 Task: Look for space in Gragnano, Italy from 8th August, 2023 to 15th August, 2023 for 9 adults in price range Rs.10000 to Rs.14000. Place can be shared room with 5 bedrooms having 9 beds and 5 bathrooms. Property type can be house, flat, guest house. Amenities needed are: wifi, TV, free parkinig on premises, gym, breakfast. Booking option can be shelf check-in. Required host language is English.
Action: Mouse moved to (515, 103)
Screenshot: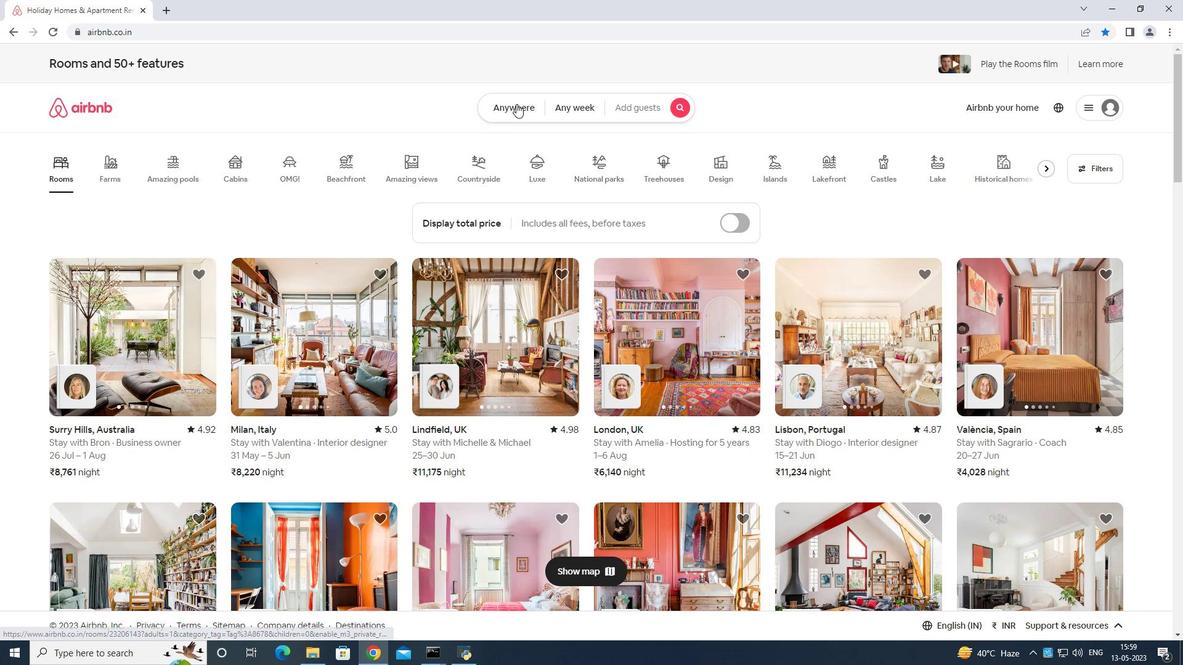 
Action: Mouse pressed left at (515, 103)
Screenshot: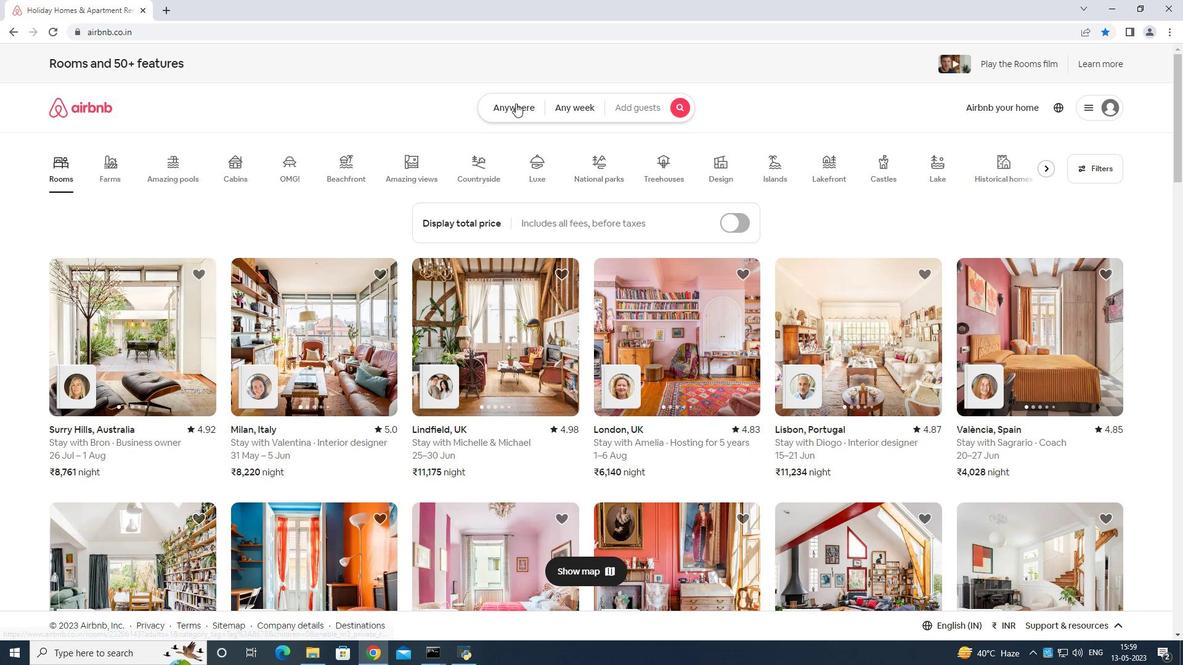 
Action: Mouse moved to (484, 139)
Screenshot: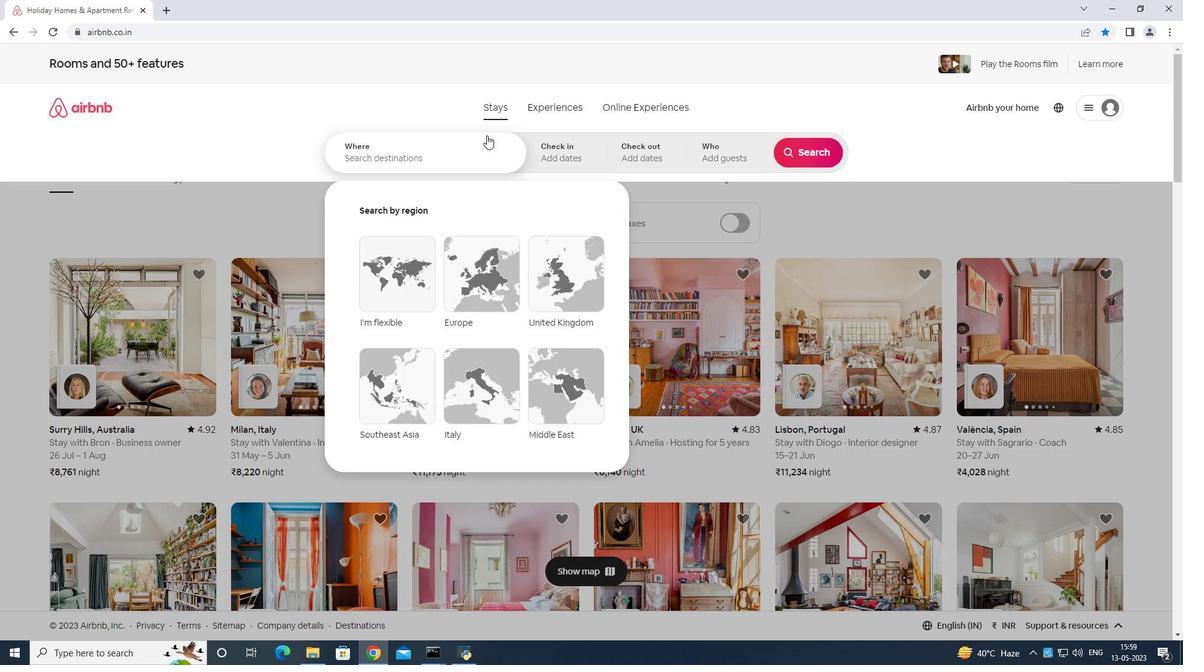 
Action: Mouse pressed left at (484, 139)
Screenshot: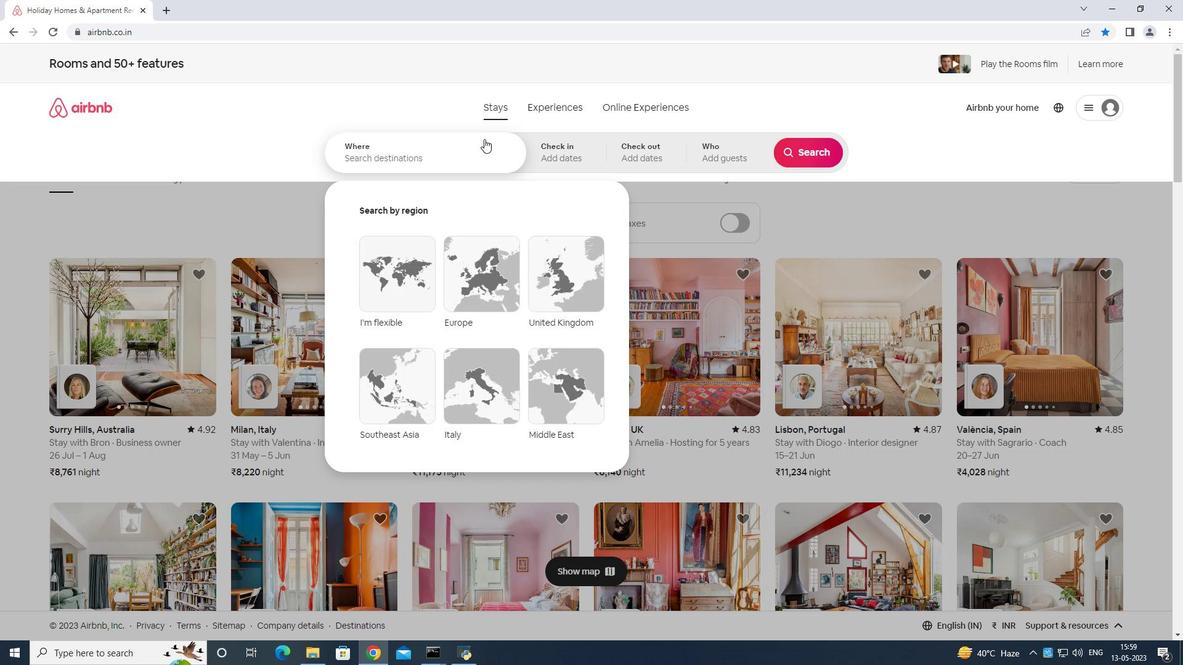 
Action: Mouse moved to (479, 136)
Screenshot: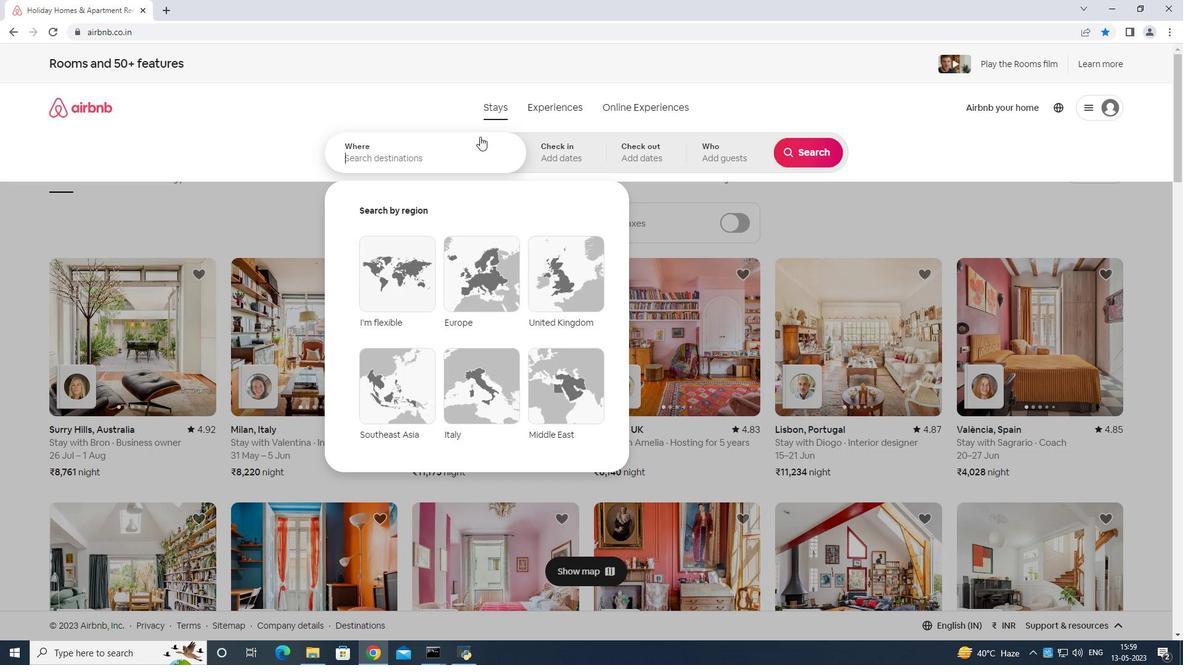 
Action: Key pressed <Key.shift>Gragnano<Key.space>italy<Key.enter>
Screenshot: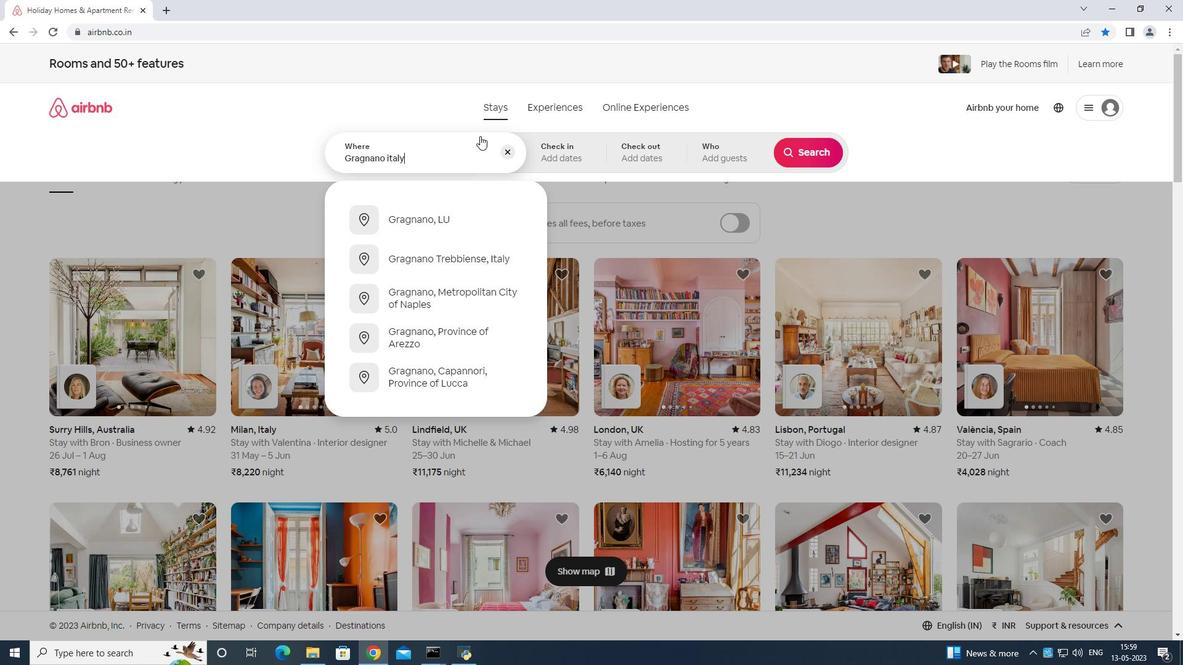
Action: Mouse moved to (802, 240)
Screenshot: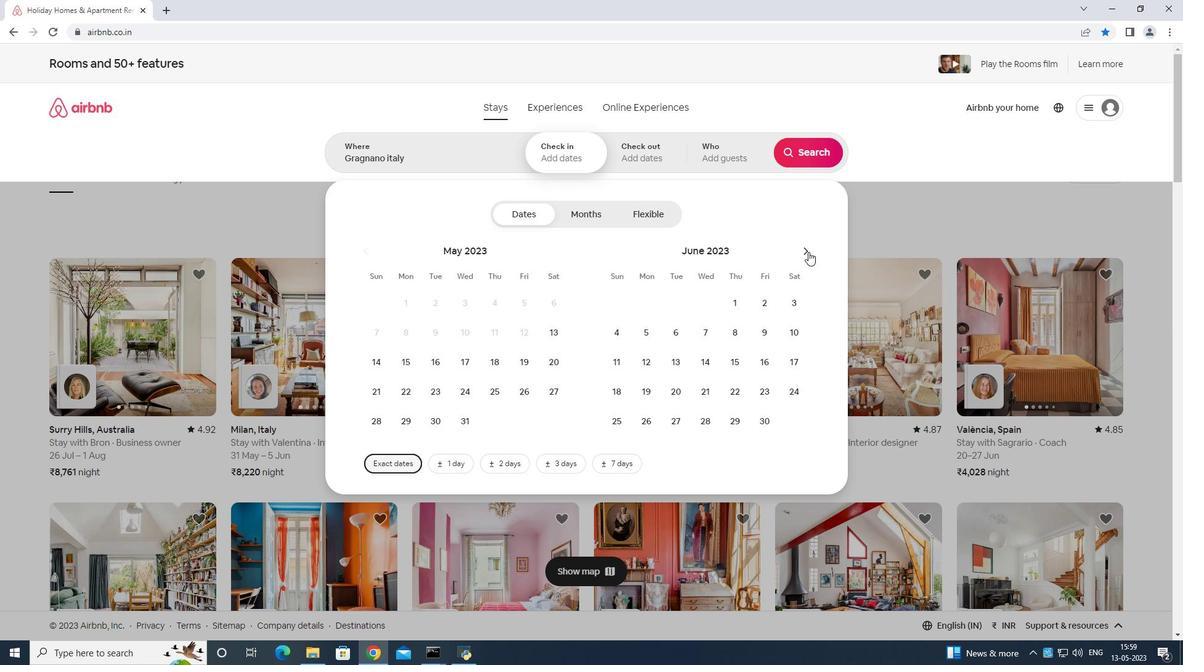 
Action: Mouse pressed left at (802, 240)
Screenshot: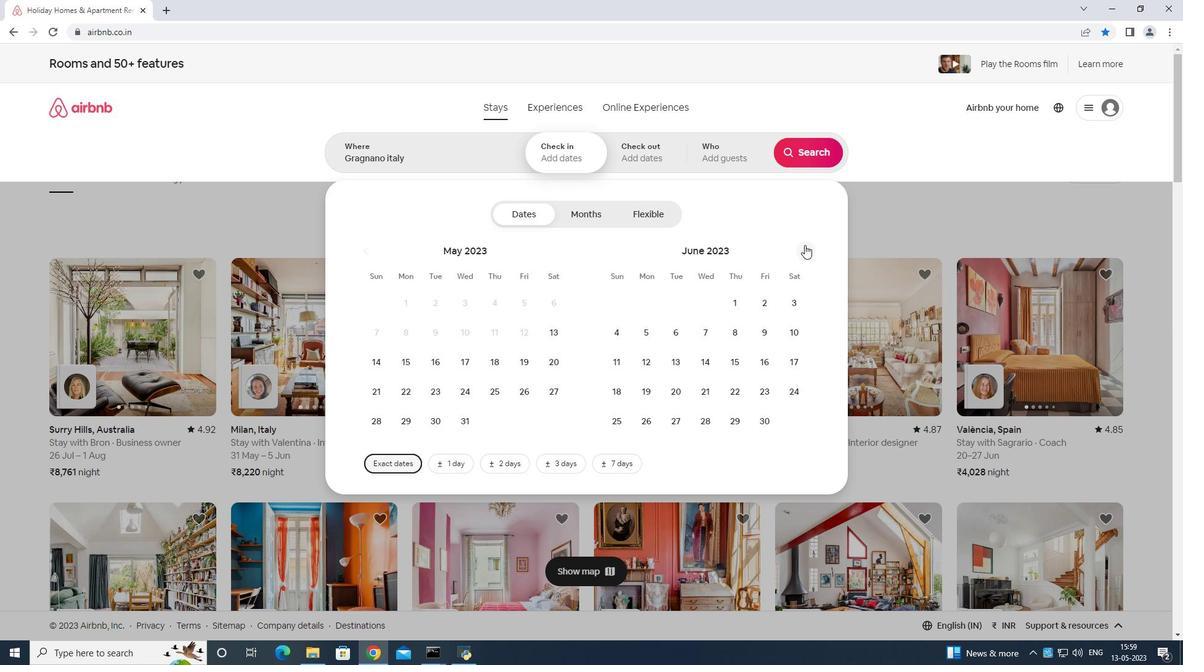 
Action: Mouse moved to (805, 247)
Screenshot: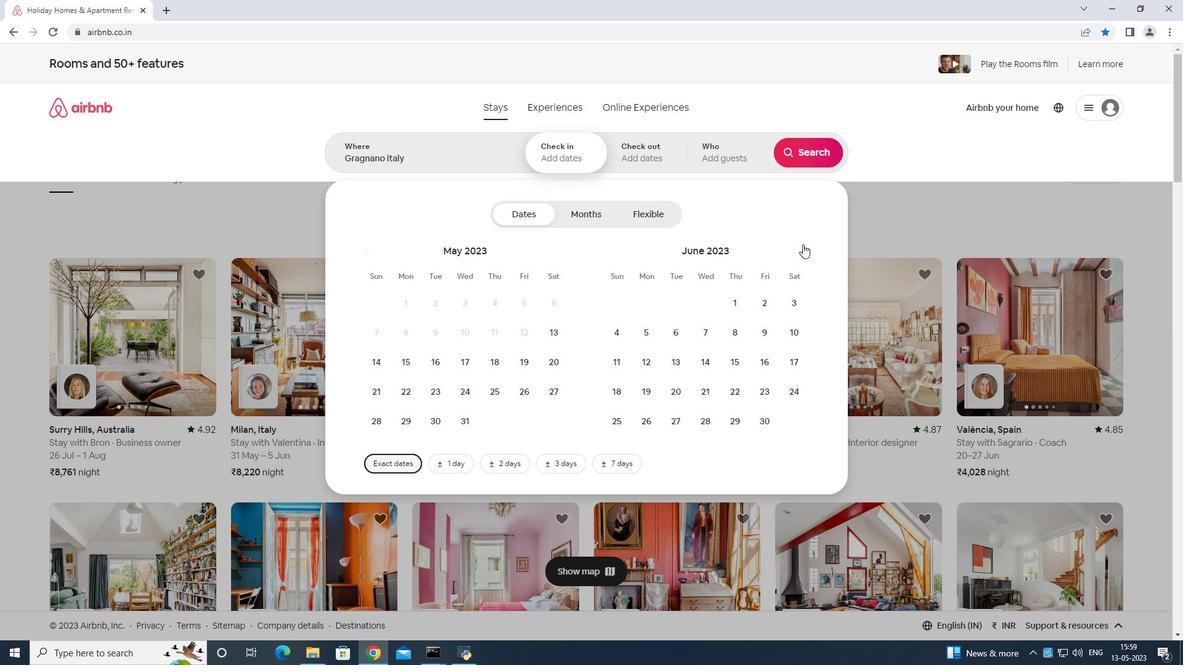 
Action: Mouse pressed left at (805, 247)
Screenshot: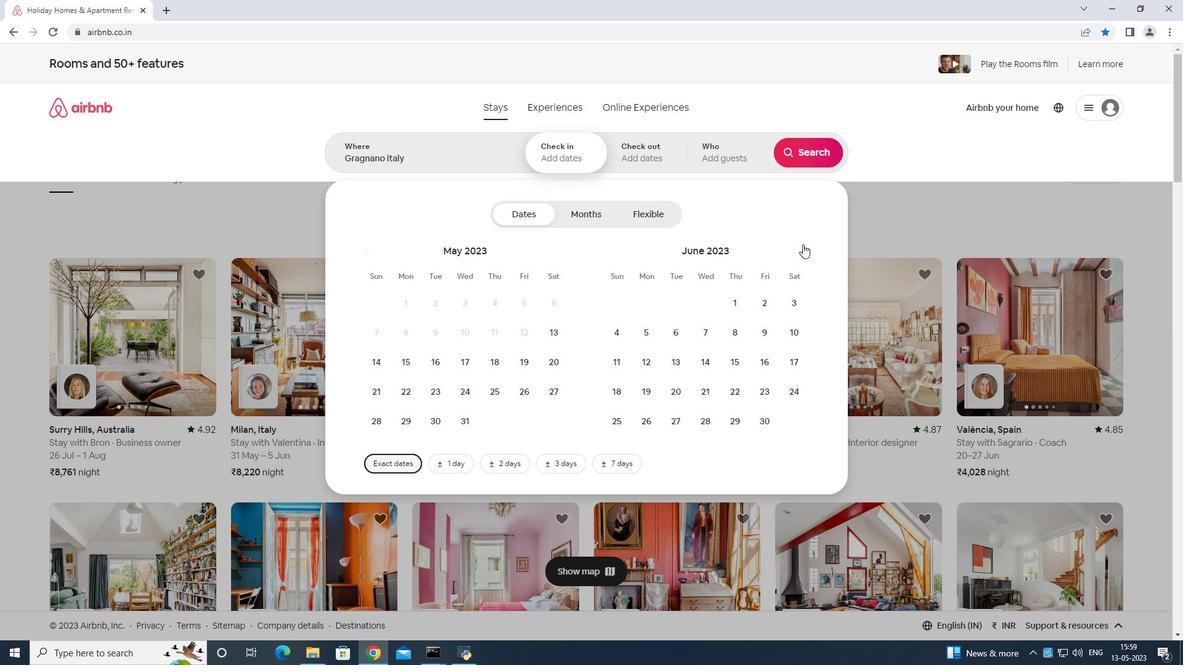 
Action: Mouse moved to (805, 247)
Screenshot: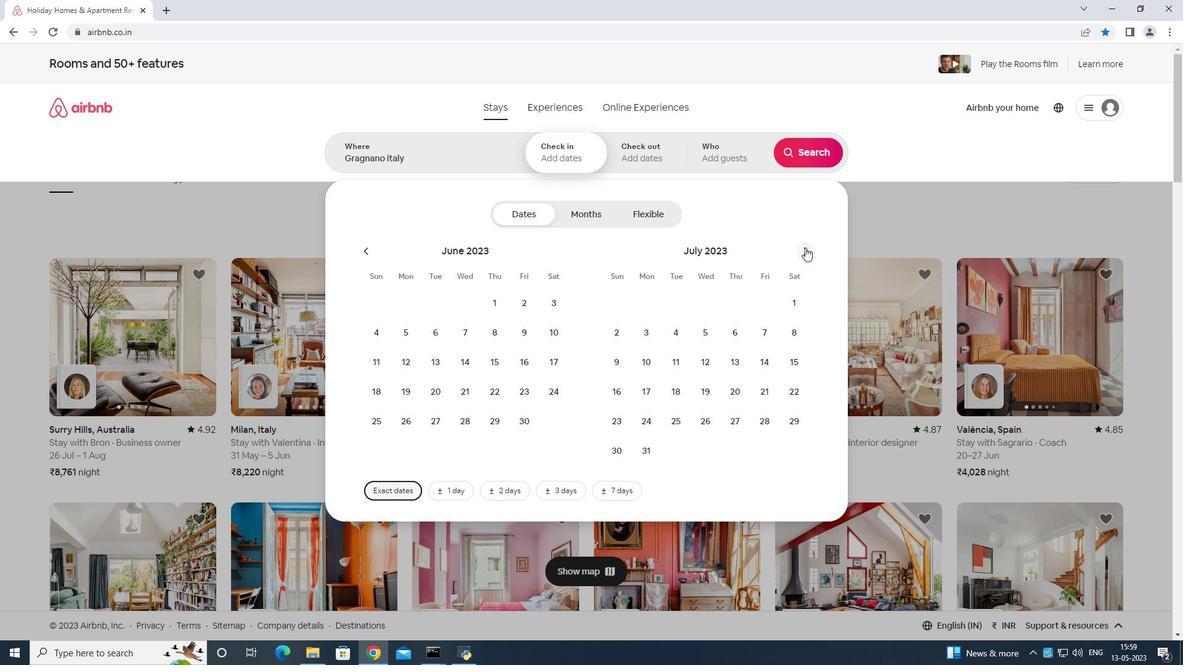 
Action: Mouse pressed left at (805, 247)
Screenshot: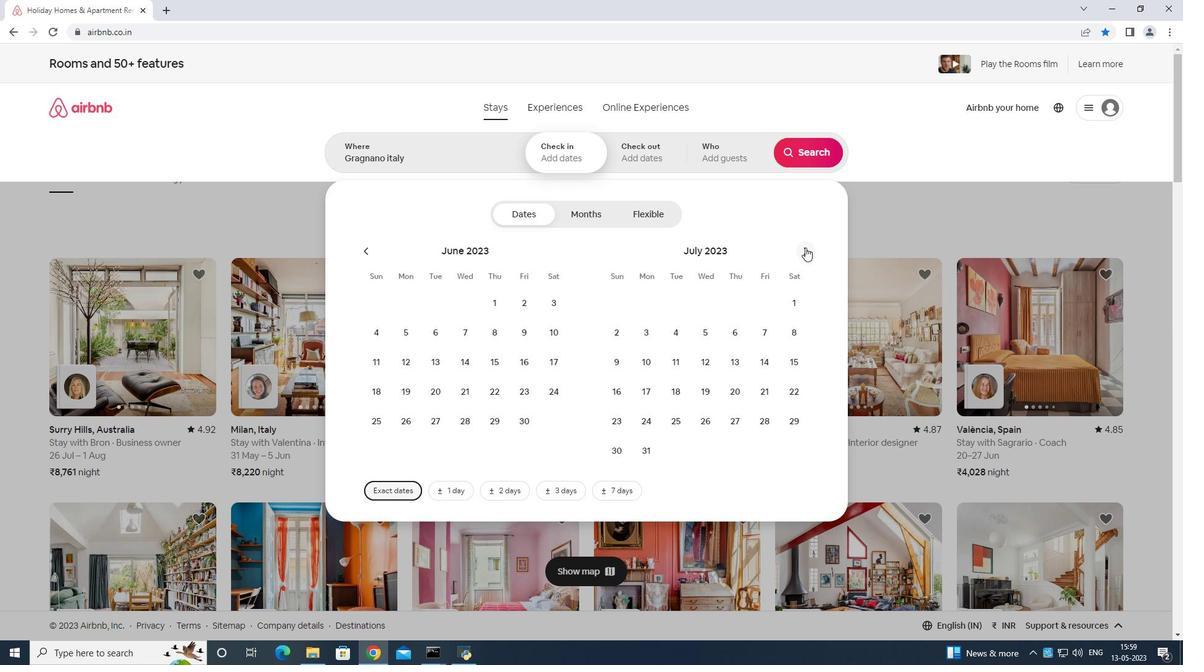 
Action: Mouse moved to (674, 327)
Screenshot: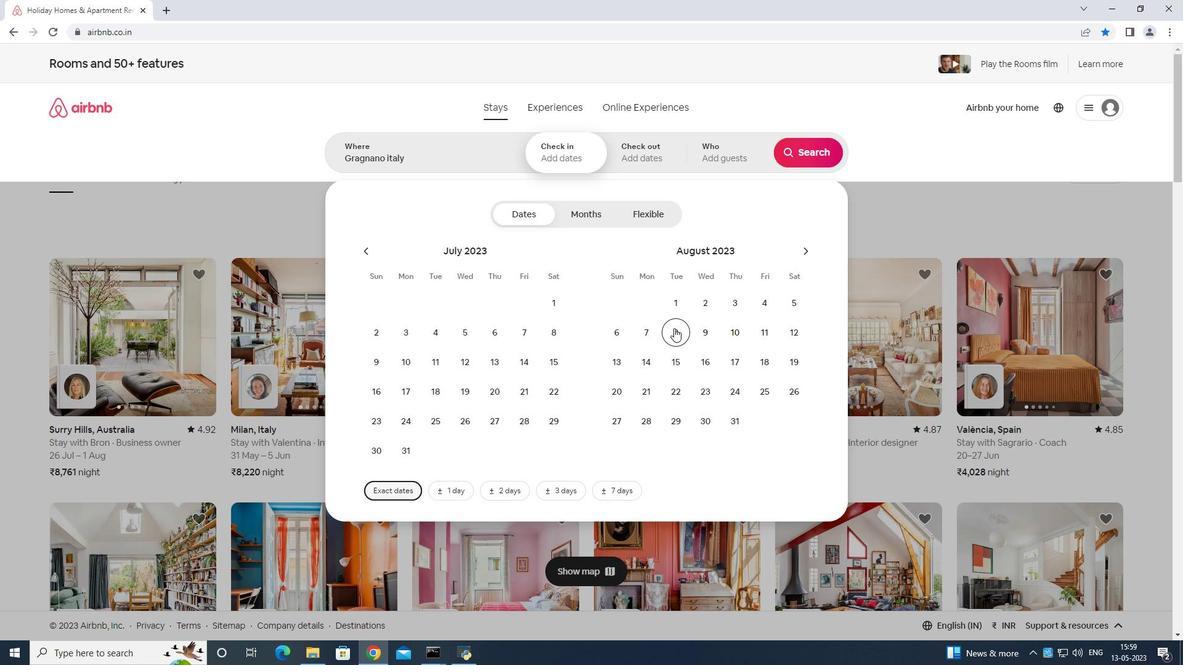 
Action: Mouse pressed left at (674, 327)
Screenshot: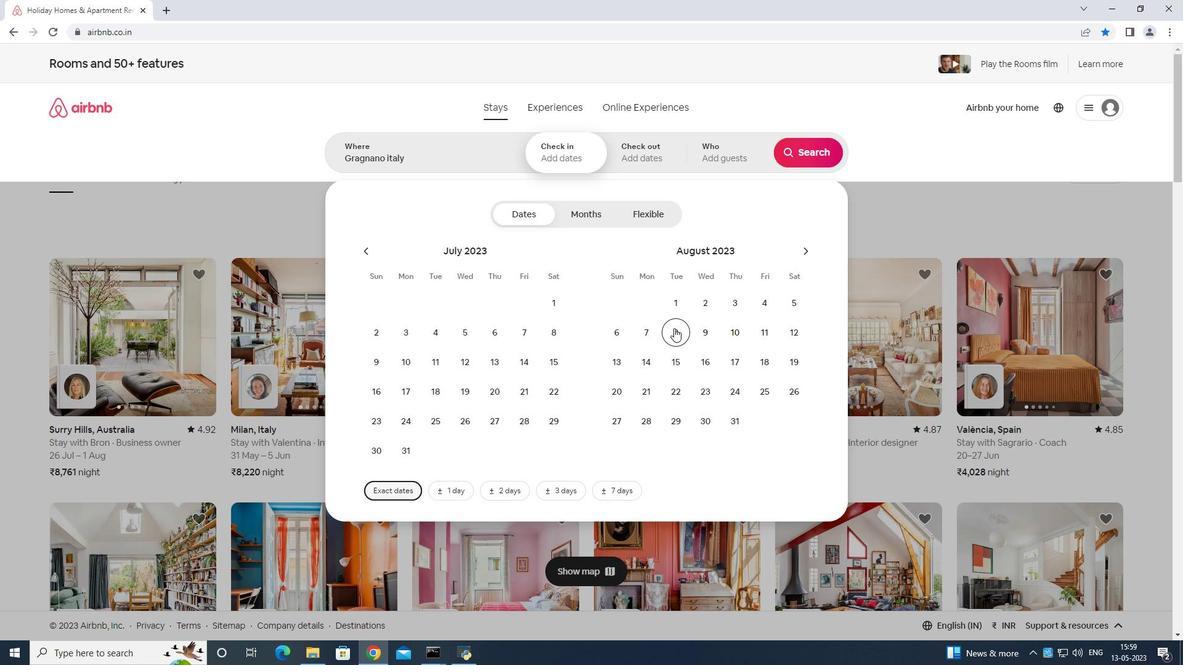 
Action: Mouse moved to (675, 352)
Screenshot: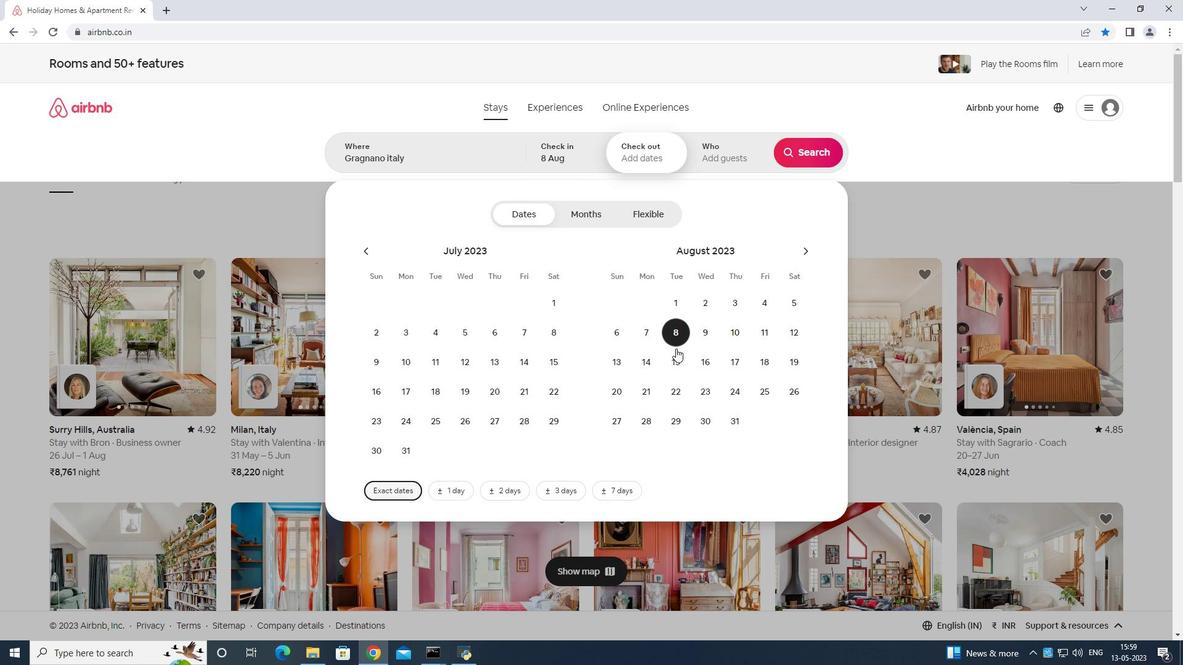 
Action: Mouse pressed left at (675, 352)
Screenshot: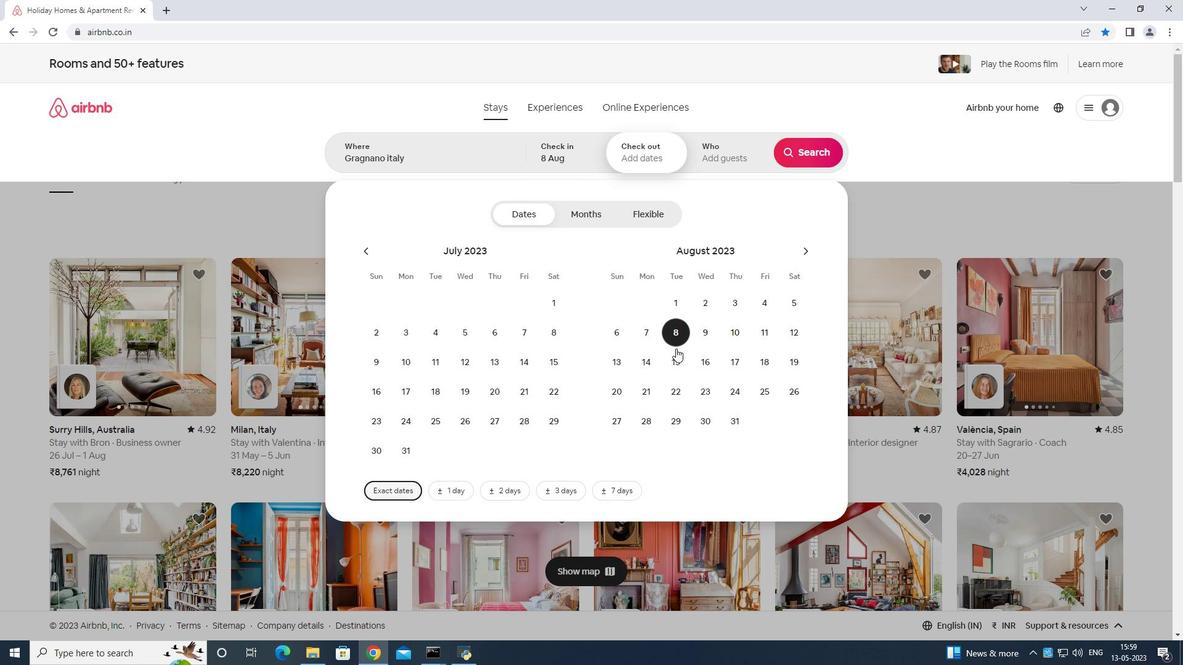 
Action: Mouse moved to (724, 154)
Screenshot: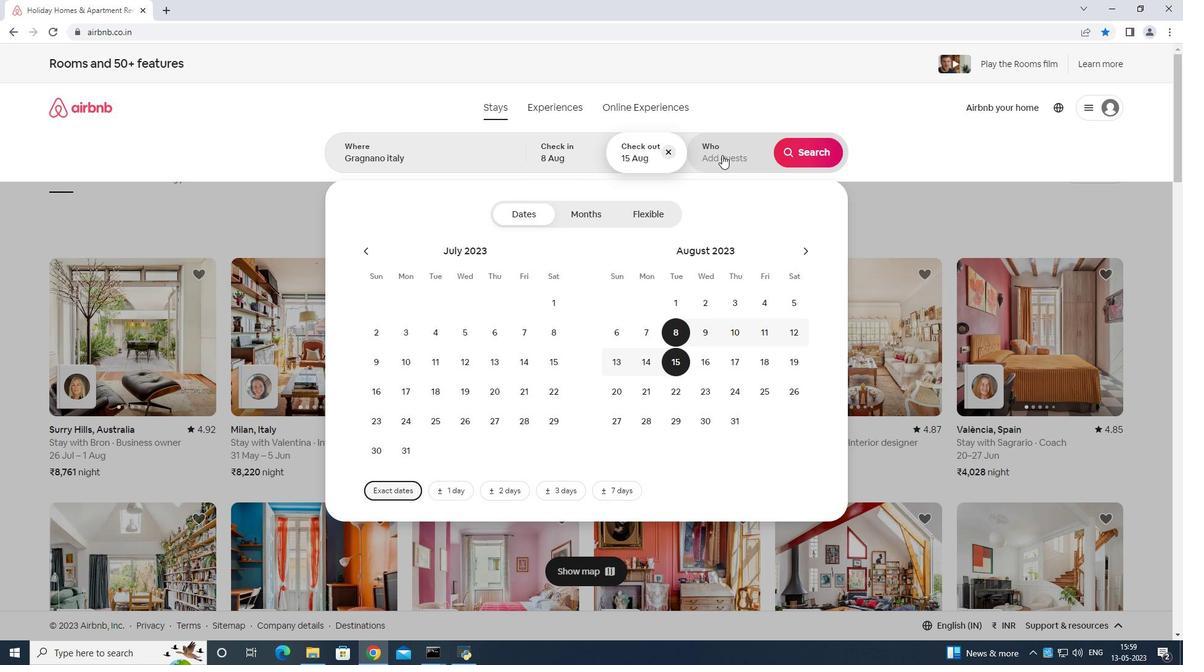 
Action: Mouse pressed left at (724, 154)
Screenshot: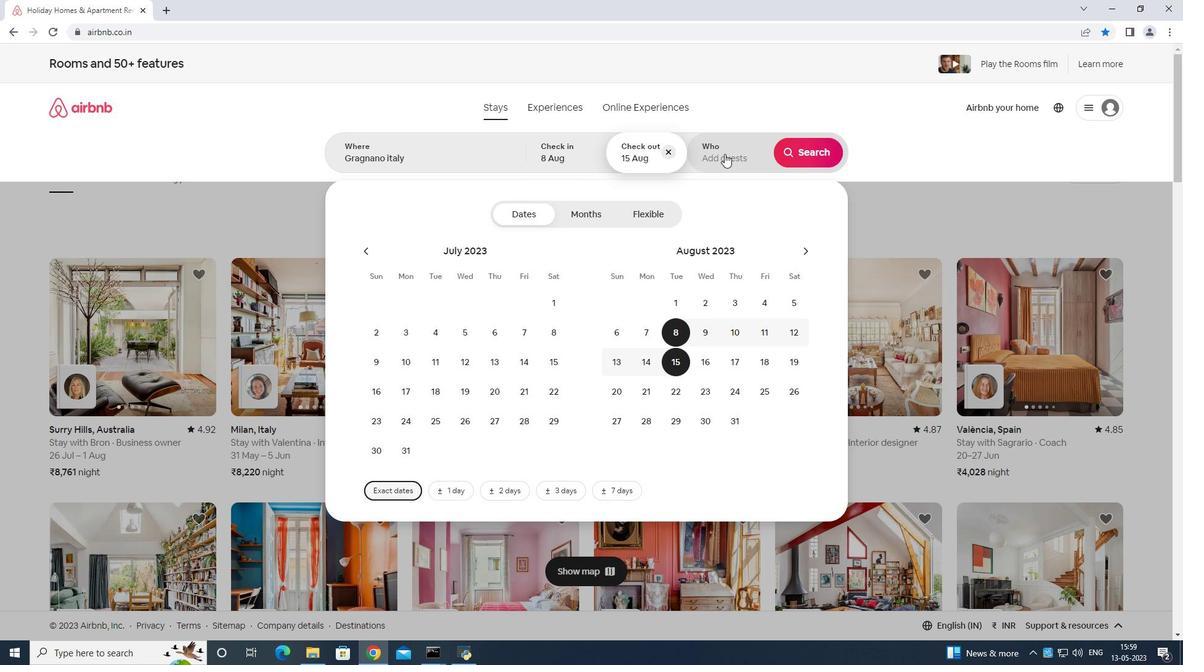 
Action: Mouse moved to (813, 217)
Screenshot: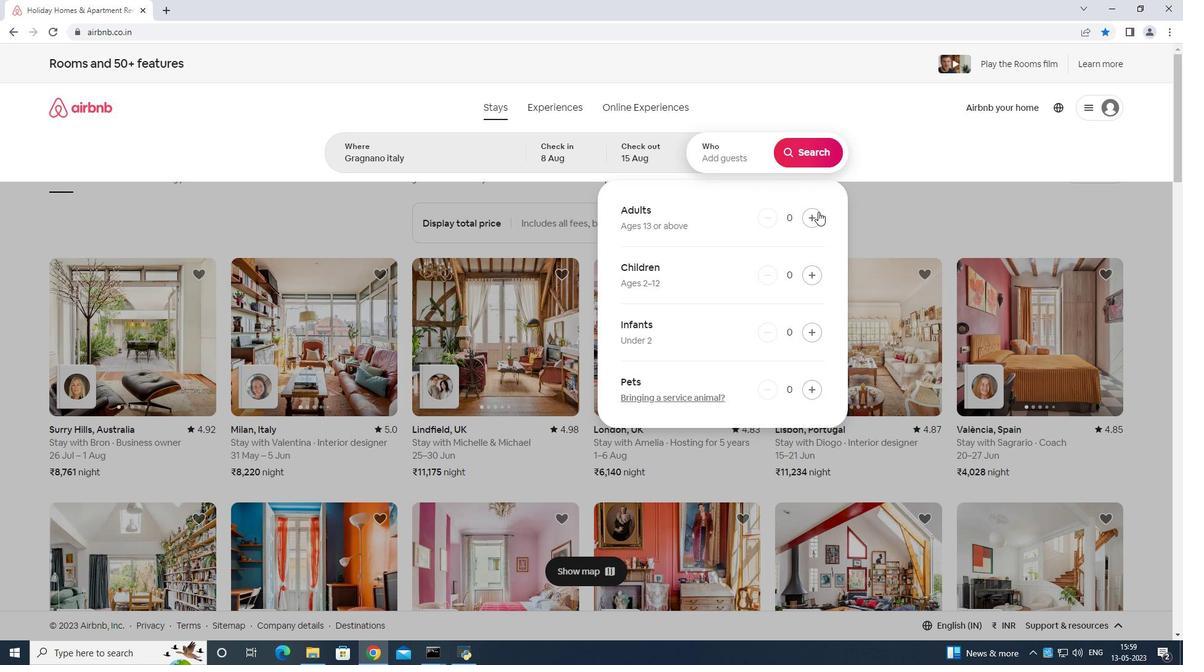 
Action: Mouse pressed left at (813, 217)
Screenshot: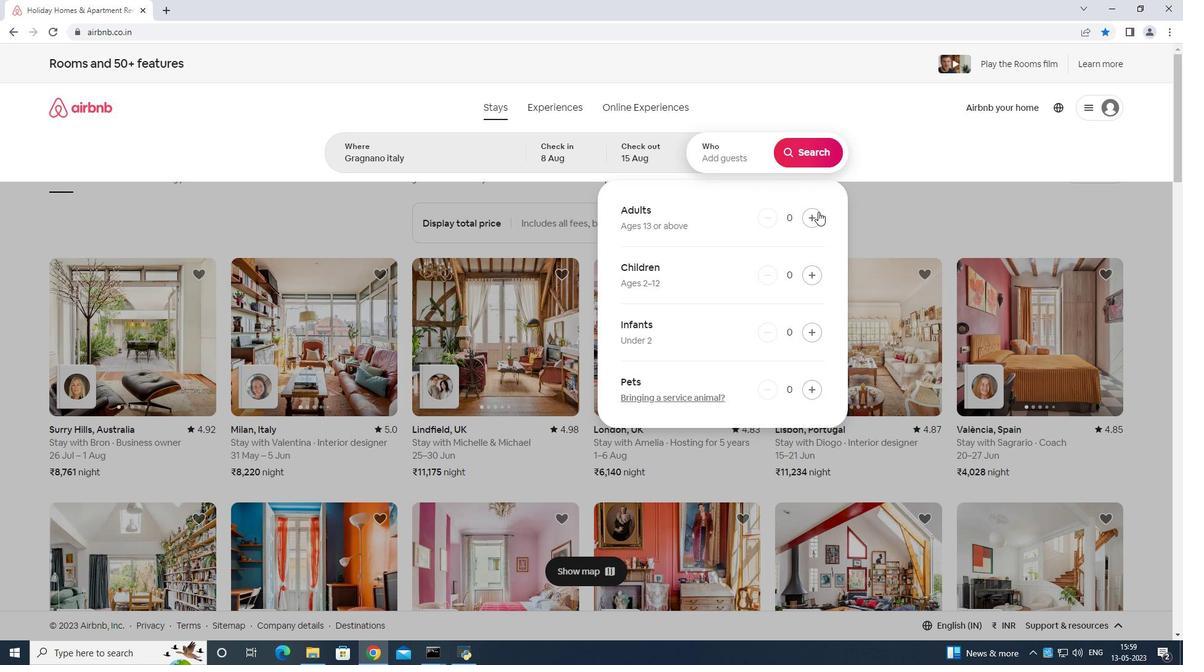 
Action: Mouse moved to (811, 218)
Screenshot: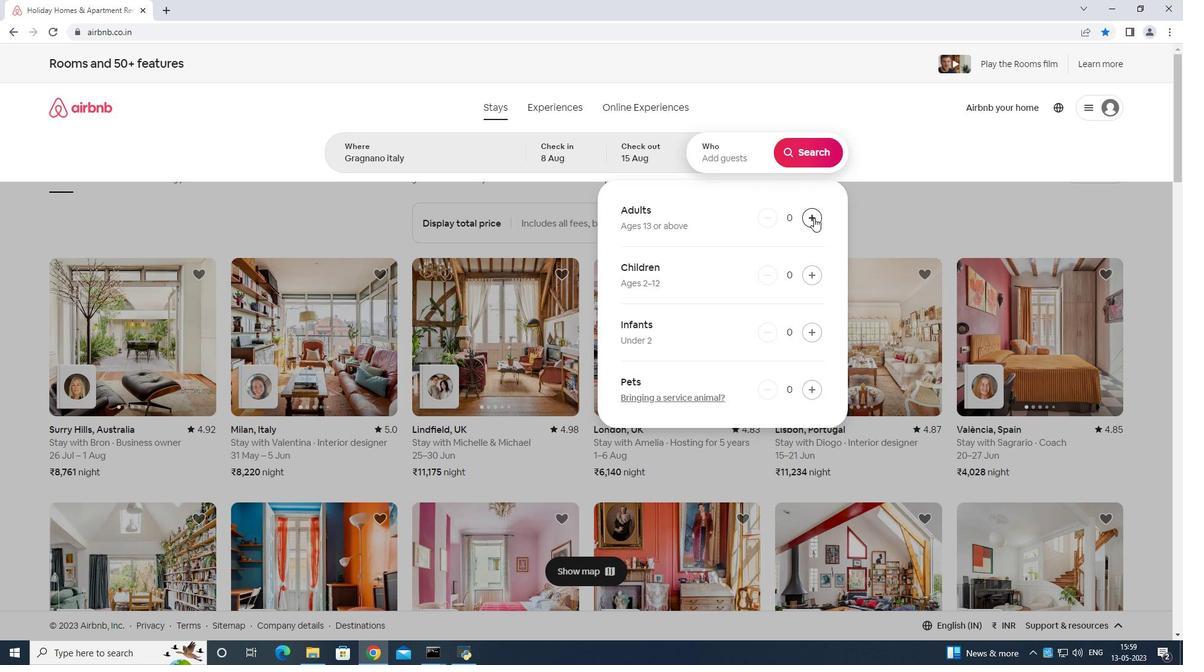 
Action: Mouse pressed left at (811, 218)
Screenshot: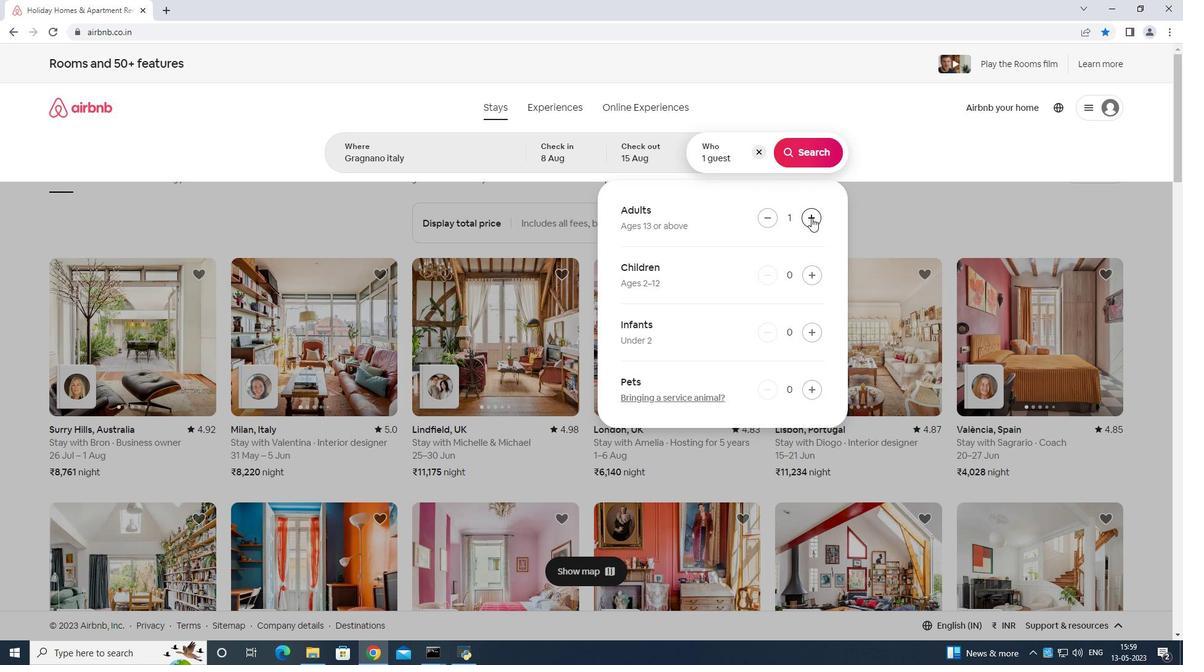 
Action: Mouse pressed left at (811, 218)
Screenshot: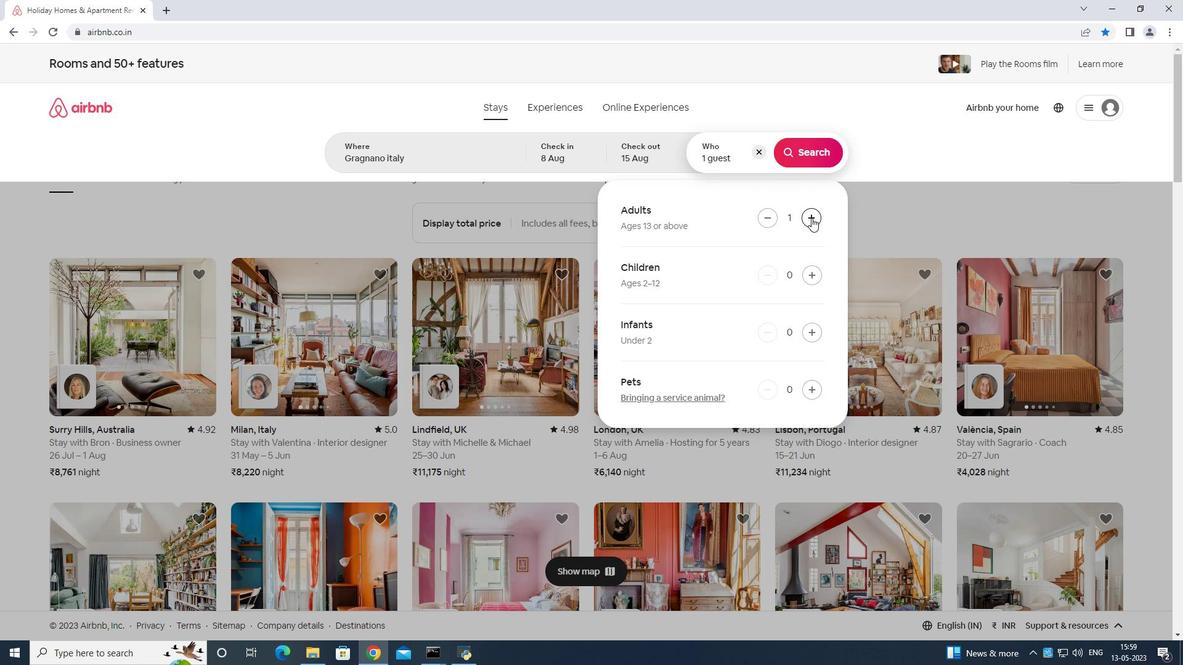 
Action: Mouse moved to (811, 218)
Screenshot: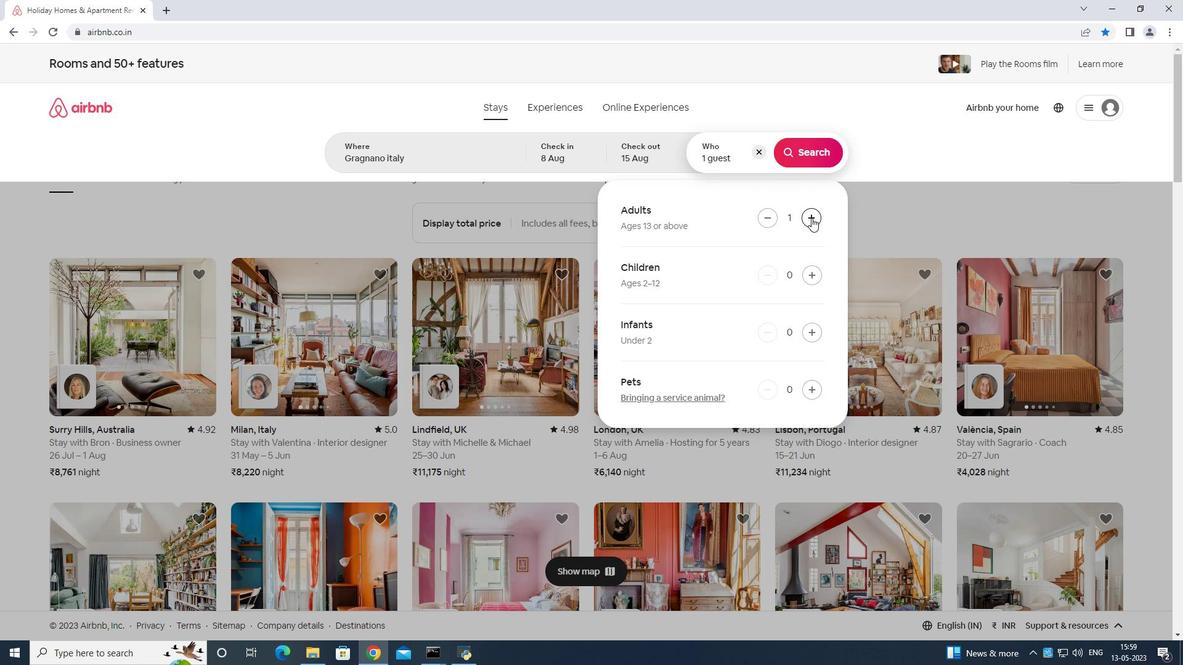 
Action: Mouse pressed left at (811, 218)
Screenshot: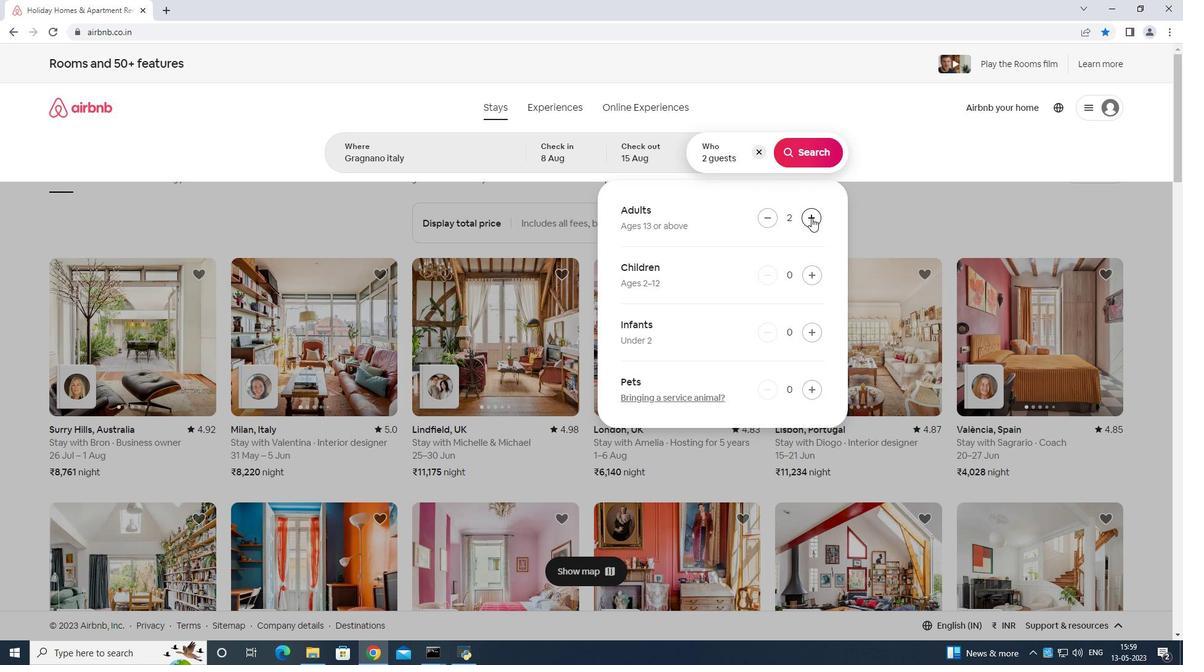 
Action: Mouse moved to (811, 216)
Screenshot: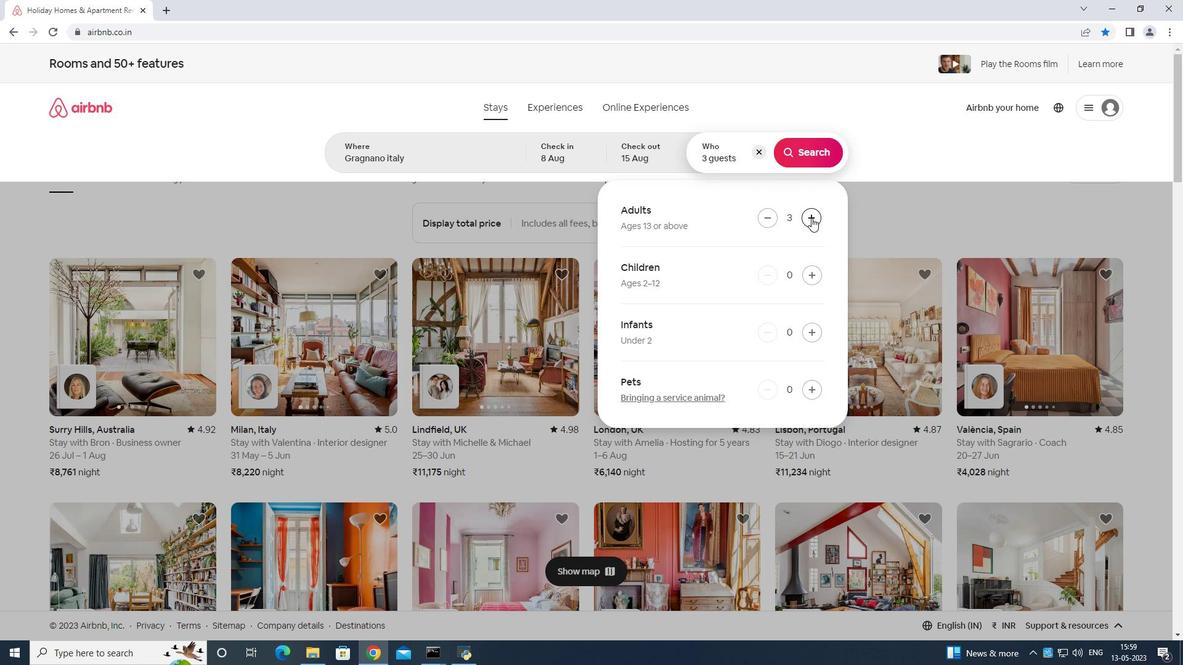 
Action: Mouse pressed left at (811, 216)
Screenshot: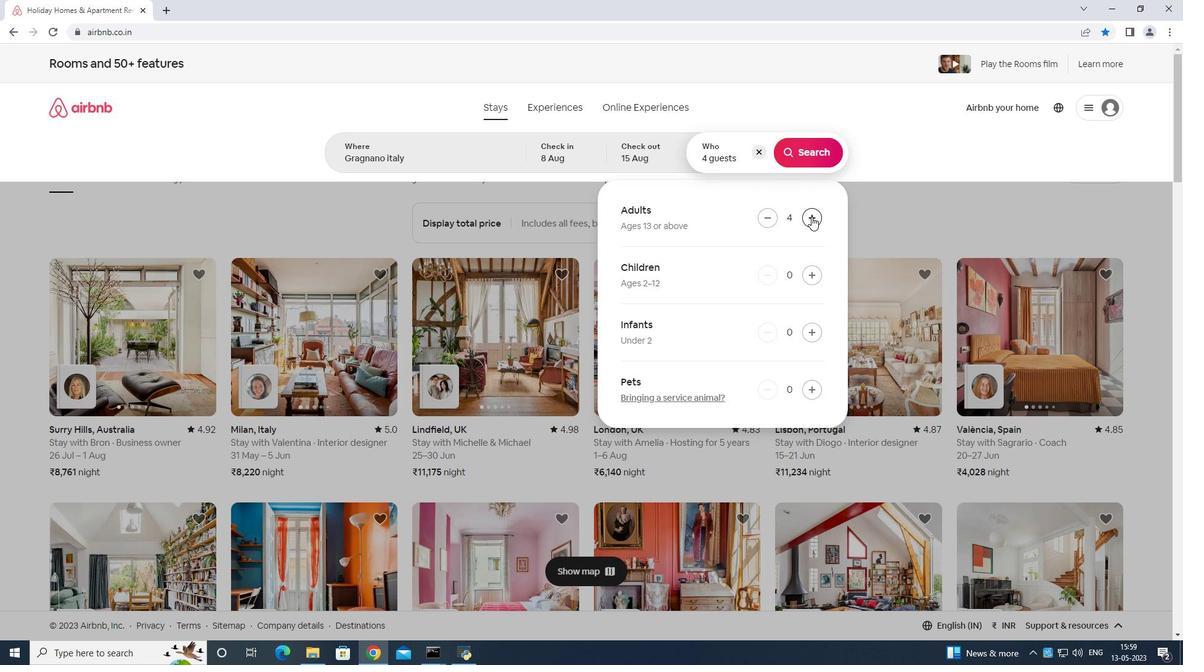 
Action: Mouse moved to (812, 216)
Screenshot: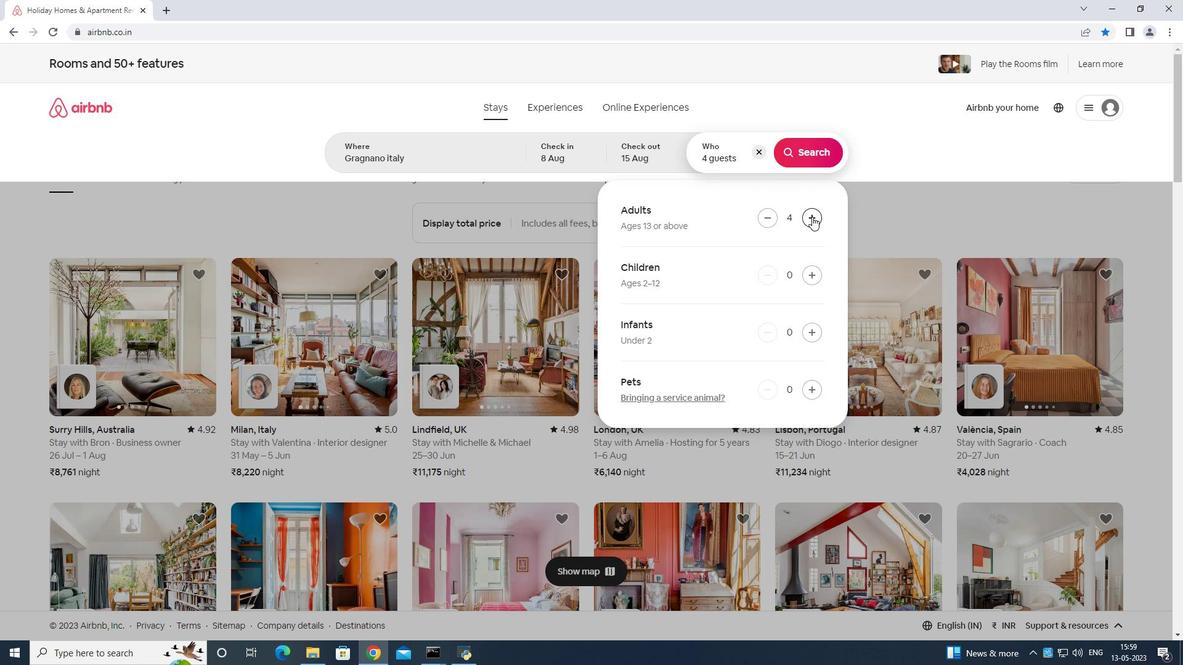 
Action: Mouse pressed left at (812, 216)
Screenshot: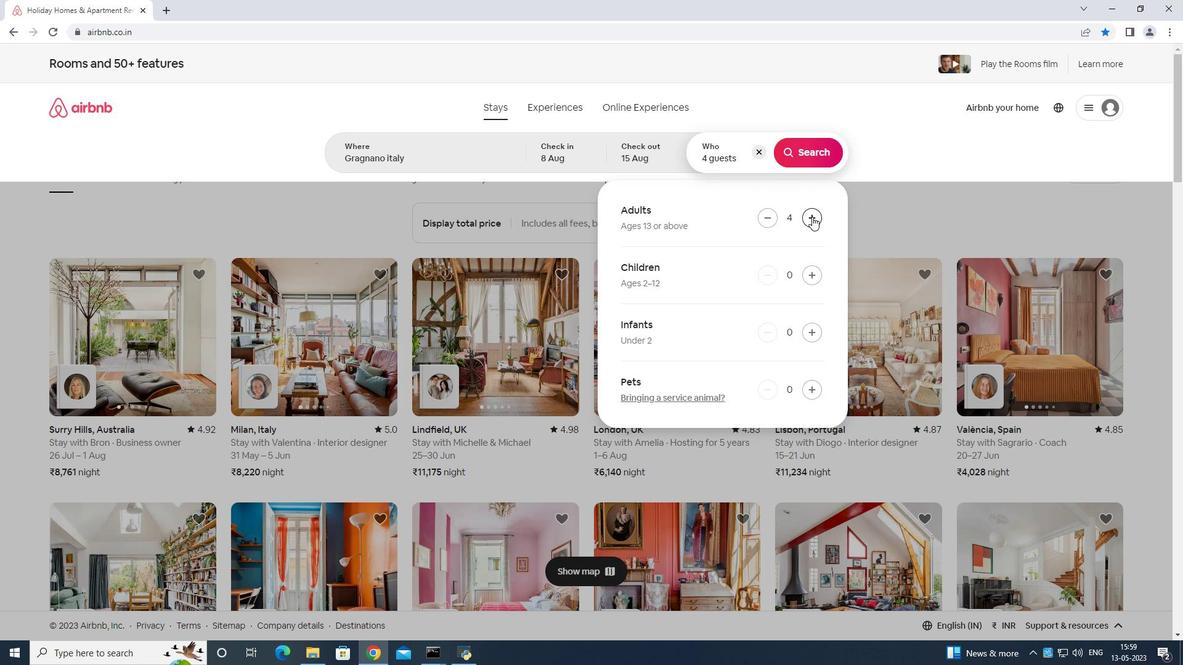 
Action: Mouse moved to (812, 215)
Screenshot: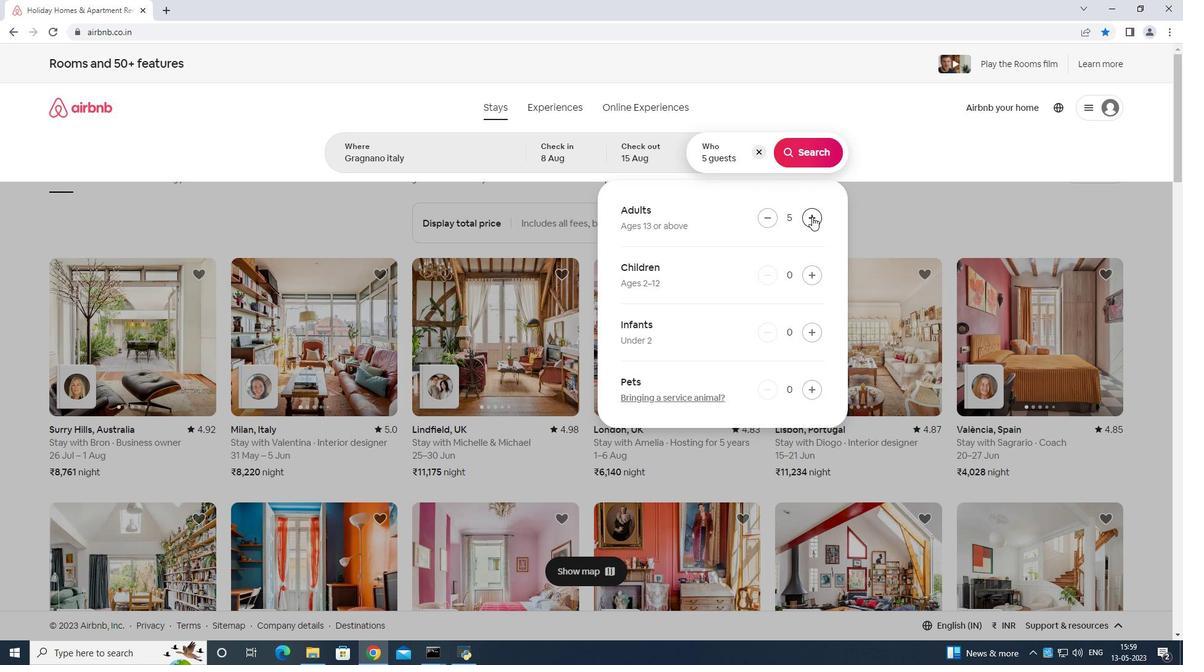 
Action: Mouse pressed left at (812, 215)
Screenshot: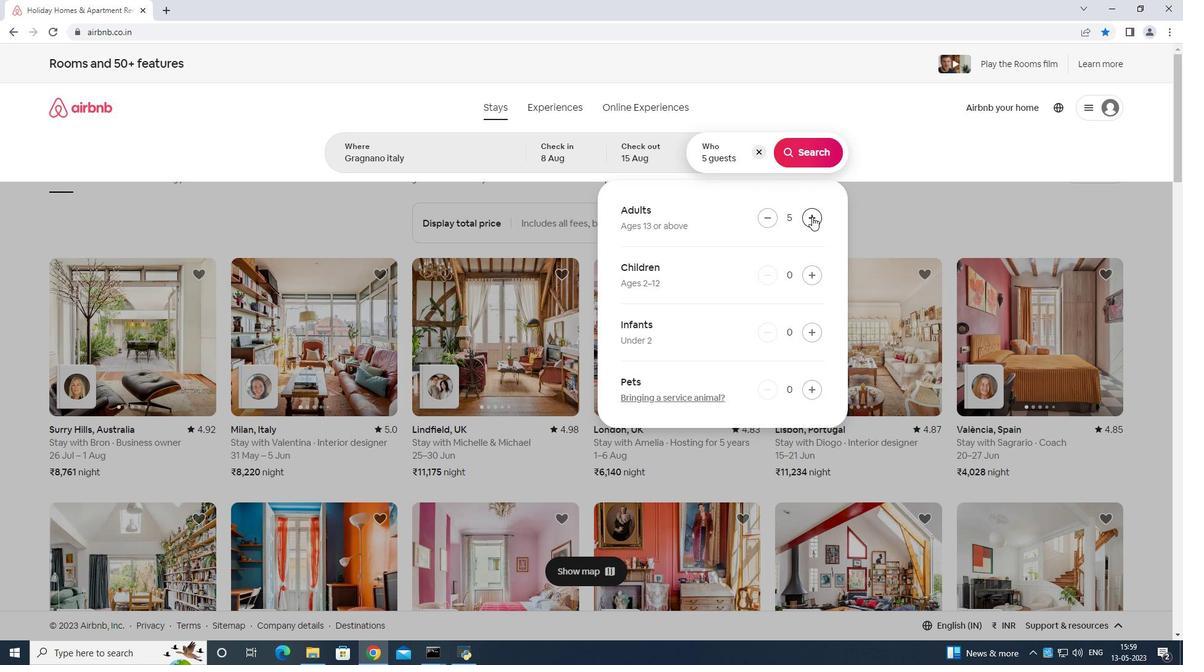 
Action: Mouse moved to (813, 211)
Screenshot: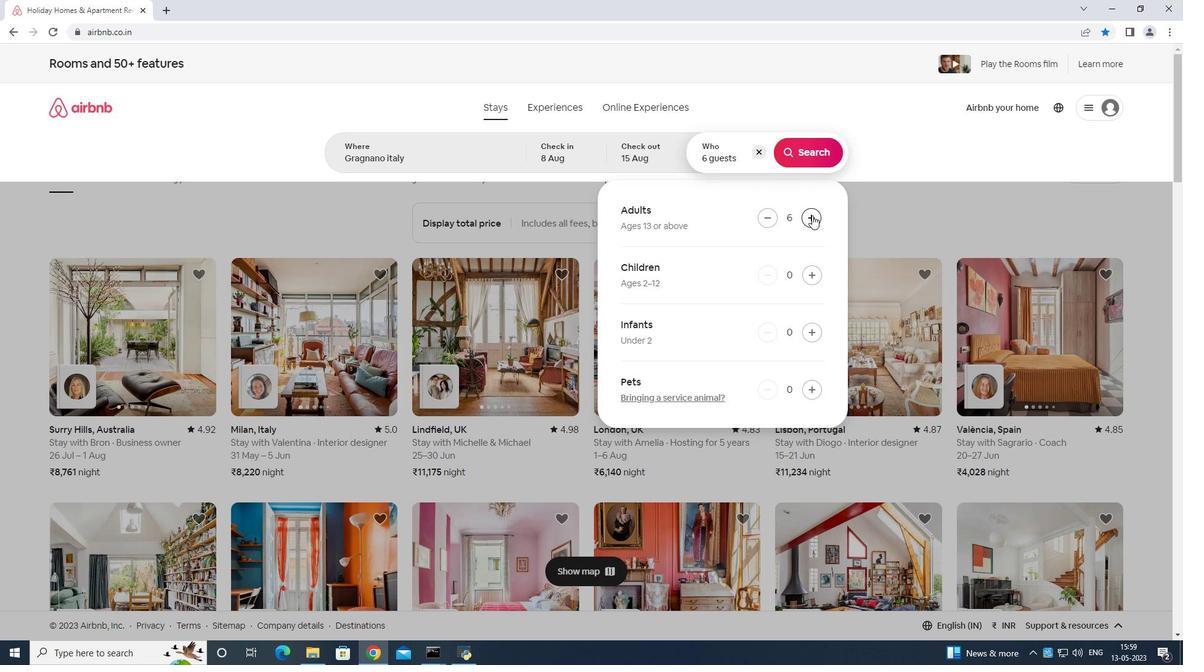 
Action: Mouse pressed left at (813, 211)
Screenshot: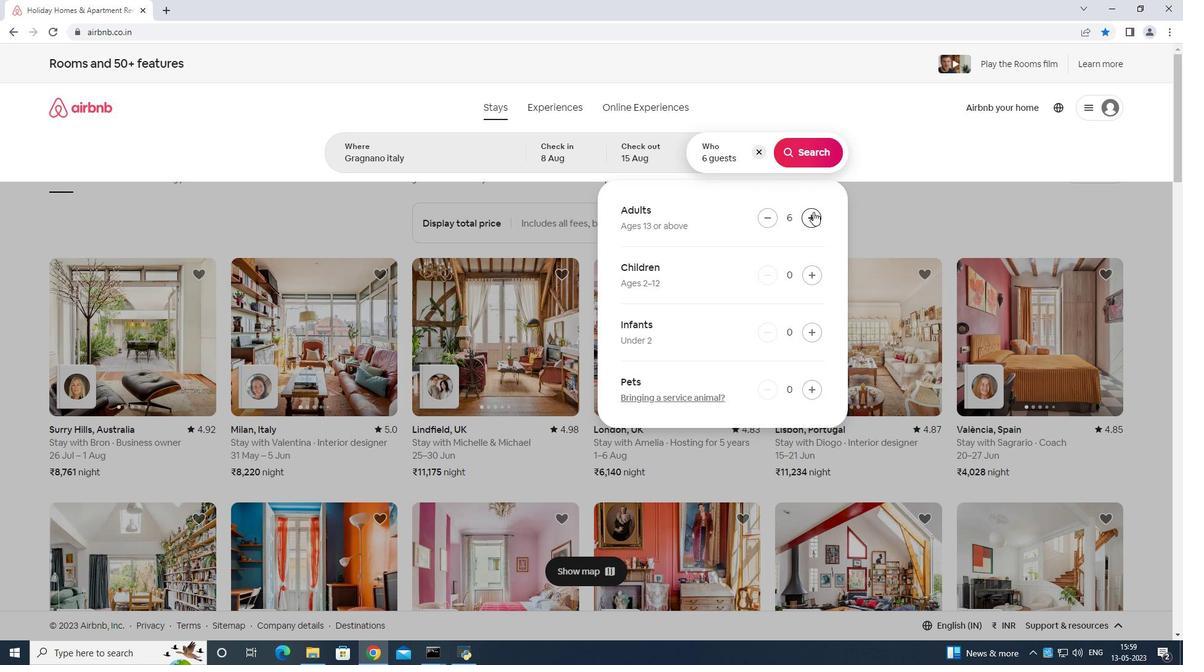 
Action: Mouse moved to (814, 211)
Screenshot: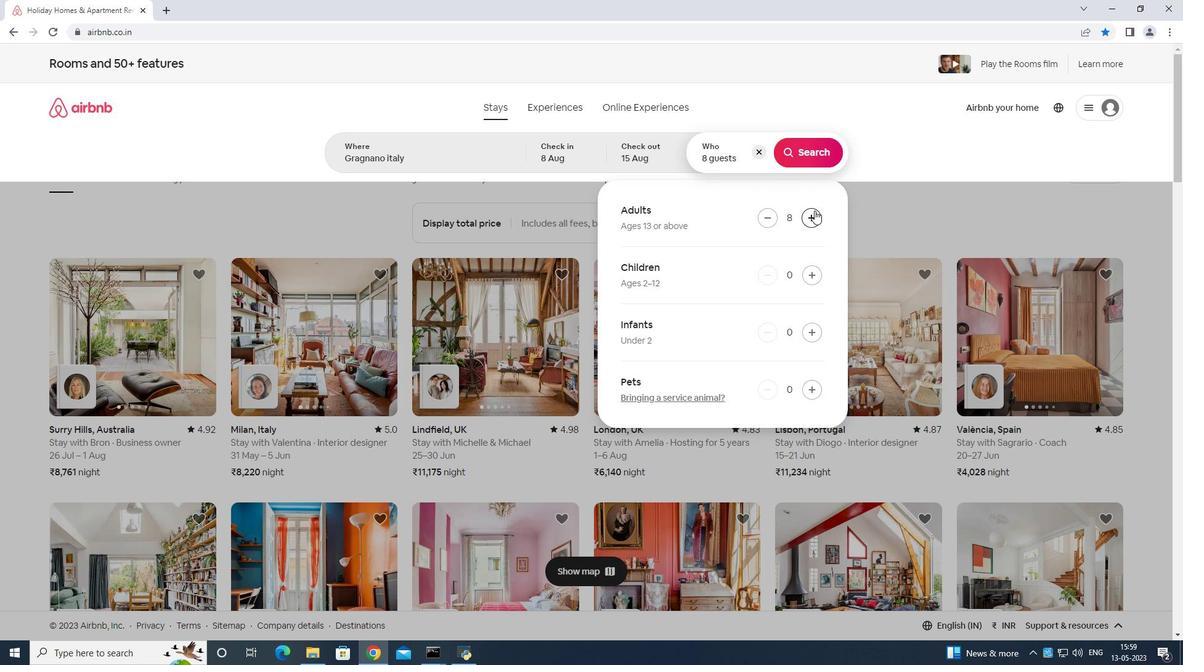 
Action: Mouse pressed left at (814, 211)
Screenshot: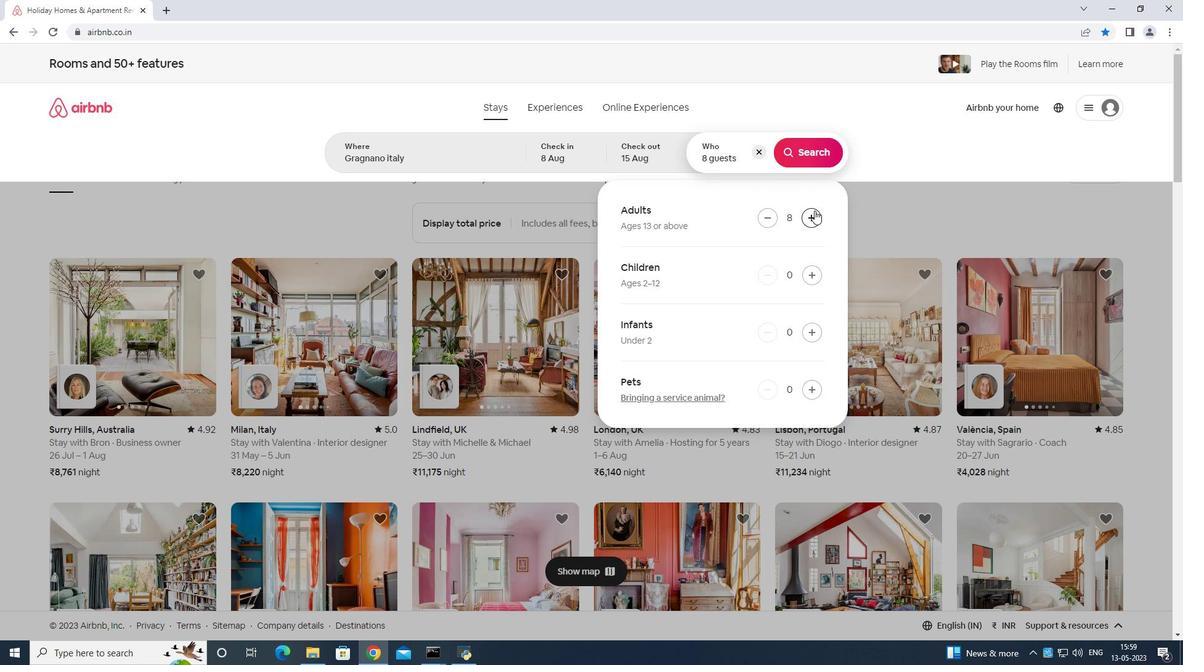 
Action: Mouse moved to (824, 146)
Screenshot: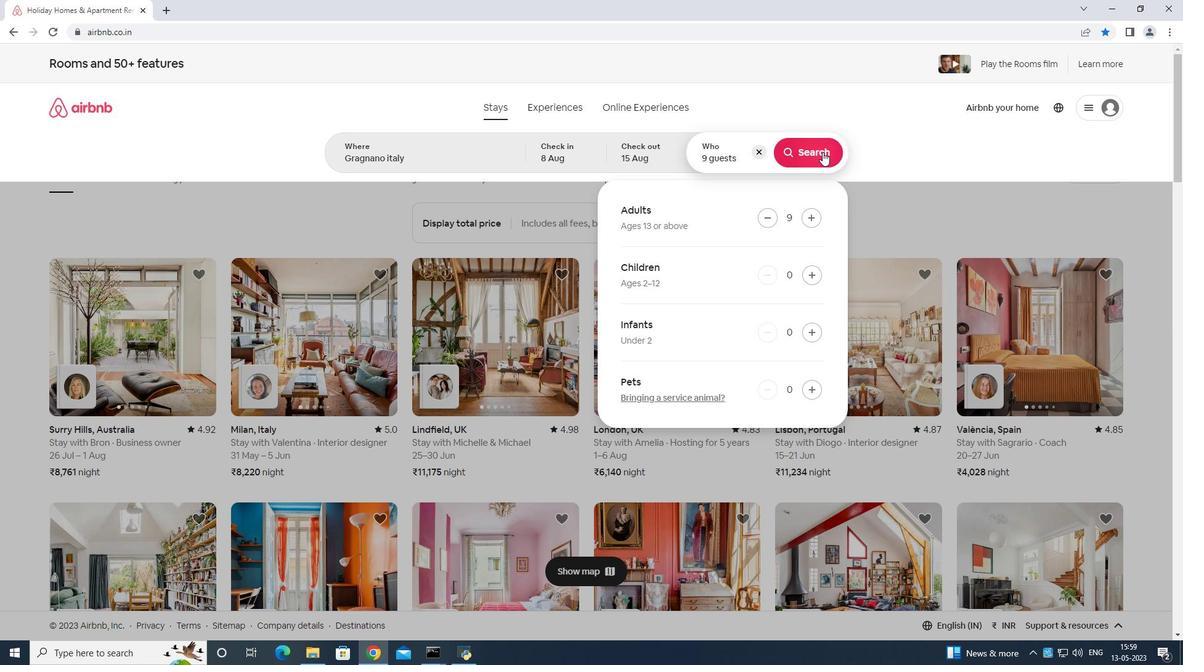 
Action: Mouse pressed left at (824, 146)
Screenshot: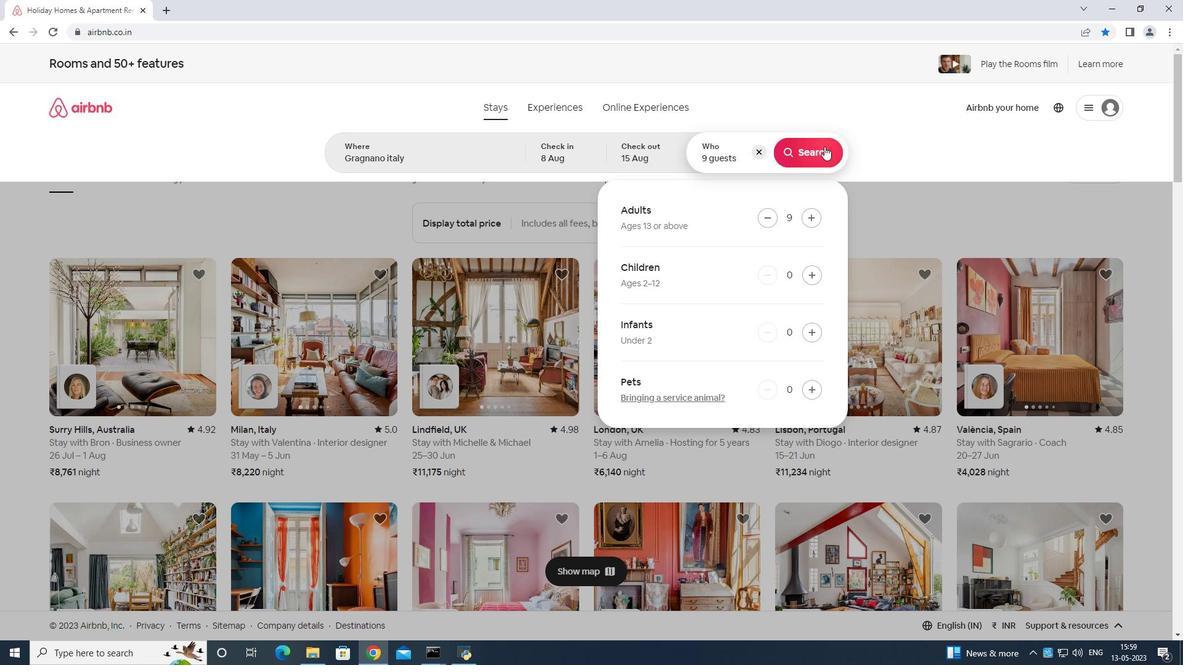 
Action: Mouse moved to (1118, 112)
Screenshot: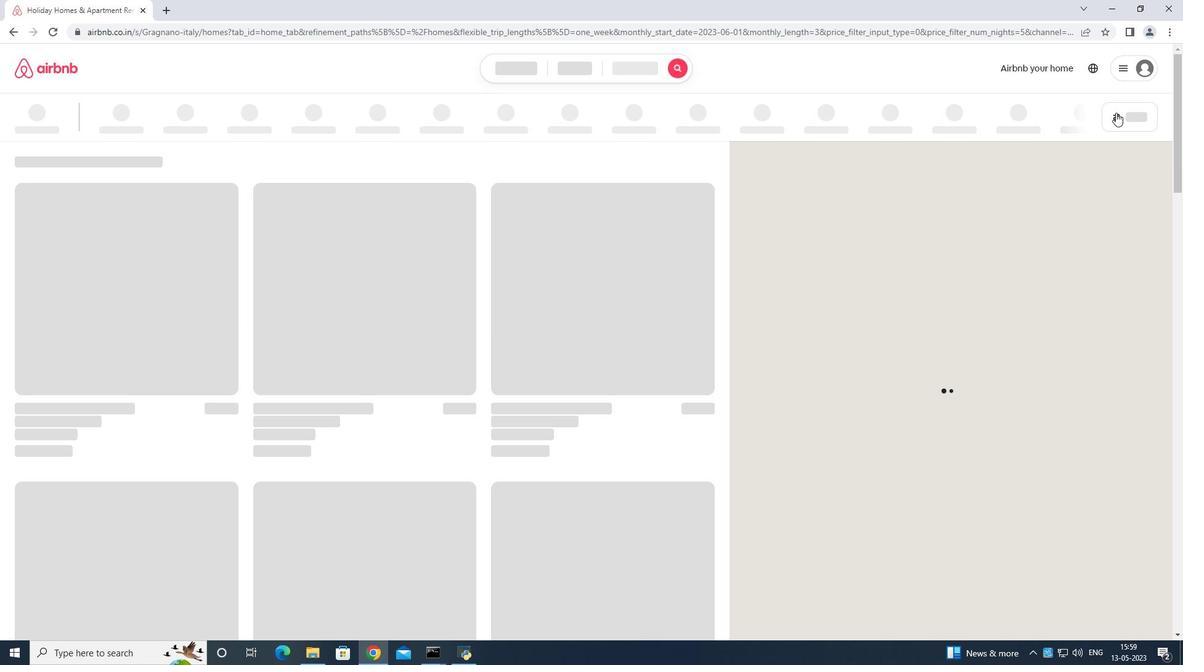 
Action: Mouse pressed left at (1118, 112)
Screenshot: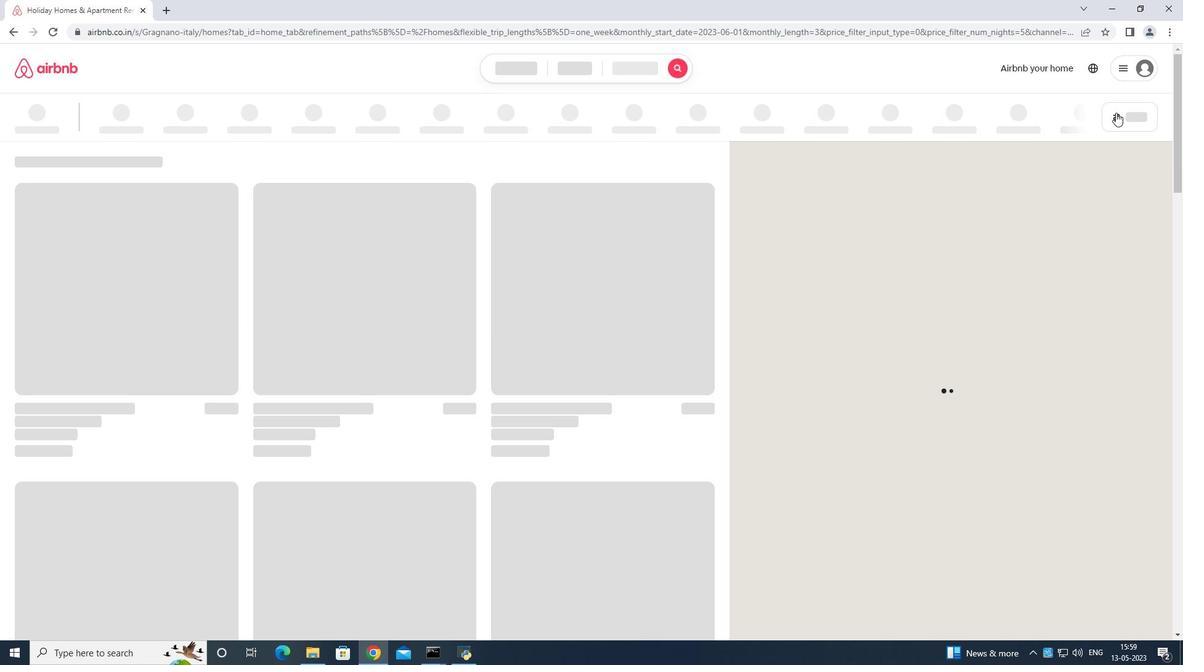 
Action: Mouse moved to (518, 408)
Screenshot: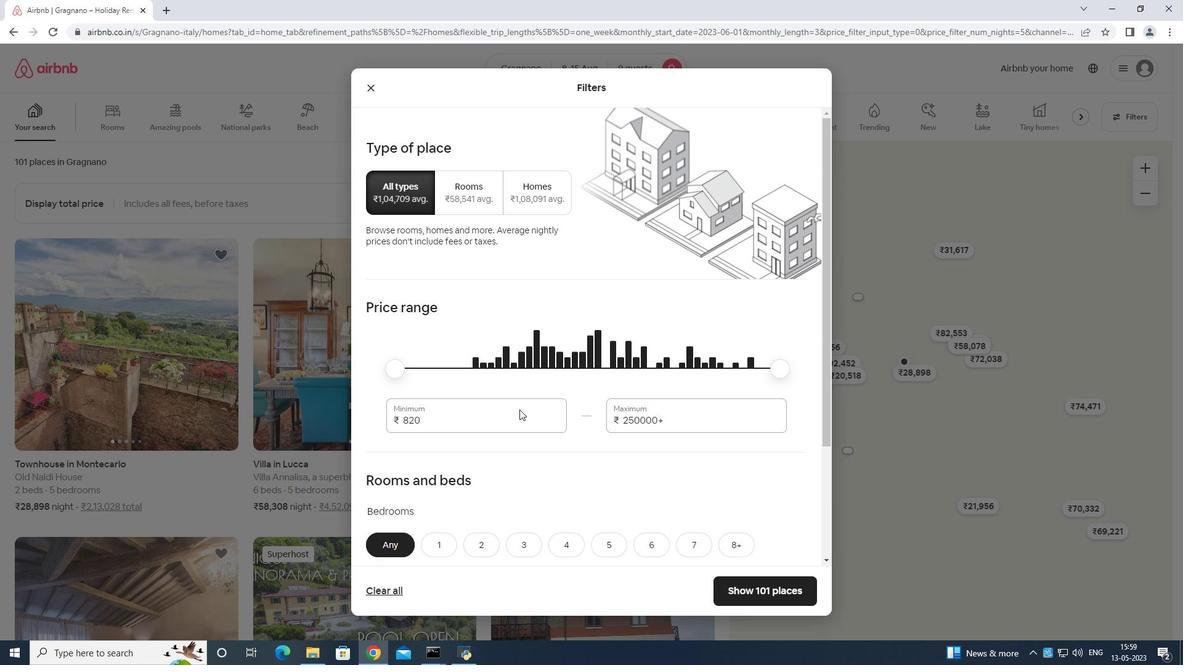 
Action: Mouse pressed left at (518, 408)
Screenshot: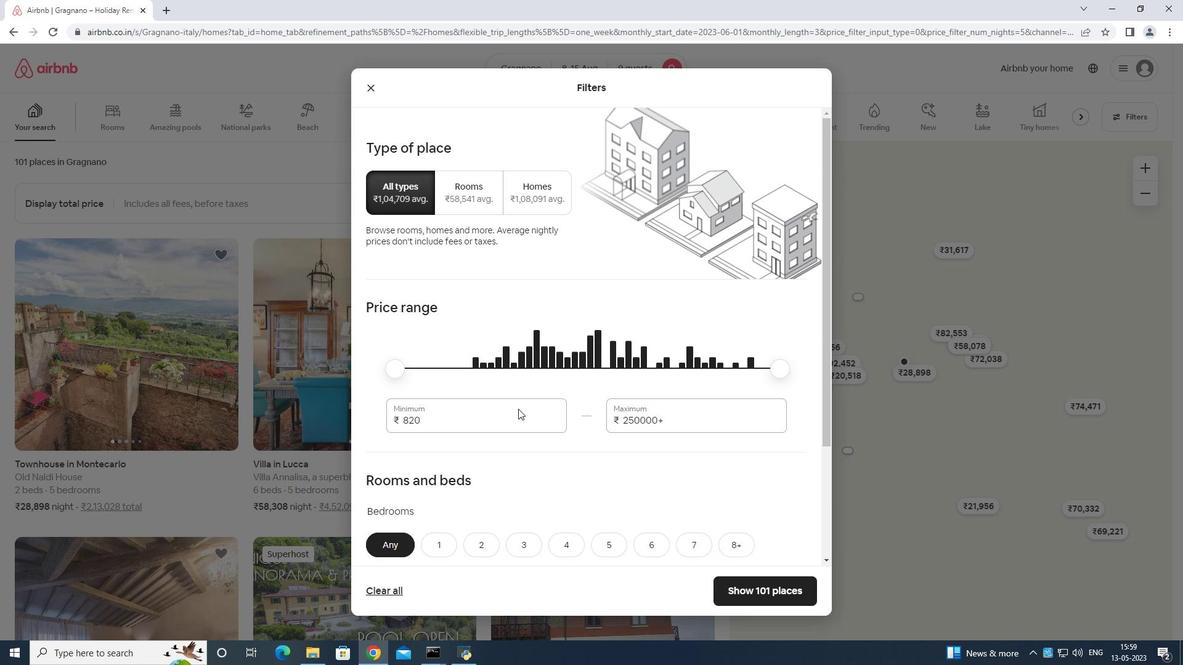 
Action: Mouse moved to (530, 394)
Screenshot: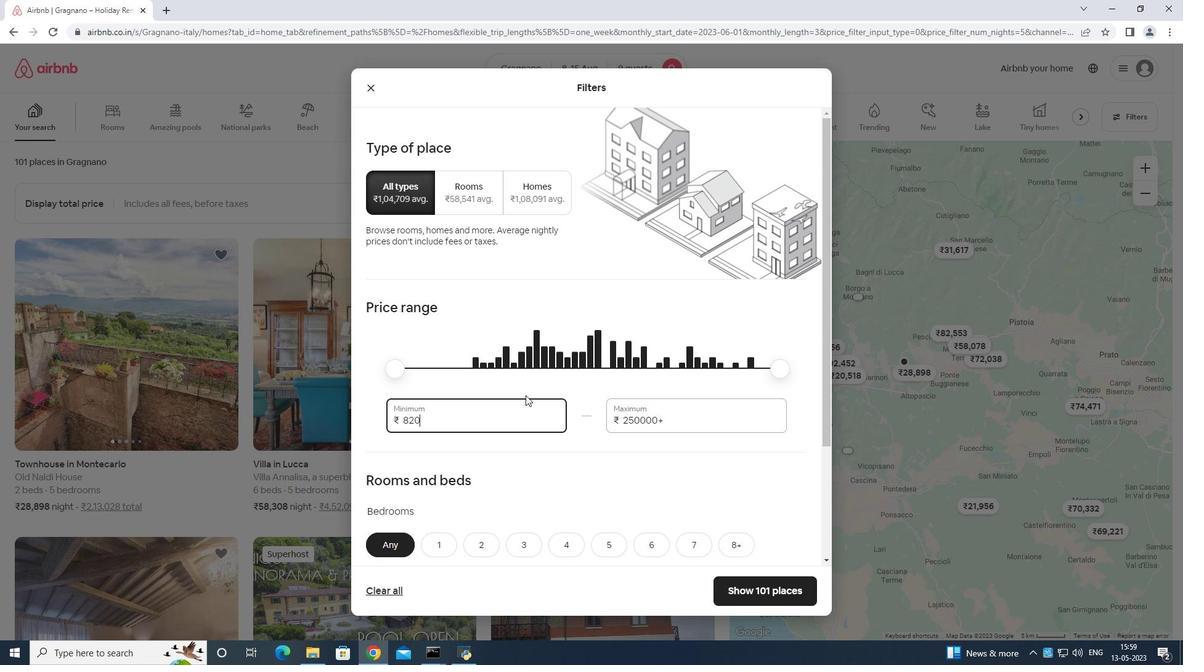 
Action: Key pressed <Key.backspace>
Screenshot: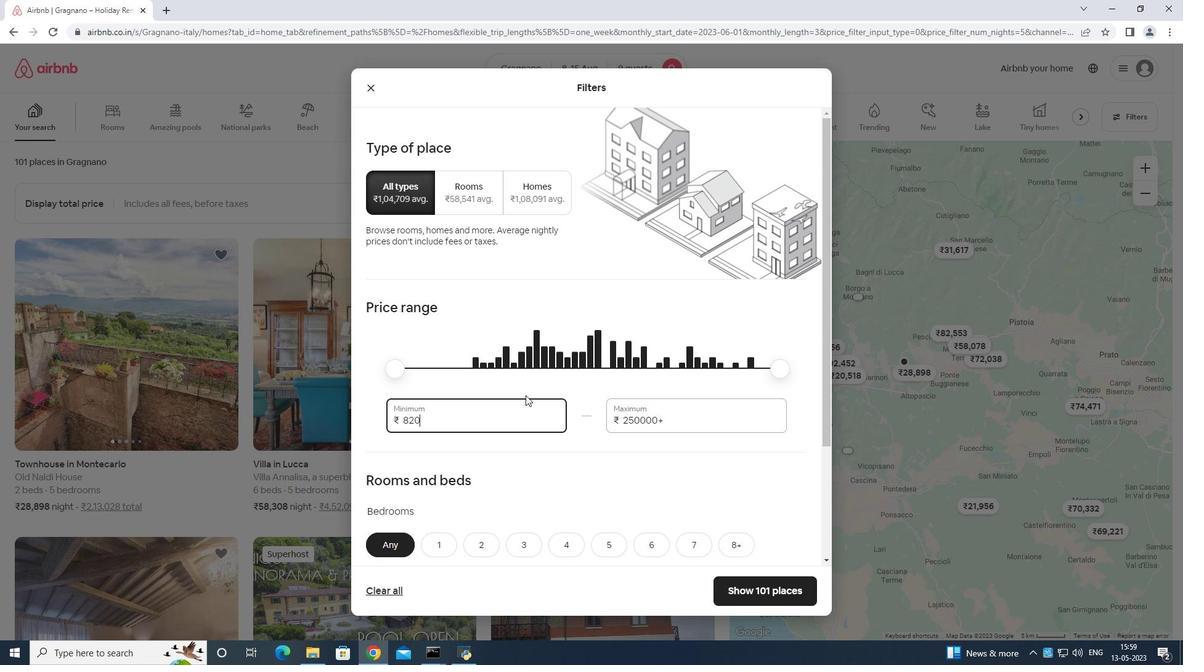 
Action: Mouse moved to (532, 390)
Screenshot: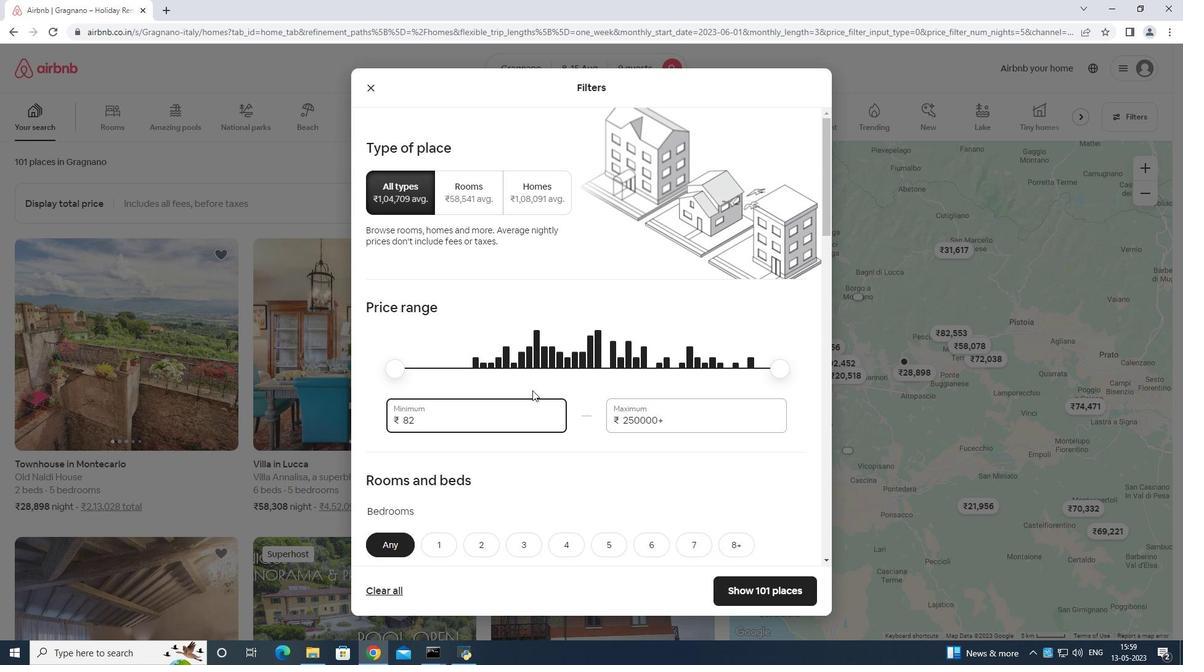 
Action: Key pressed <Key.backspace><Key.backspace><Key.backspace><Key.backspace><Key.backspace>
Screenshot: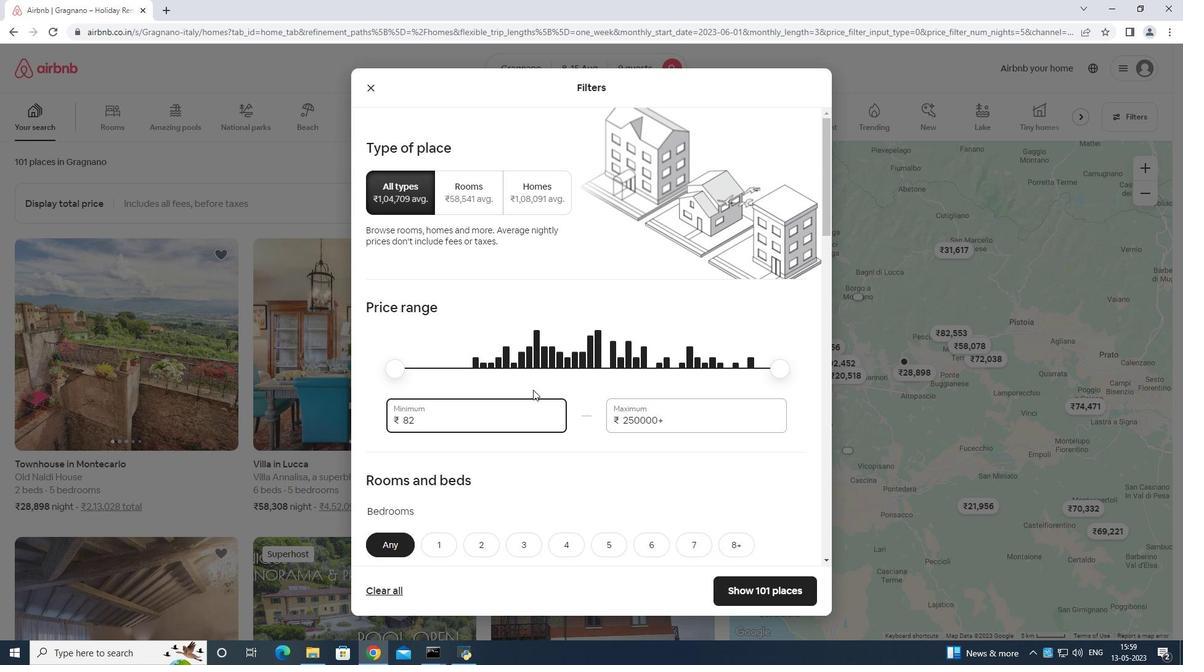 
Action: Mouse moved to (532, 390)
Screenshot: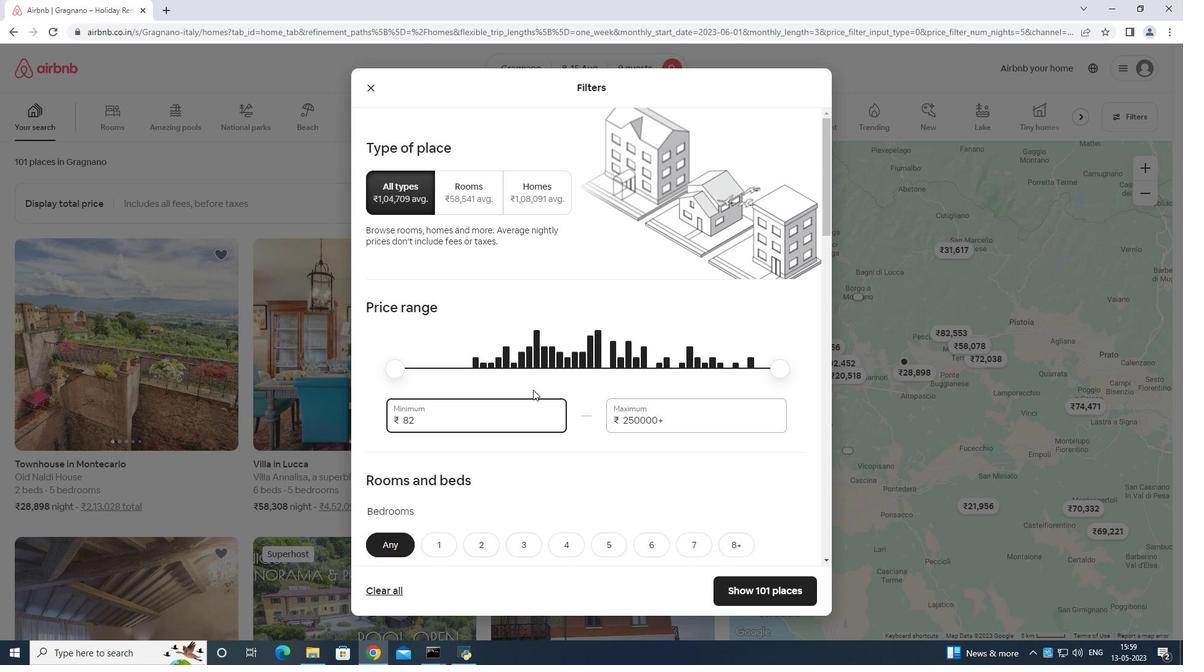 
Action: Key pressed <Key.backspace>
Screenshot: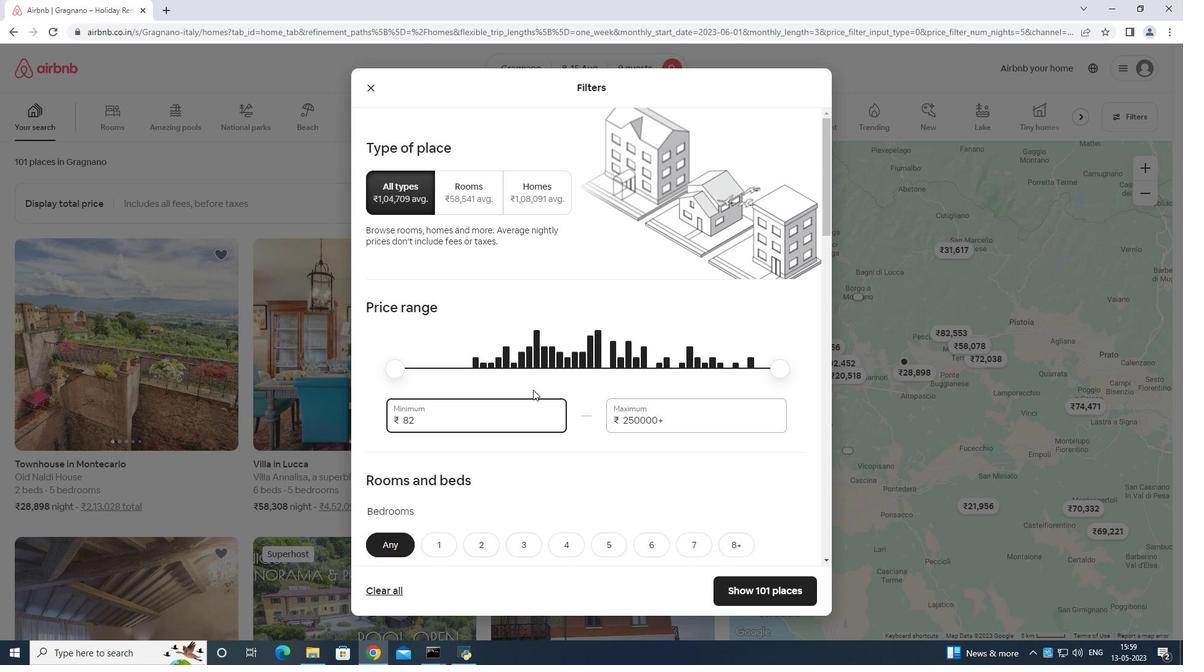 
Action: Mouse moved to (533, 389)
Screenshot: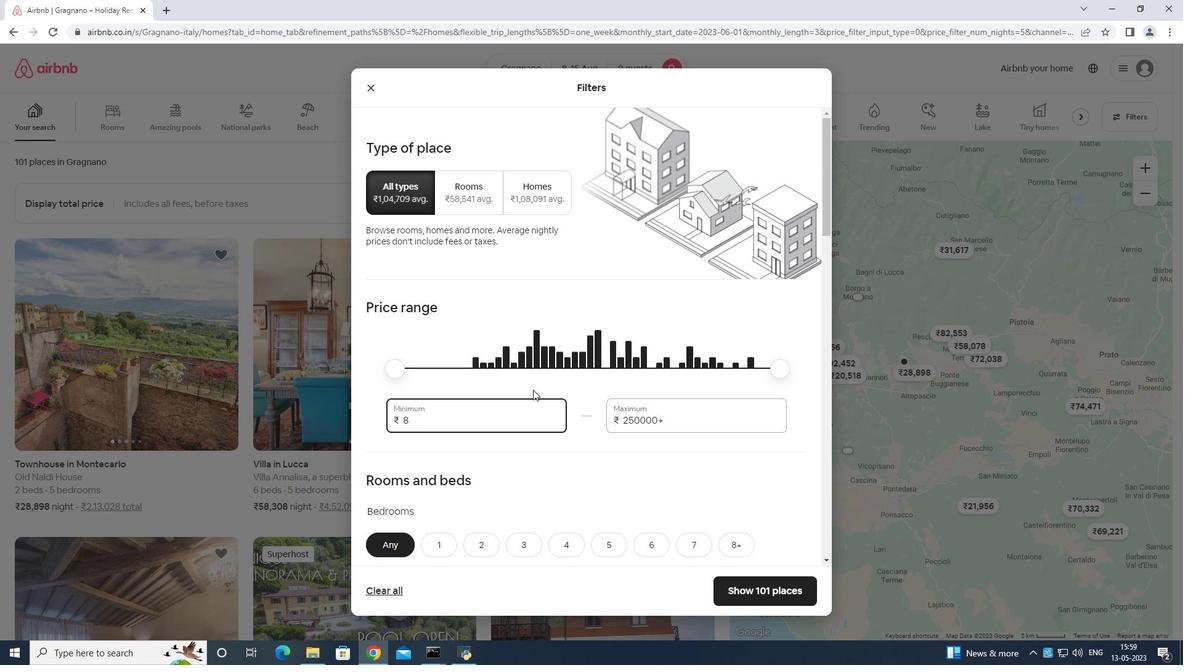 
Action: Key pressed <Key.backspace>
Screenshot: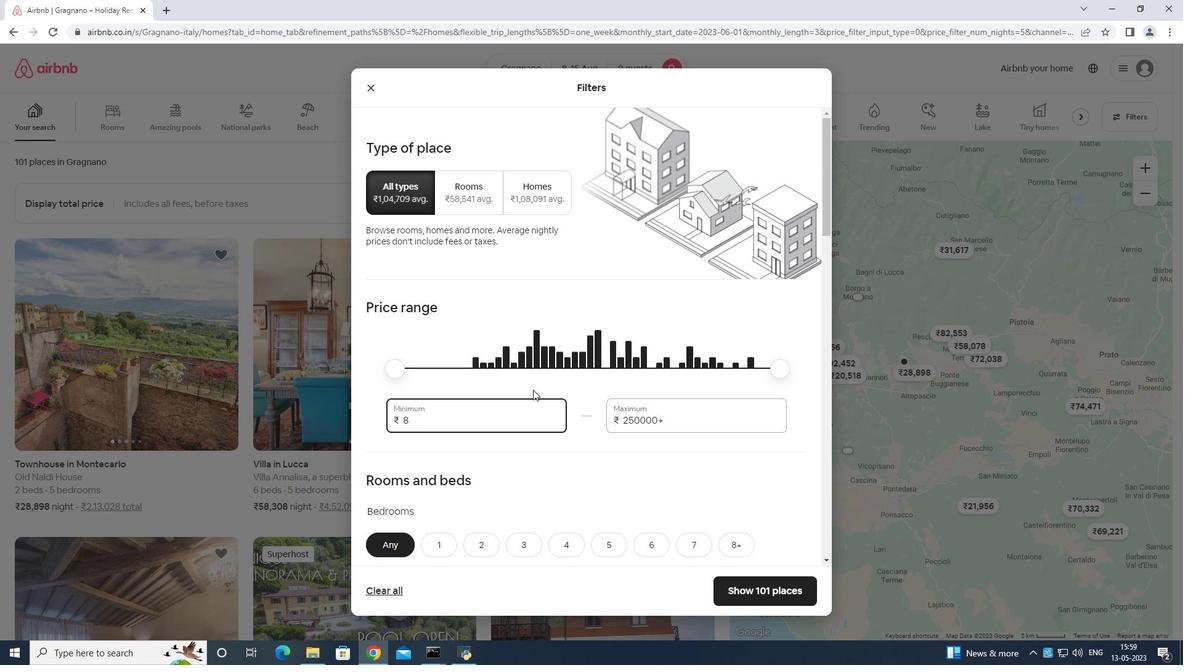 
Action: Mouse moved to (537, 388)
Screenshot: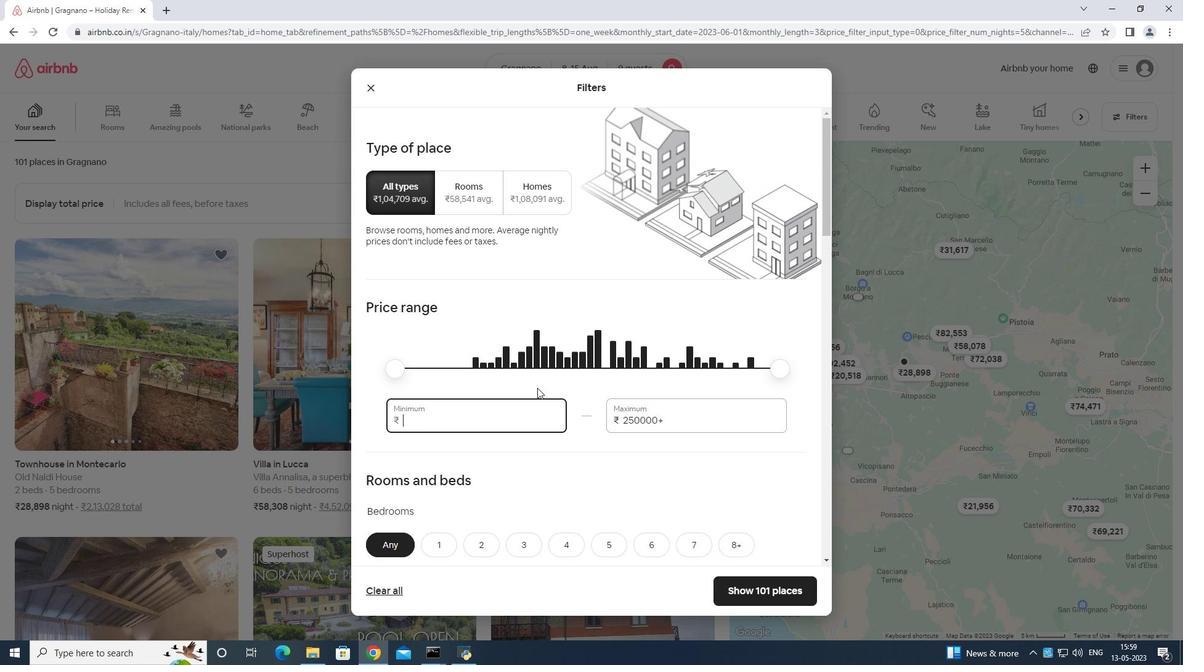 
Action: Key pressed 1
Screenshot: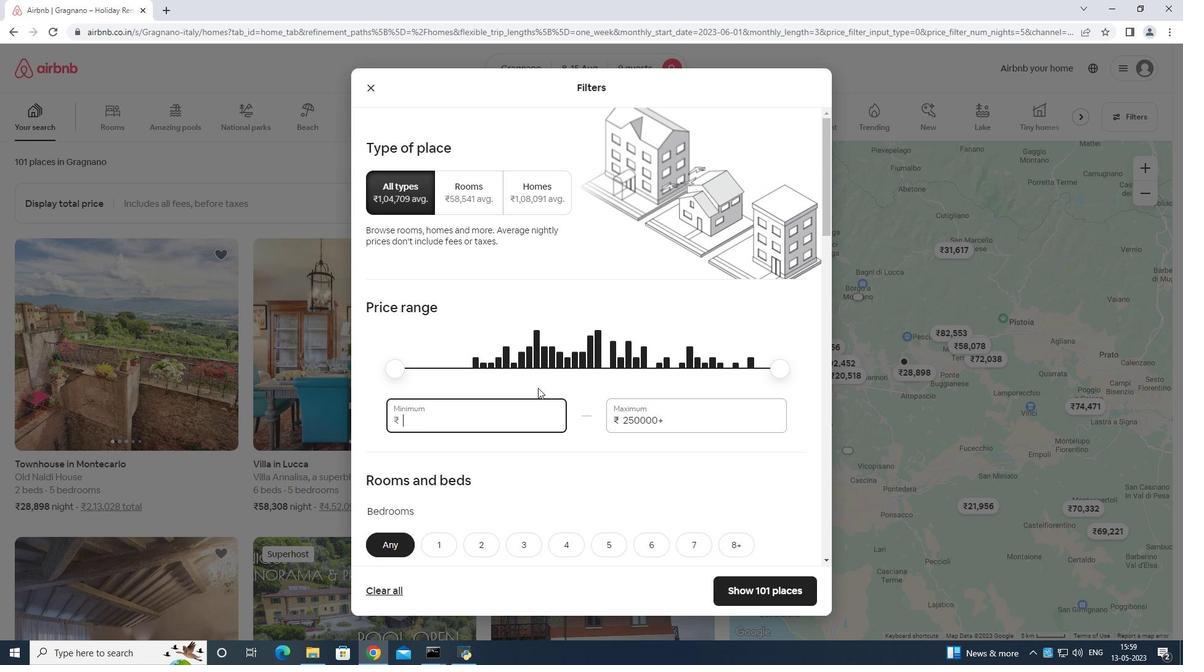 
Action: Mouse moved to (538, 388)
Screenshot: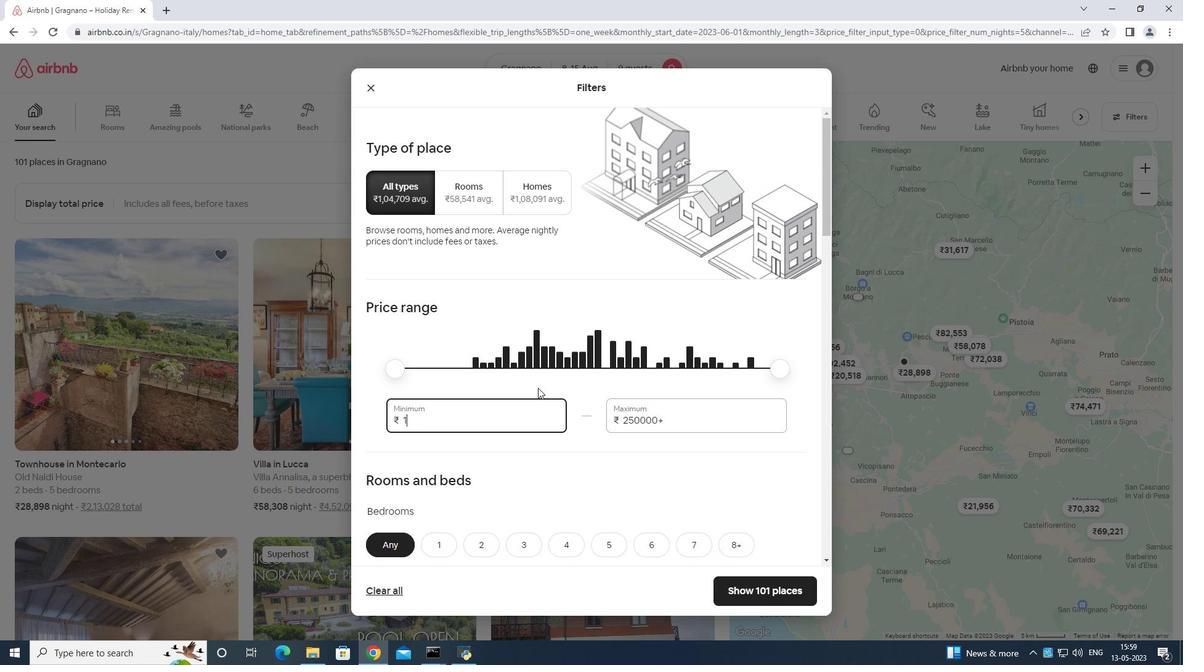 
Action: Key pressed 000
Screenshot: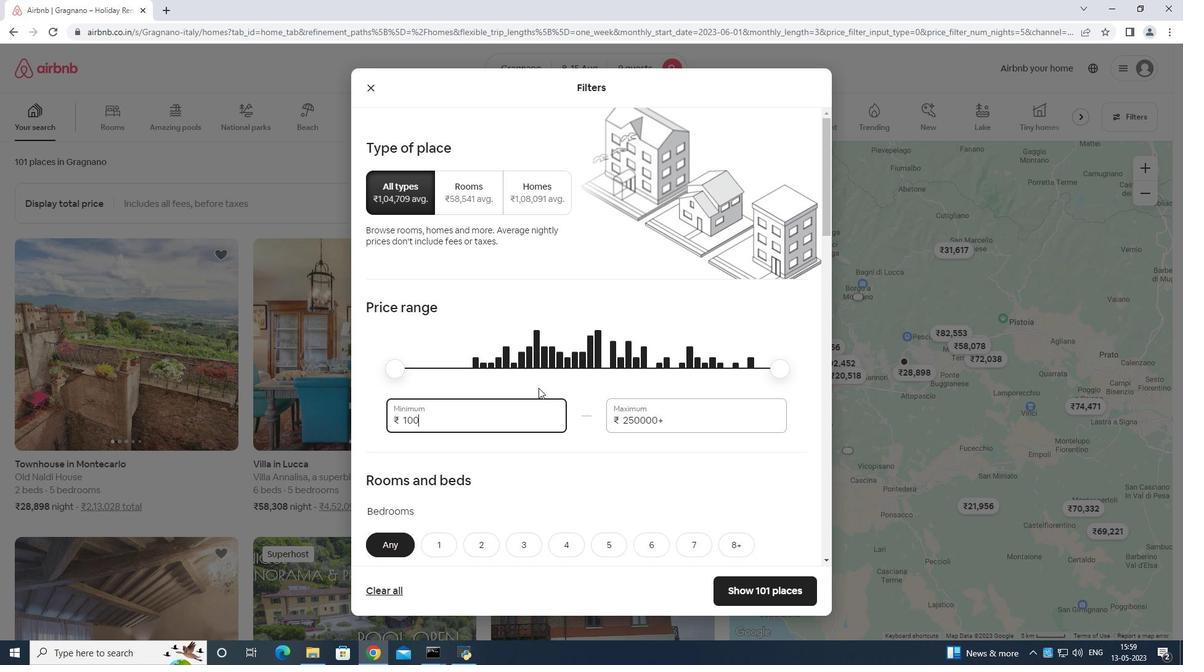 
Action: Mouse moved to (539, 387)
Screenshot: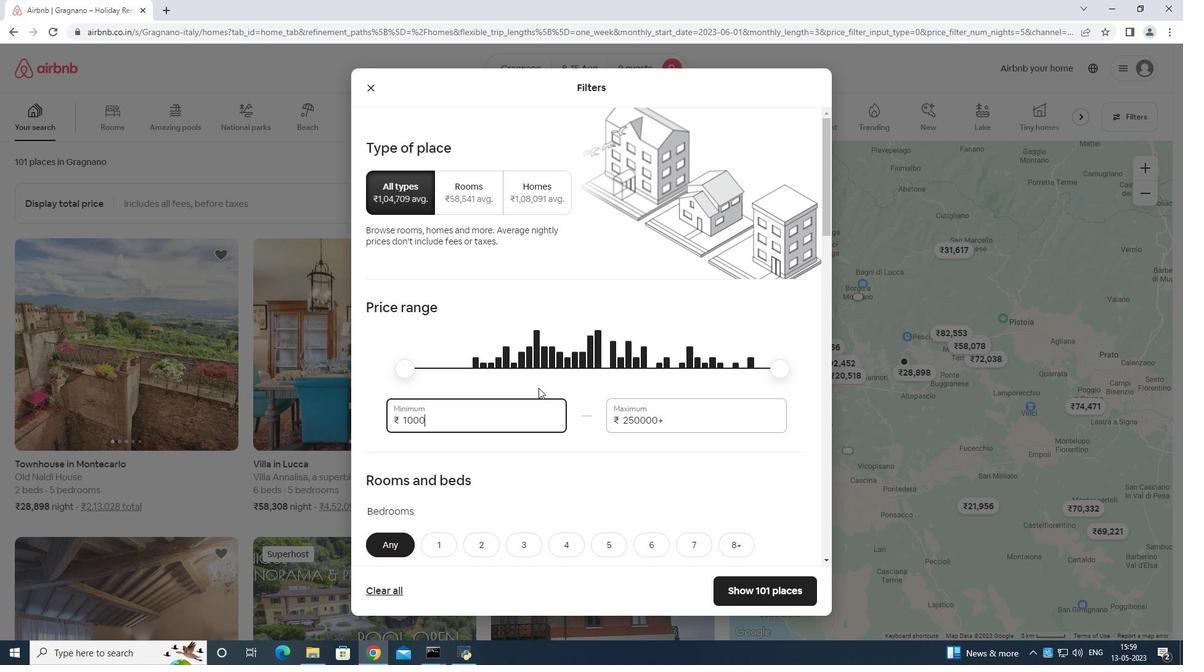 
Action: Key pressed 0
Screenshot: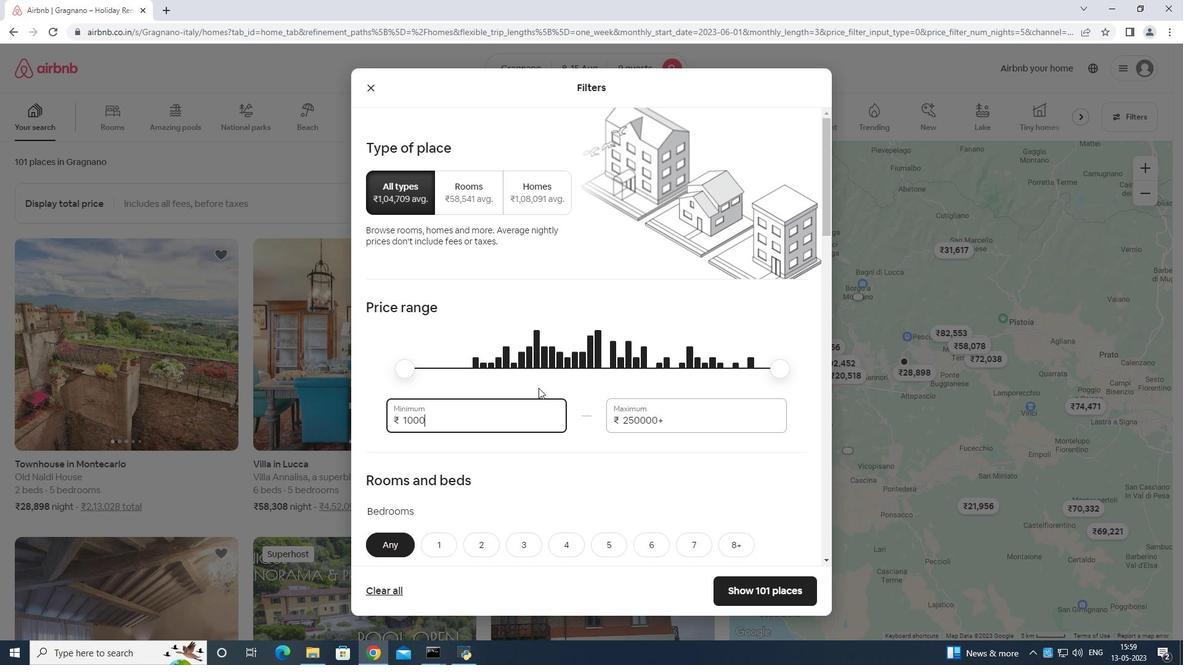 
Action: Mouse moved to (658, 411)
Screenshot: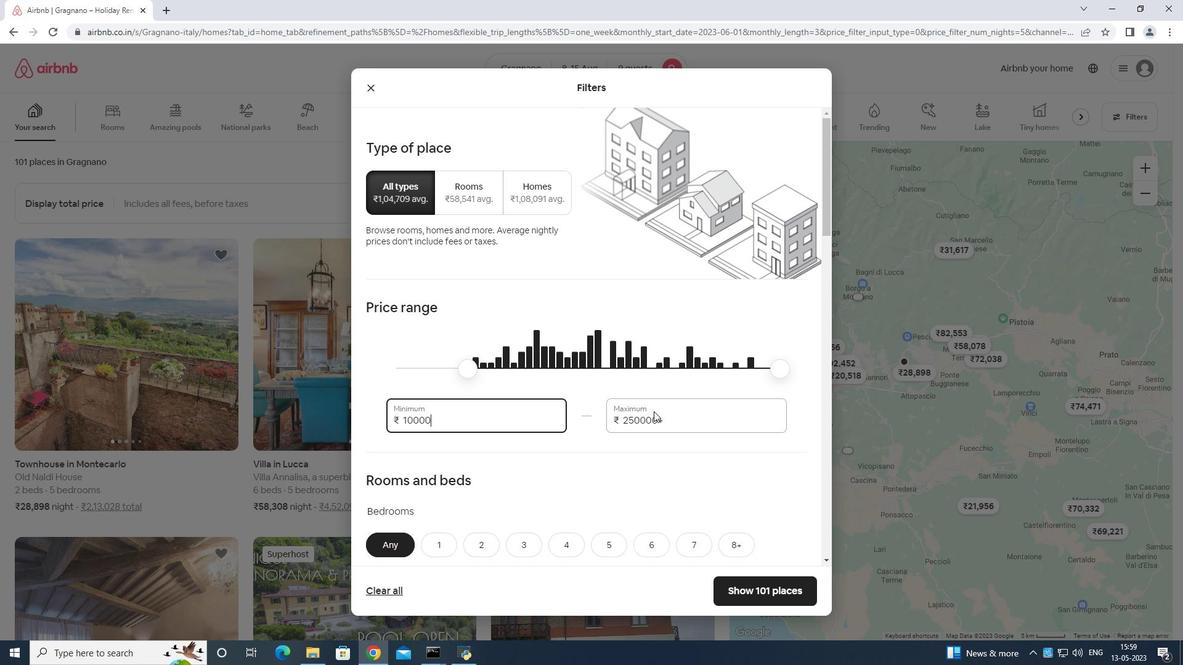 
Action: Mouse pressed left at (658, 411)
Screenshot: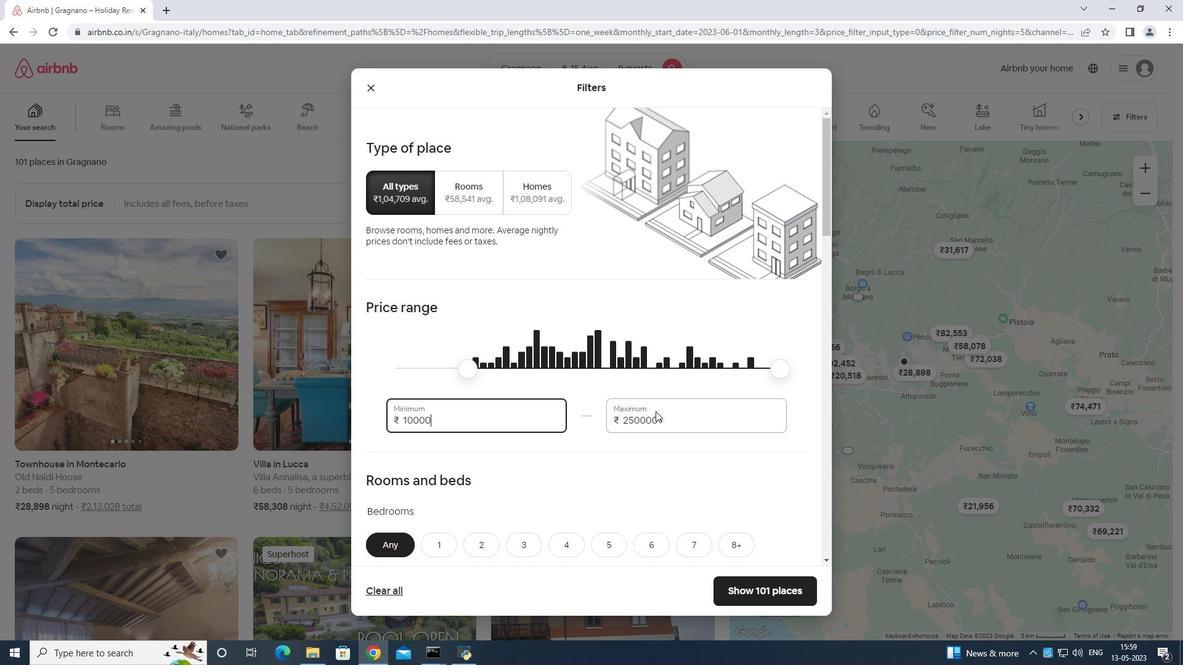 
Action: Mouse moved to (661, 411)
Screenshot: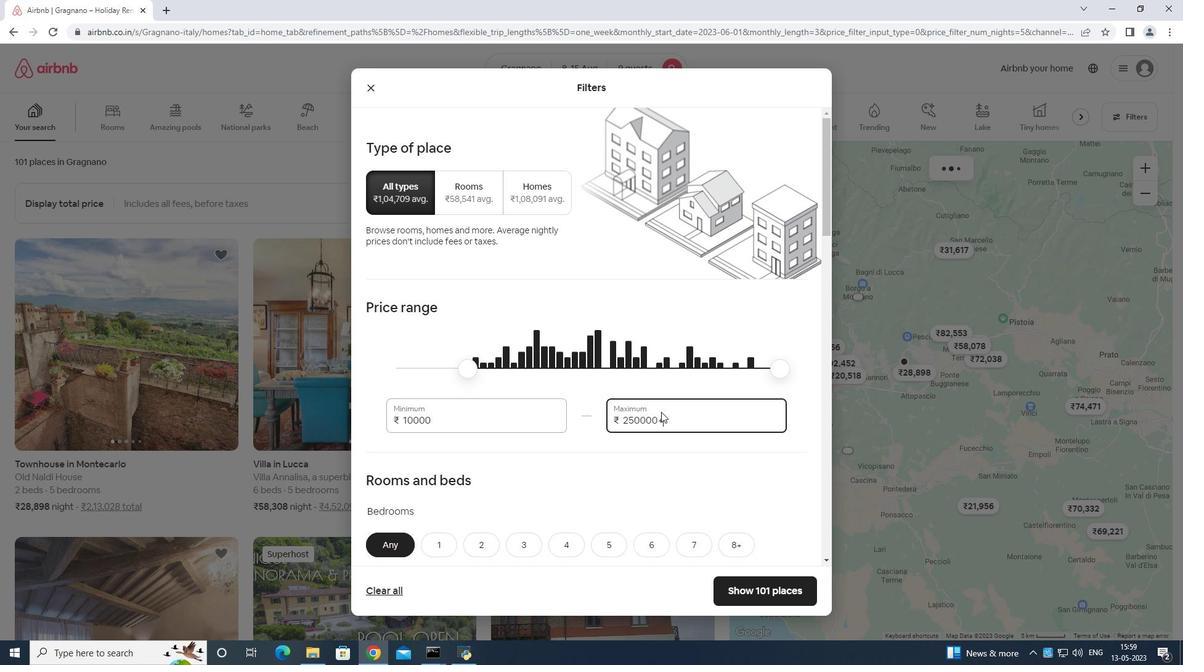 
Action: Key pressed <Key.backspace>
Screenshot: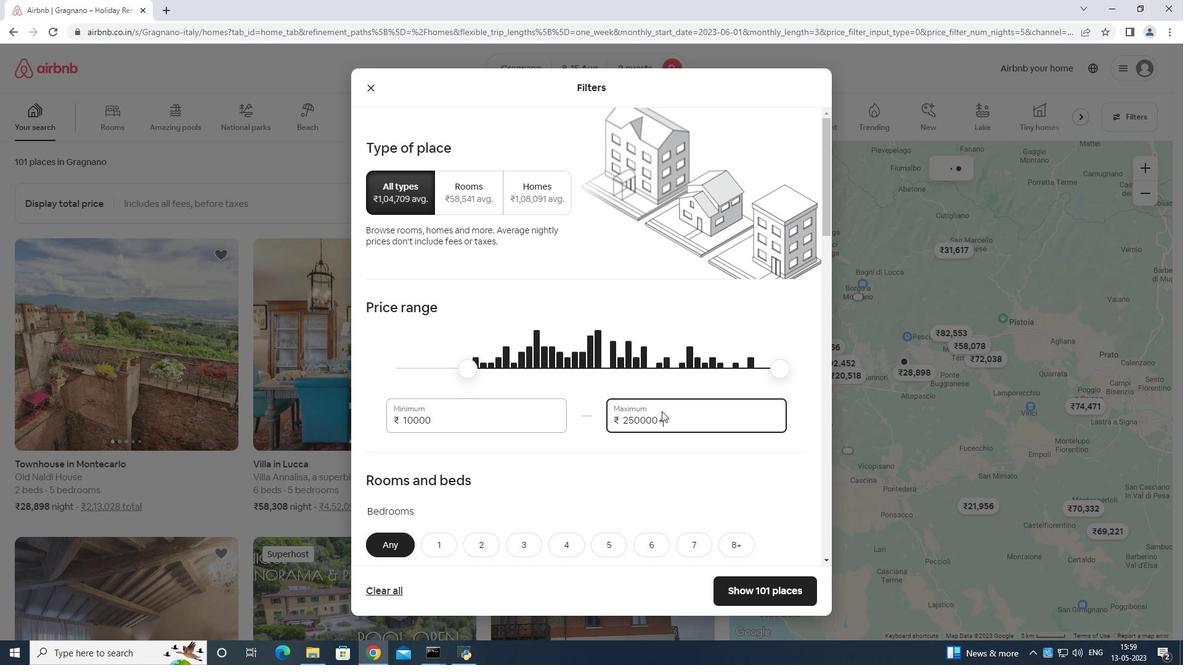 
Action: Mouse moved to (665, 410)
Screenshot: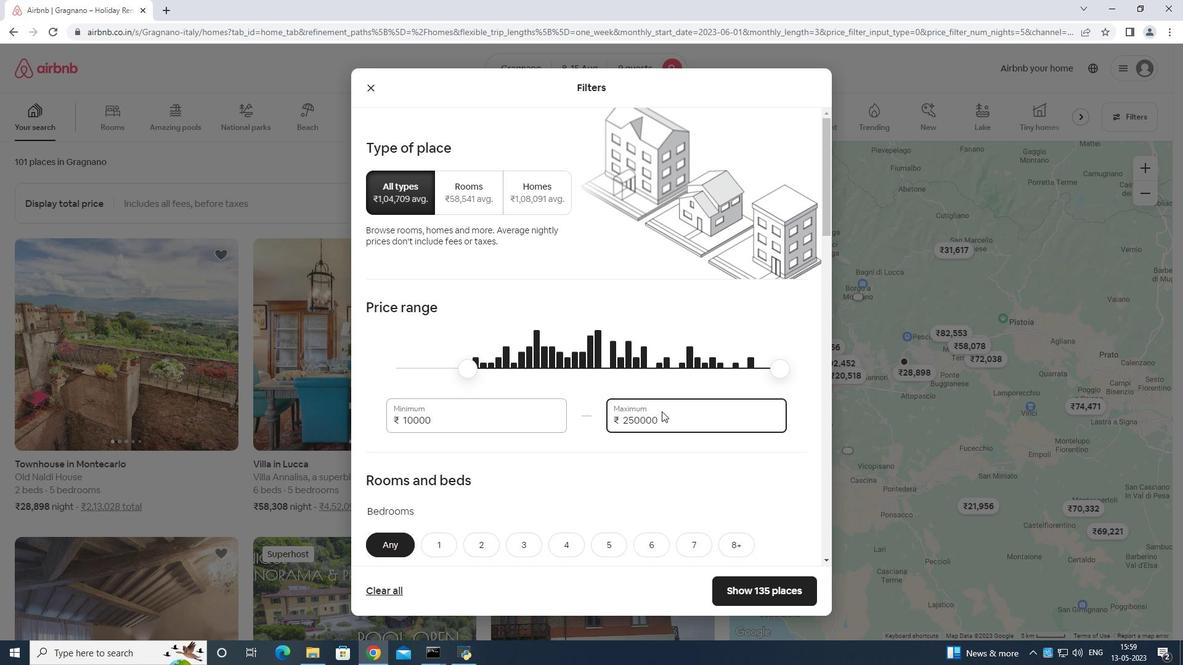 
Action: Key pressed <Key.backspace>
Screenshot: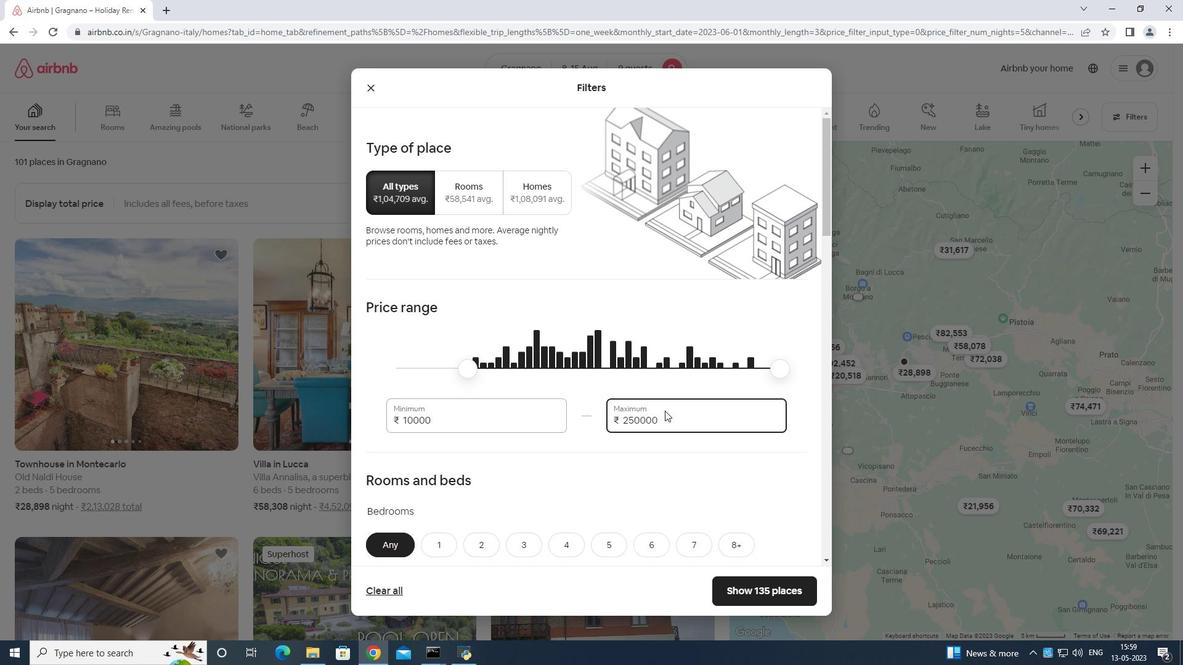 
Action: Mouse moved to (666, 410)
Screenshot: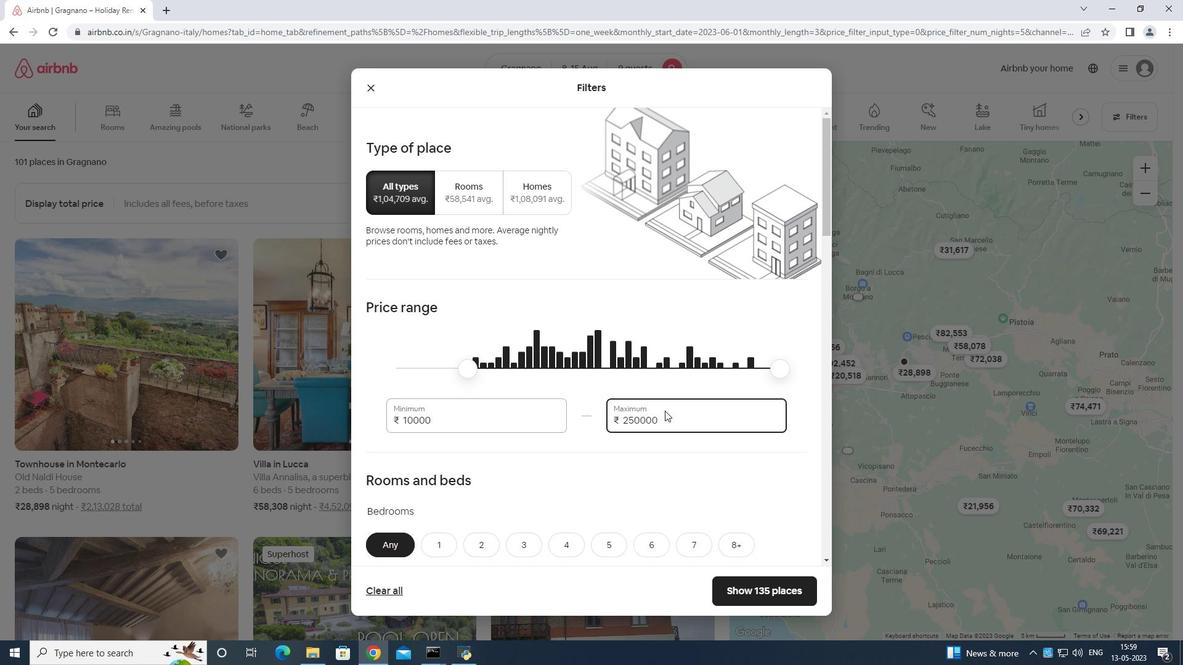 
Action: Key pressed <Key.backspace><Key.backspace>
Screenshot: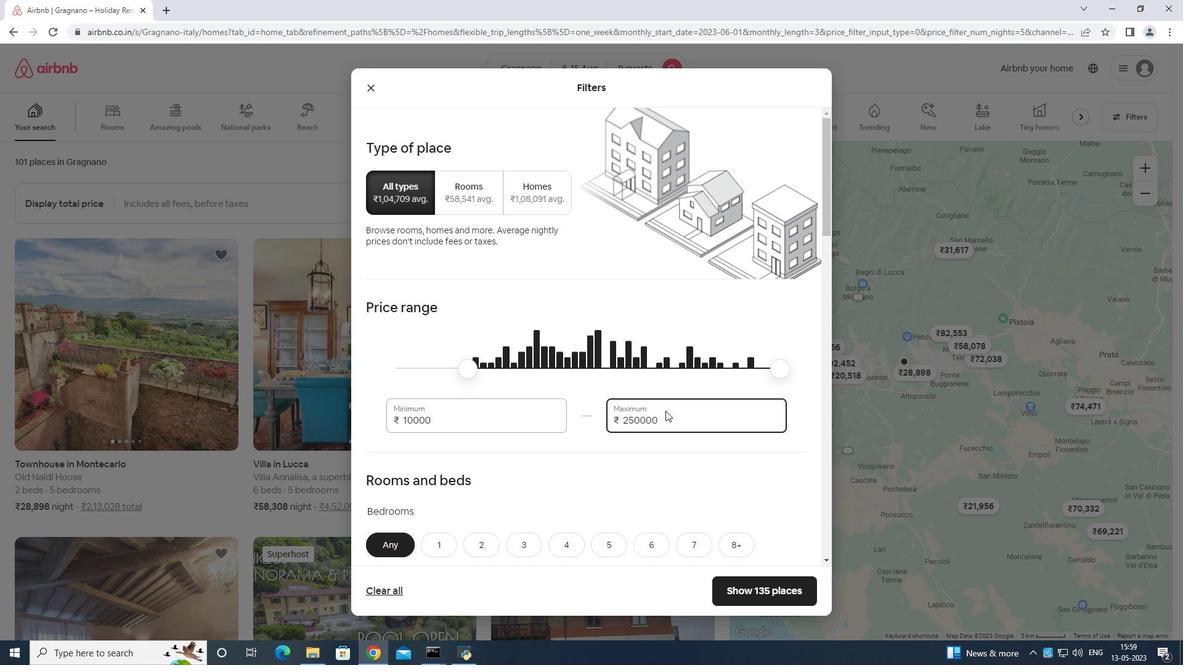 
Action: Mouse moved to (666, 410)
Screenshot: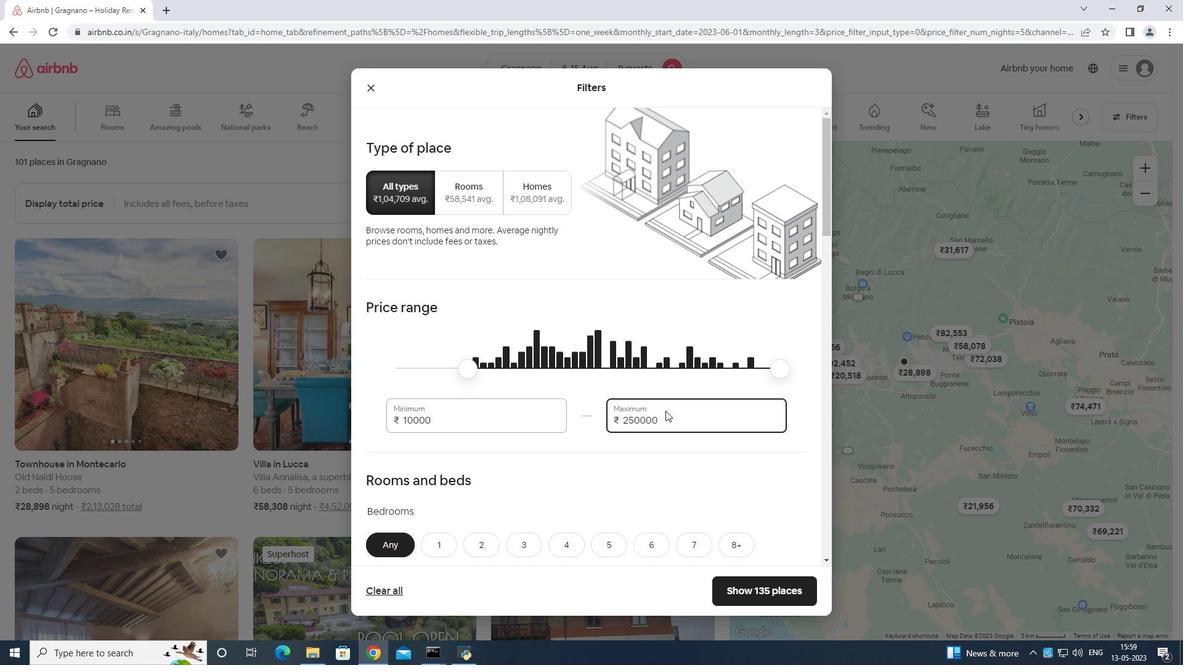 
Action: Key pressed <Key.backspace>
Screenshot: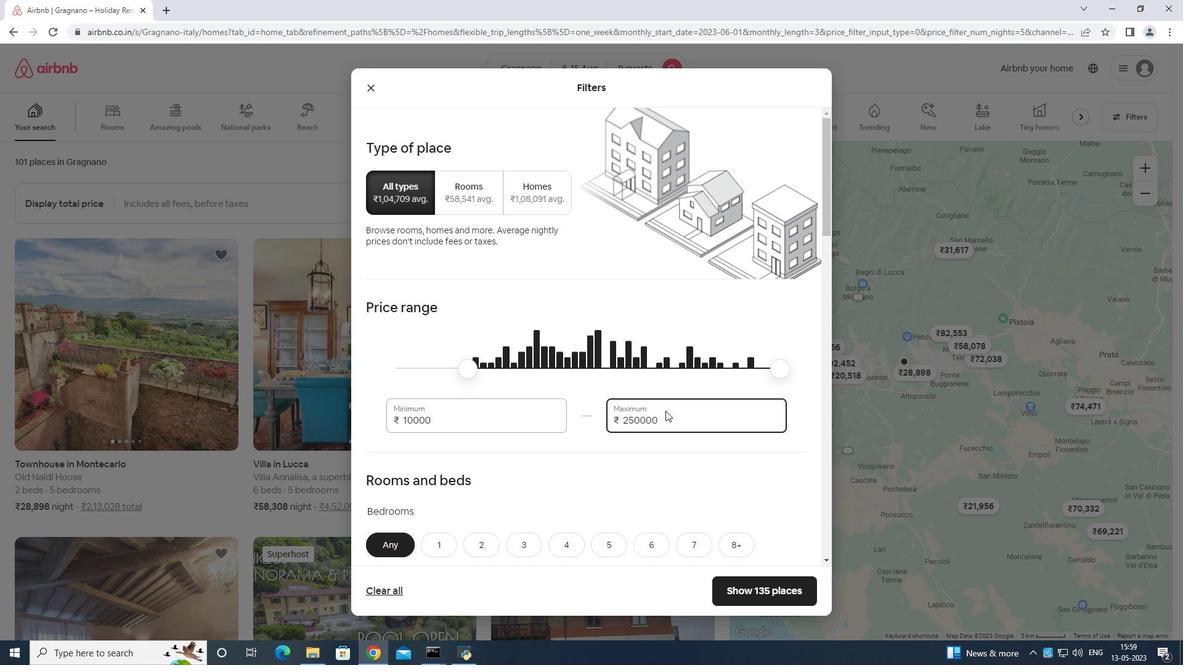 
Action: Mouse moved to (667, 410)
Screenshot: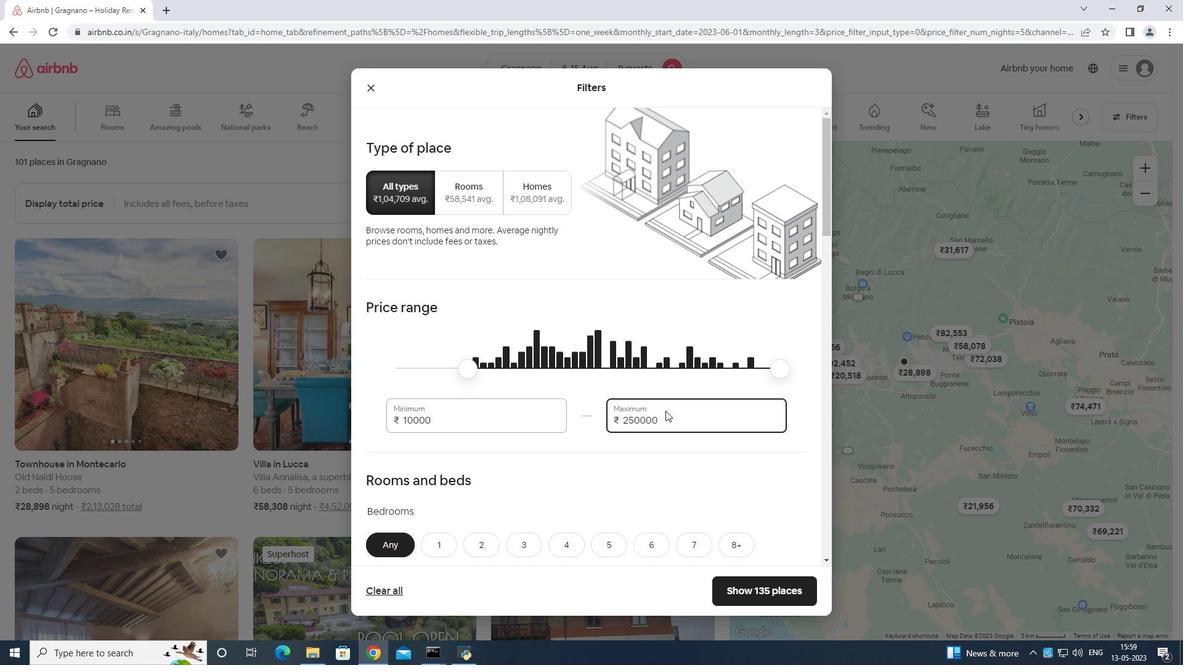 
Action: Key pressed <Key.backspace><Key.backspace>
Screenshot: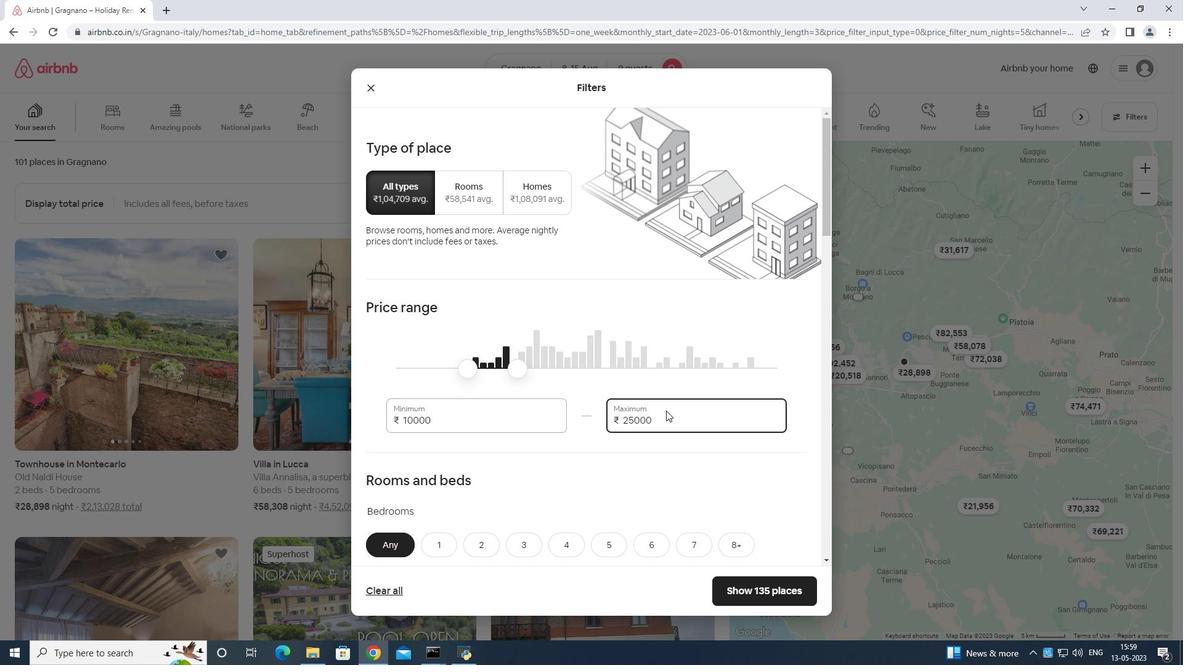 
Action: Mouse moved to (667, 409)
Screenshot: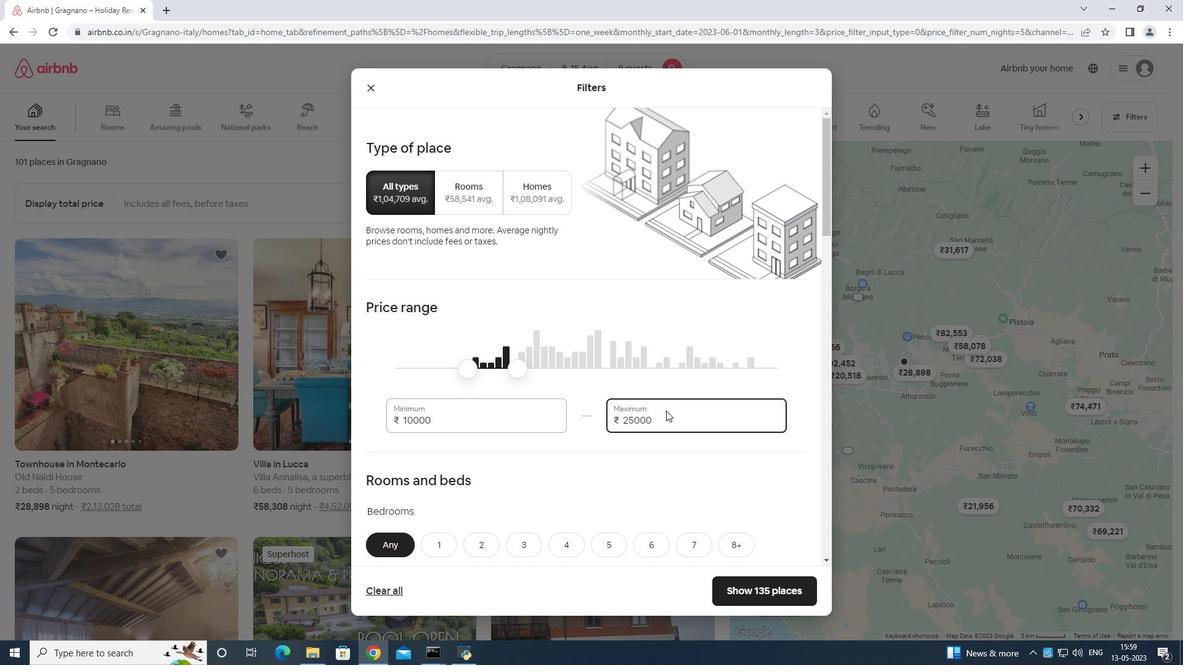 
Action: Key pressed <Key.backspace>
Screenshot: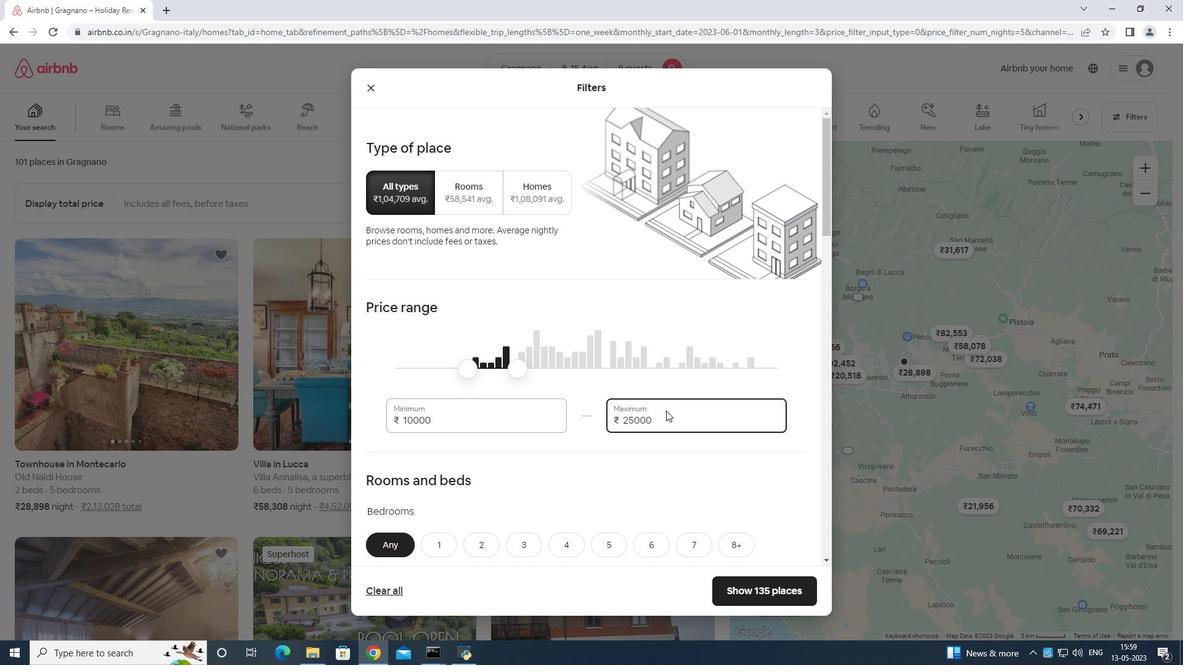 
Action: Mouse moved to (667, 408)
Screenshot: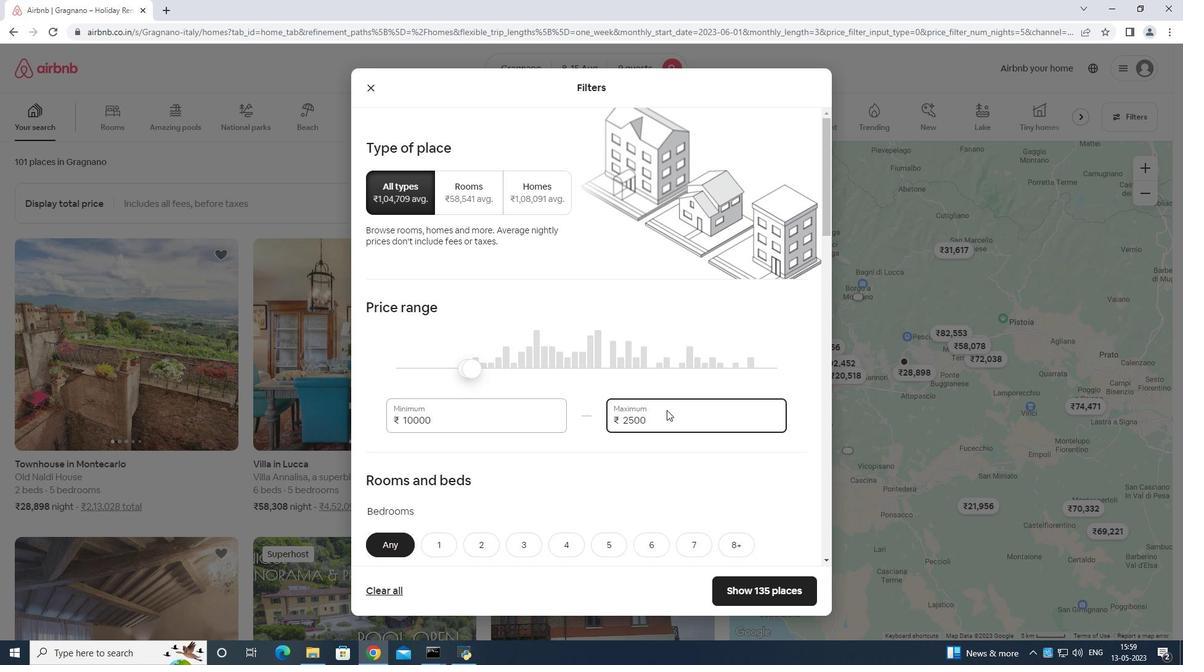 
Action: Key pressed <Key.backspace>
Screenshot: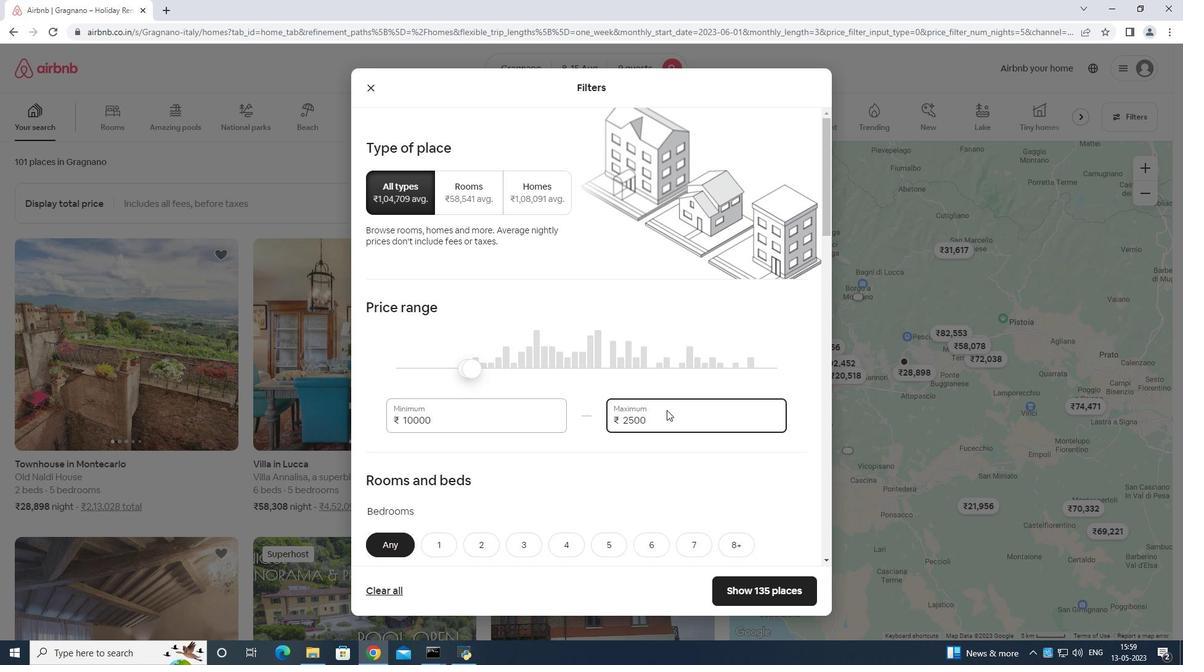 
Action: Mouse moved to (670, 407)
Screenshot: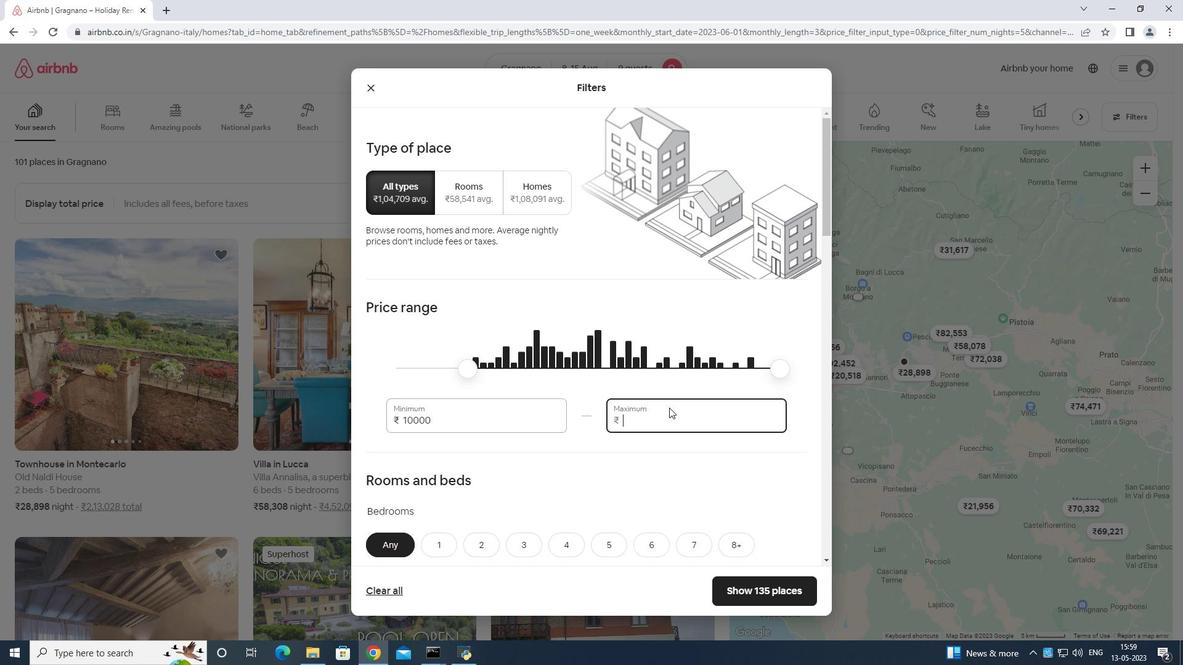 
Action: Key pressed 1
Screenshot: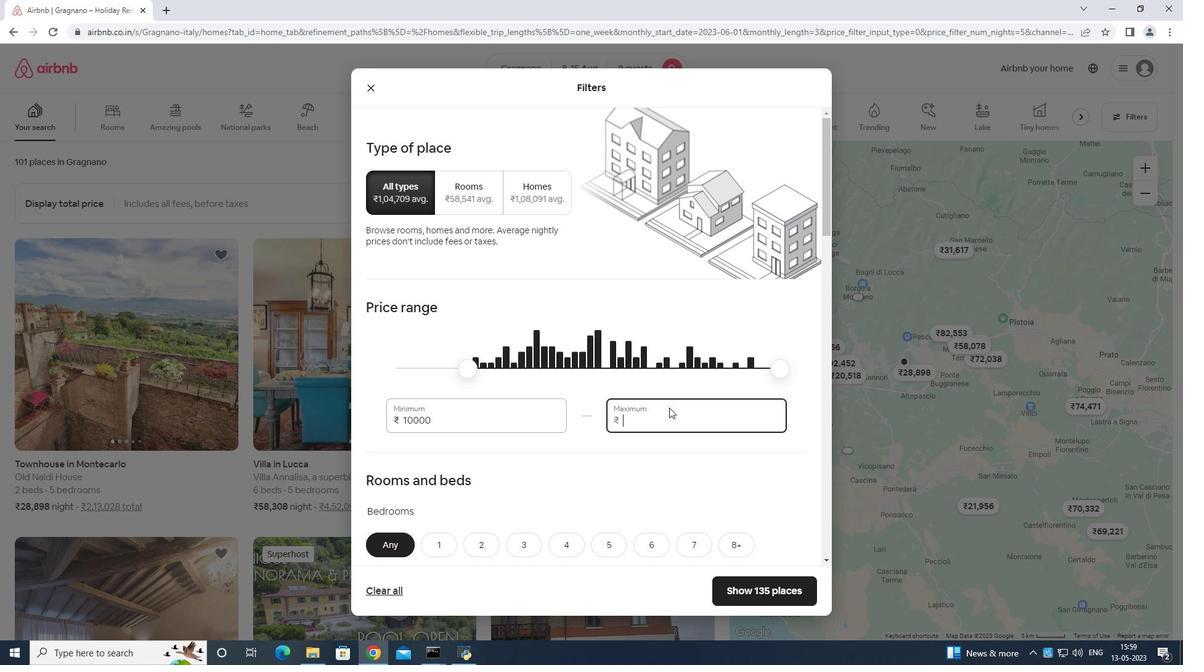 
Action: Mouse moved to (672, 407)
Screenshot: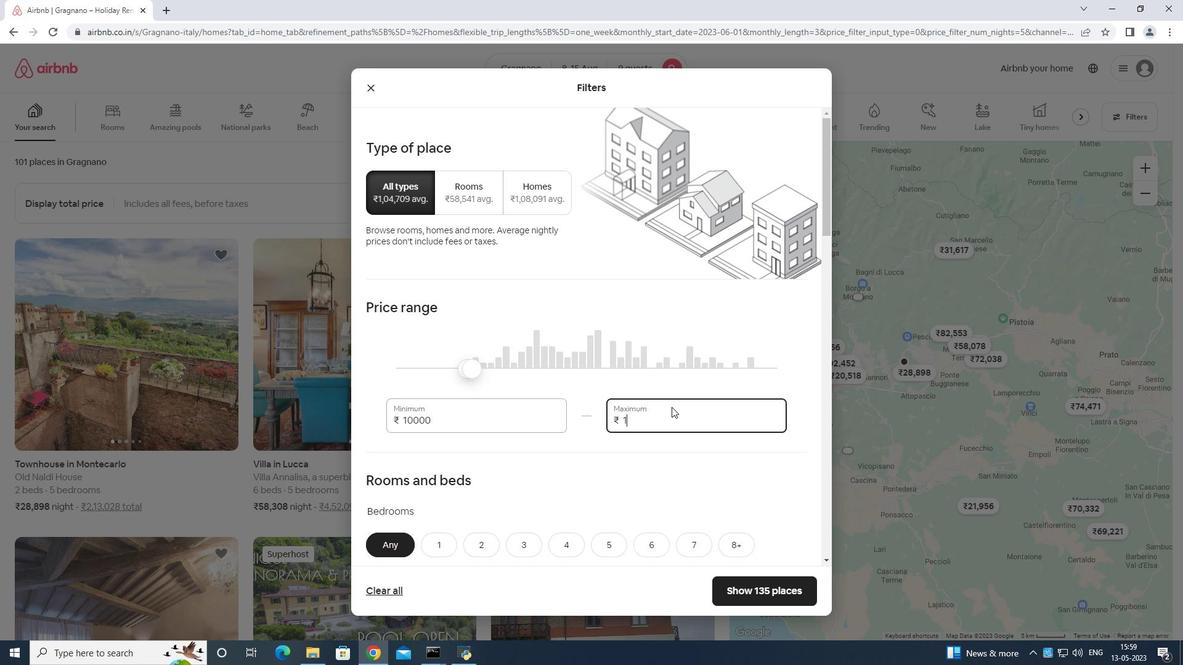 
Action: Key pressed 4
Screenshot: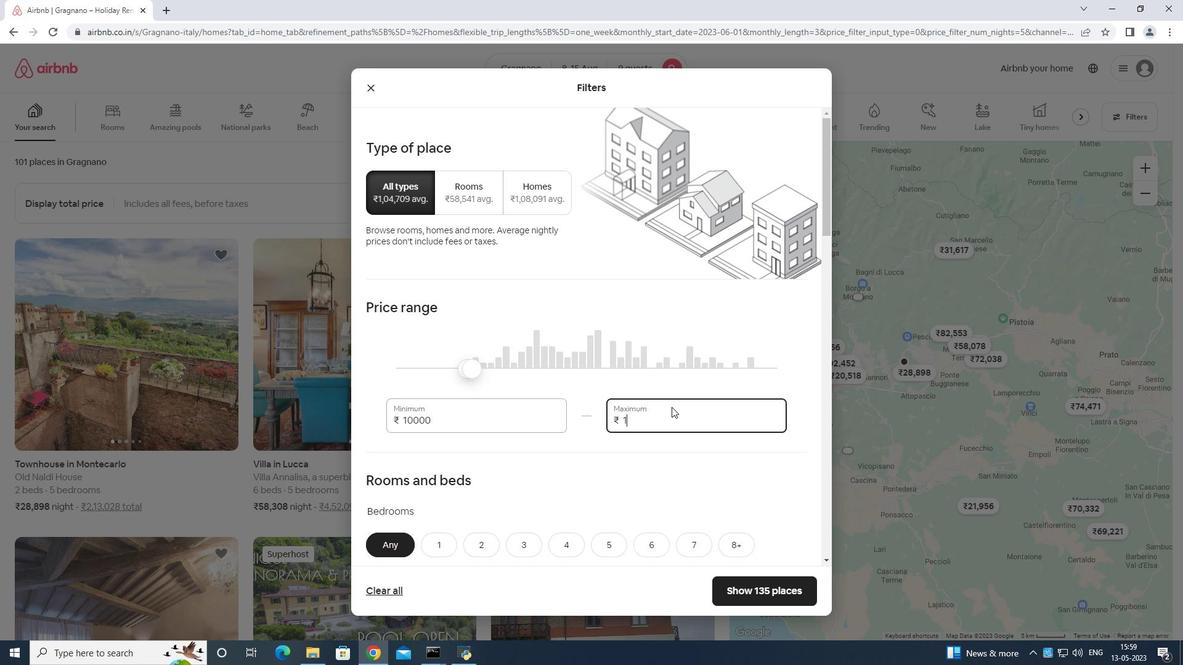 
Action: Mouse moved to (672, 406)
Screenshot: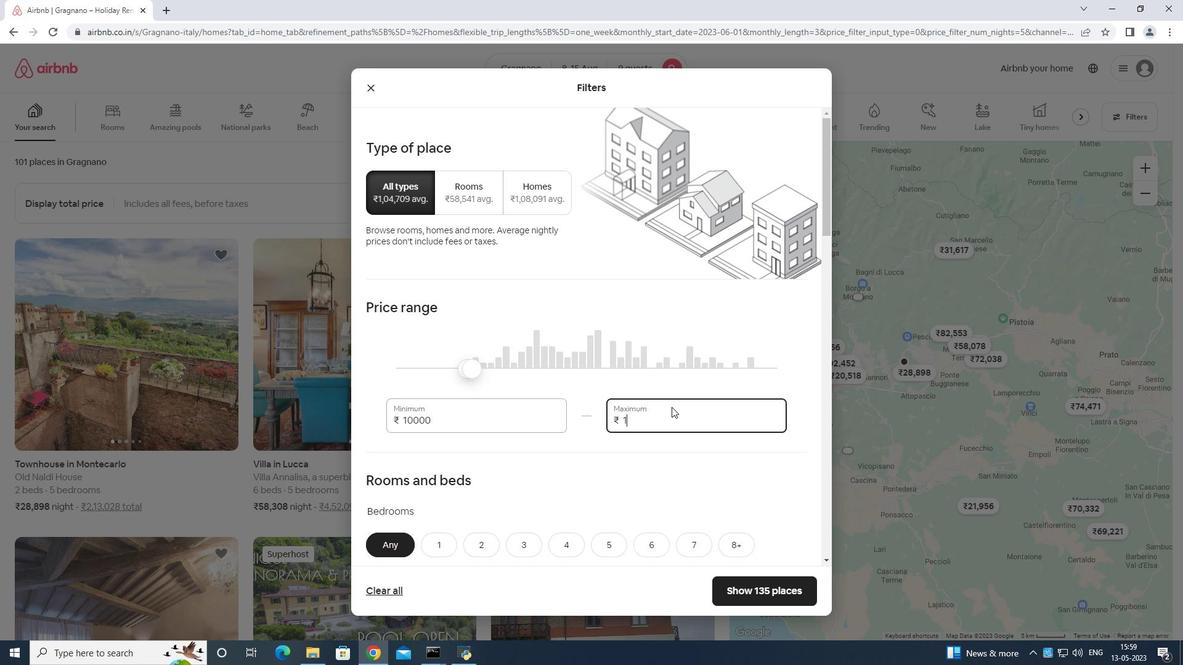 
Action: Key pressed 000
Screenshot: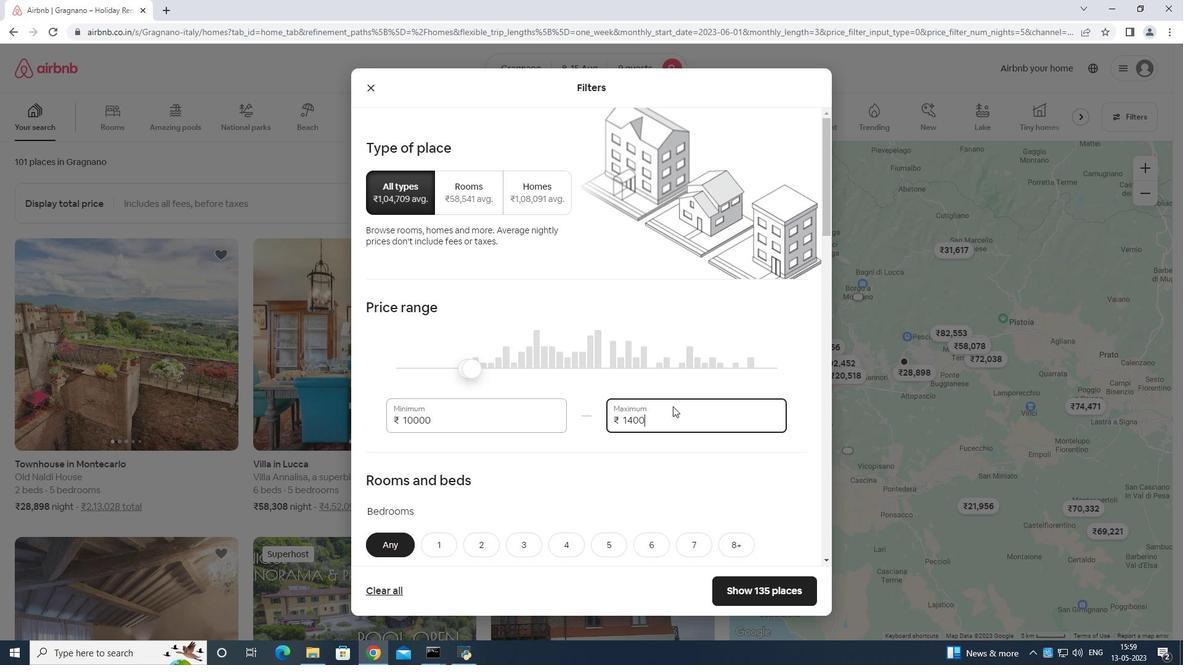 
Action: Mouse moved to (685, 406)
Screenshot: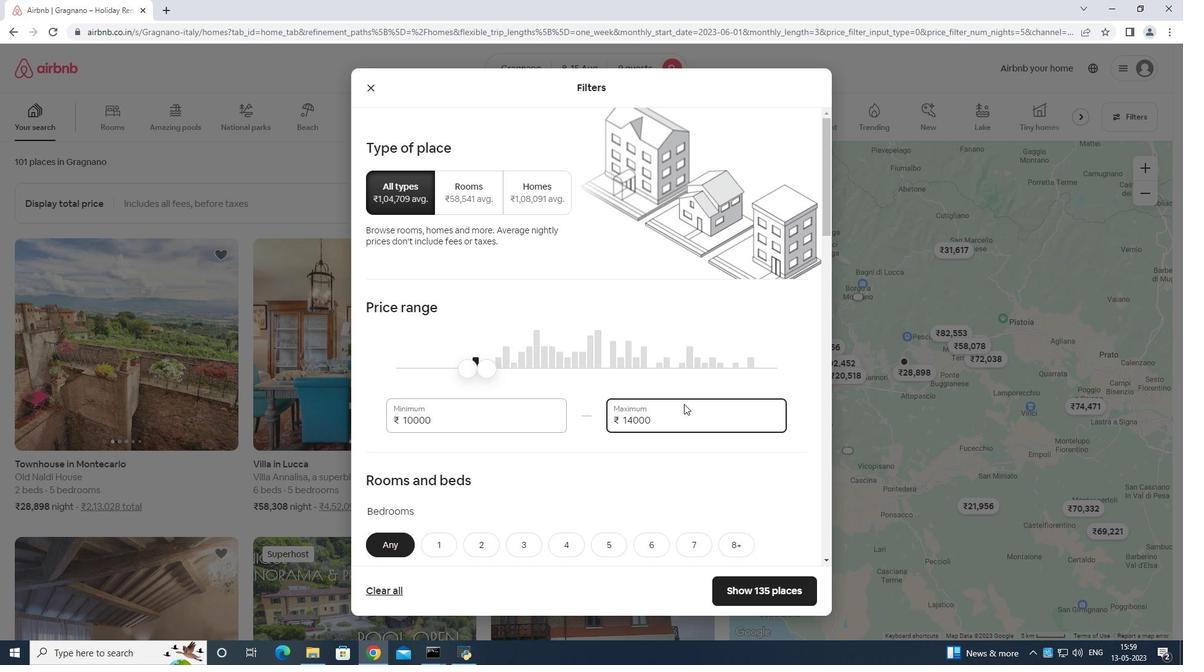 
Action: Mouse scrolled (685, 405) with delta (0, 0)
Screenshot: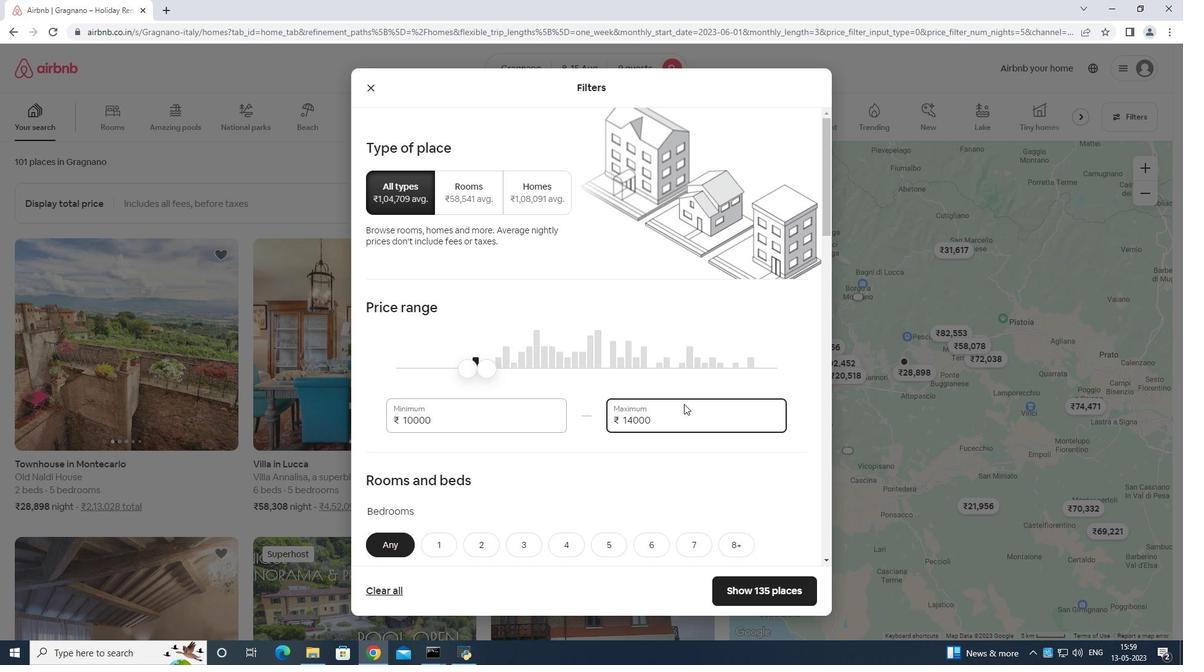 
Action: Mouse moved to (686, 410)
Screenshot: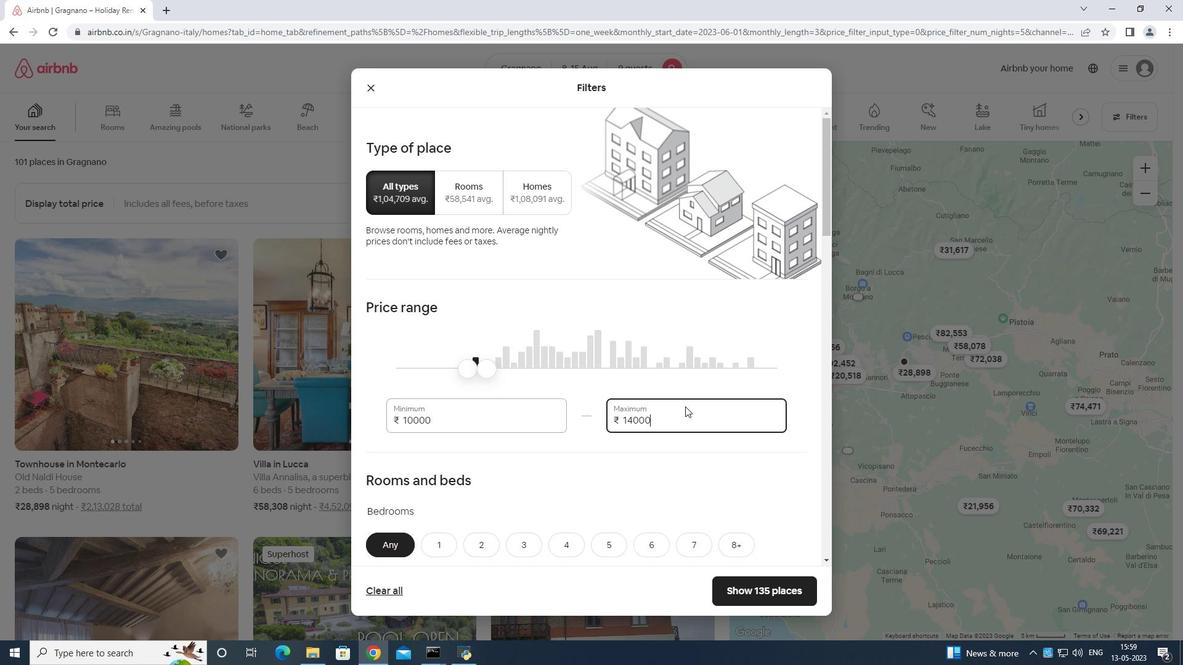 
Action: Mouse scrolled (686, 410) with delta (0, 0)
Screenshot: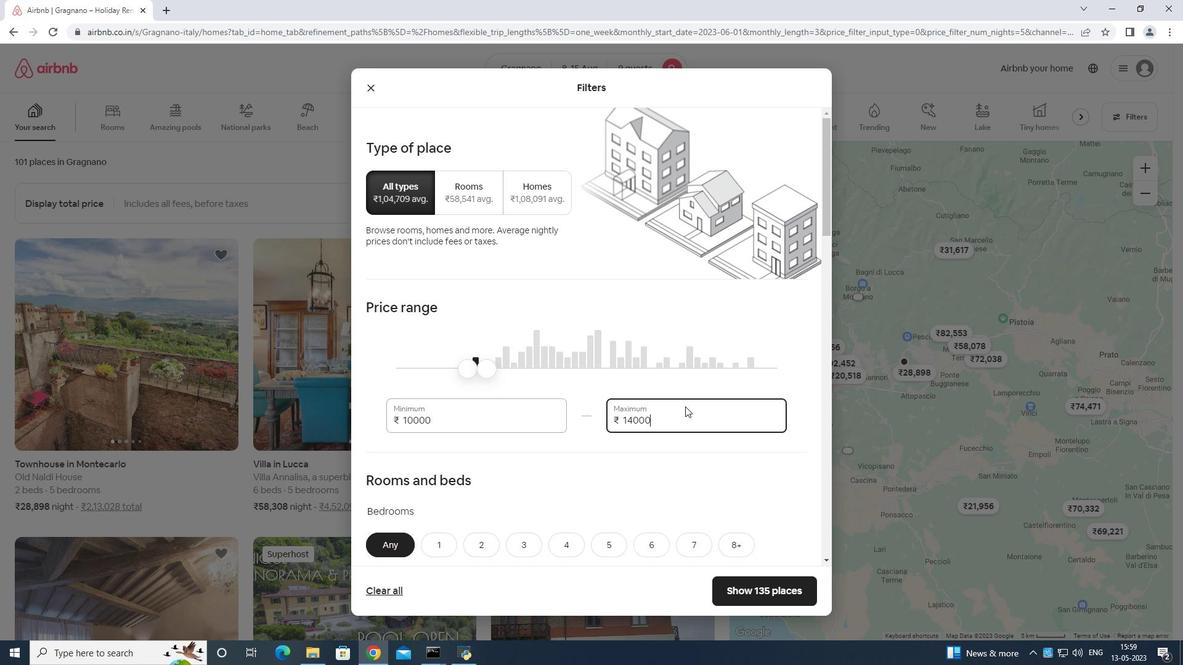 
Action: Mouse moved to (687, 411)
Screenshot: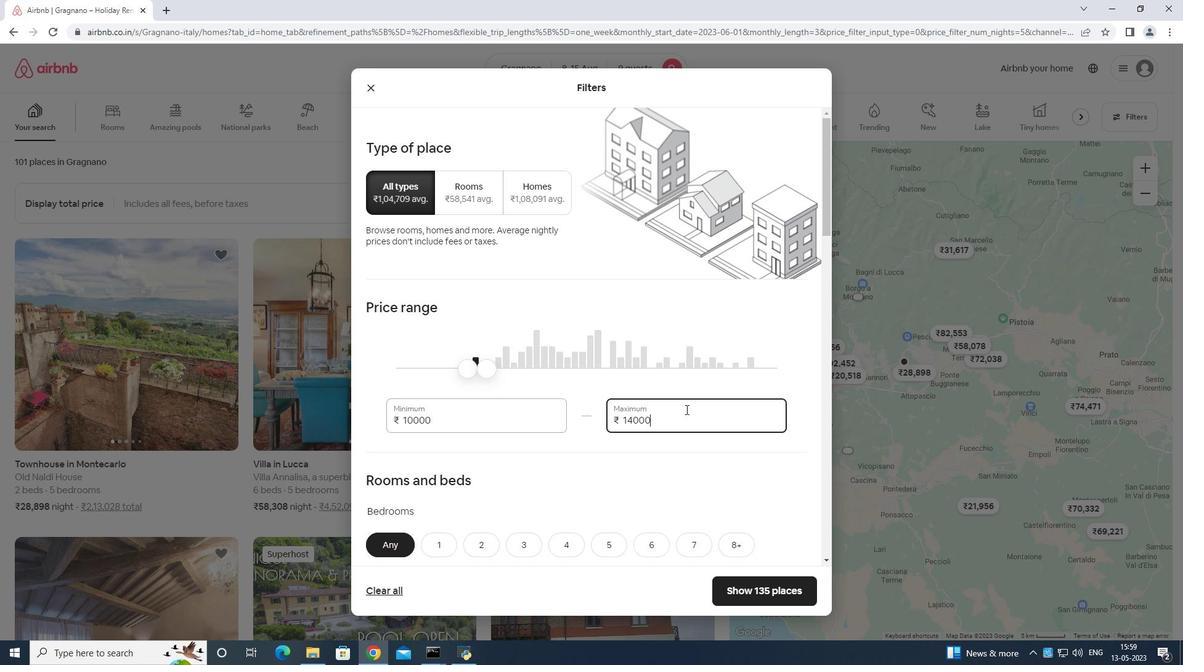 
Action: Mouse scrolled (687, 410) with delta (0, 0)
Screenshot: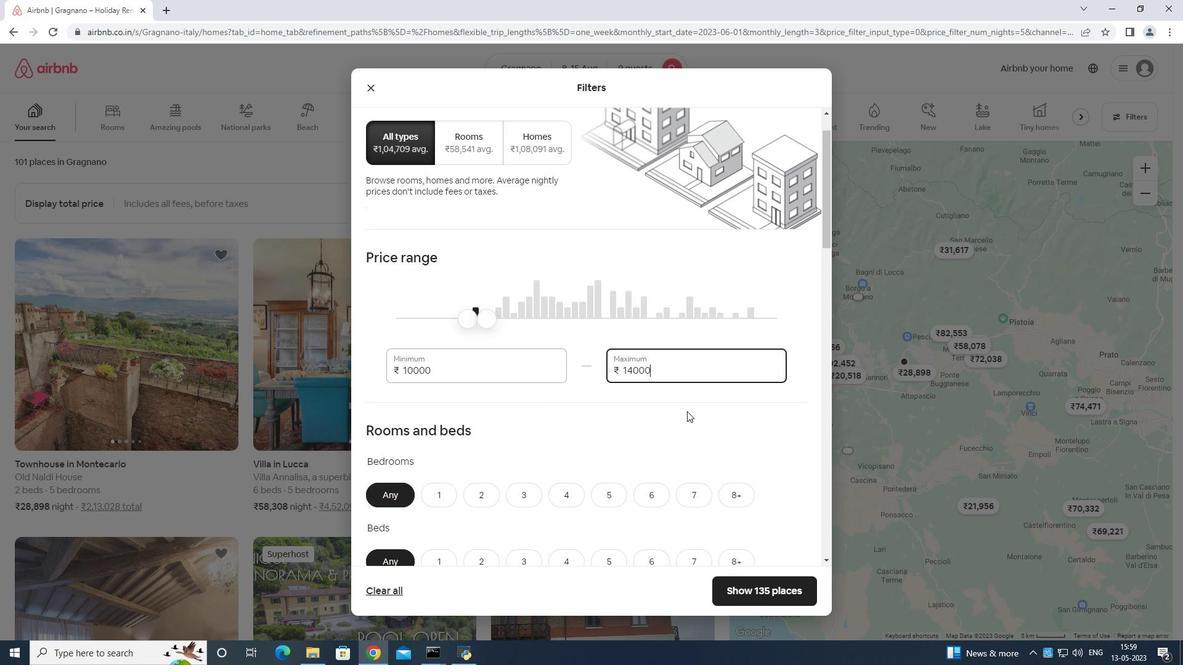 
Action: Mouse moved to (613, 357)
Screenshot: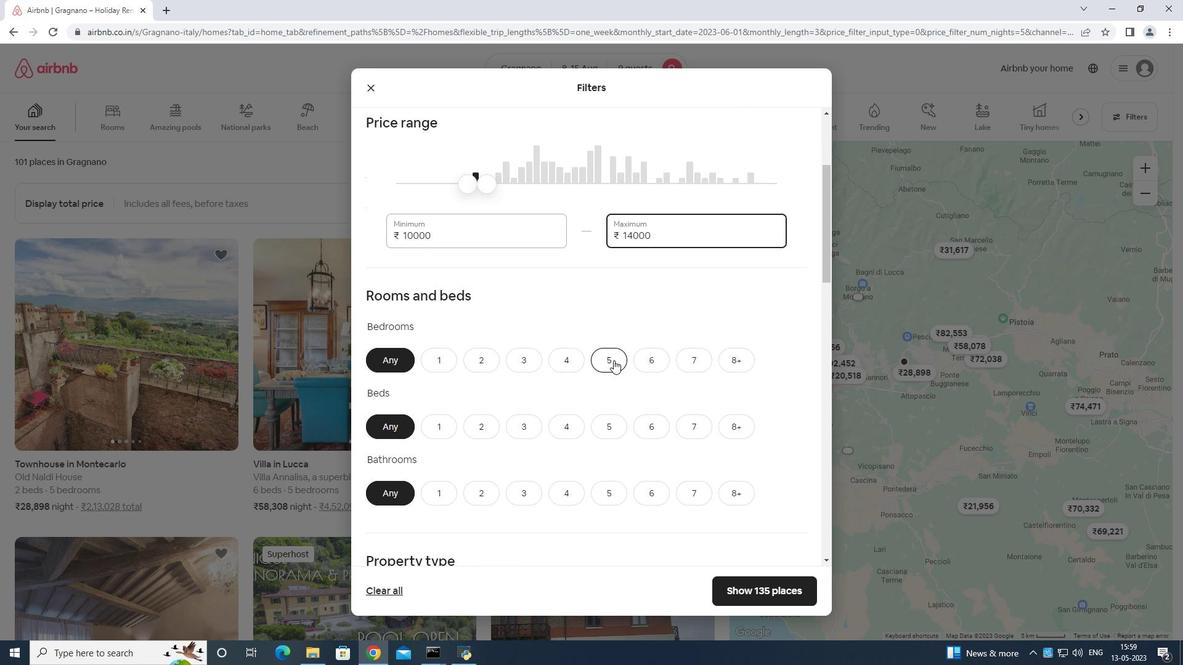 
Action: Mouse pressed left at (613, 357)
Screenshot: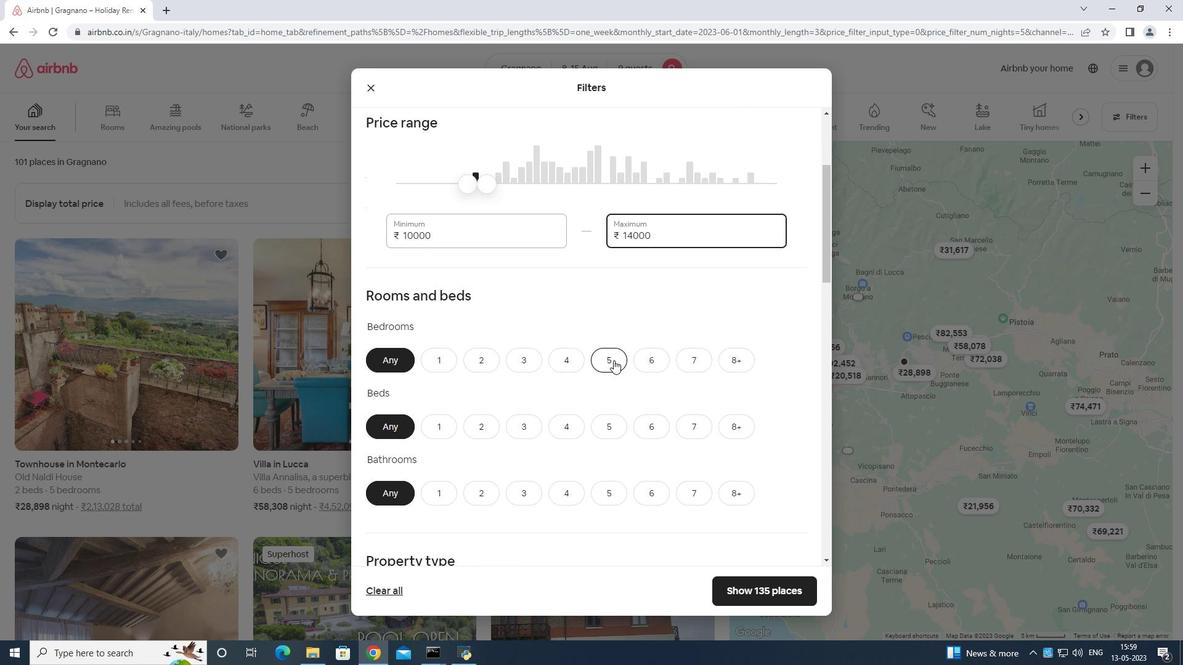 
Action: Mouse moved to (732, 427)
Screenshot: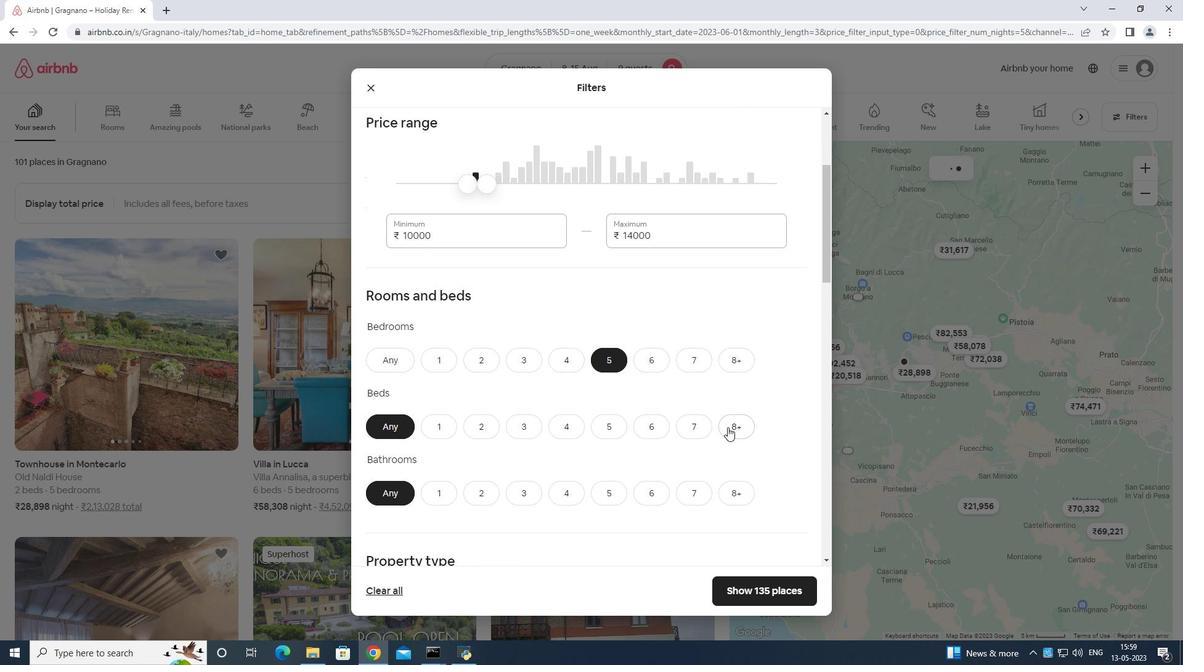 
Action: Mouse pressed left at (732, 427)
Screenshot: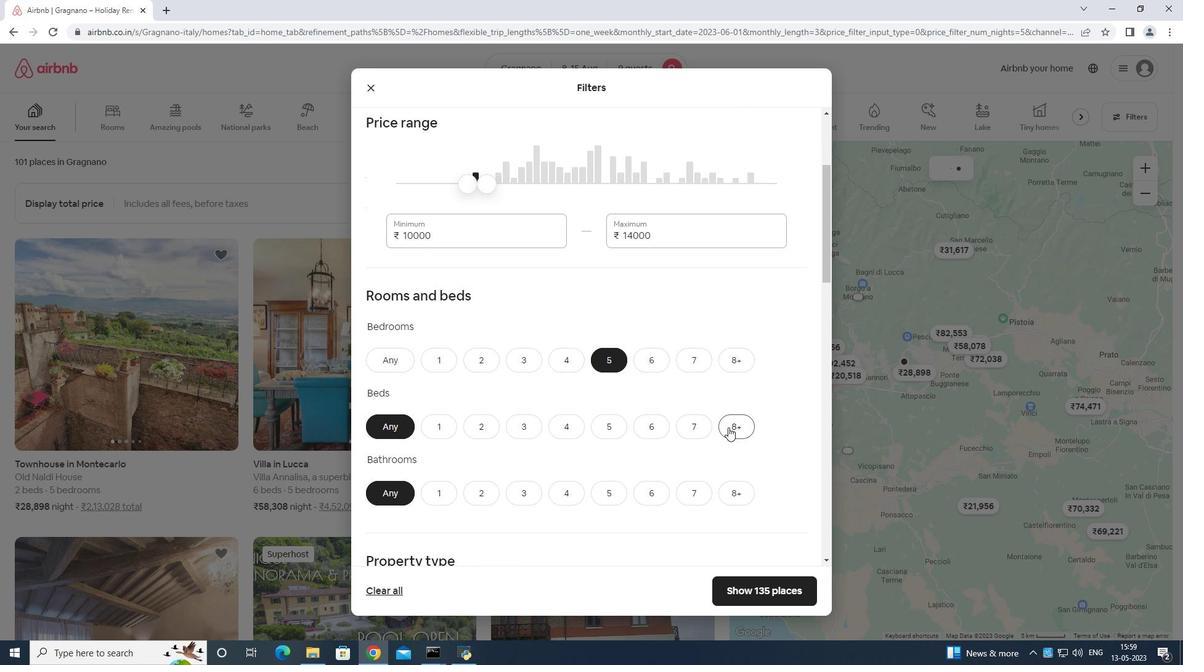 
Action: Mouse moved to (606, 488)
Screenshot: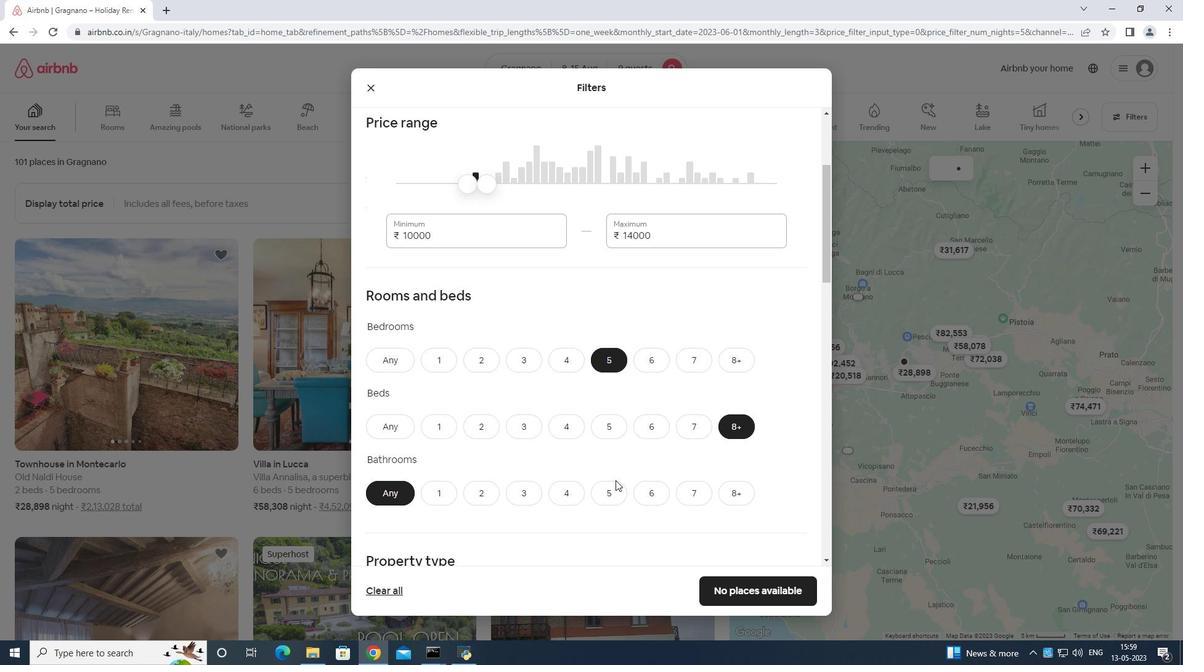
Action: Mouse pressed left at (606, 488)
Screenshot: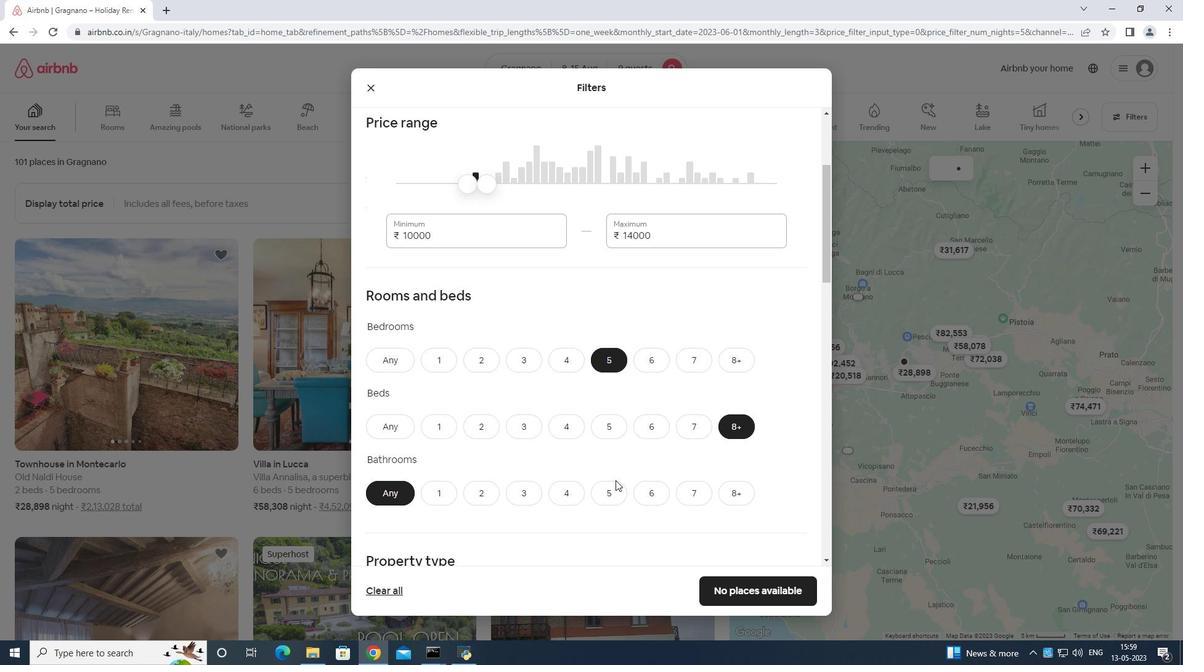 
Action: Mouse moved to (613, 433)
Screenshot: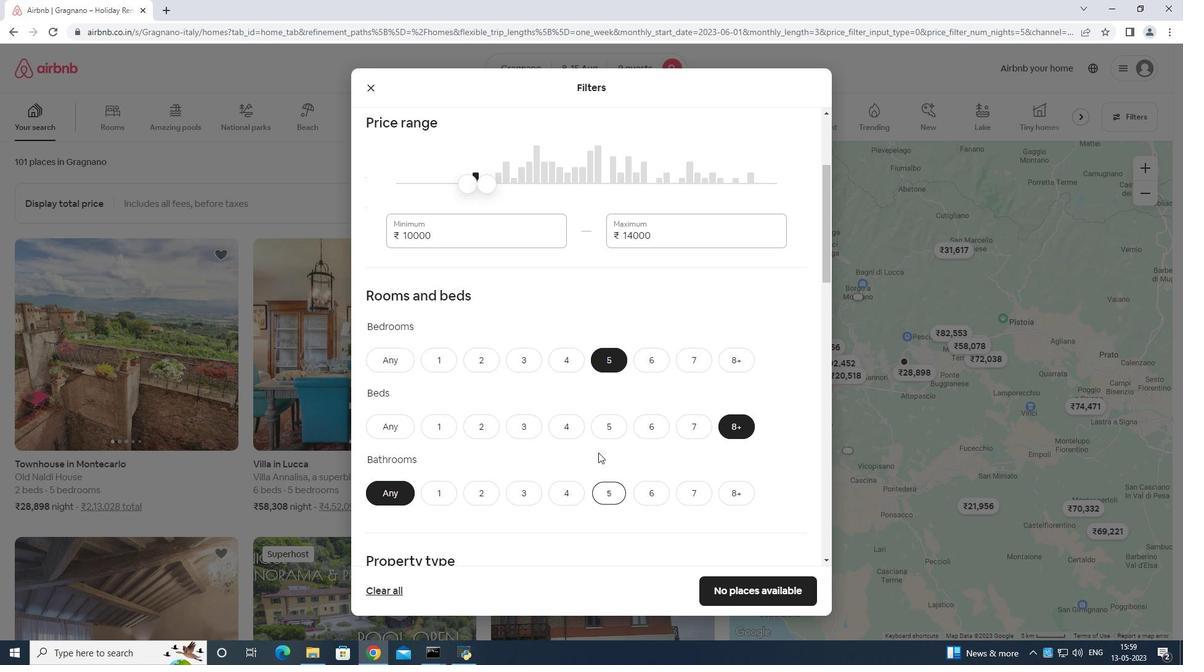 
Action: Mouse scrolled (613, 433) with delta (0, 0)
Screenshot: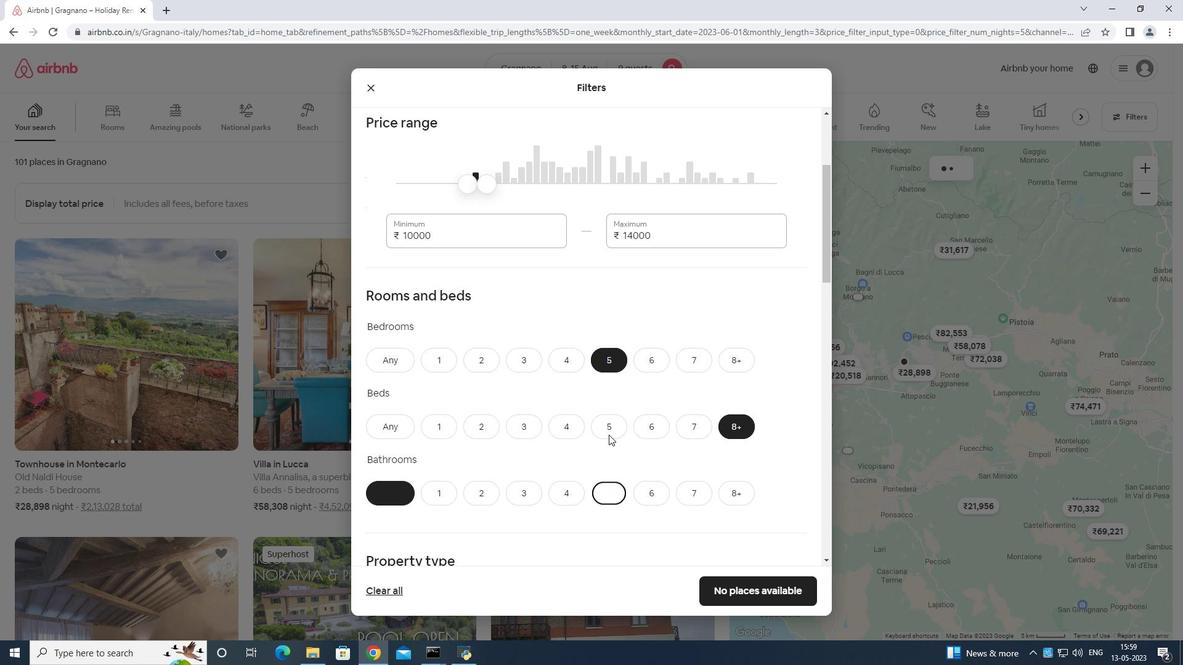 
Action: Mouse moved to (613, 436)
Screenshot: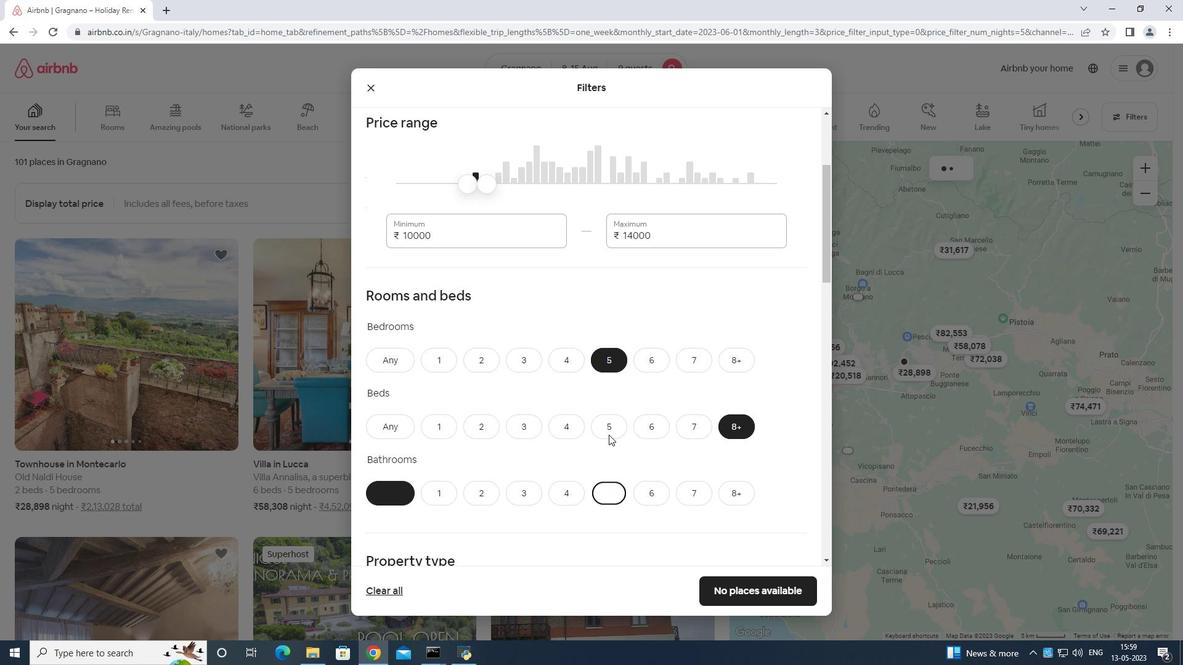 
Action: Mouse scrolled (613, 436) with delta (0, 0)
Screenshot: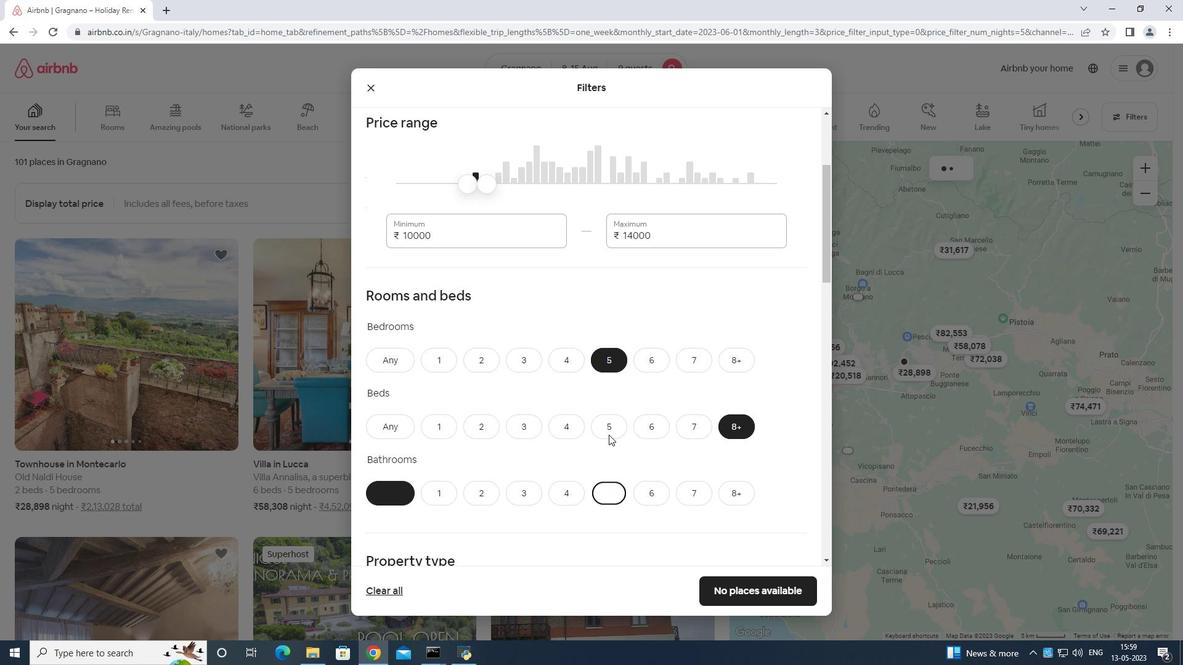 
Action: Mouse scrolled (613, 436) with delta (0, 0)
Screenshot: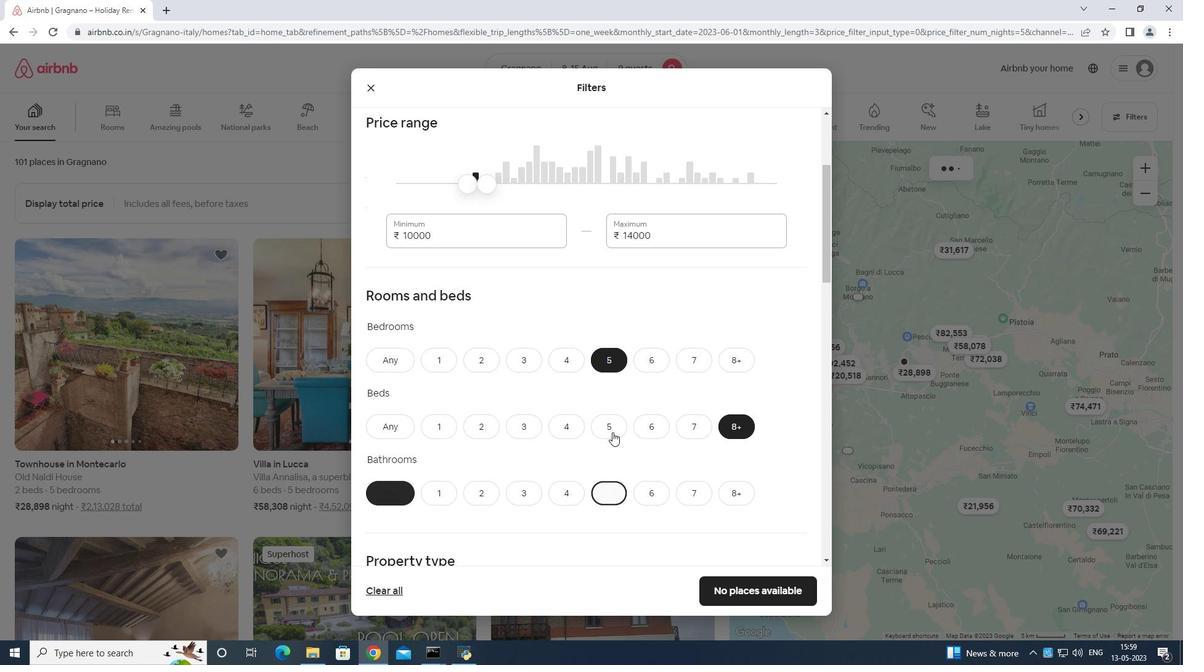 
Action: Mouse moved to (455, 428)
Screenshot: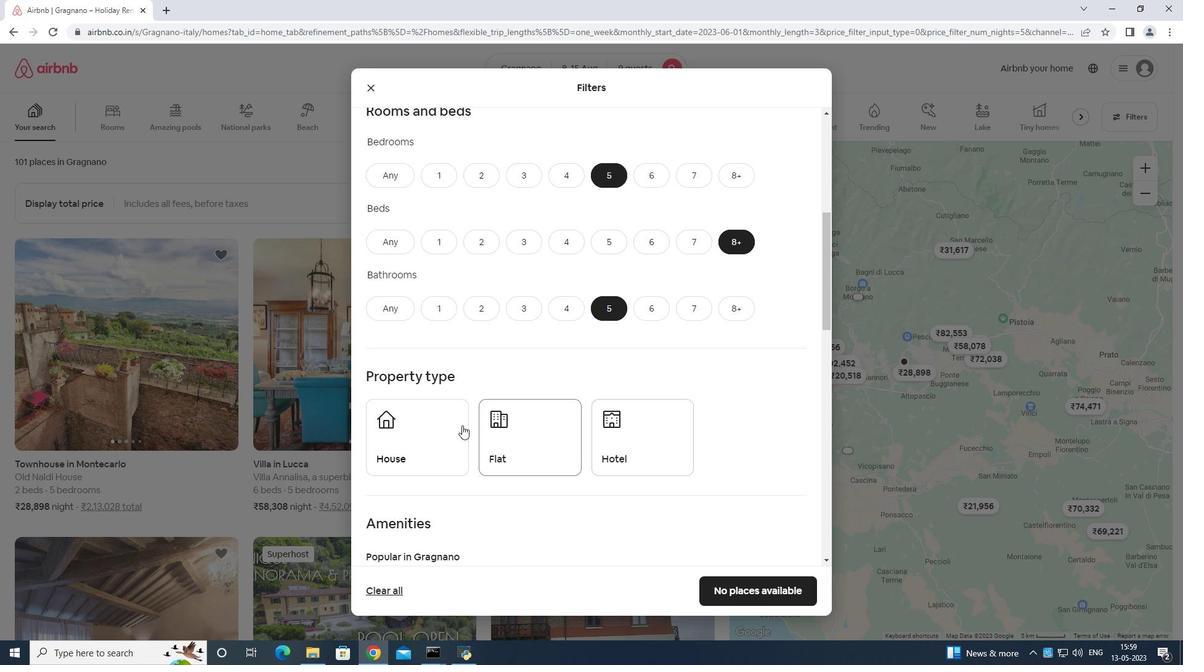 
Action: Mouse pressed left at (455, 428)
Screenshot: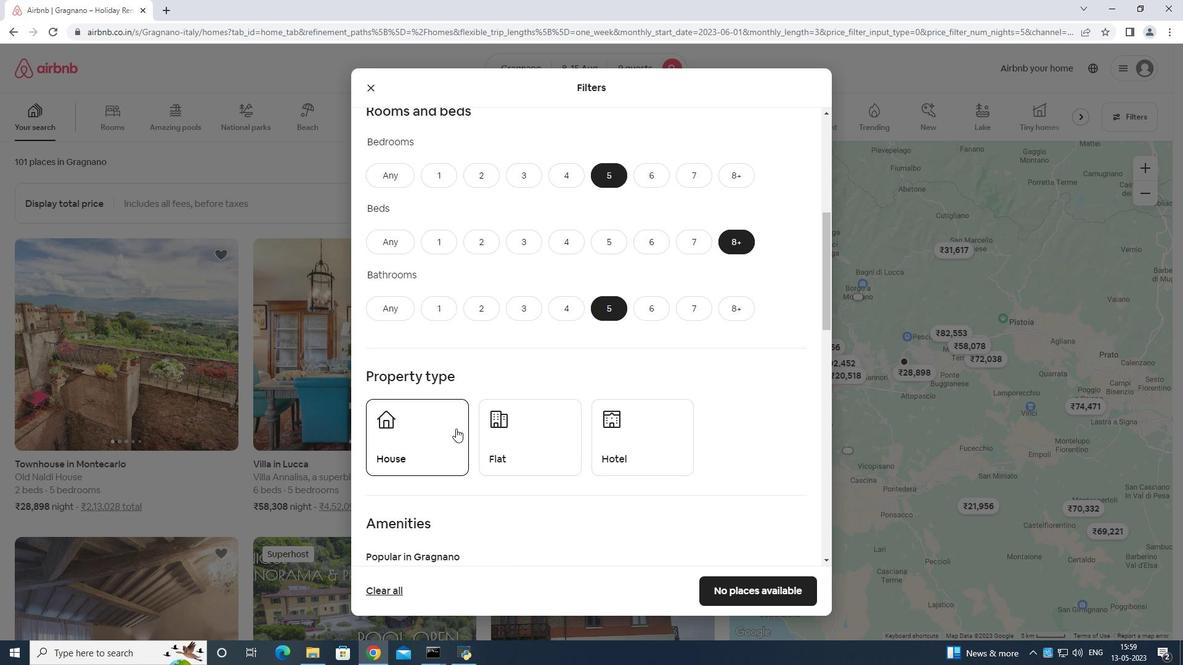 
Action: Mouse moved to (527, 415)
Screenshot: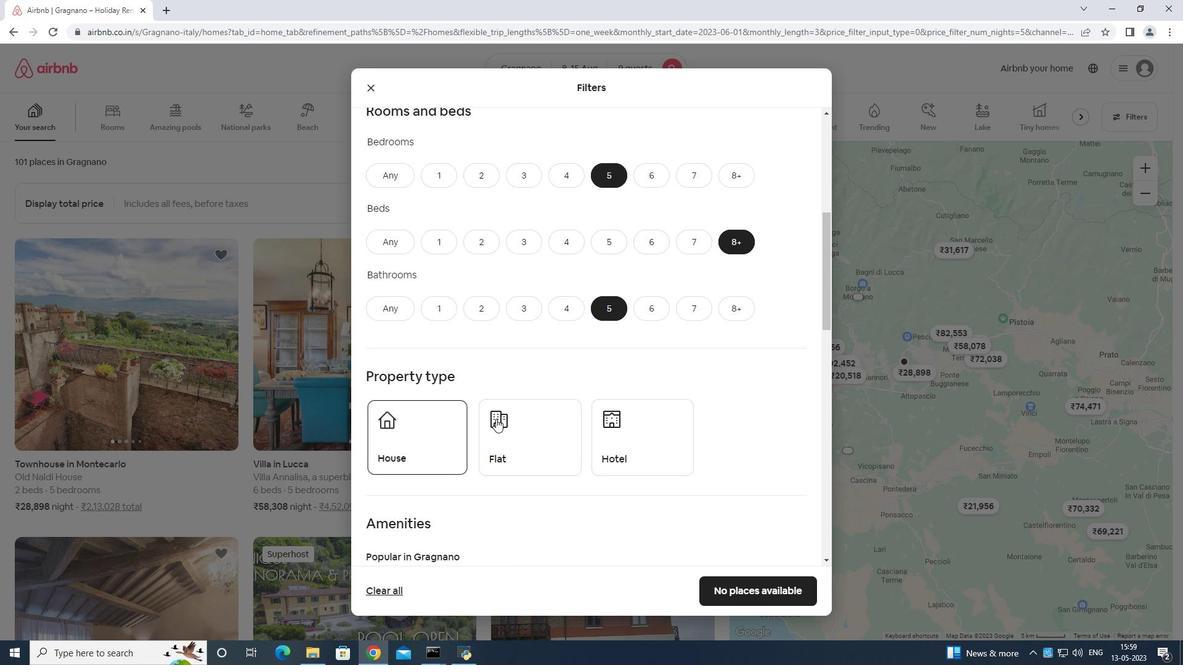 
Action: Mouse pressed left at (527, 415)
Screenshot: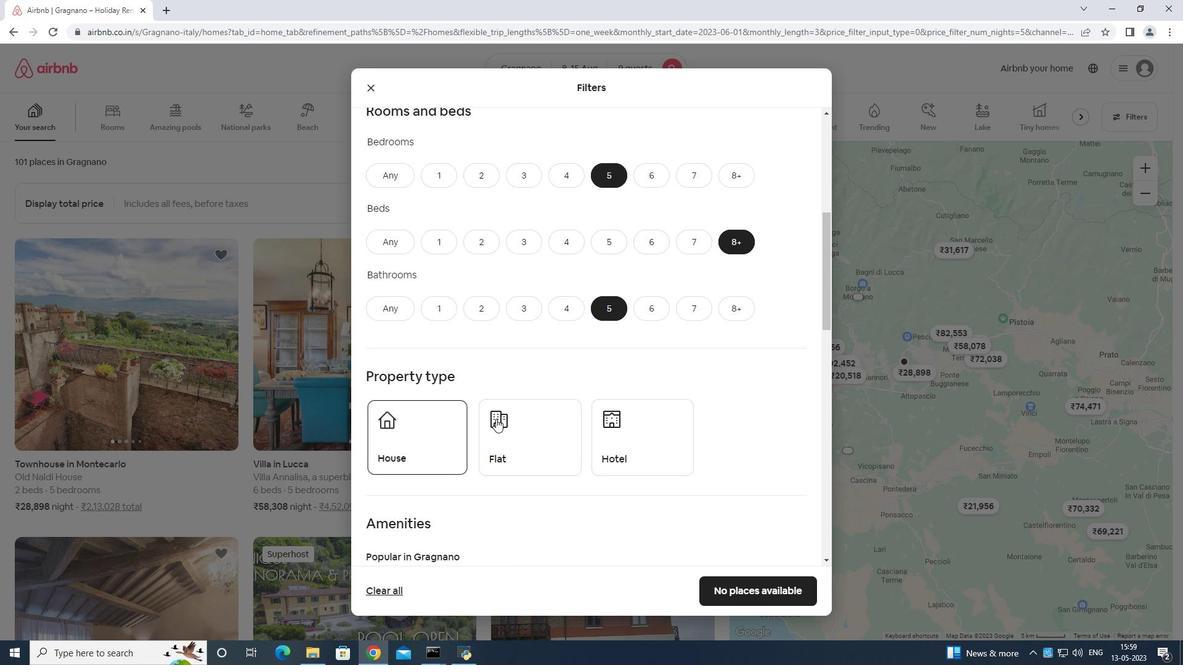 
Action: Mouse moved to (588, 394)
Screenshot: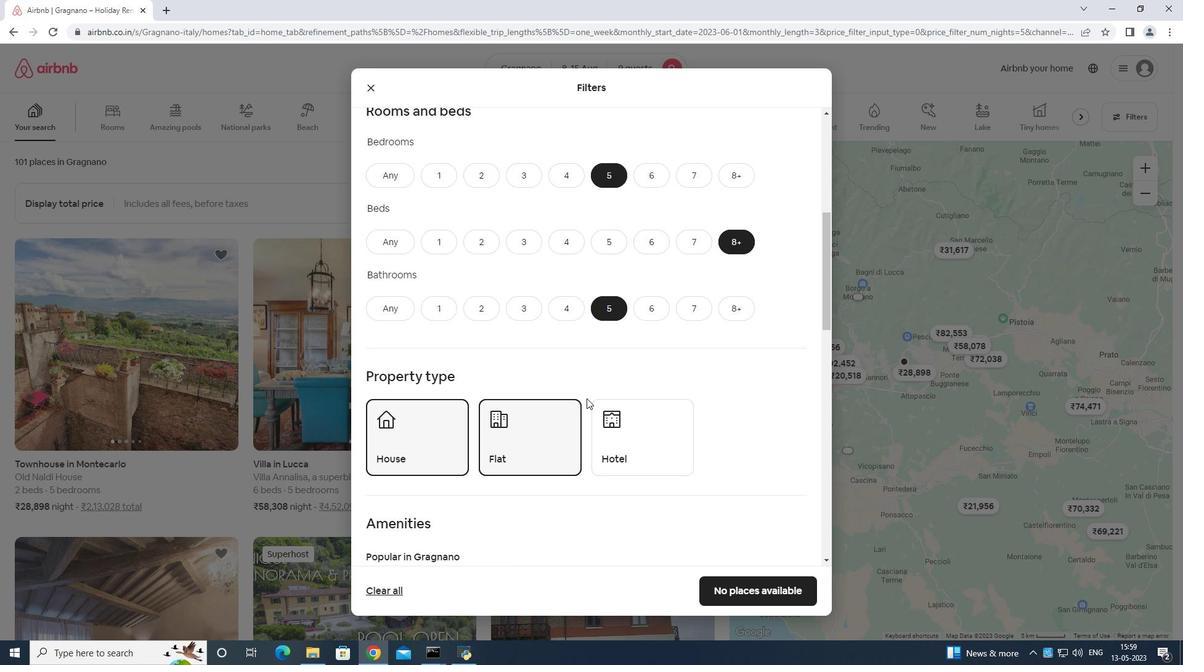 
Action: Mouse scrolled (588, 393) with delta (0, 0)
Screenshot: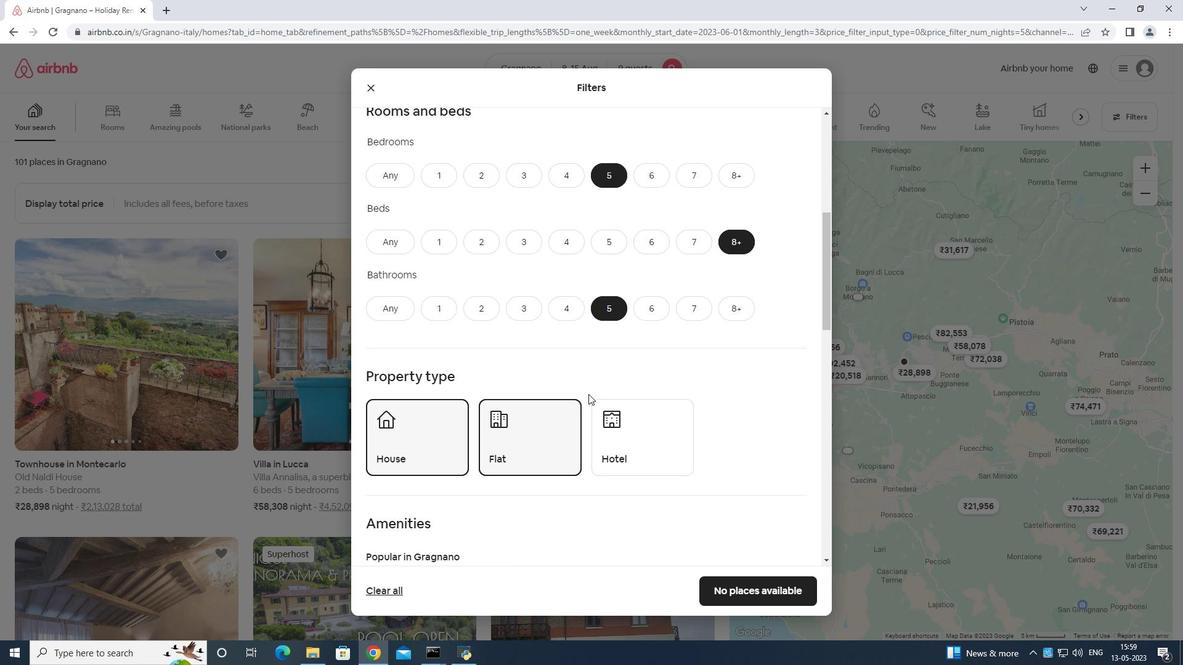 
Action: Mouse moved to (588, 398)
Screenshot: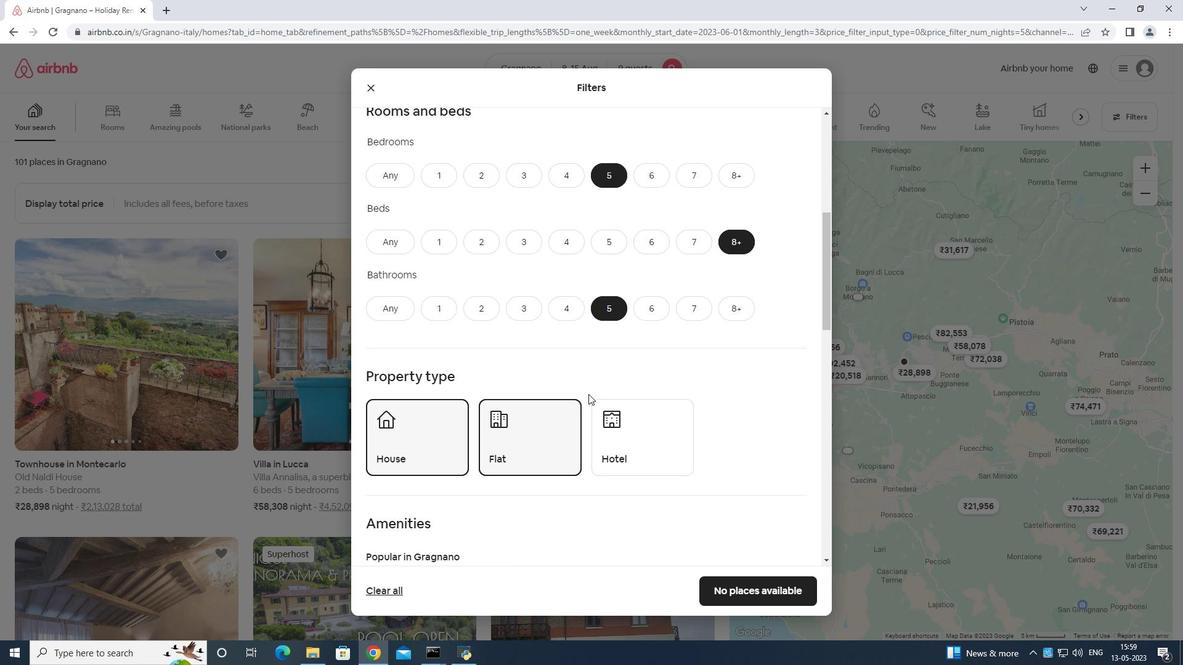 
Action: Mouse scrolled (588, 397) with delta (0, 0)
Screenshot: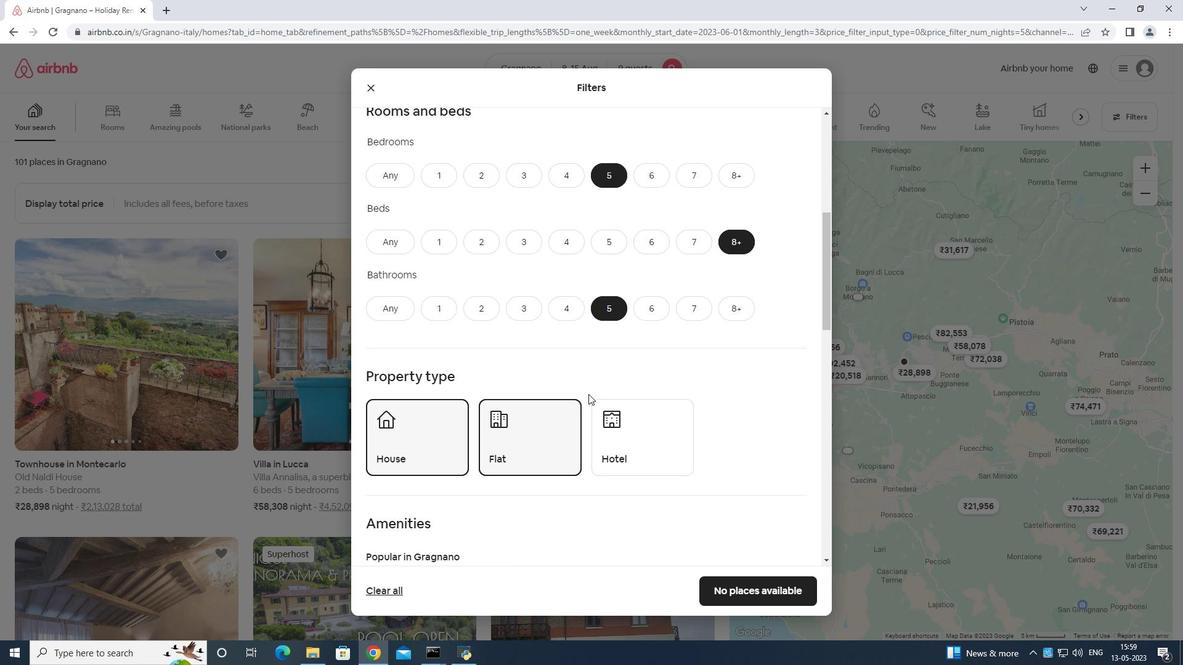 
Action: Mouse moved to (587, 400)
Screenshot: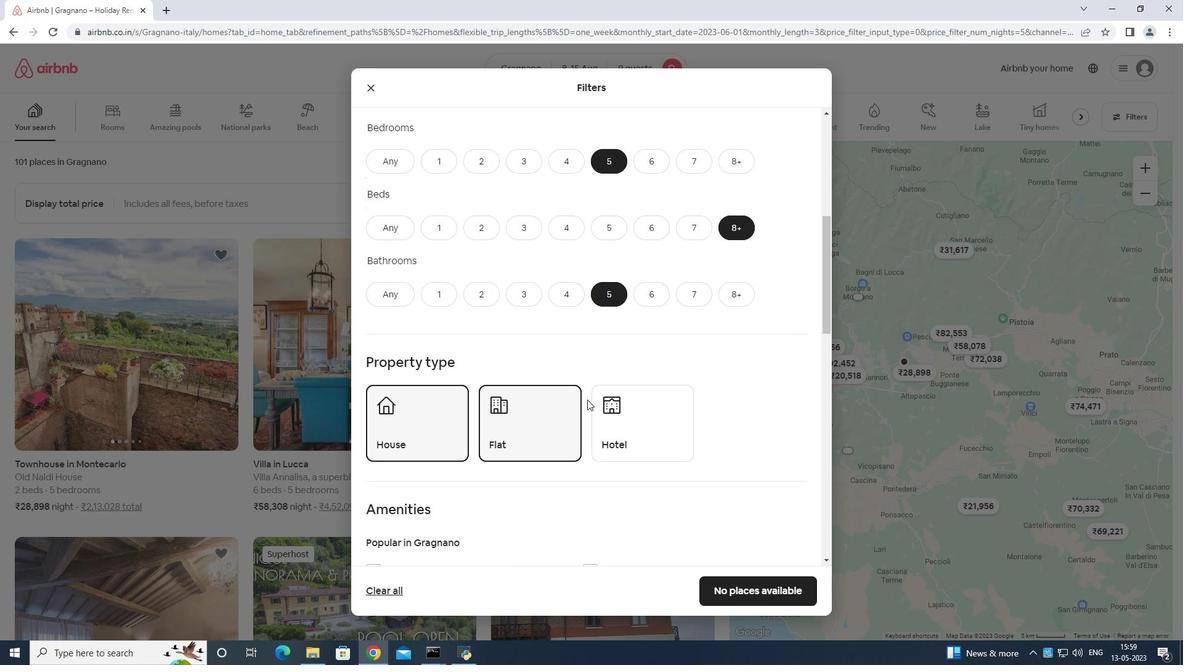 
Action: Mouse scrolled (587, 399) with delta (0, 0)
Screenshot: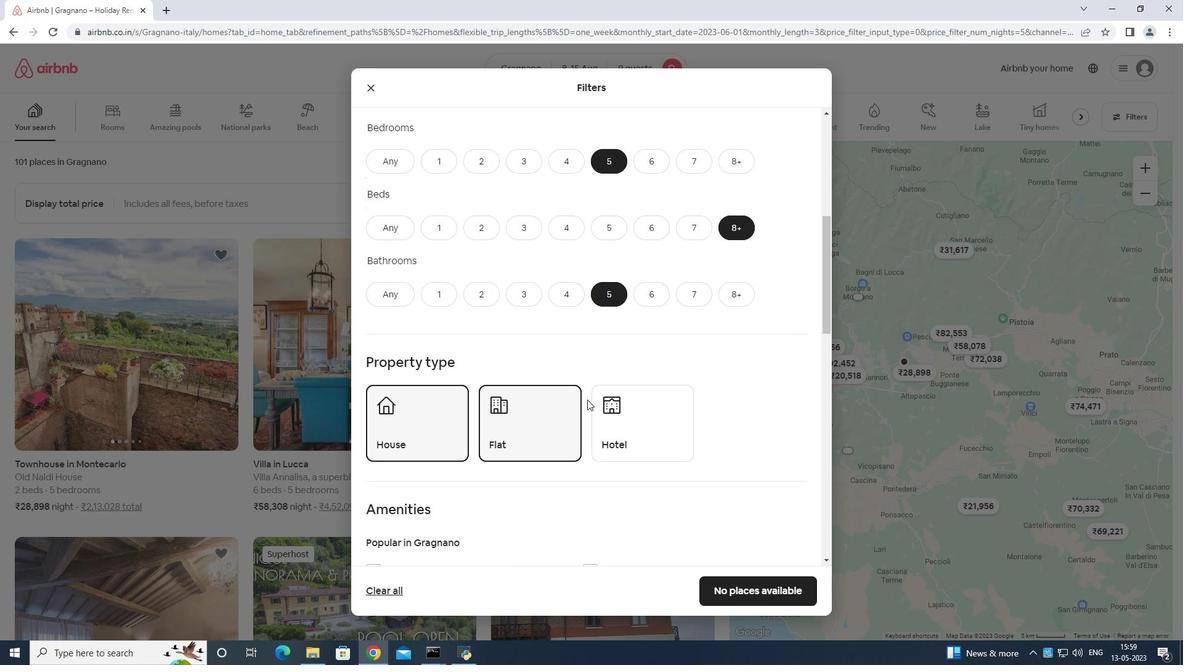 
Action: Mouse moved to (584, 401)
Screenshot: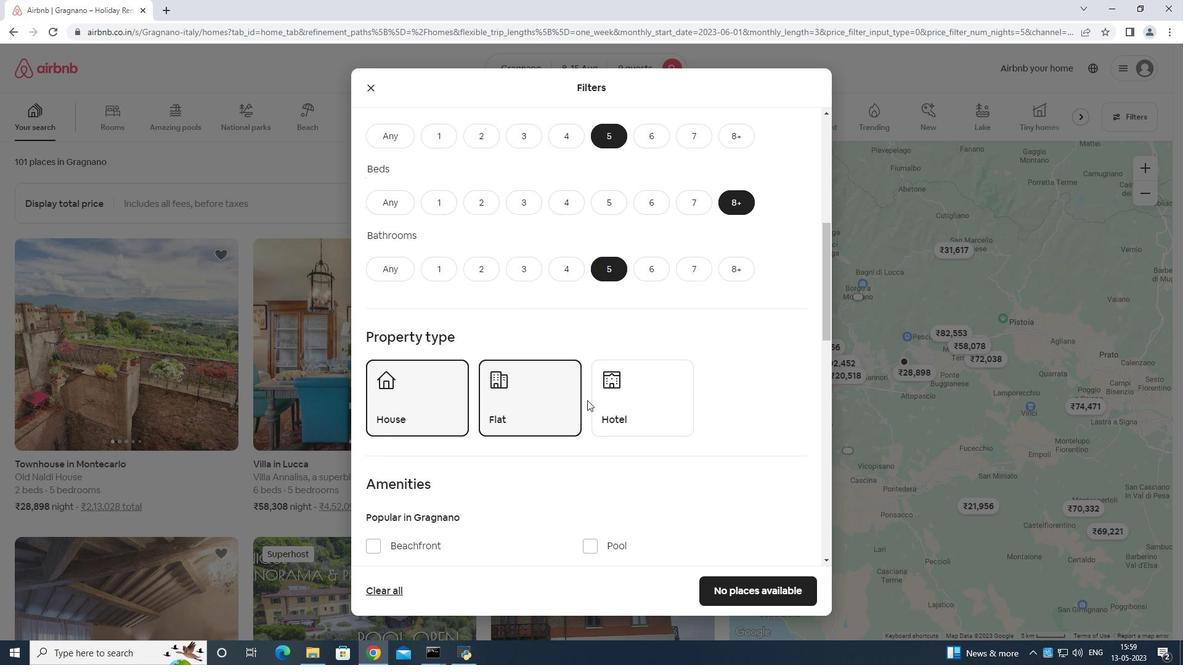 
Action: Mouse scrolled (584, 401) with delta (0, 0)
Screenshot: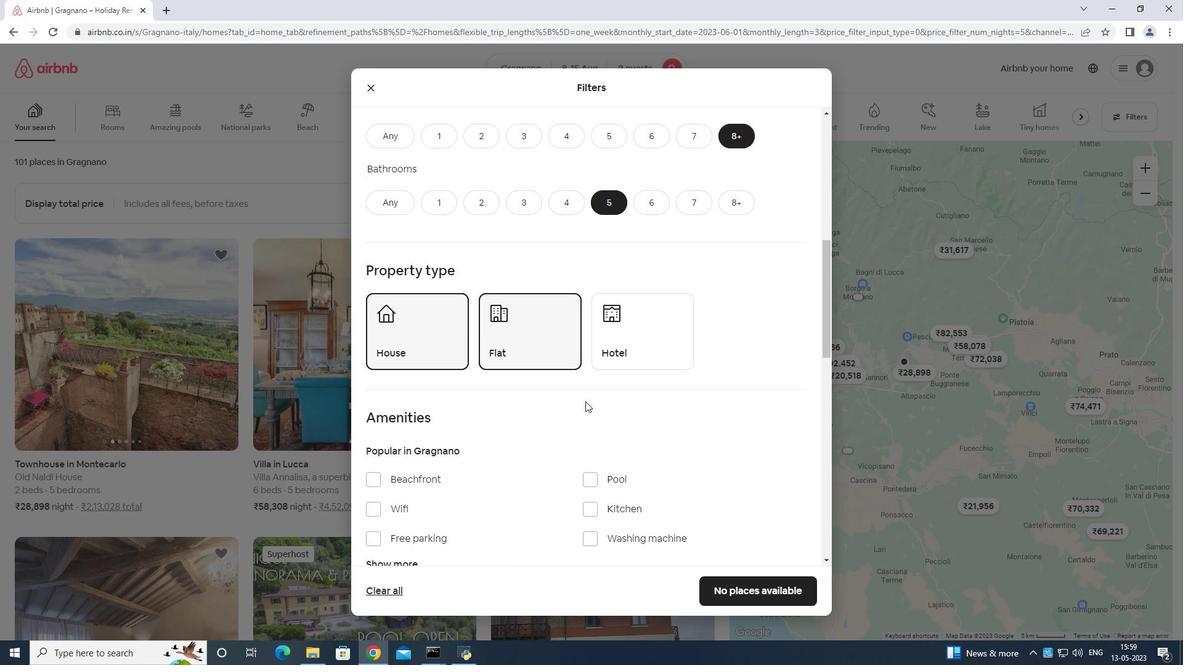 
Action: Mouse moved to (374, 362)
Screenshot: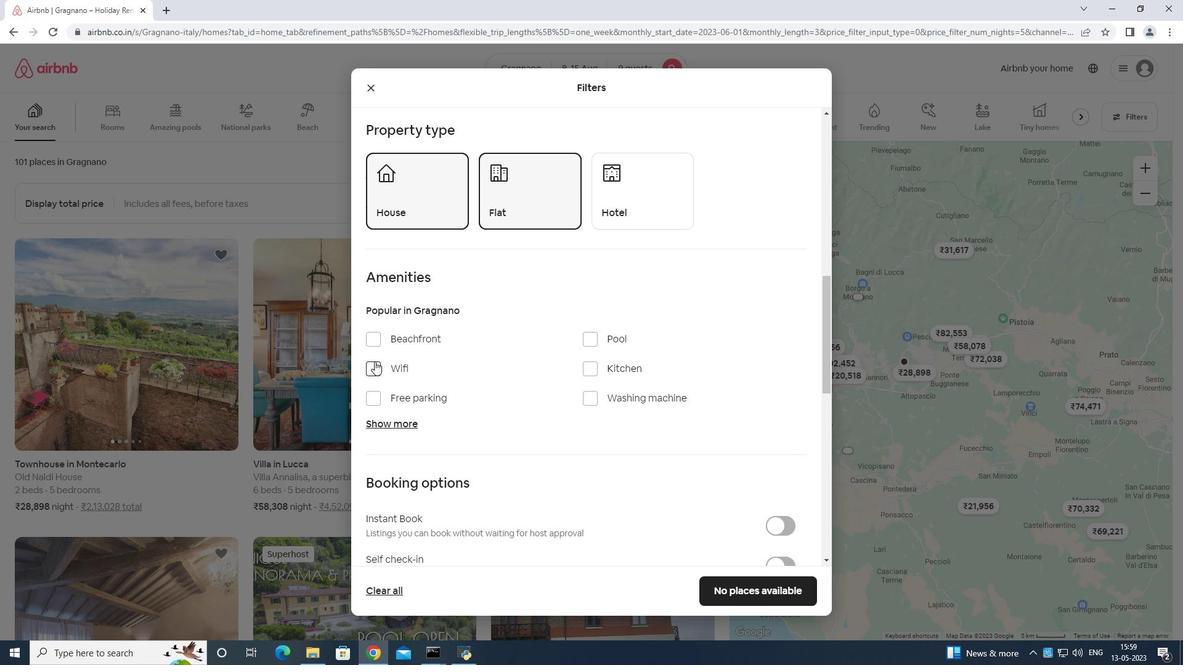 
Action: Mouse pressed left at (374, 362)
Screenshot: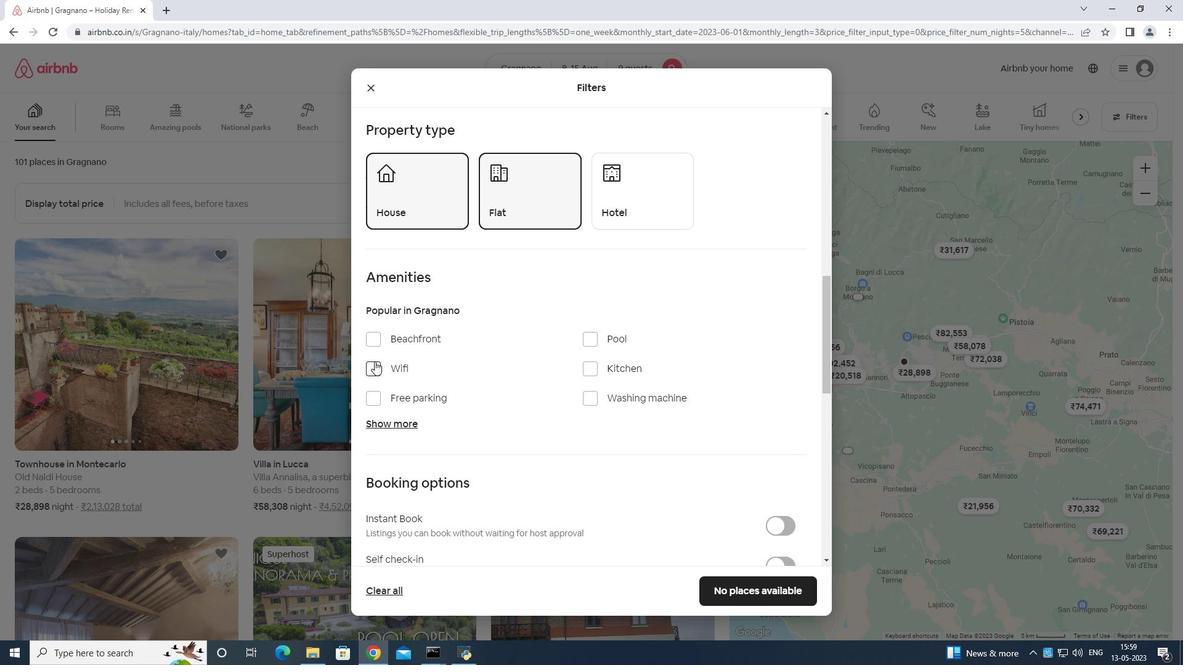 
Action: Mouse moved to (375, 398)
Screenshot: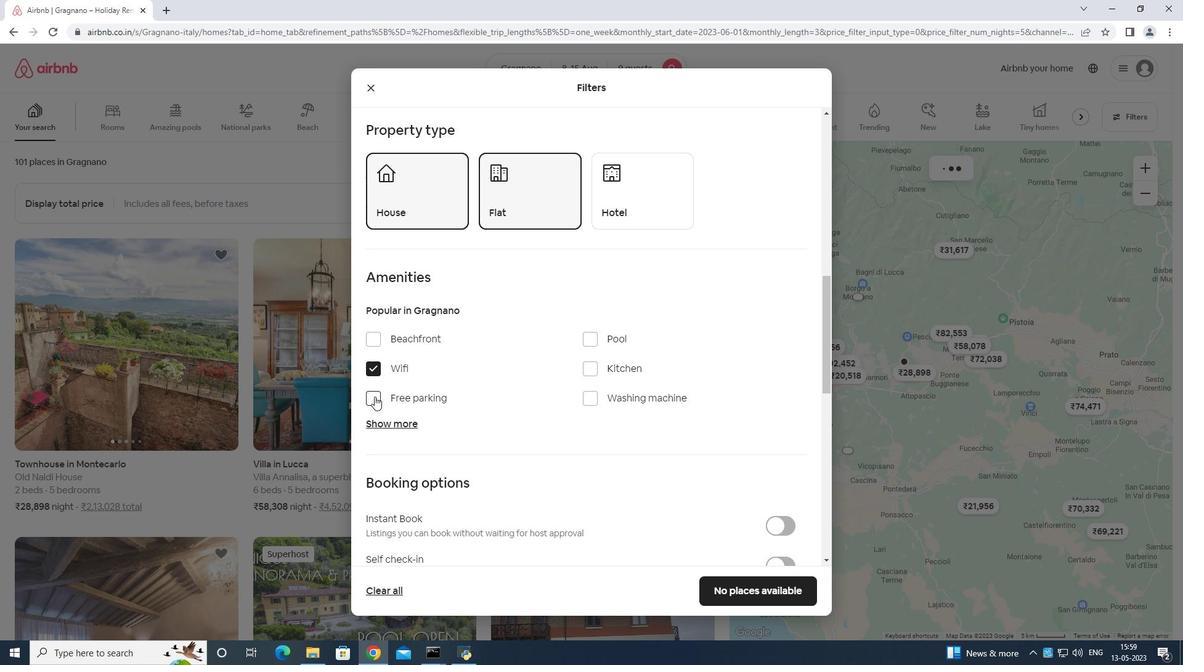 
Action: Mouse pressed left at (375, 398)
Screenshot: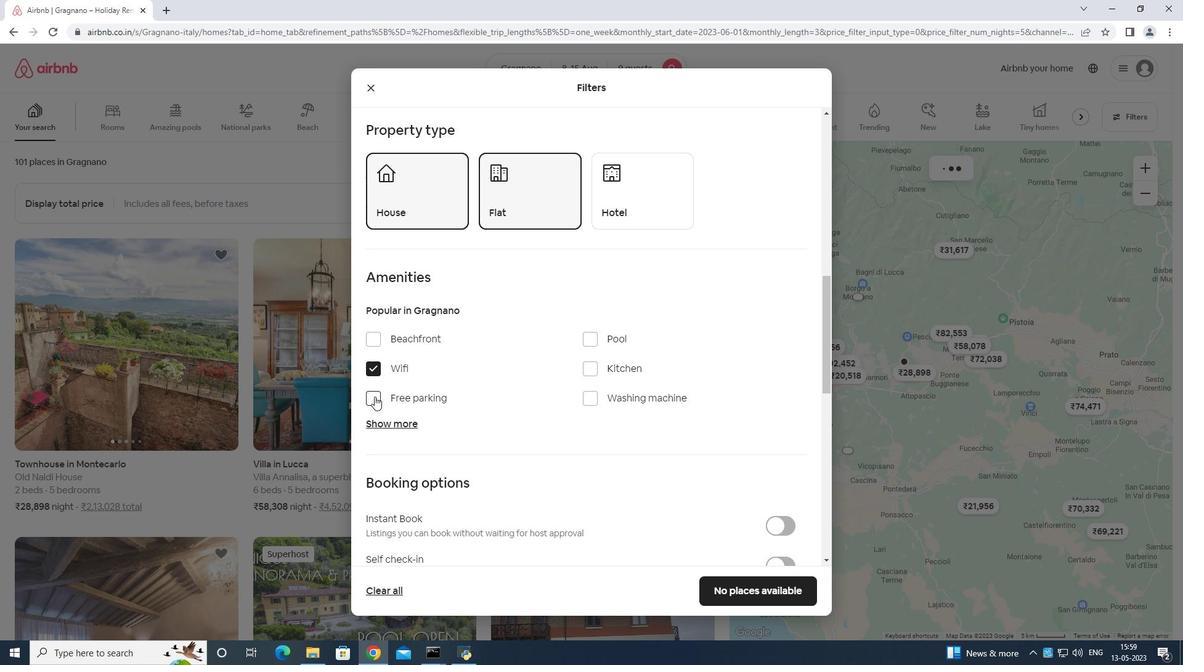 
Action: Mouse moved to (377, 417)
Screenshot: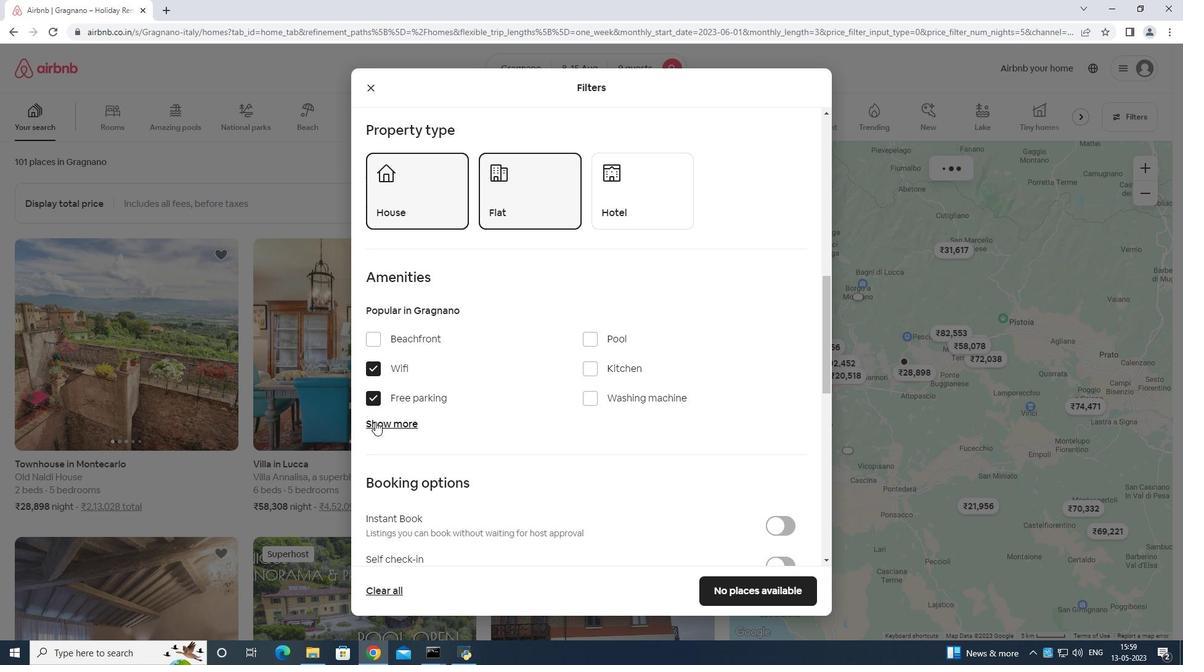 
Action: Mouse pressed left at (377, 417)
Screenshot: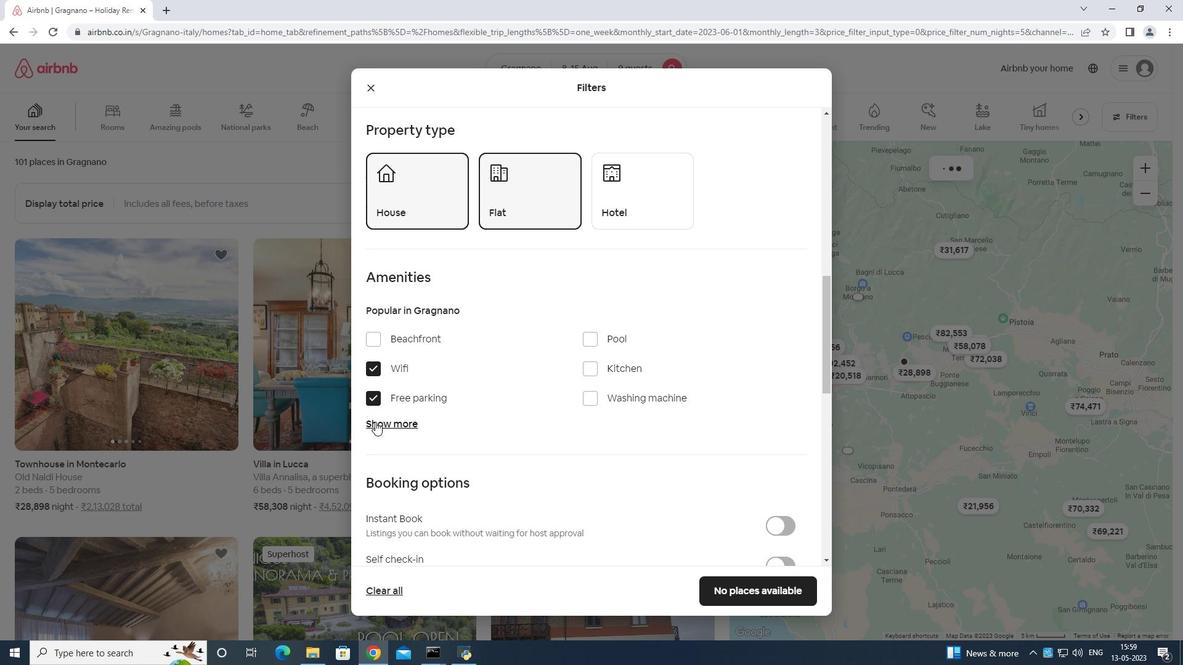 
Action: Mouse moved to (396, 418)
Screenshot: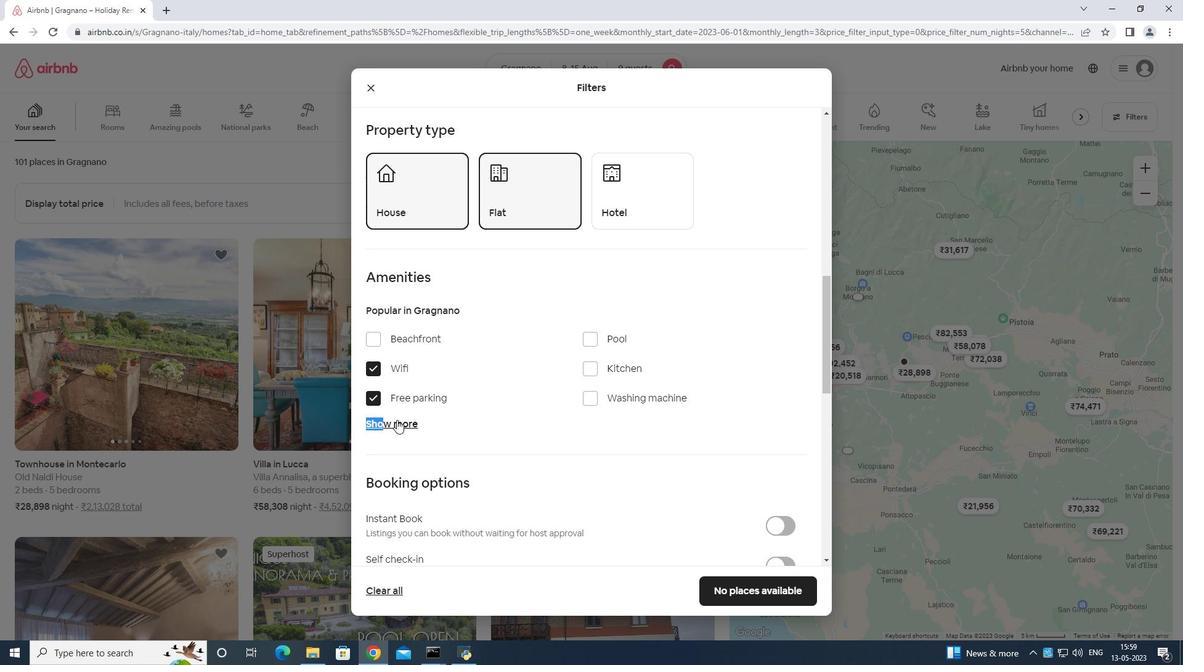 
Action: Mouse pressed left at (396, 418)
Screenshot: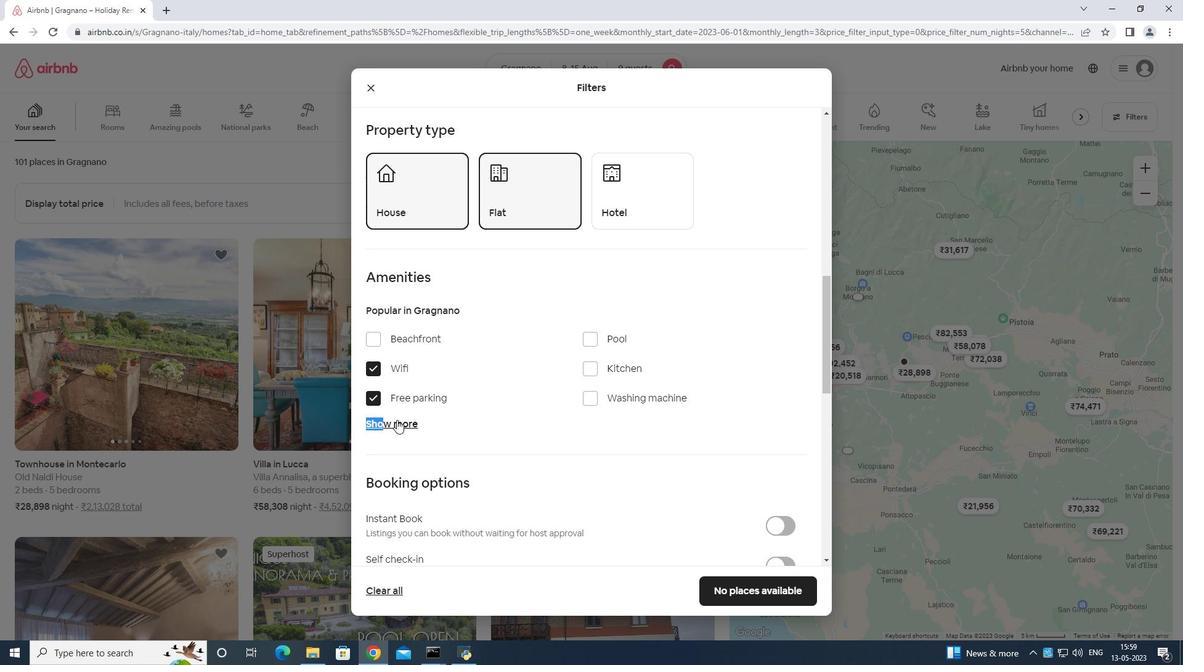 
Action: Mouse moved to (417, 401)
Screenshot: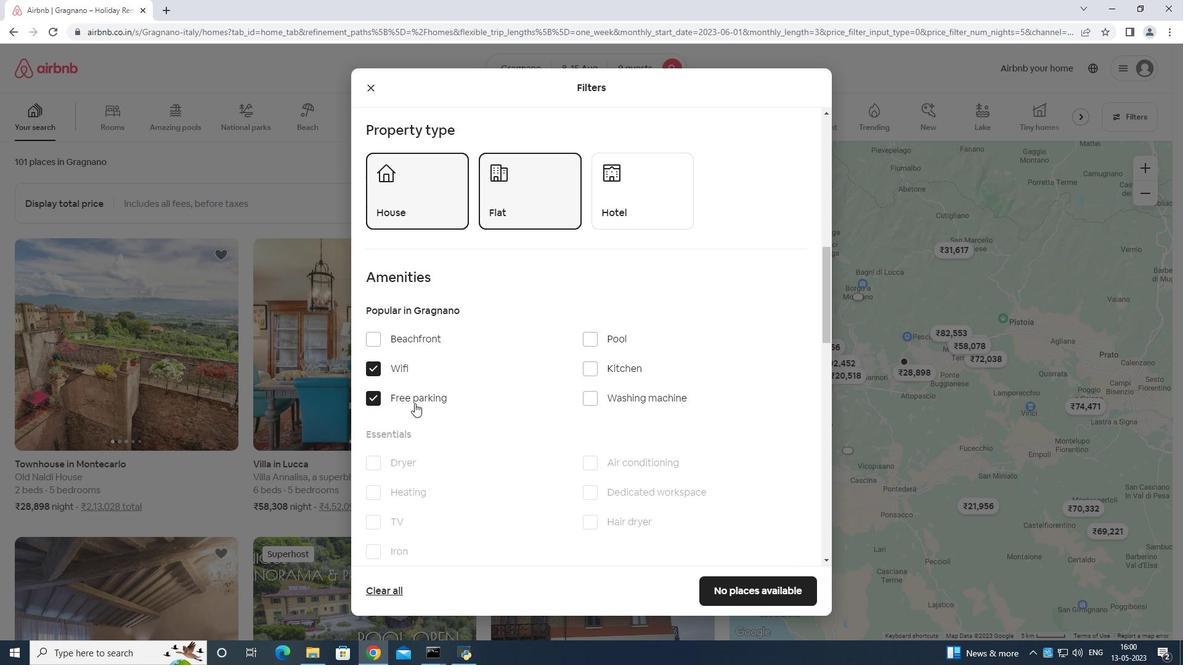 
Action: Mouse scrolled (417, 400) with delta (0, 0)
Screenshot: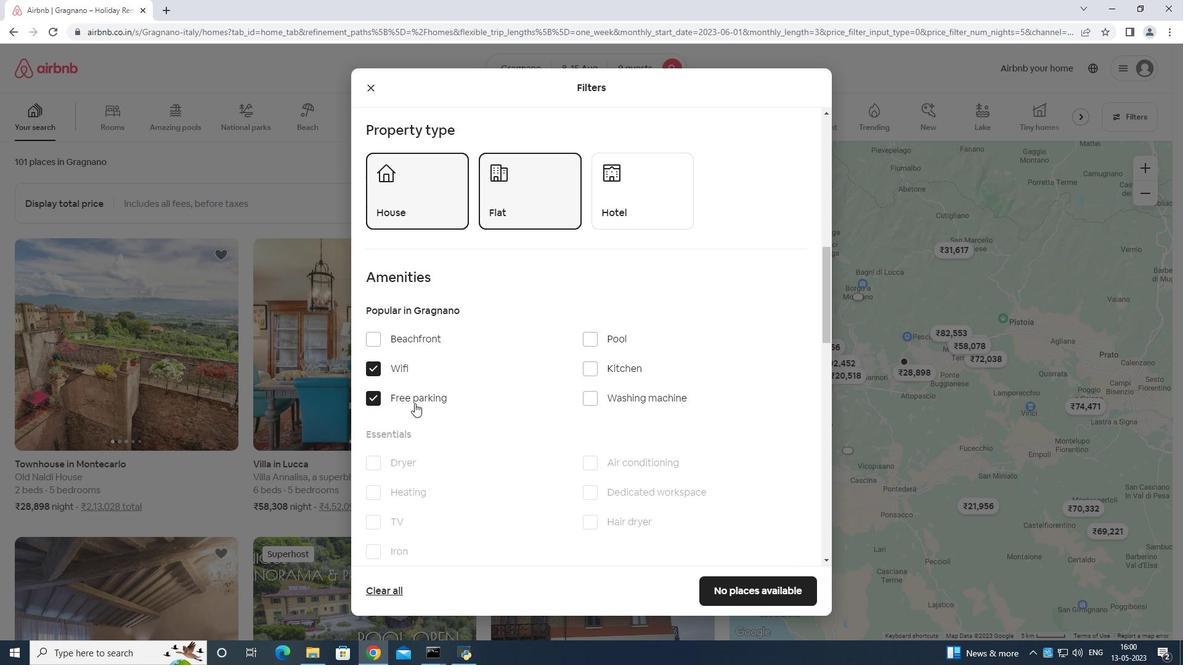 
Action: Mouse moved to (417, 402)
Screenshot: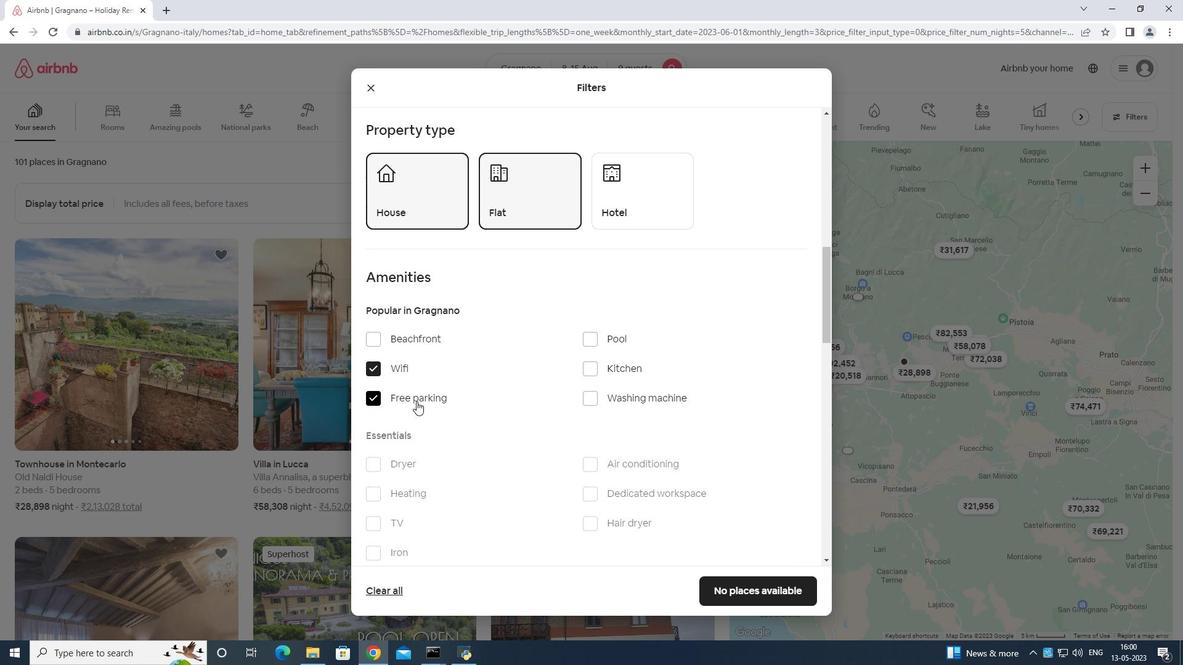 
Action: Mouse scrolled (417, 402) with delta (0, 0)
Screenshot: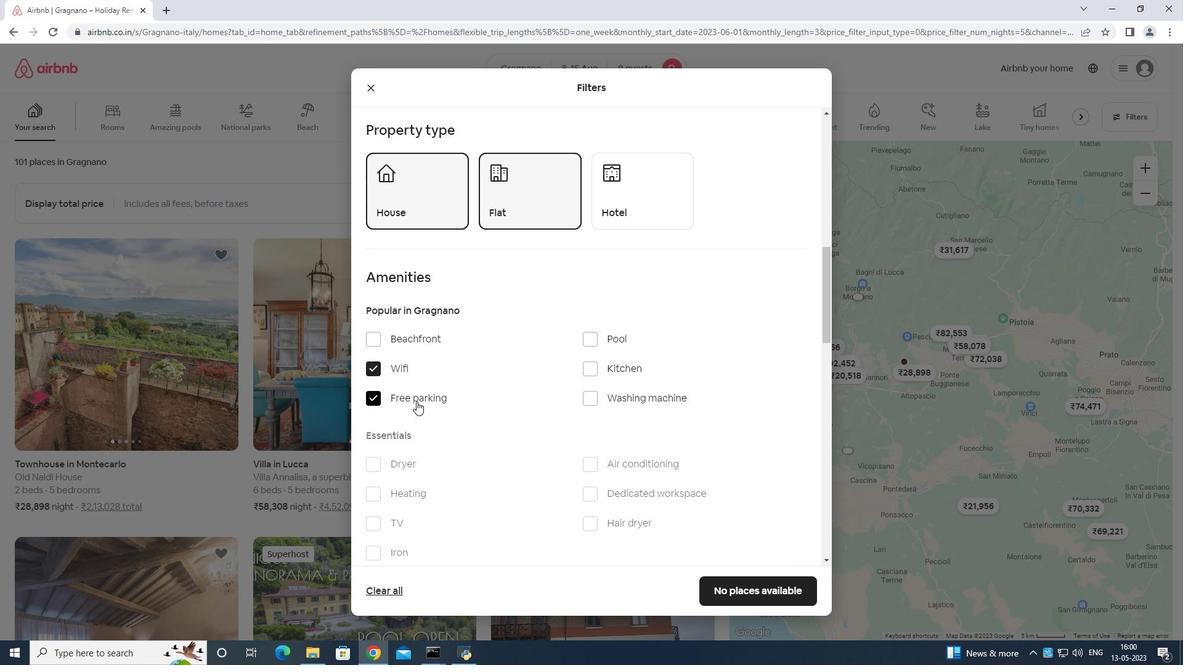
Action: Mouse moved to (424, 404)
Screenshot: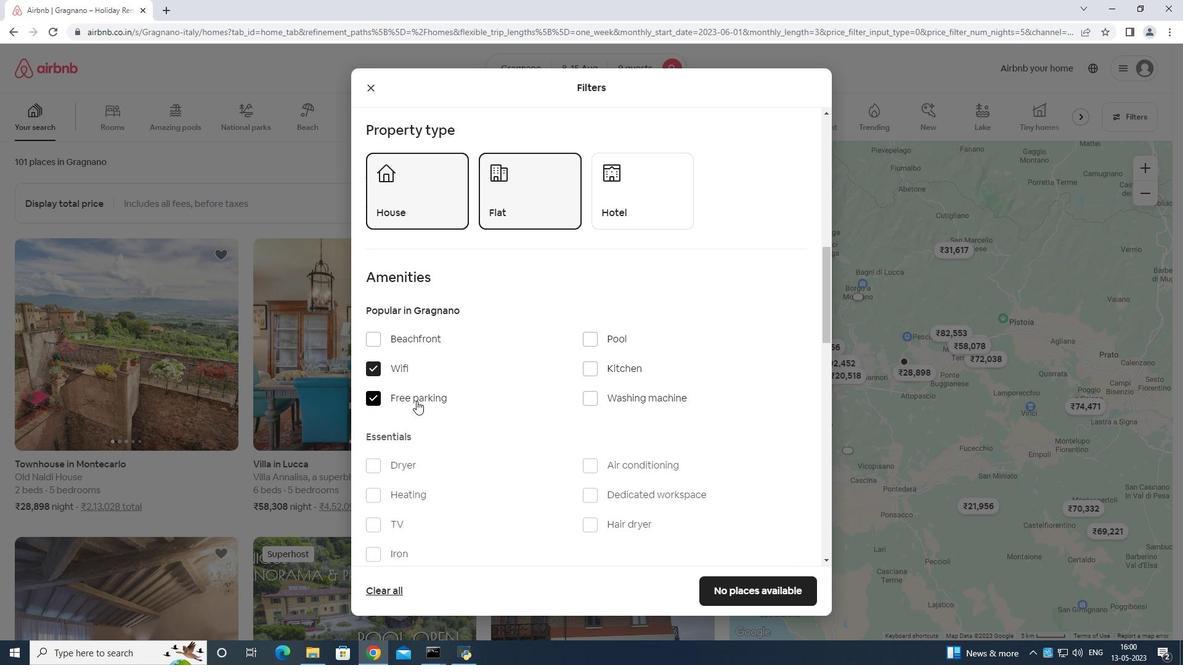 
Action: Mouse scrolled (424, 404) with delta (0, 0)
Screenshot: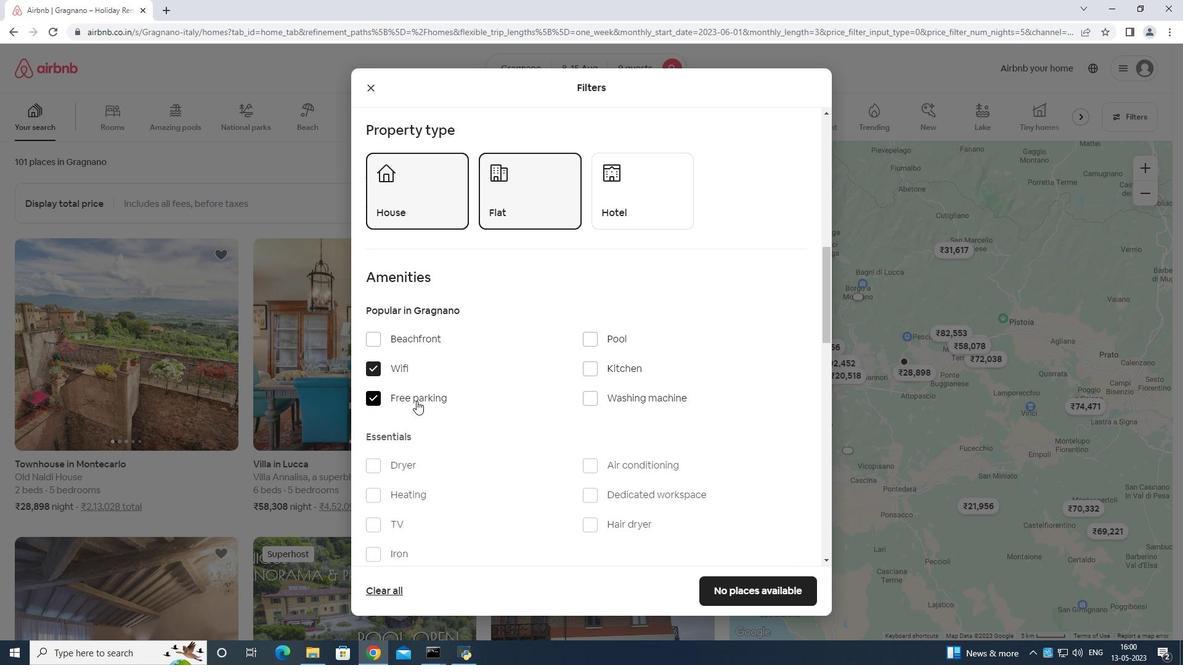 
Action: Mouse moved to (439, 405)
Screenshot: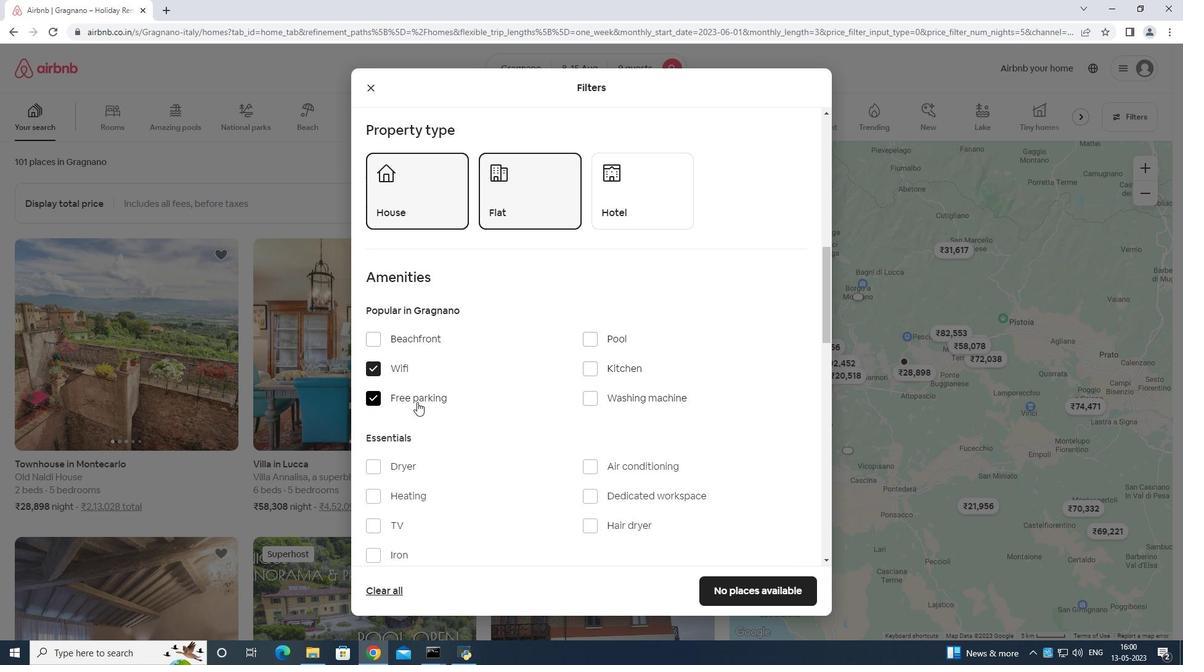 
Action: Mouse scrolled (439, 404) with delta (0, 0)
Screenshot: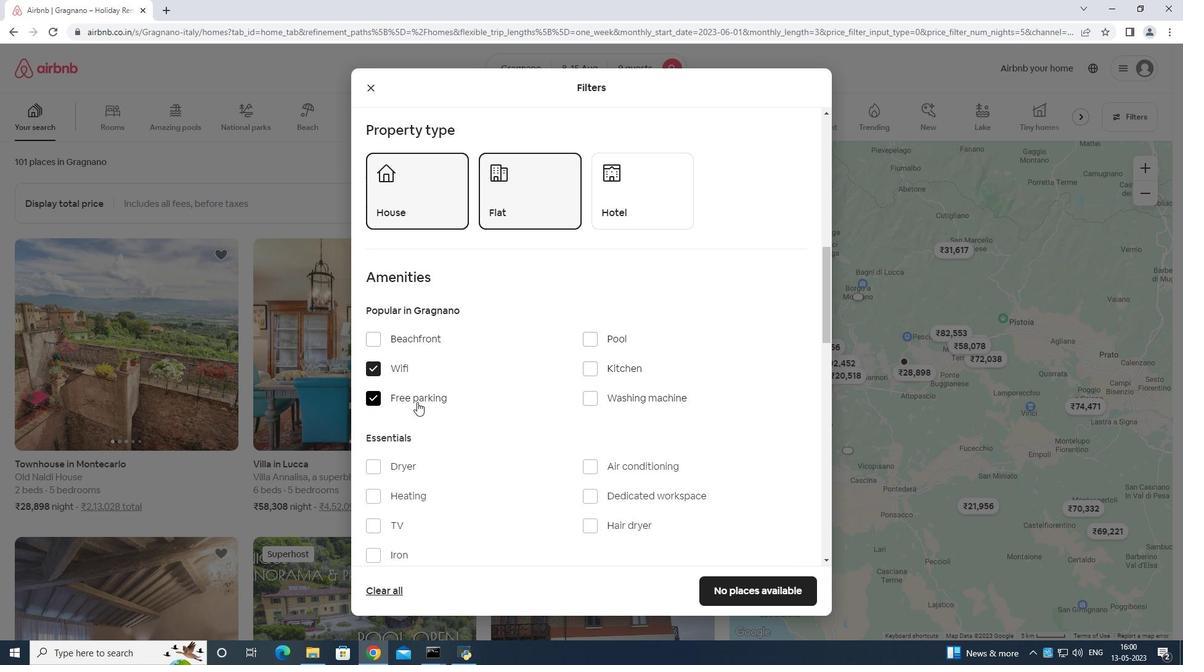 
Action: Mouse moved to (373, 269)
Screenshot: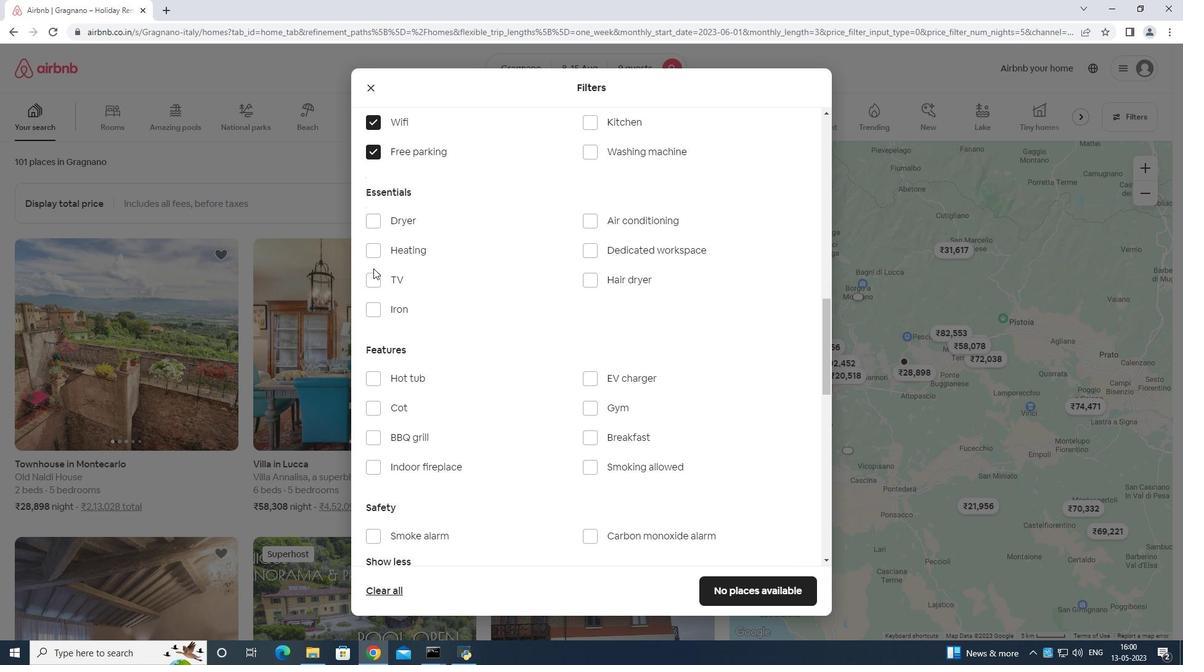 
Action: Mouse pressed left at (373, 269)
Screenshot: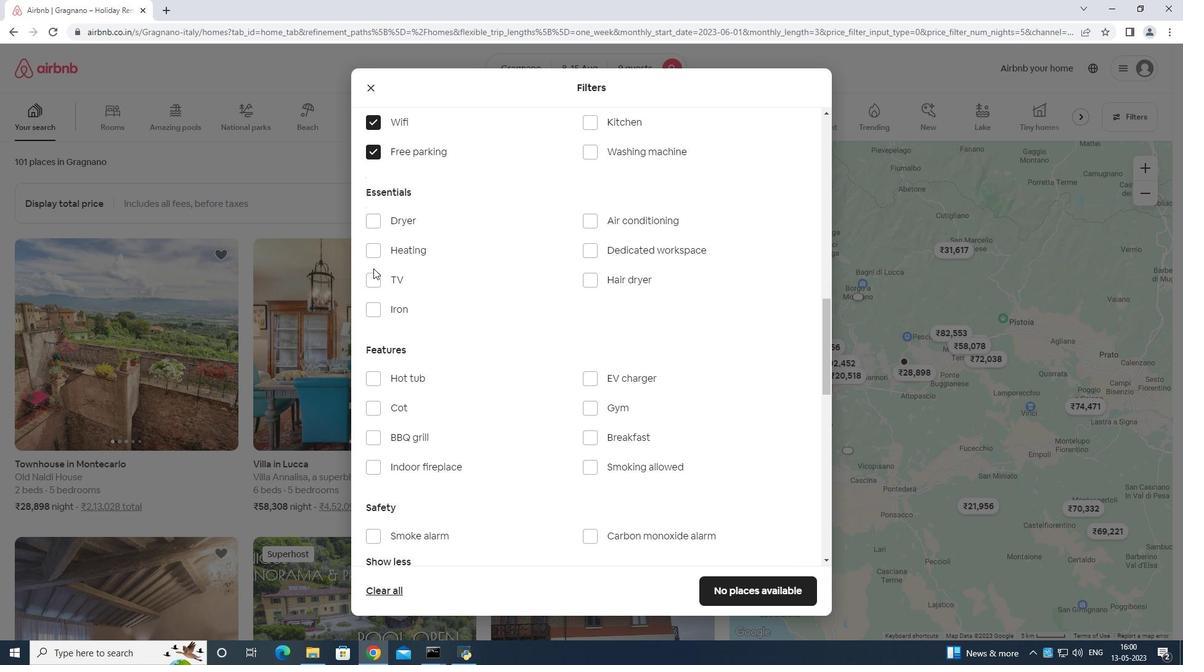 
Action: Mouse moved to (374, 280)
Screenshot: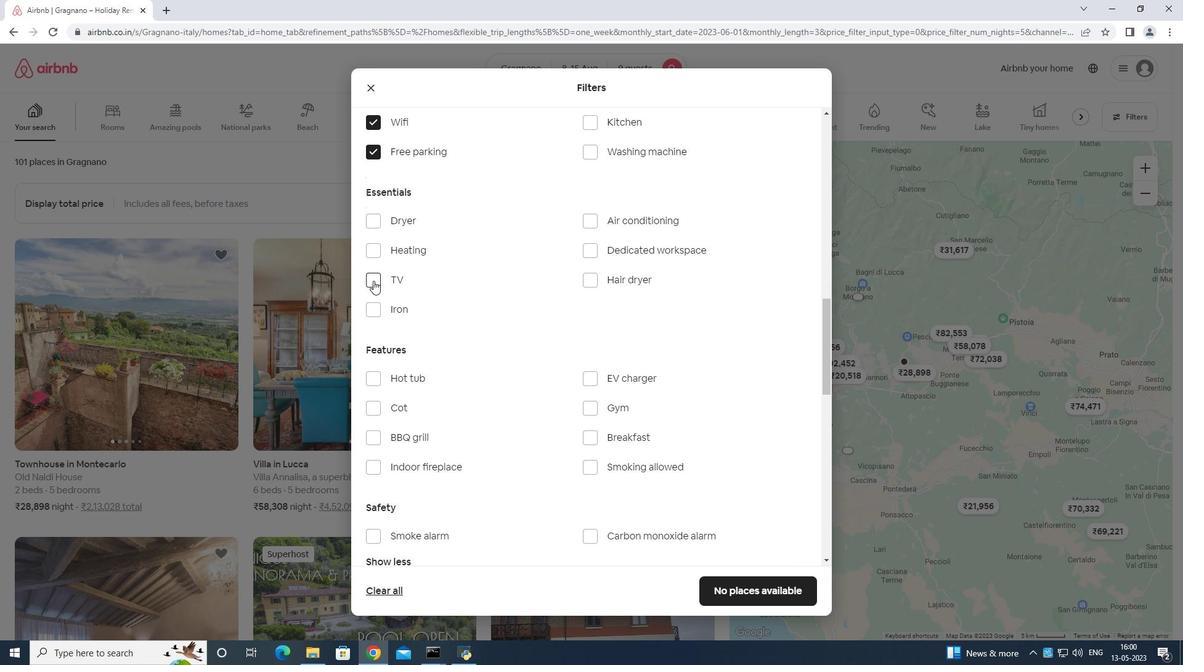 
Action: Mouse pressed left at (374, 280)
Screenshot: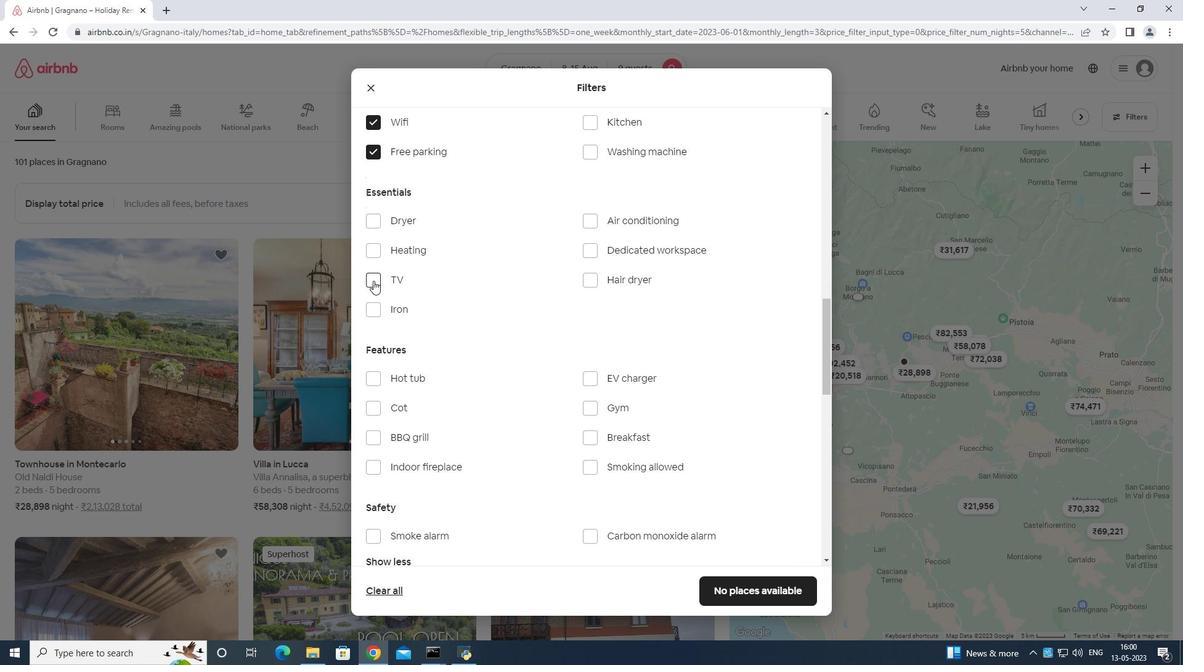 
Action: Mouse moved to (585, 409)
Screenshot: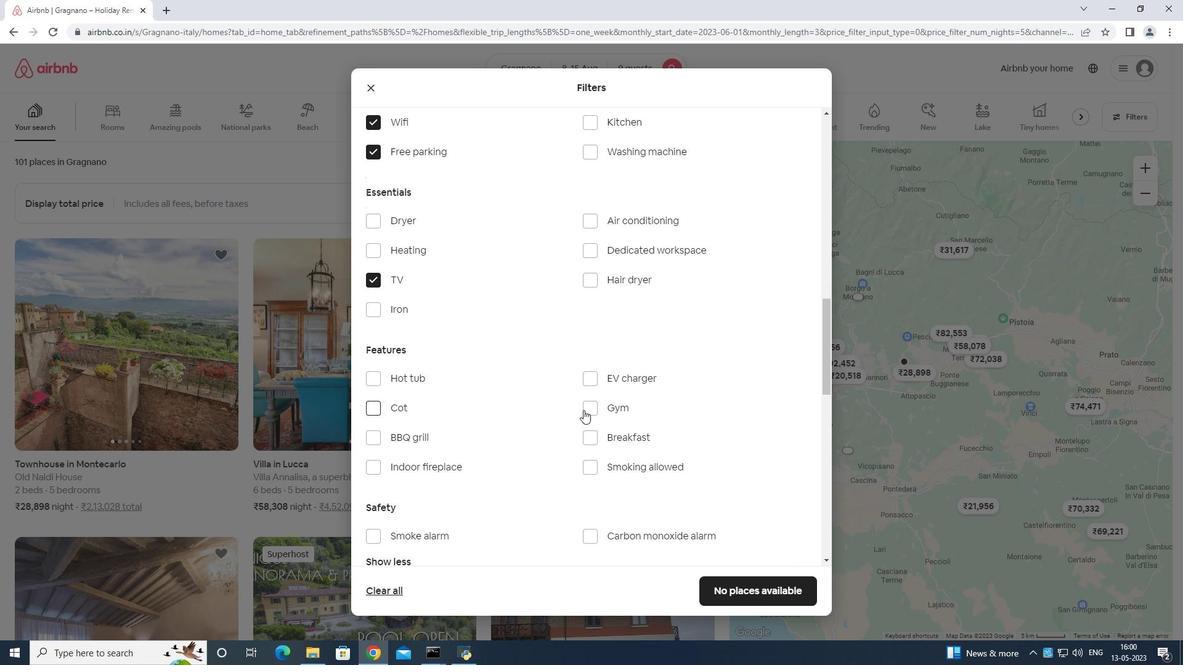 
Action: Mouse pressed left at (585, 409)
Screenshot: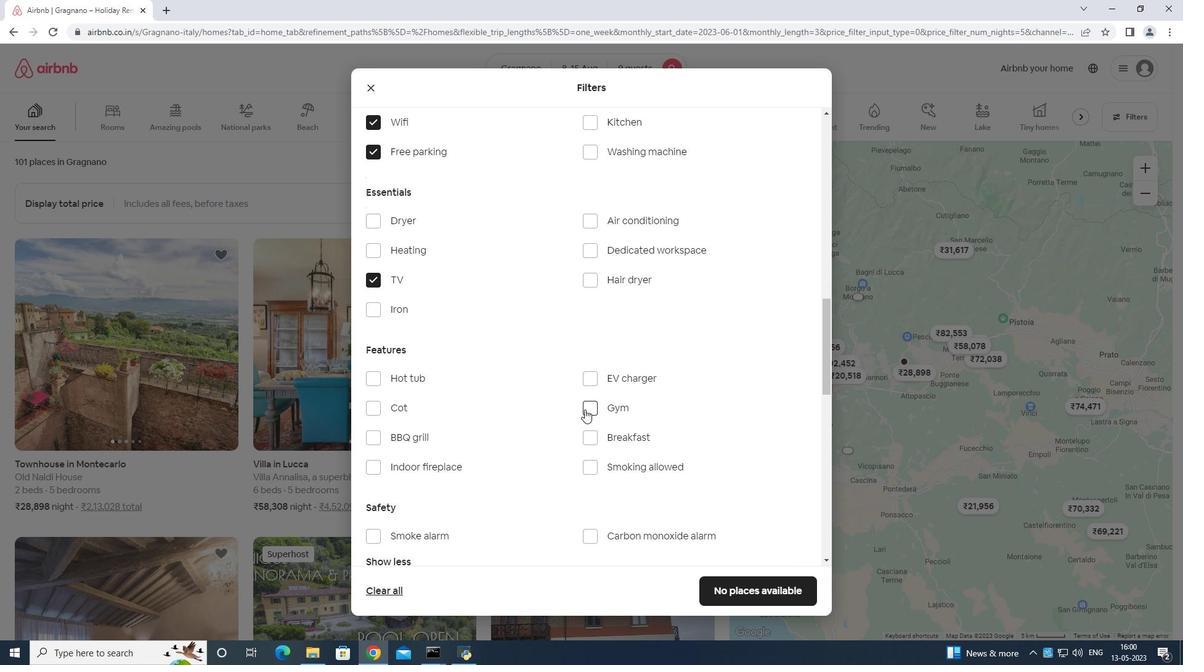 
Action: Mouse moved to (585, 430)
Screenshot: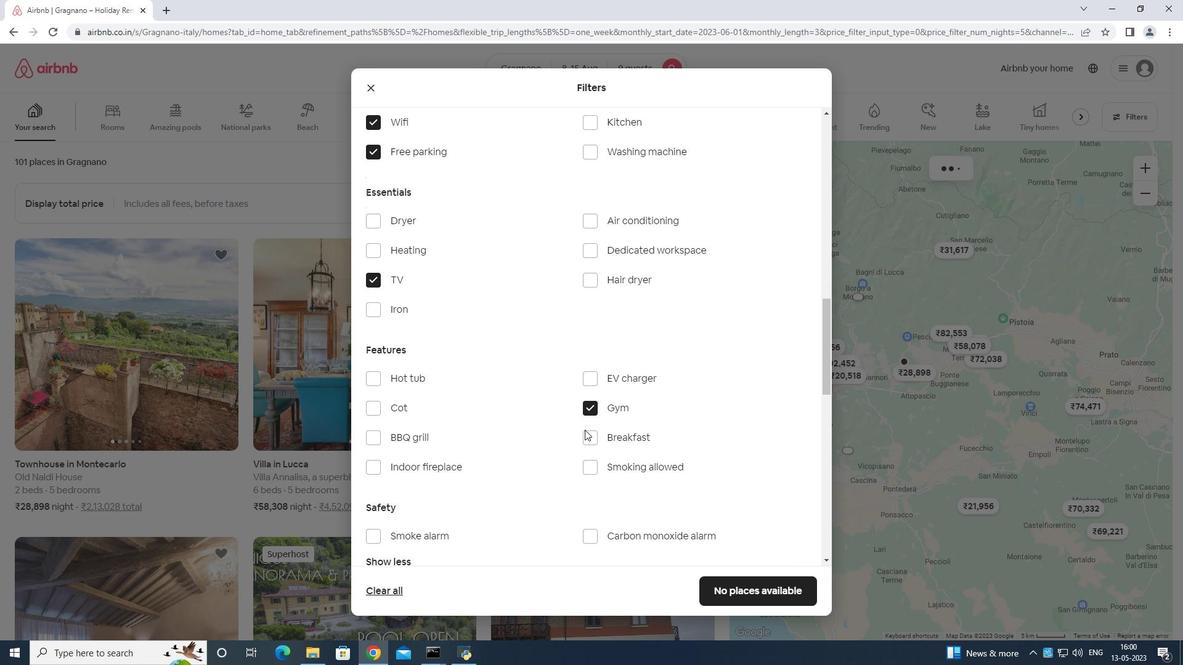 
Action: Mouse pressed left at (585, 430)
Screenshot: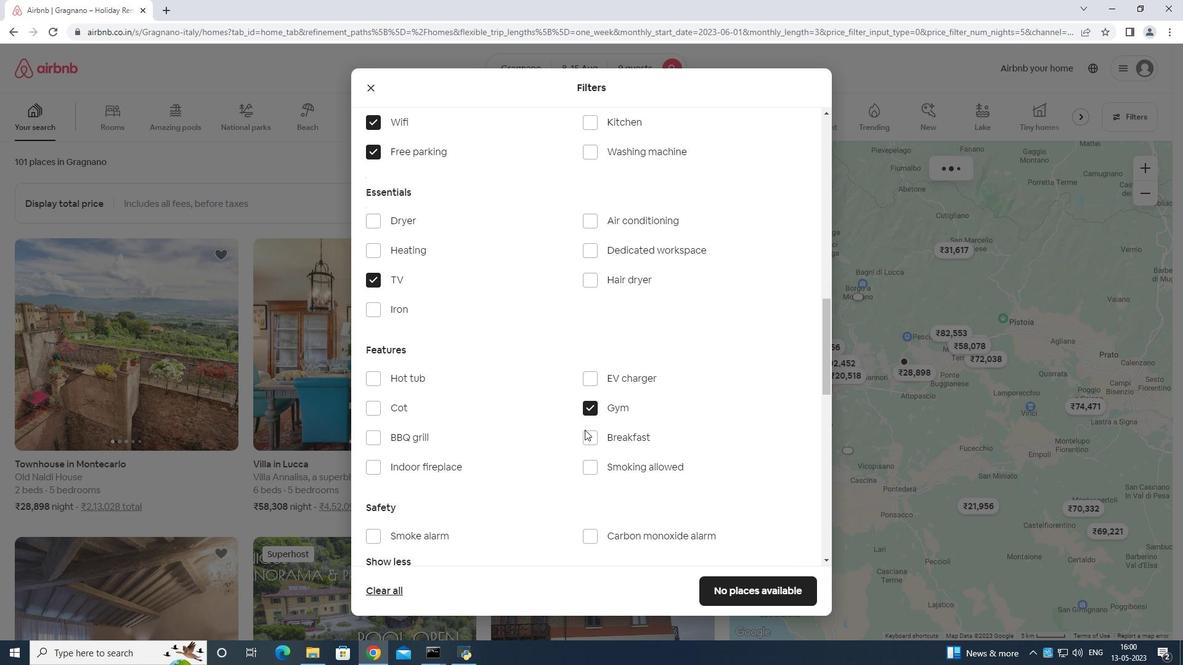 
Action: Mouse moved to (621, 392)
Screenshot: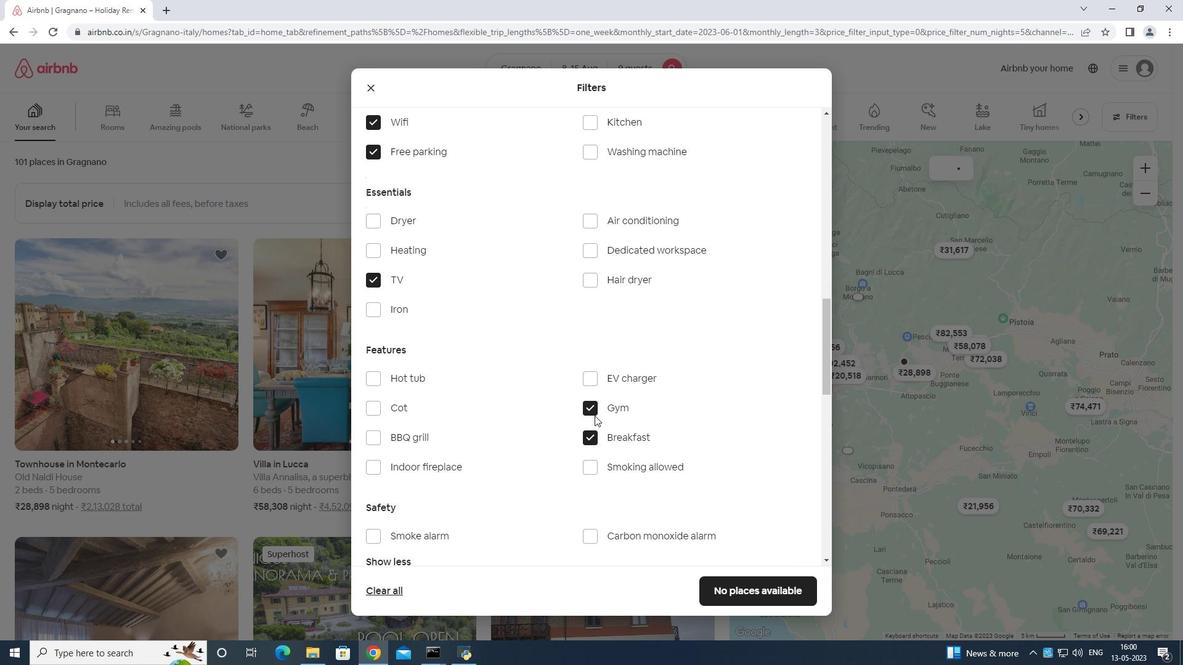 
Action: Mouse scrolled (621, 391) with delta (0, 0)
Screenshot: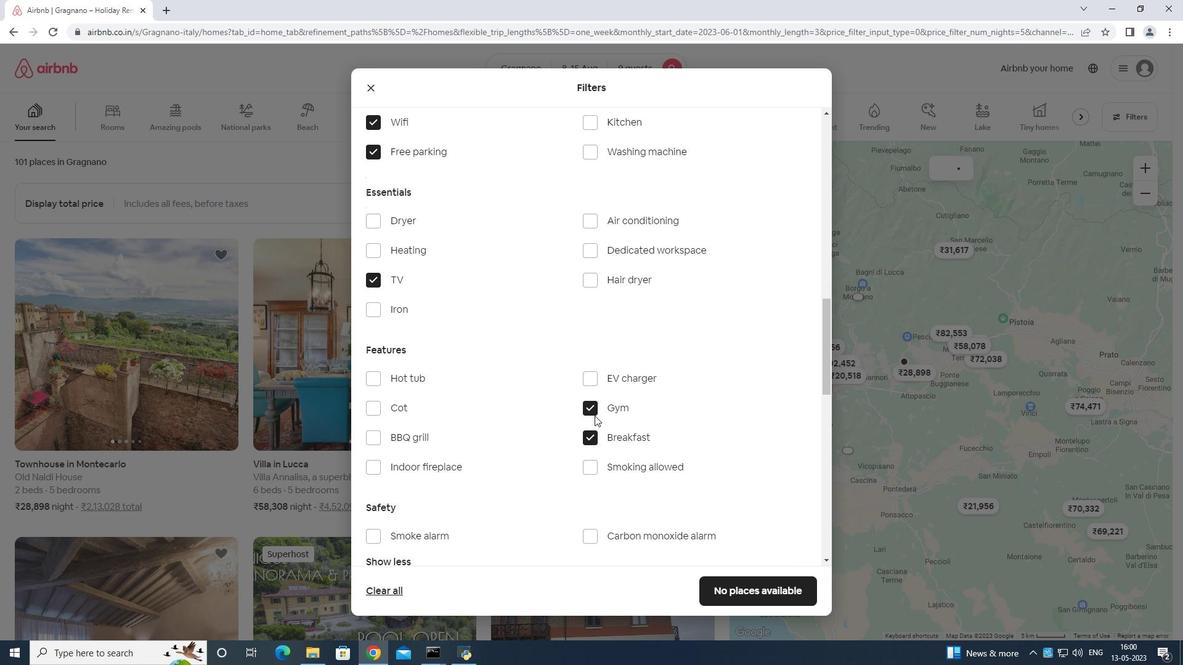 
Action: Mouse moved to (619, 393)
Screenshot: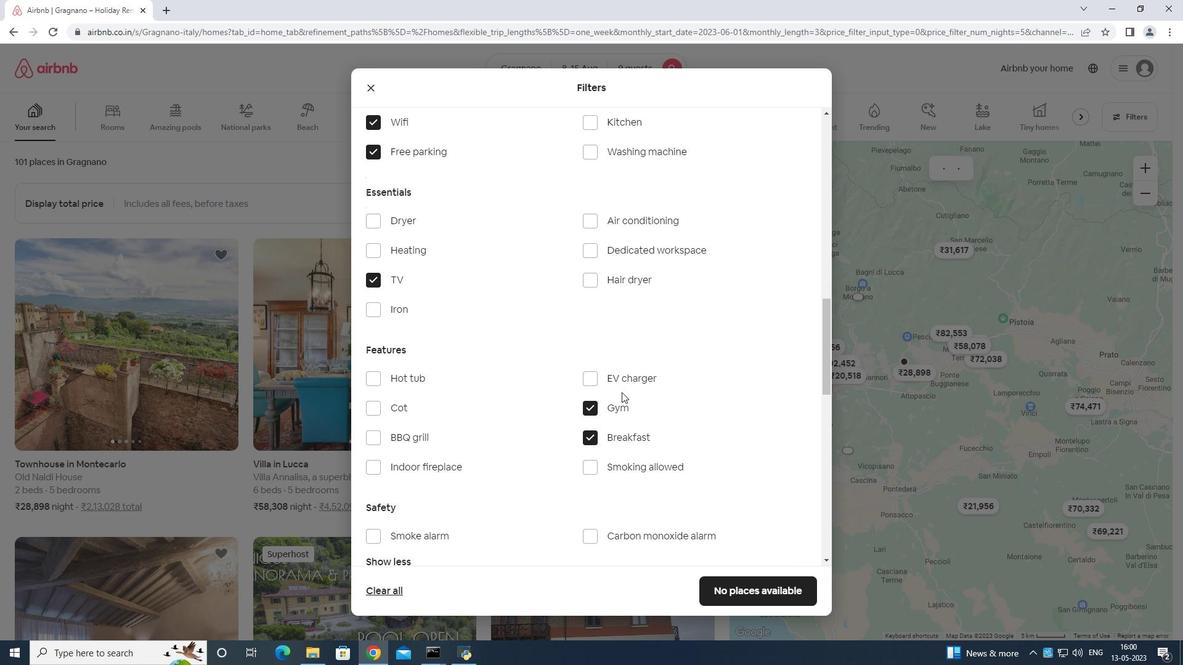 
Action: Mouse scrolled (619, 393) with delta (0, 0)
Screenshot: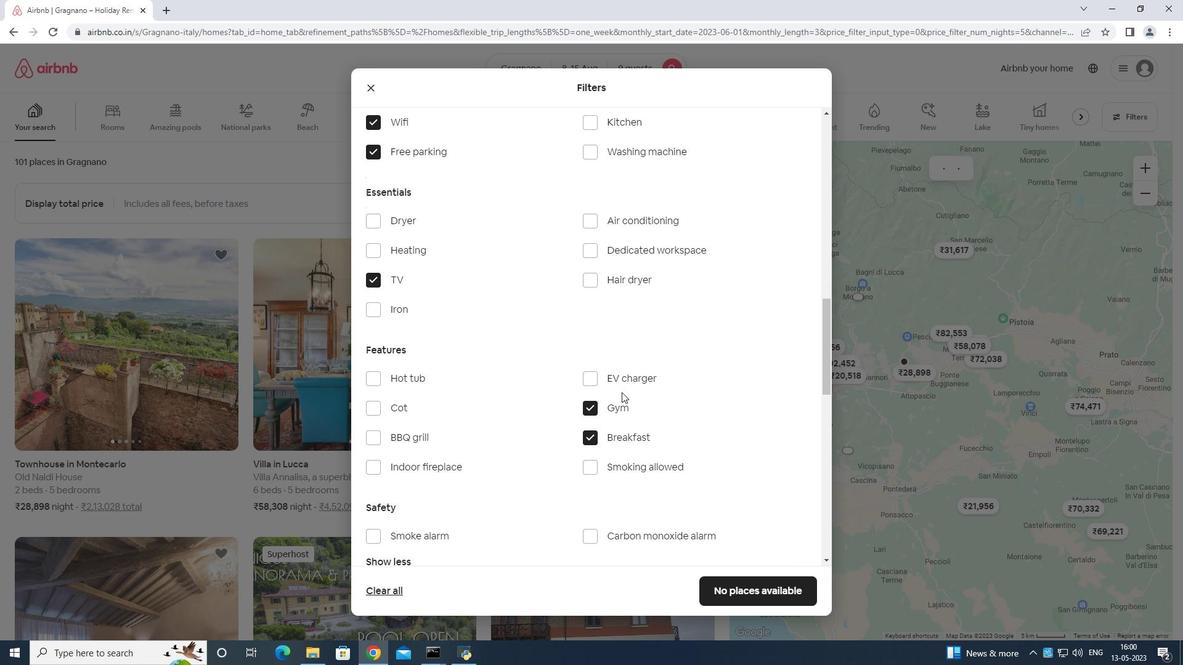 
Action: Mouse moved to (618, 394)
Screenshot: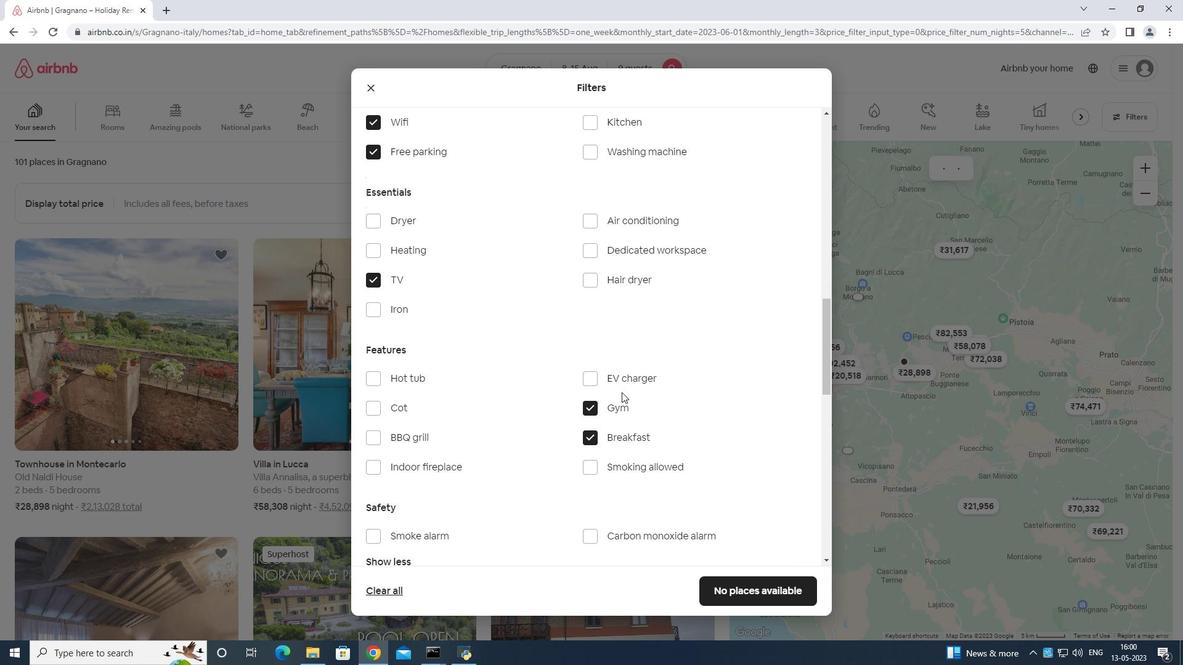 
Action: Mouse scrolled (618, 393) with delta (0, 0)
Screenshot: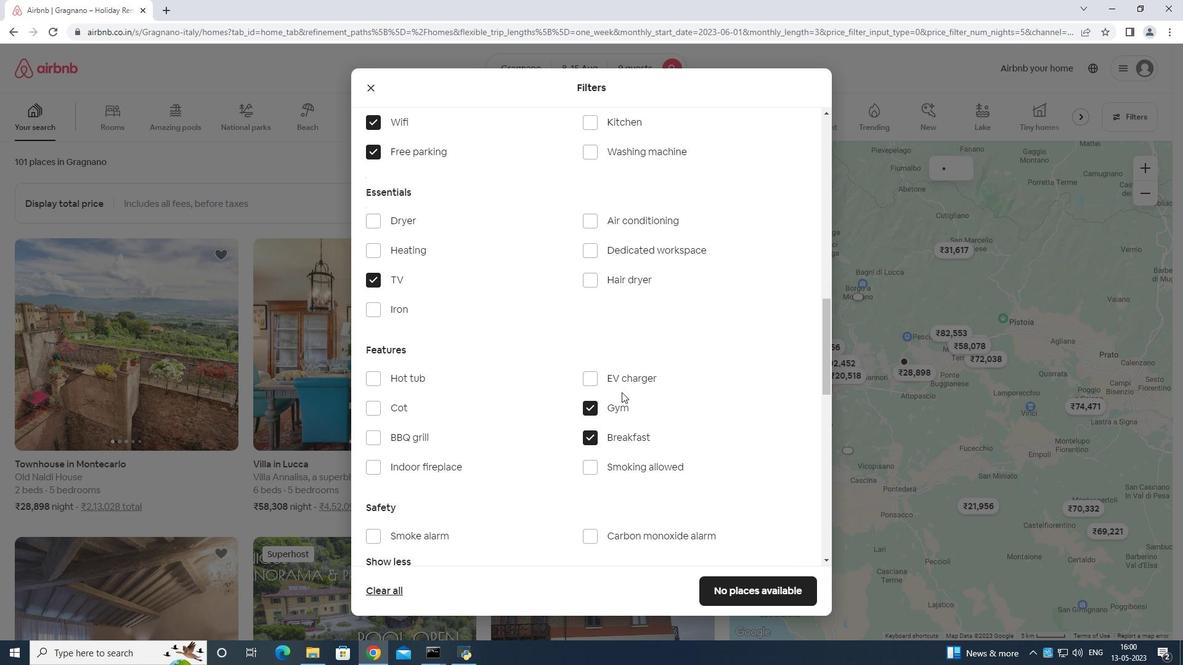 
Action: Mouse moved to (618, 393)
Screenshot: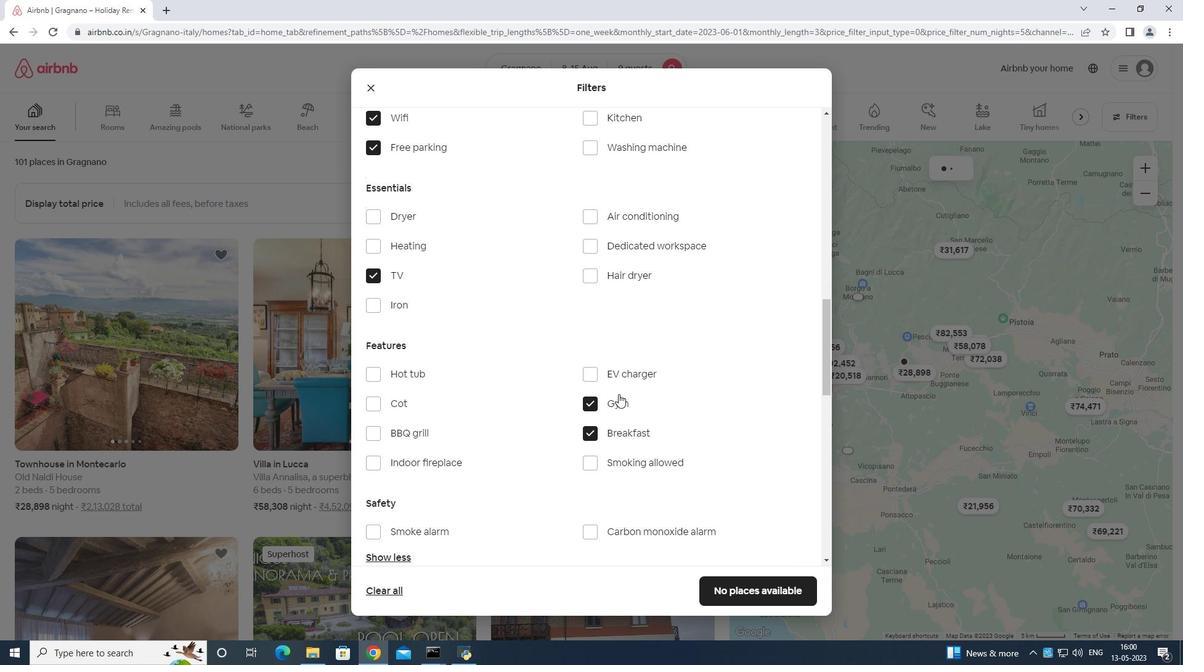 
Action: Mouse scrolled (618, 392) with delta (0, 0)
Screenshot: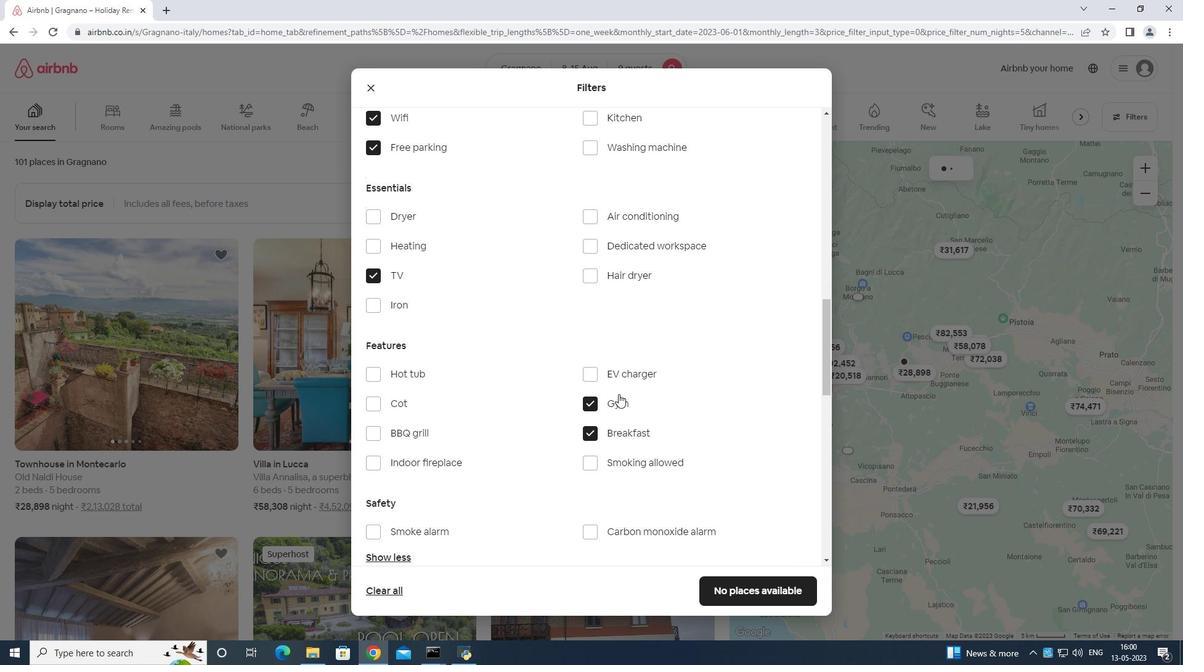 
Action: Mouse moved to (619, 390)
Screenshot: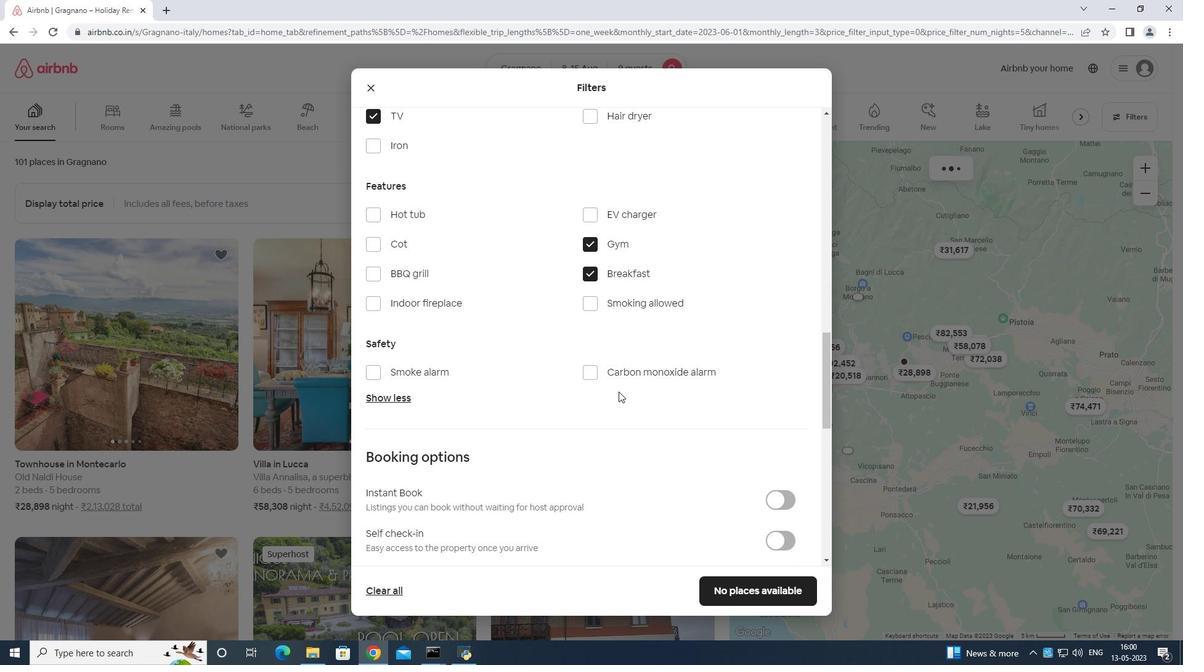 
Action: Mouse scrolled (619, 389) with delta (0, 0)
Screenshot: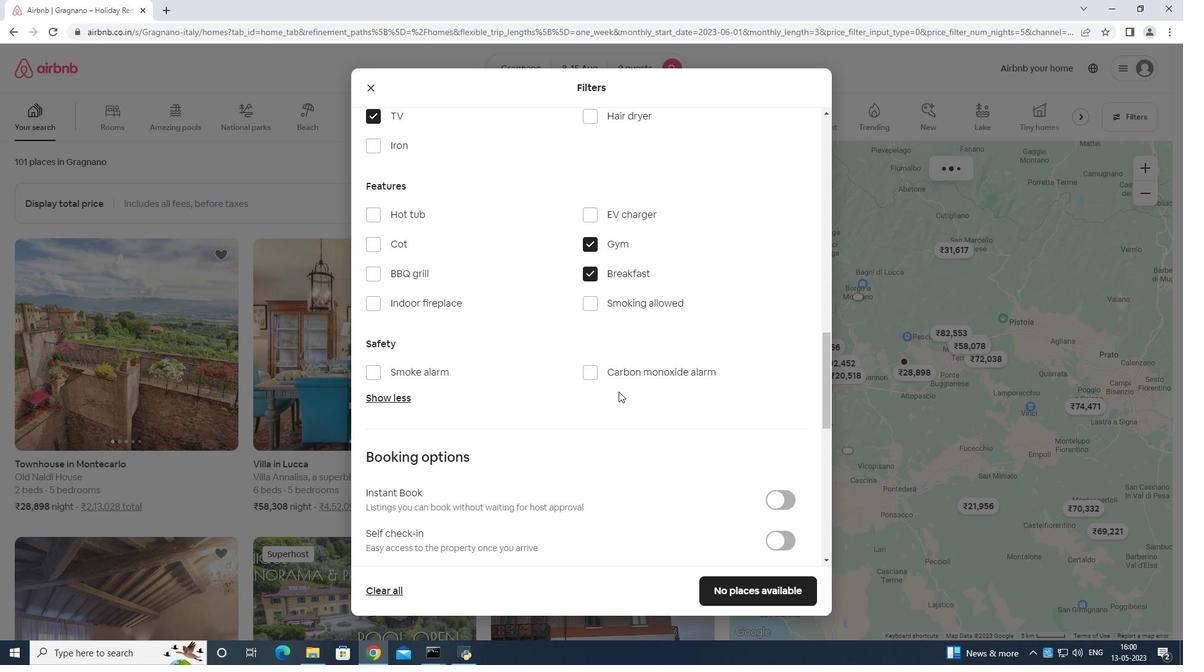 
Action: Mouse moved to (778, 396)
Screenshot: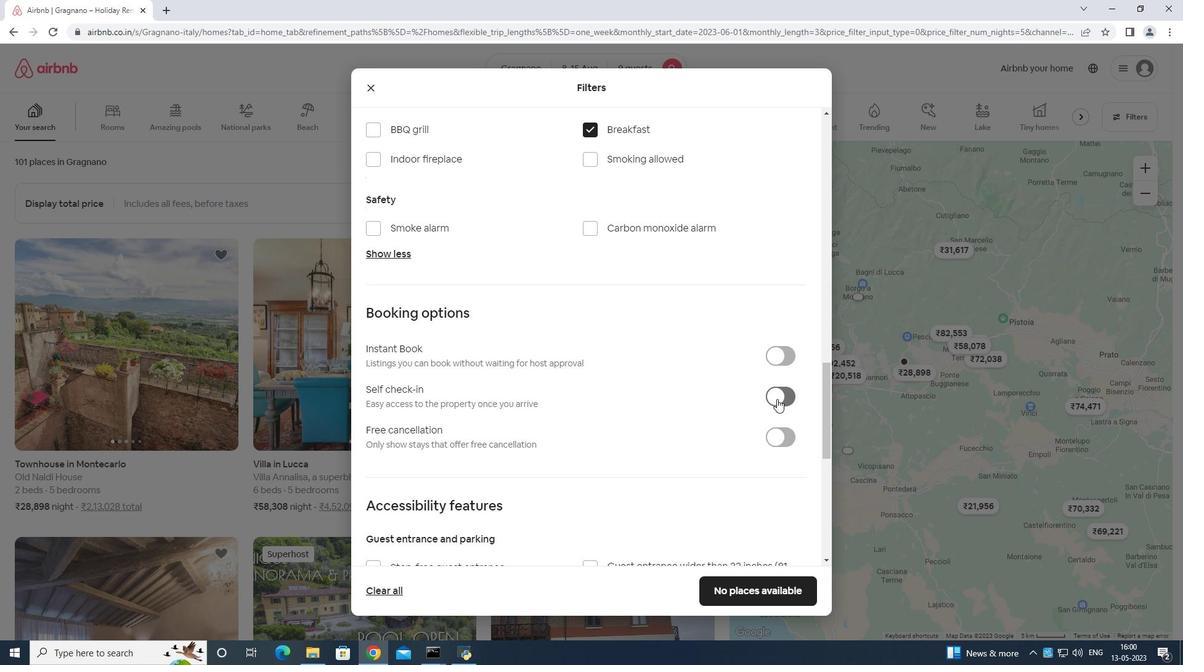 
Action: Mouse pressed left at (778, 396)
Screenshot: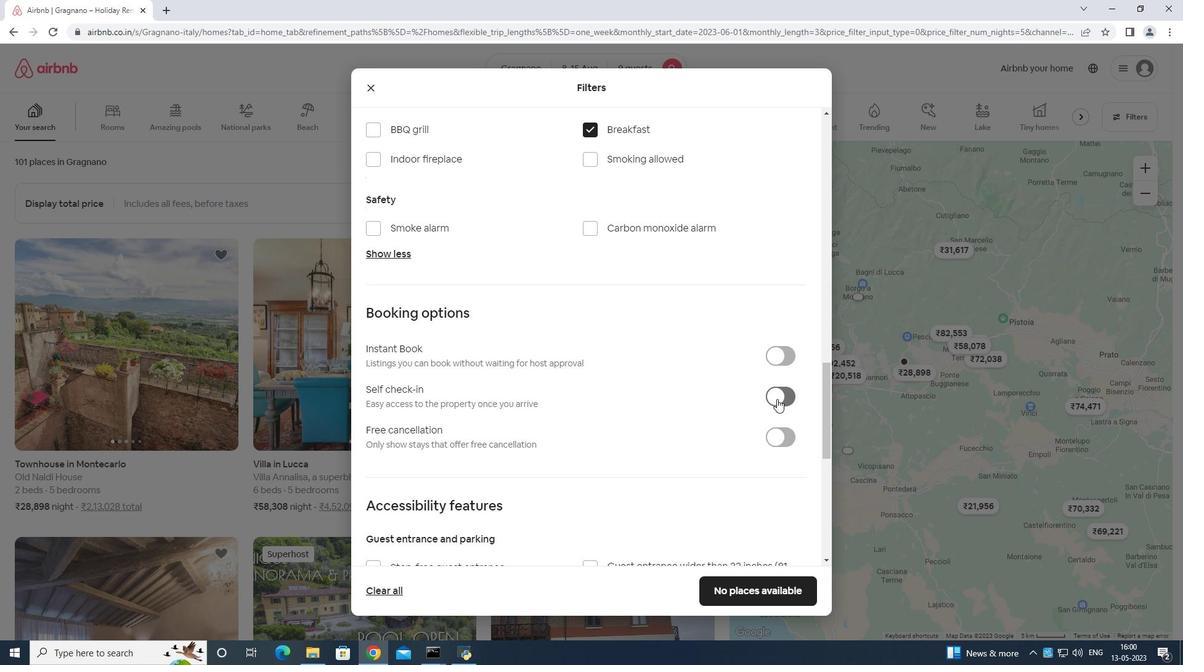 
Action: Mouse moved to (779, 389)
Screenshot: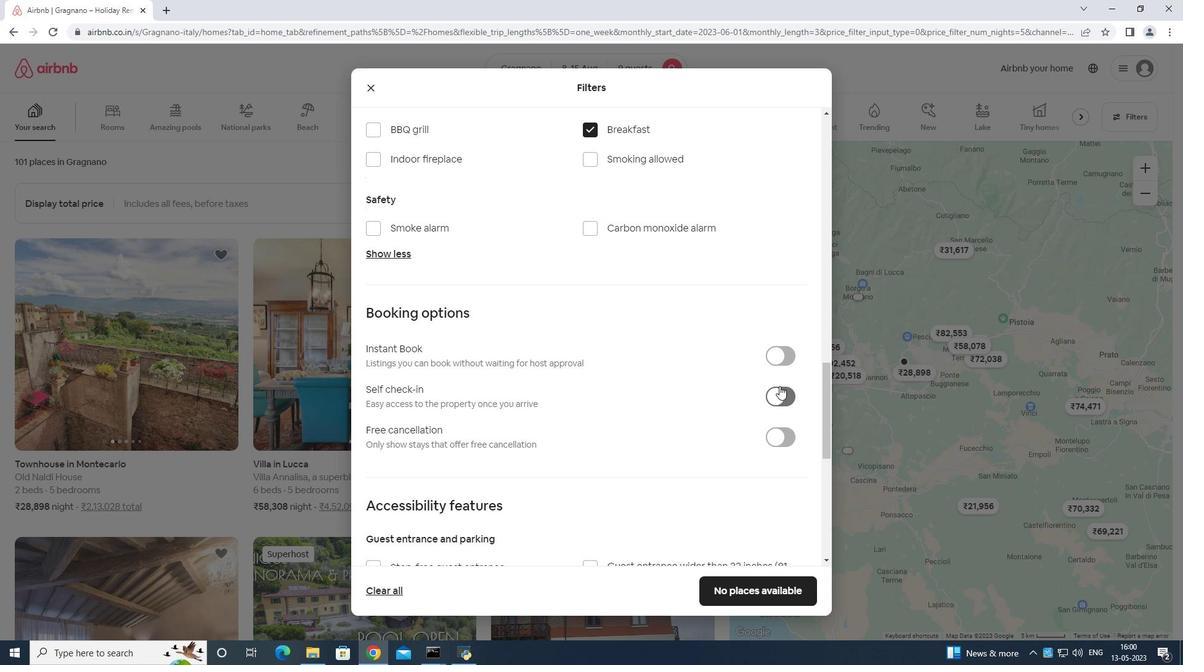 
Action: Mouse scrolled (779, 388) with delta (0, 0)
Screenshot: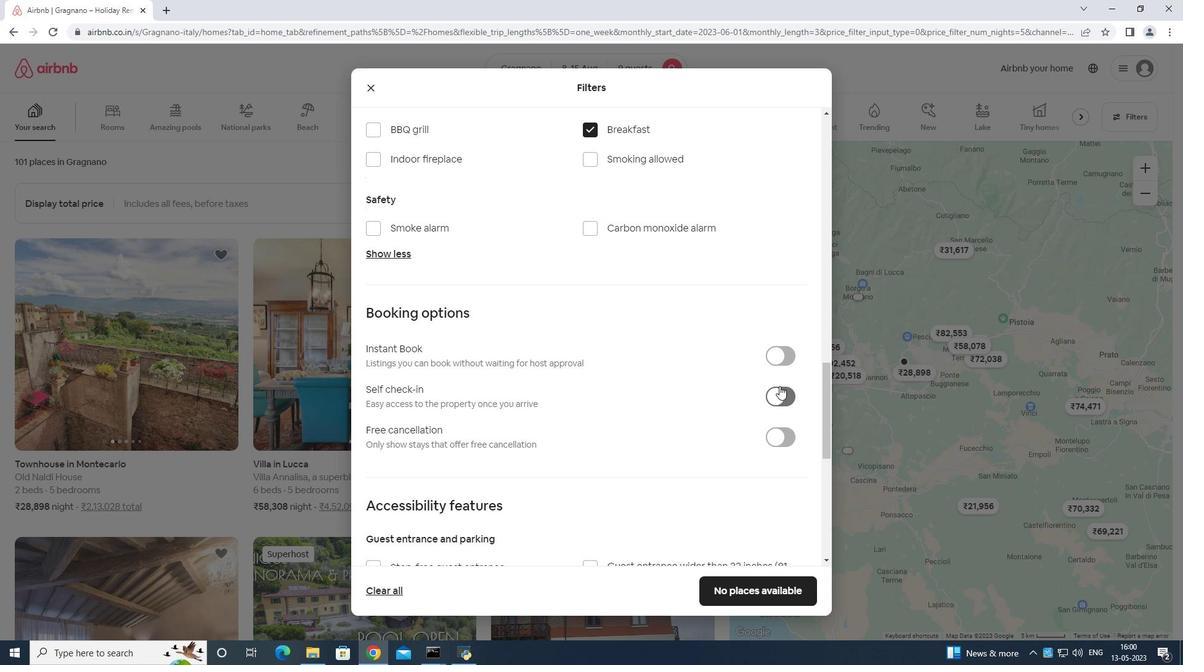 
Action: Mouse moved to (776, 399)
Screenshot: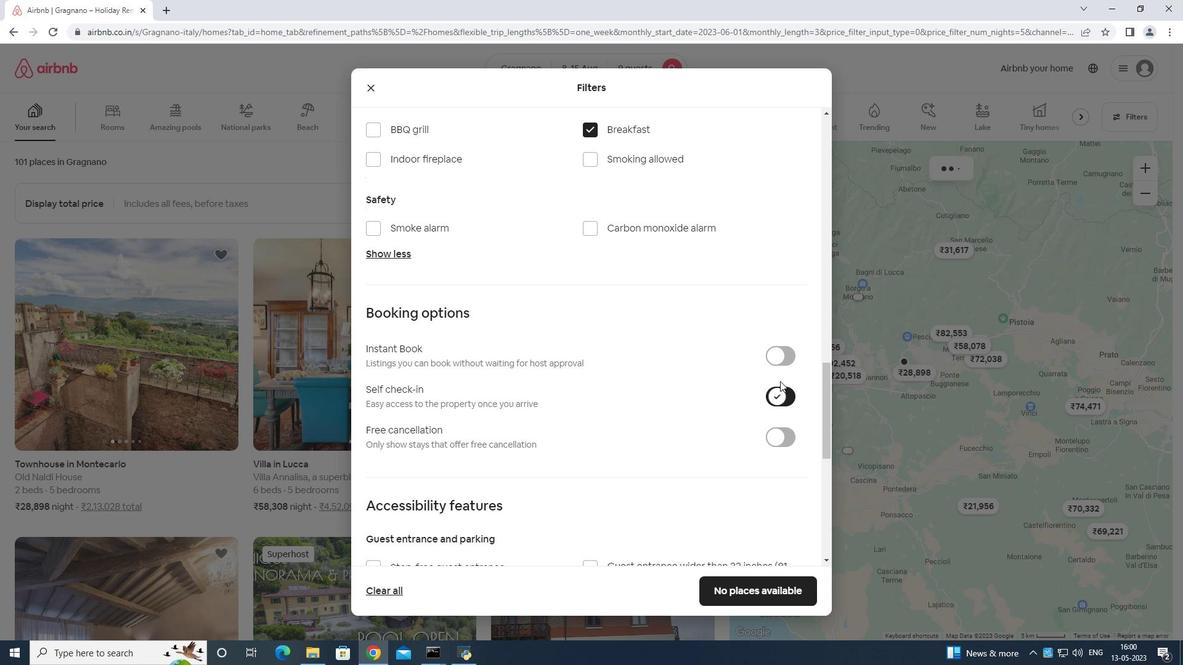 
Action: Mouse scrolled (778, 391) with delta (0, 0)
Screenshot: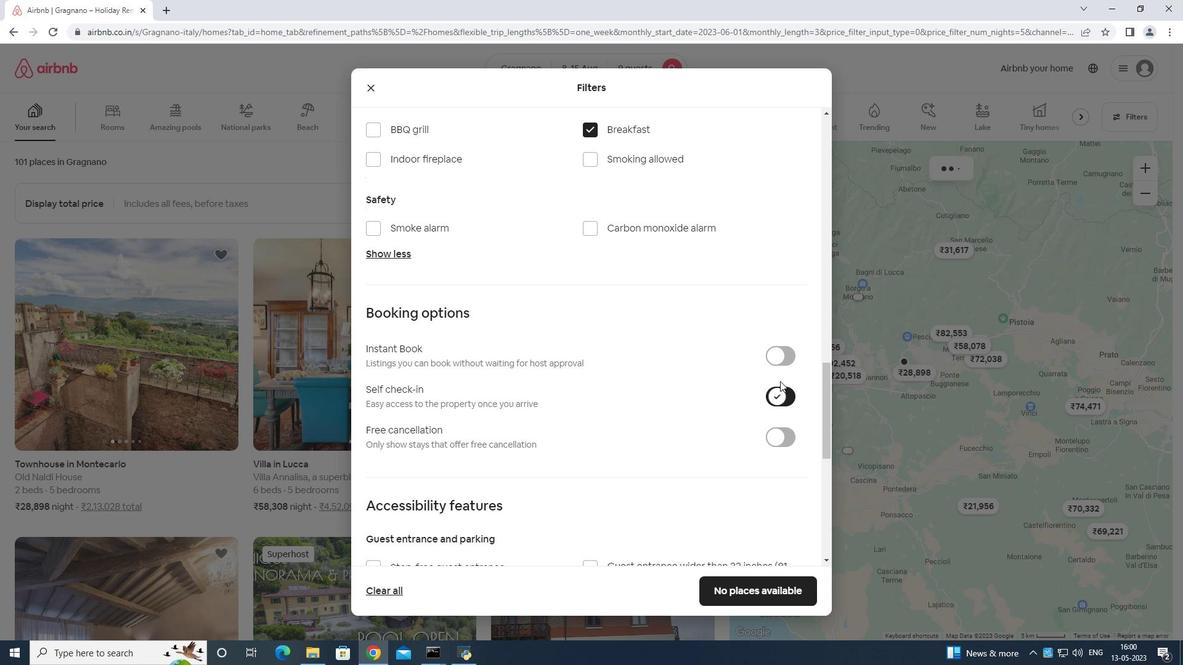 
Action: Mouse moved to (776, 399)
Screenshot: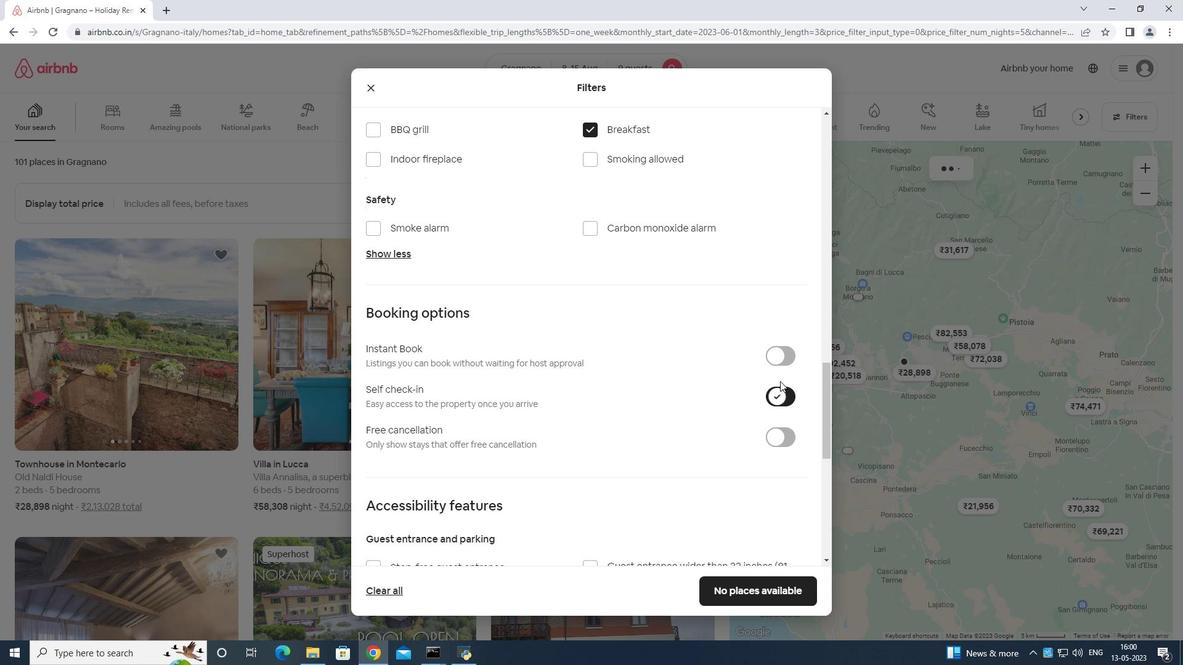 
Action: Mouse scrolled (778, 394) with delta (0, 0)
Screenshot: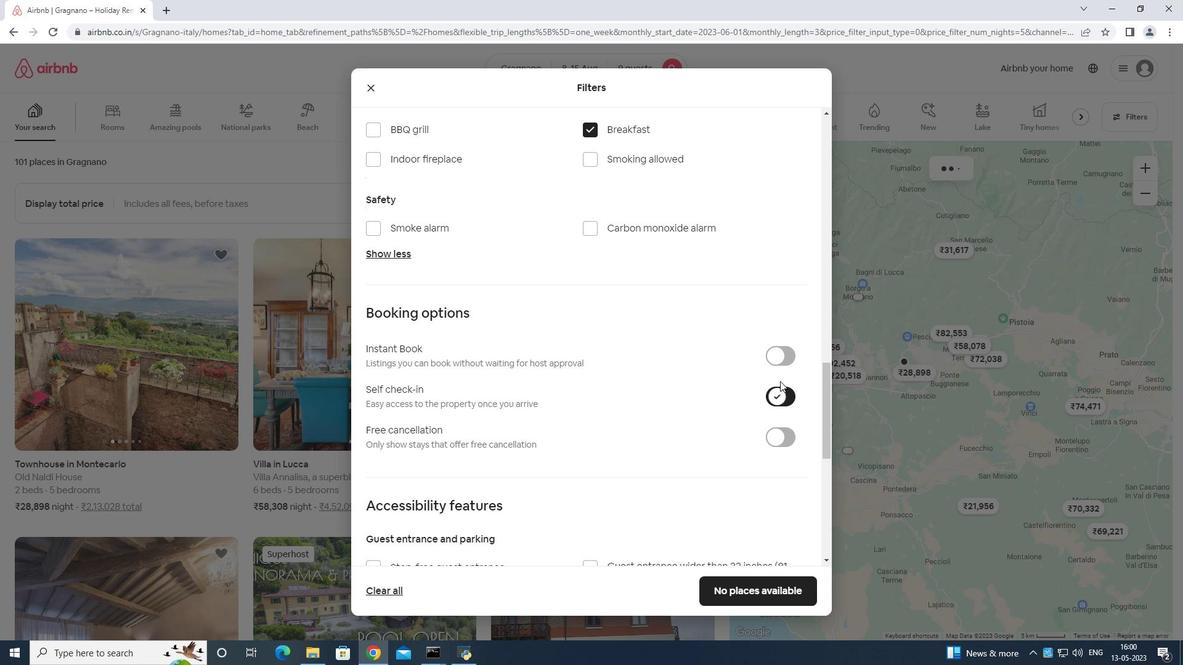 
Action: Mouse scrolled (777, 396) with delta (0, 0)
Screenshot: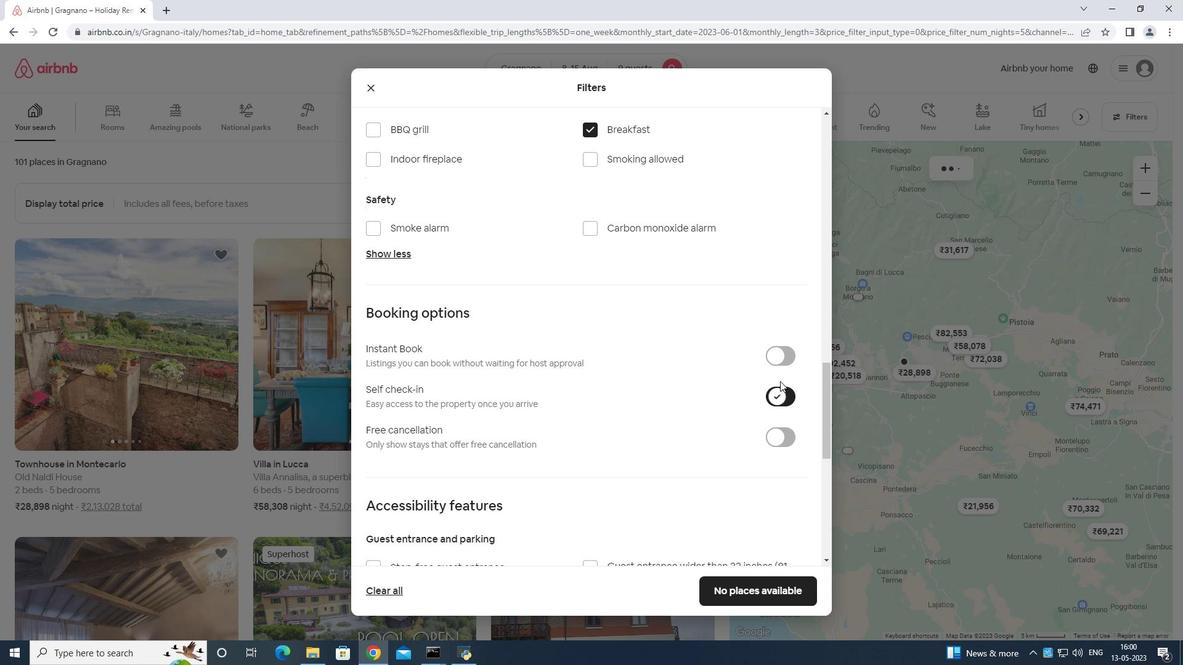 
Action: Mouse moved to (775, 399)
Screenshot: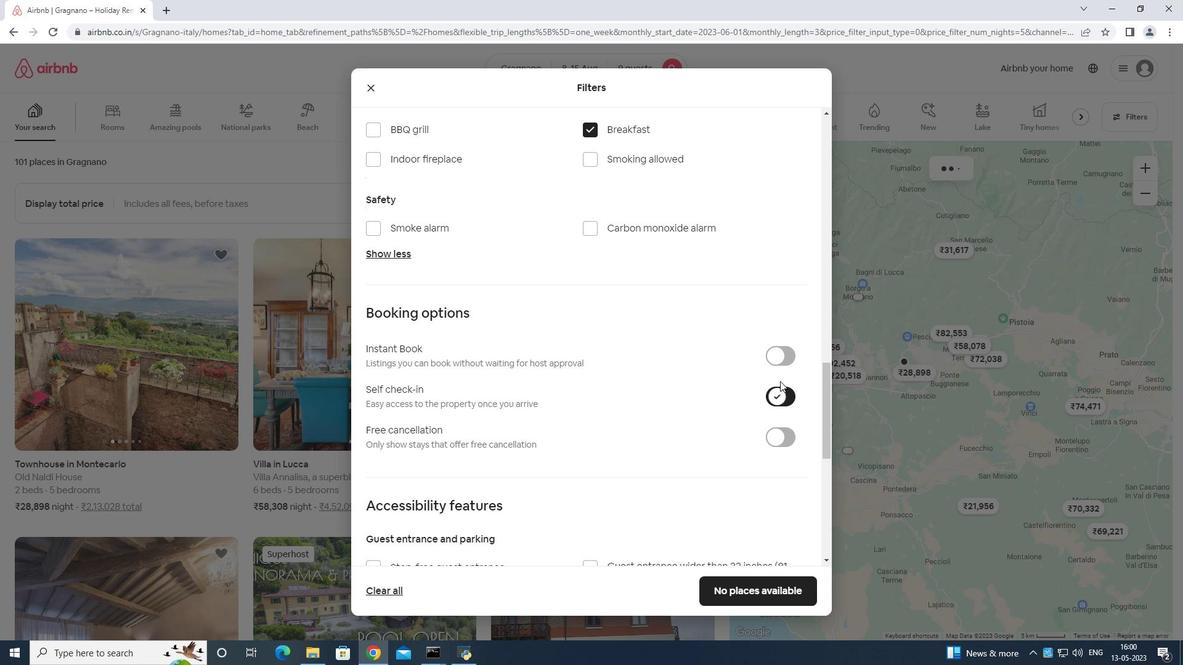 
Action: Mouse scrolled (776, 398) with delta (0, 0)
Screenshot: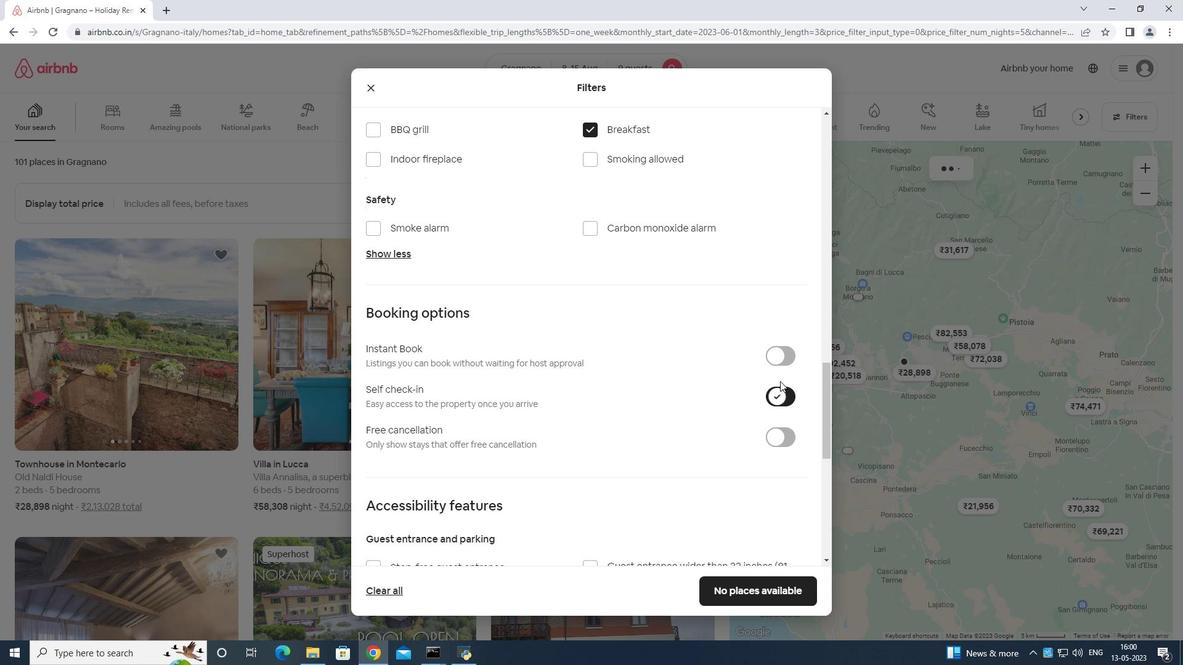 
Action: Mouse moved to (658, 408)
Screenshot: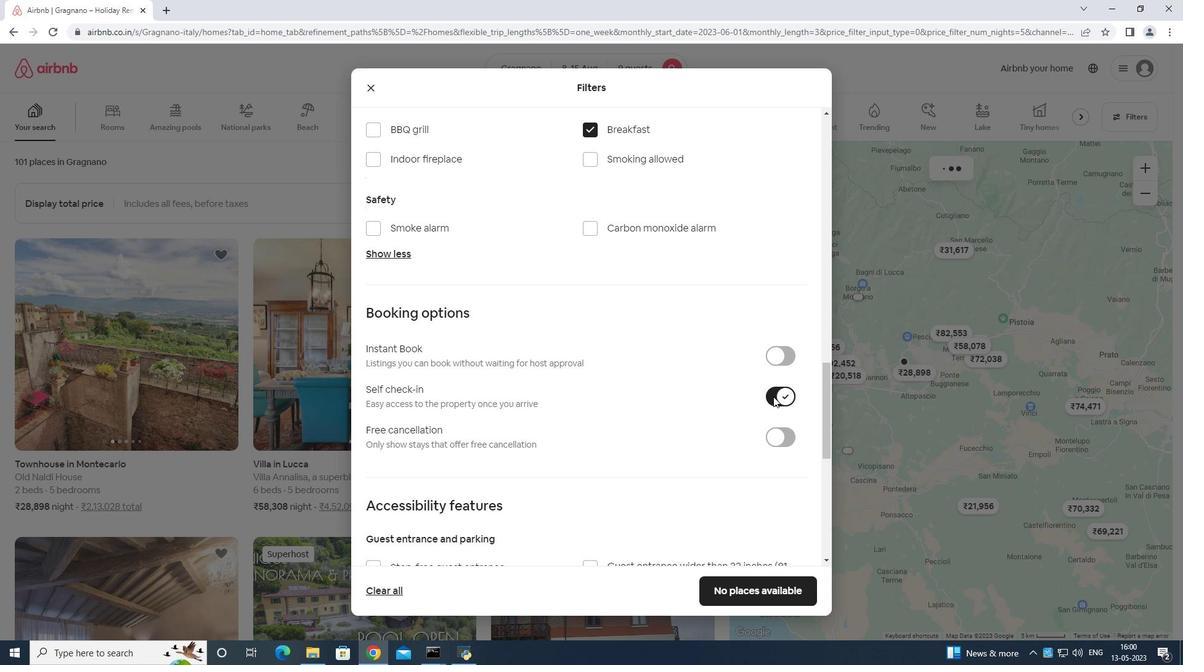 
Action: Mouse scrolled (658, 407) with delta (0, 0)
Screenshot: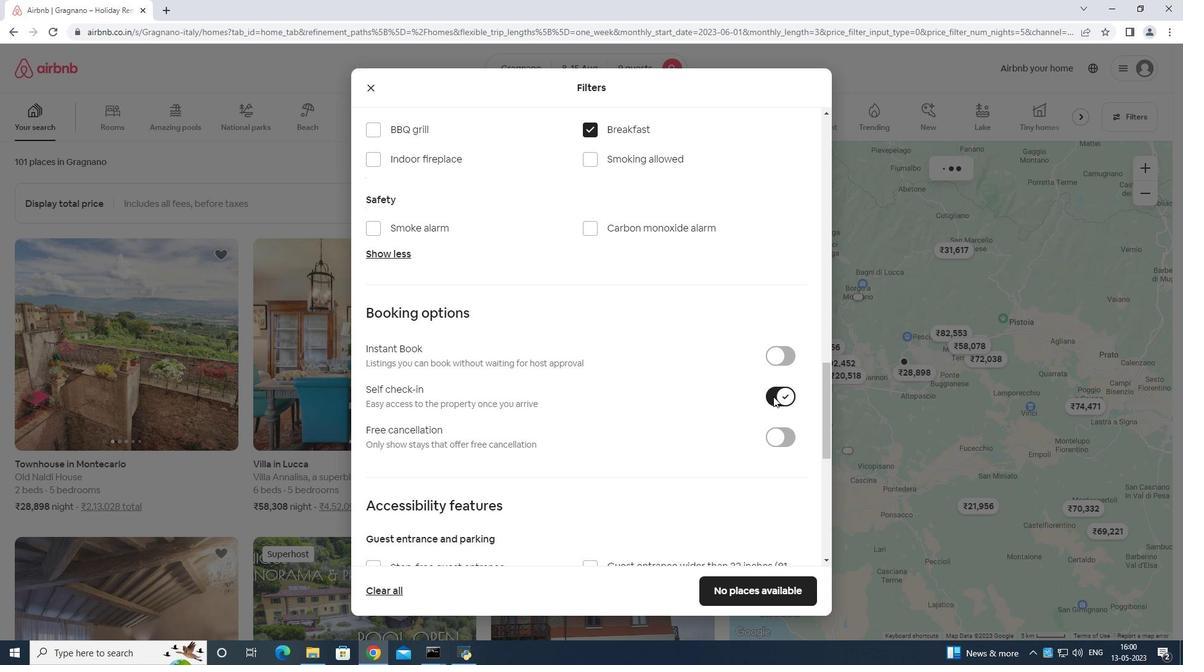
Action: Mouse moved to (644, 427)
Screenshot: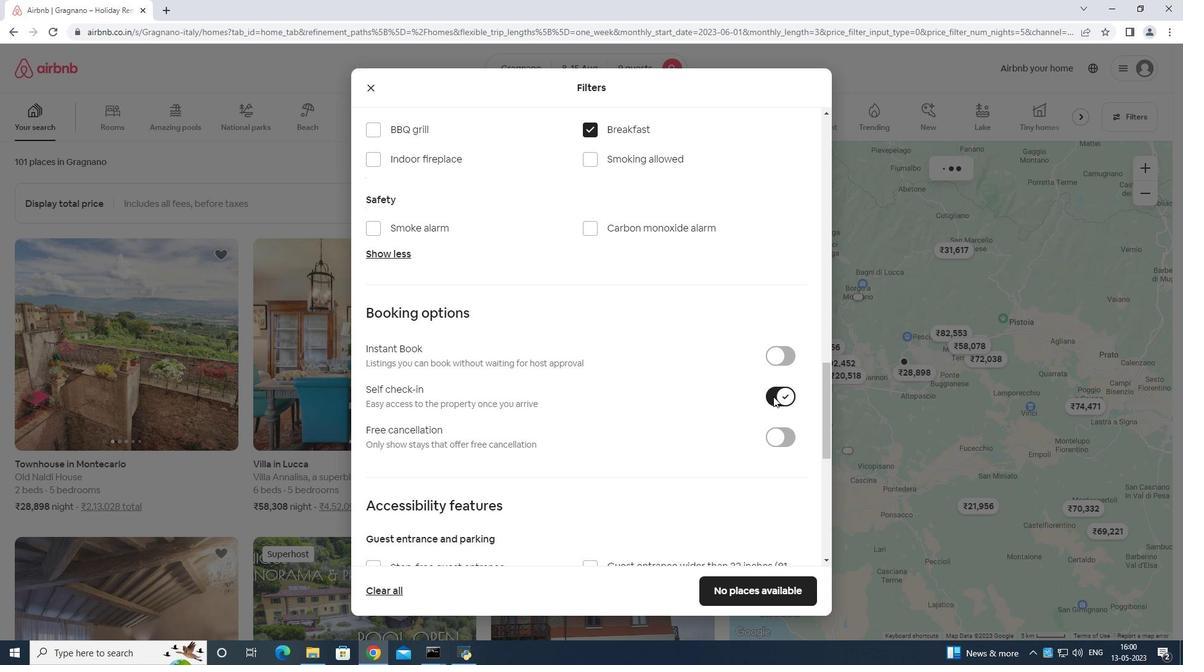 
Action: Mouse scrolled (644, 426) with delta (0, 0)
Screenshot: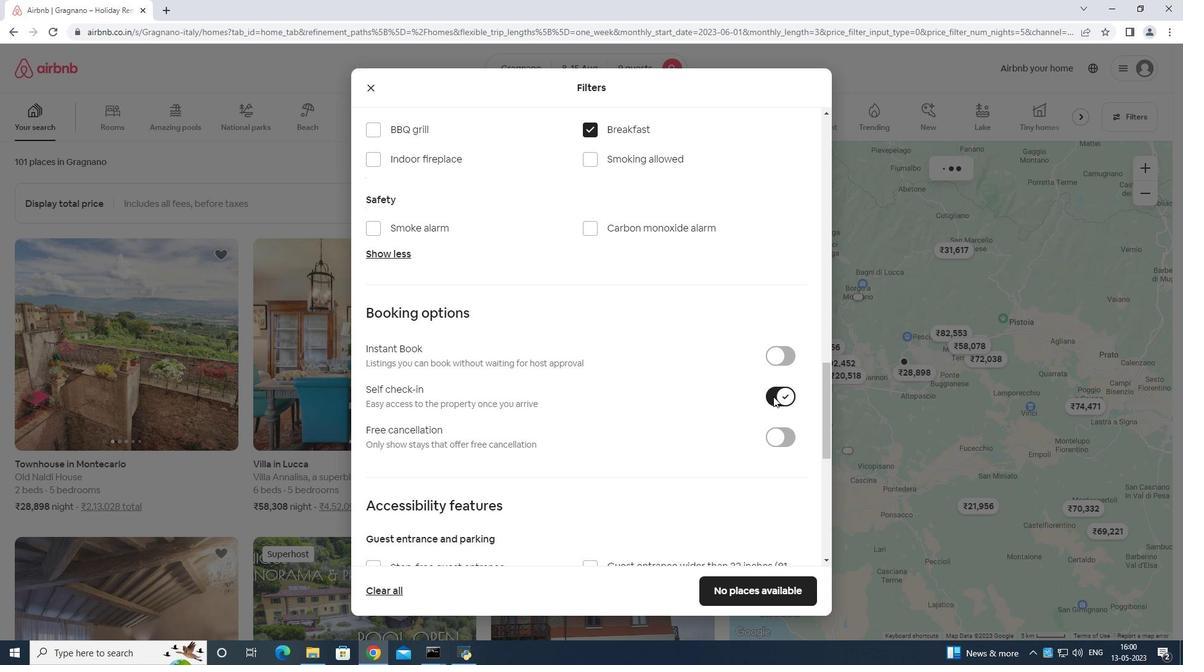 
Action: Mouse moved to (638, 431)
Screenshot: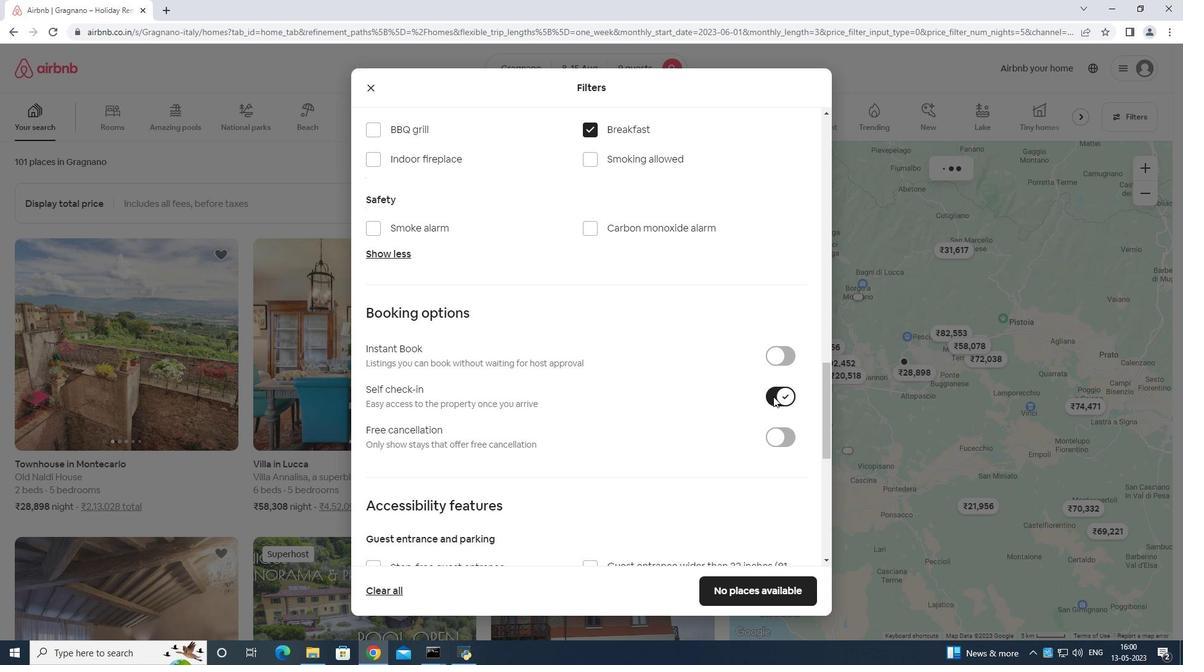 
Action: Mouse scrolled (638, 431) with delta (0, 0)
Screenshot: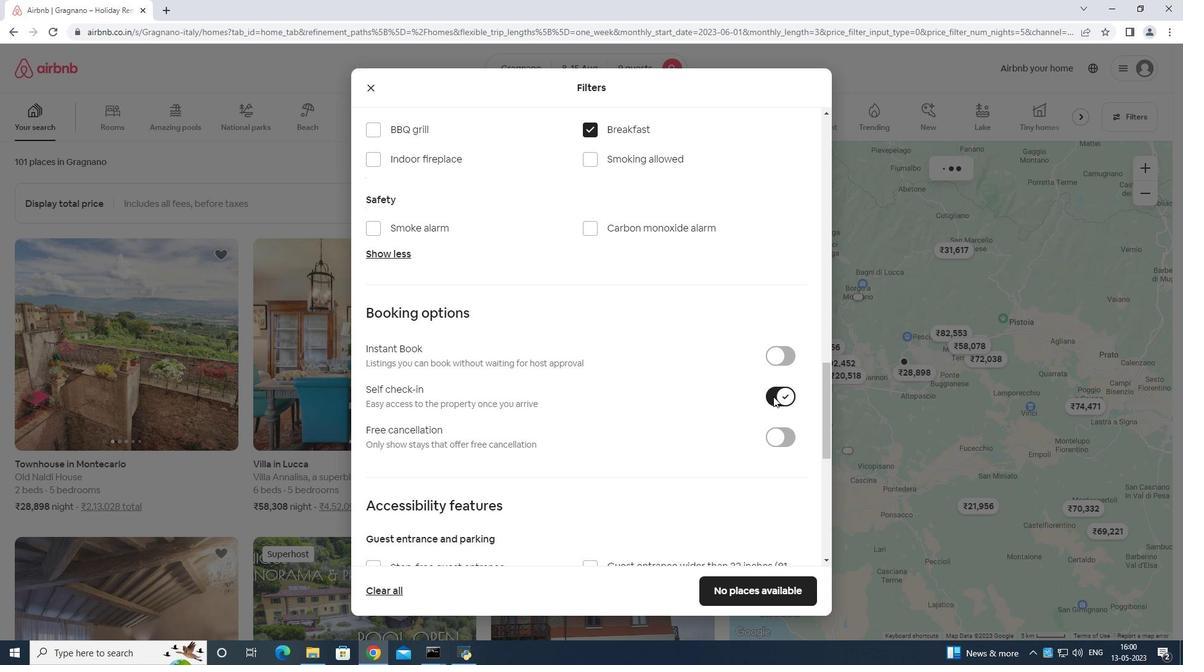 
Action: Mouse moved to (635, 433)
Screenshot: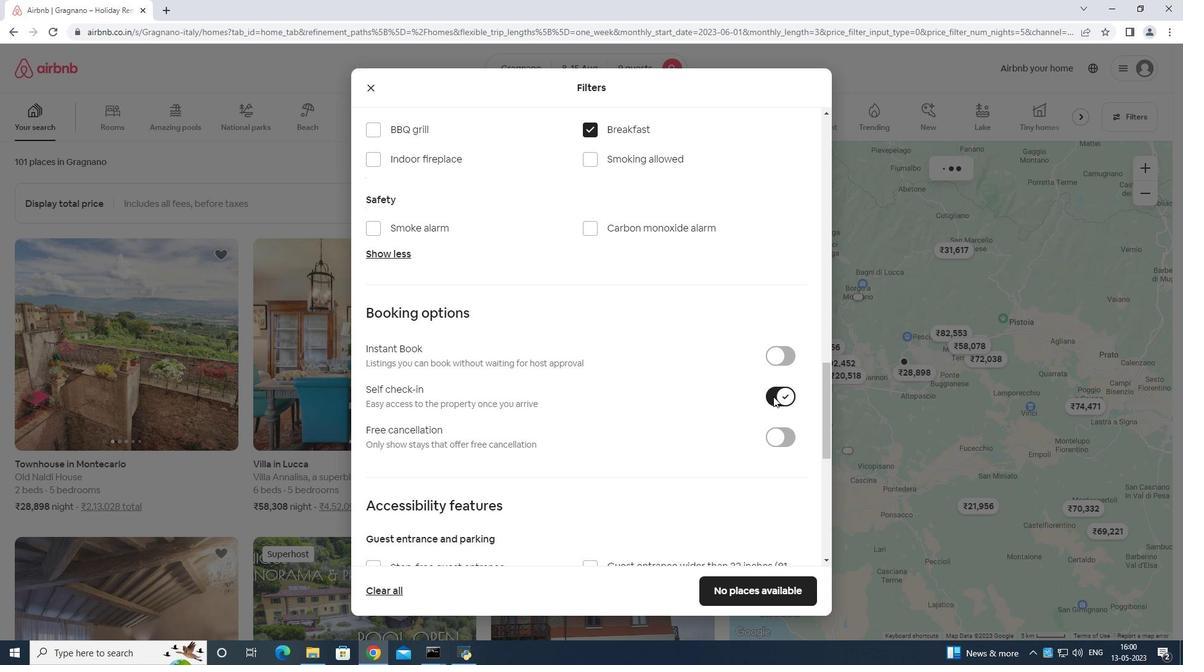 
Action: Mouse scrolled (635, 433) with delta (0, 0)
Screenshot: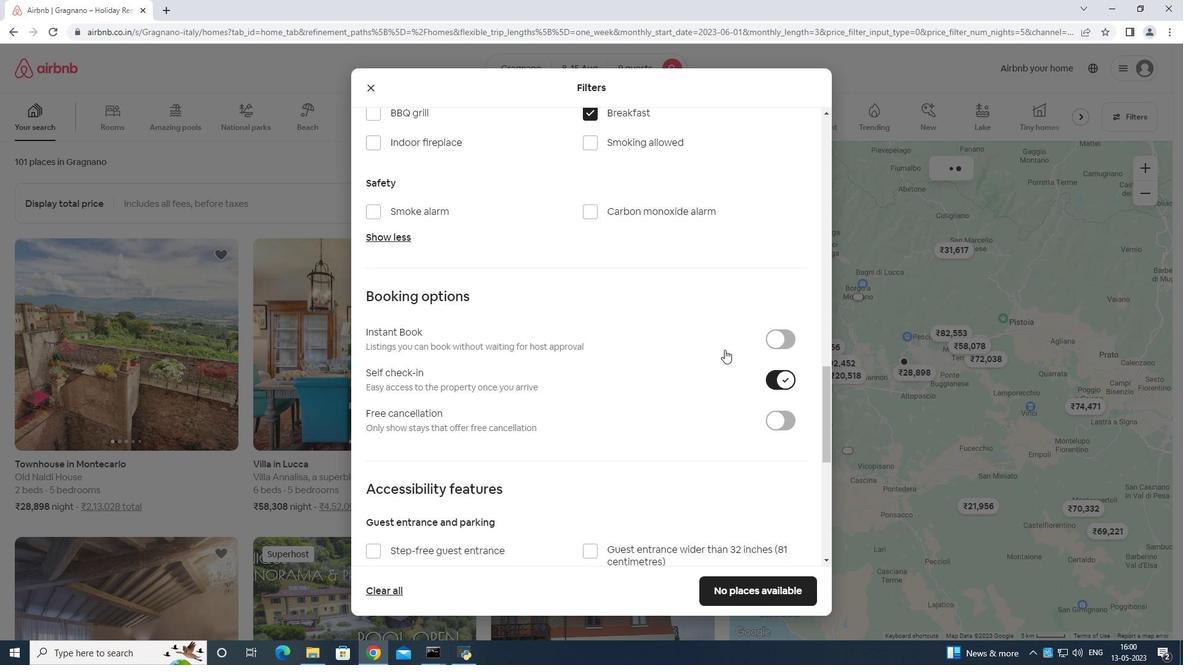 
Action: Mouse moved to (634, 435)
Screenshot: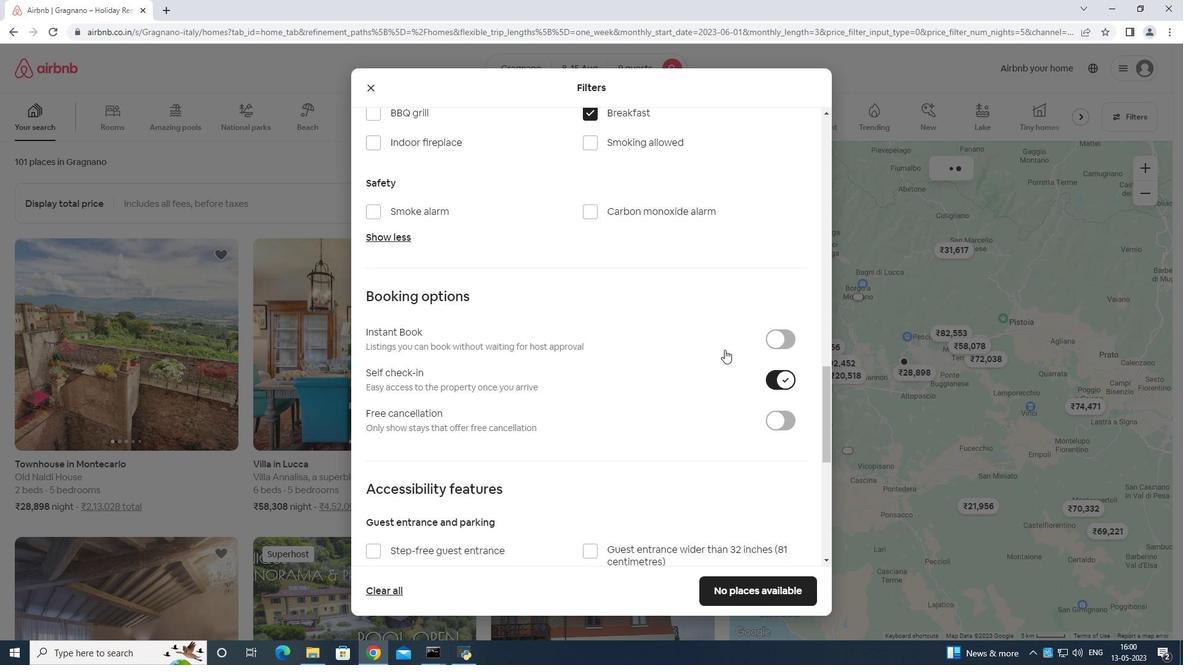 
Action: Mouse scrolled (634, 434) with delta (0, 0)
Screenshot: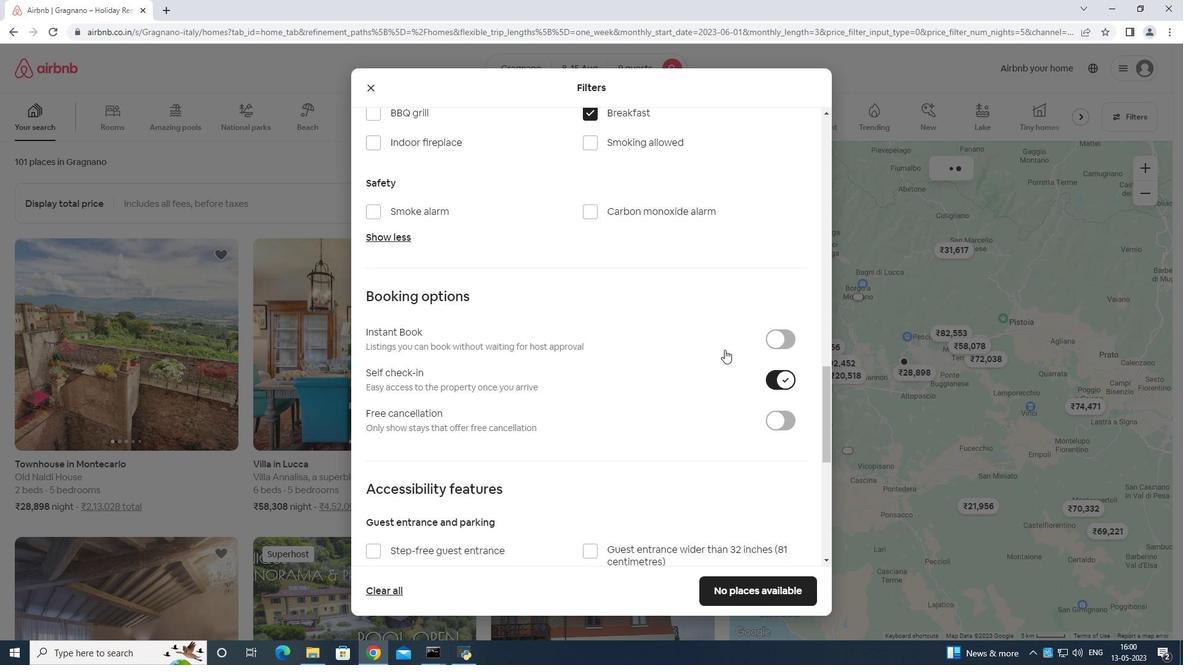 
Action: Mouse moved to (623, 436)
Screenshot: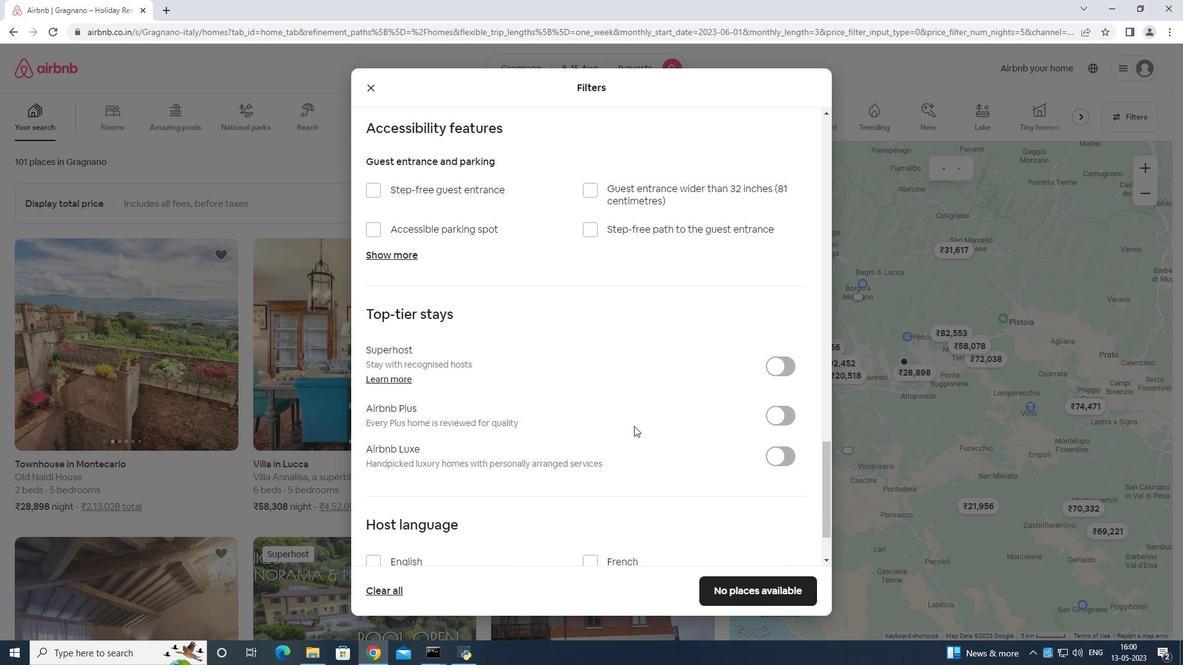 
Action: Mouse scrolled (623, 435) with delta (0, 0)
Screenshot: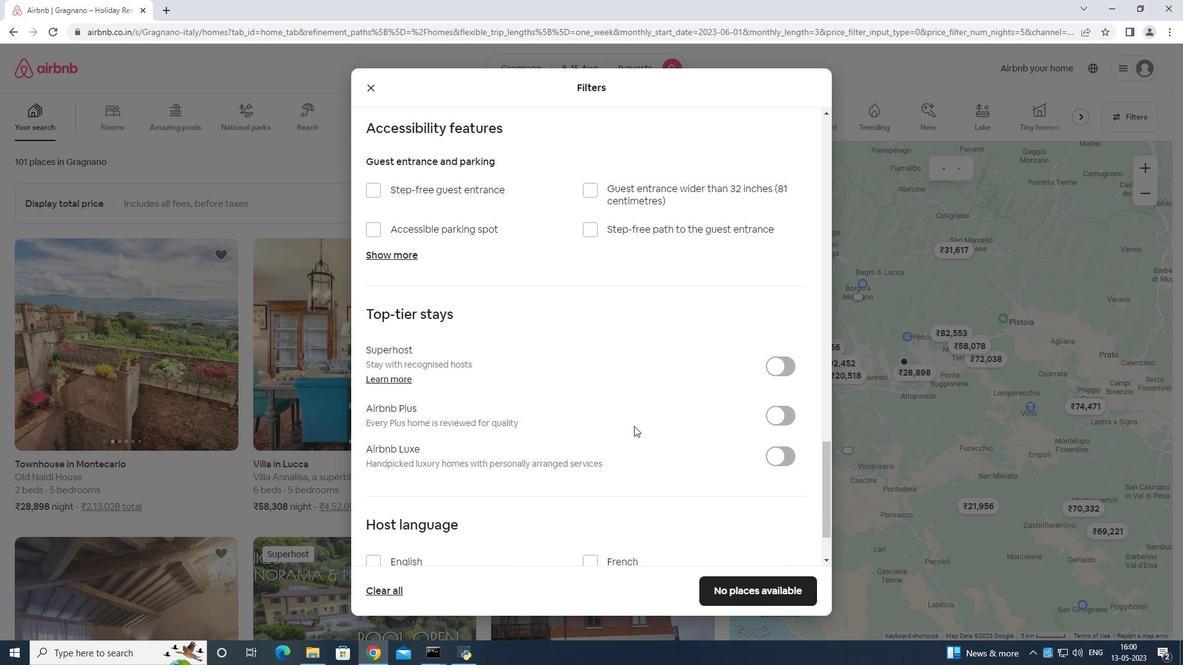 
Action: Mouse moved to (777, 330)
Screenshot: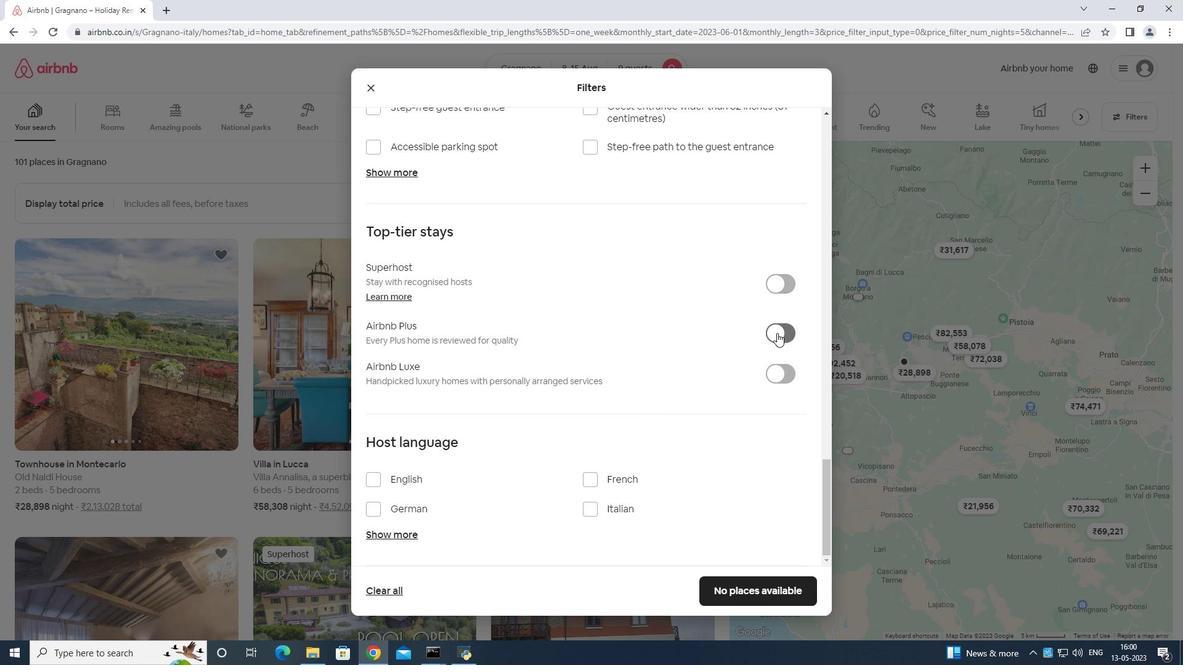 
Action: Mouse pressed left at (777, 330)
Screenshot: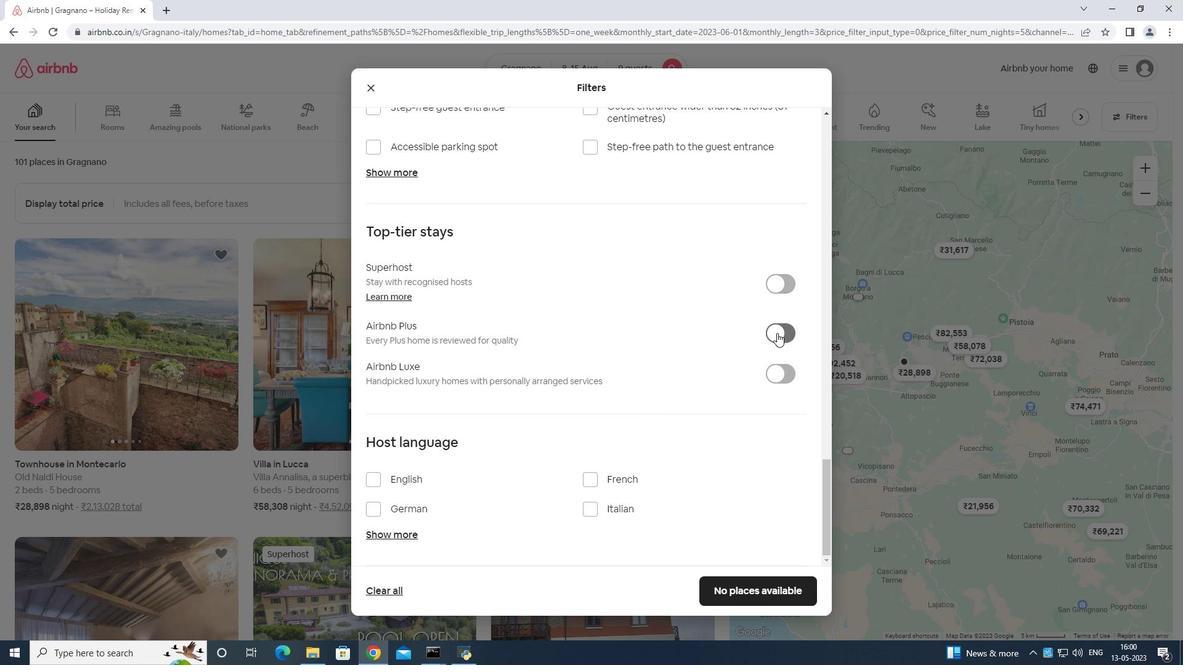 
Action: Mouse moved to (776, 332)
Screenshot: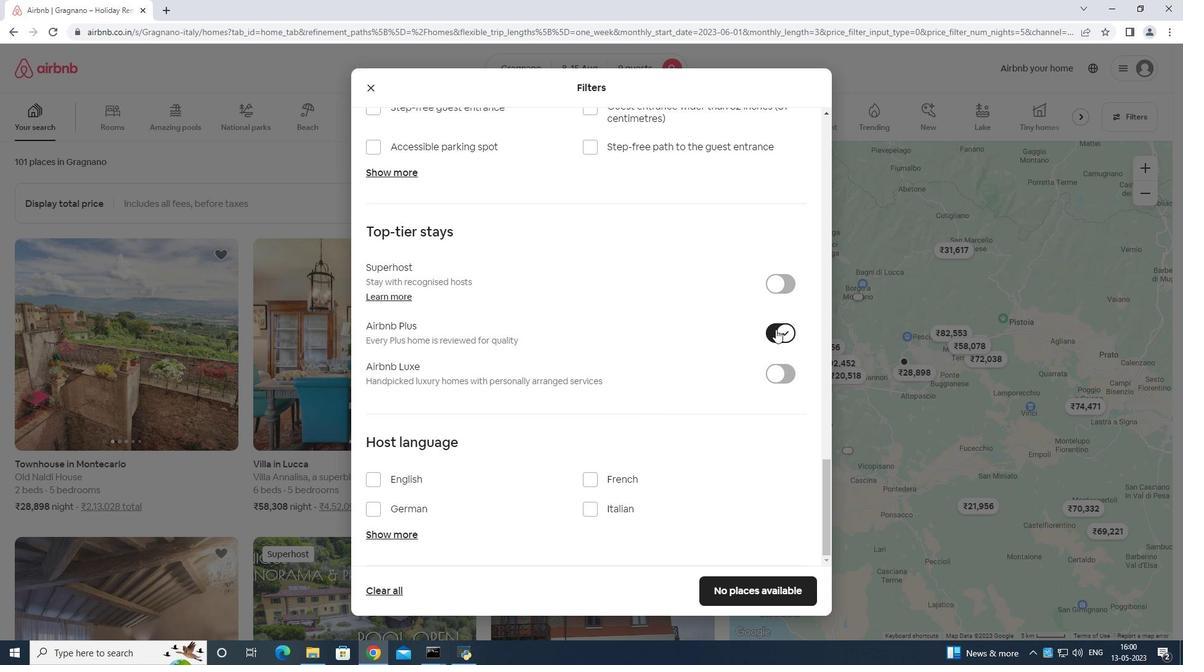 
Action: Mouse pressed left at (776, 332)
Screenshot: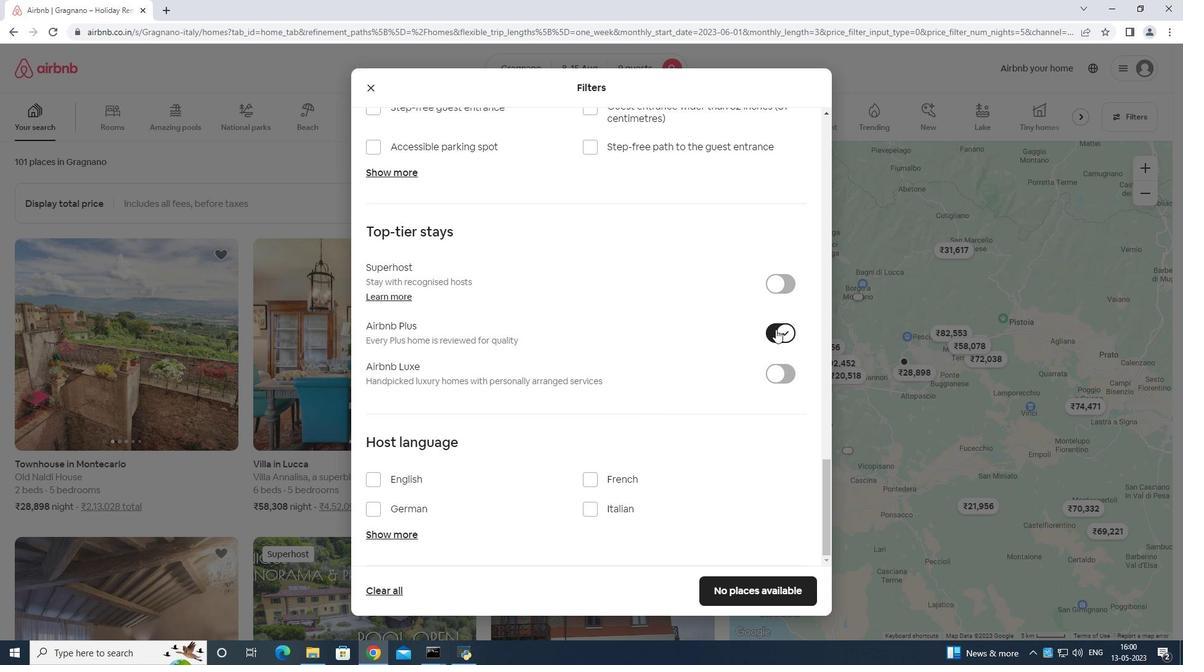 
Action: Mouse moved to (779, 334)
Screenshot: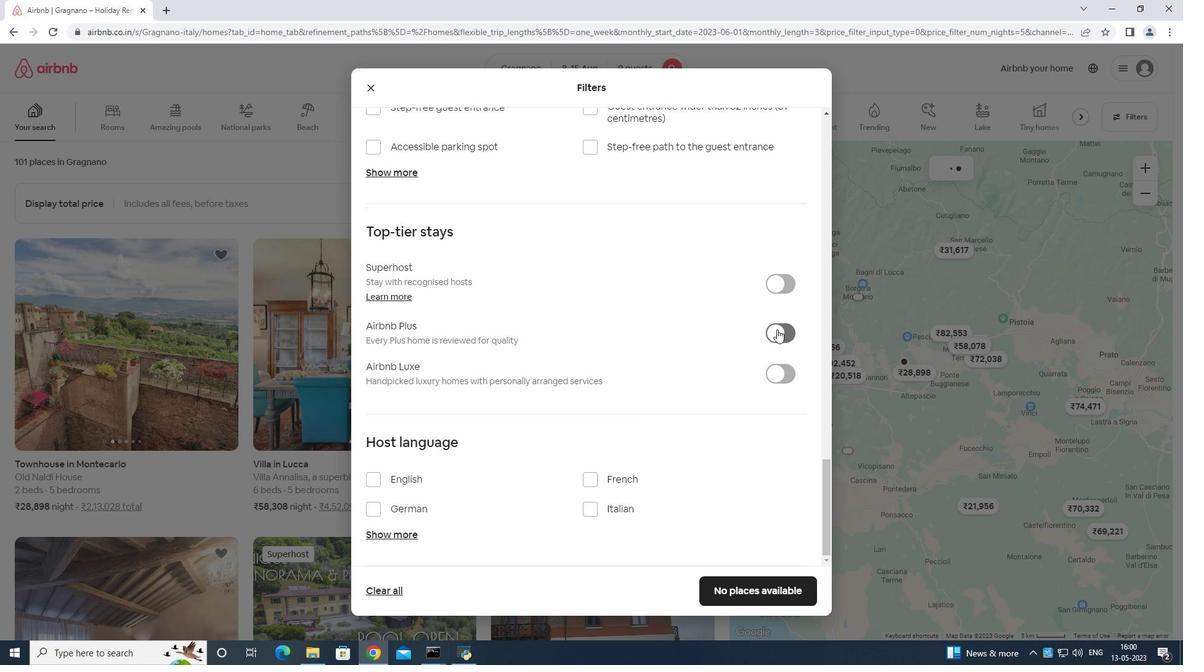 
Action: Mouse scrolled (779, 335) with delta (0, 0)
Screenshot: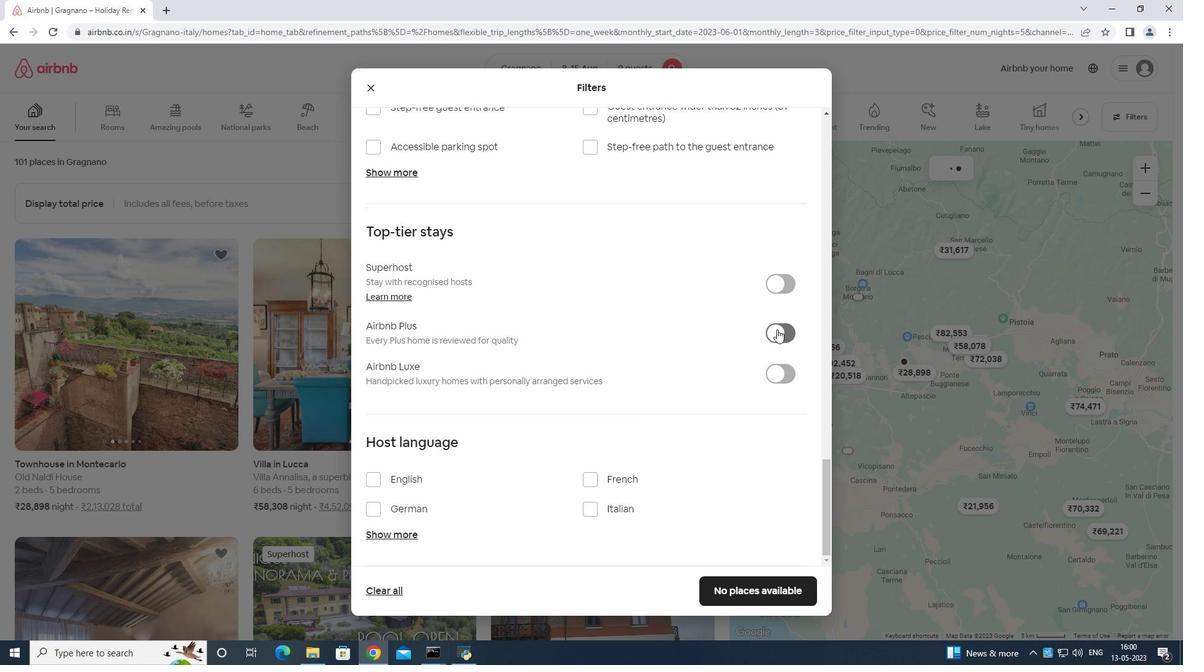 
Action: Mouse moved to (780, 334)
Screenshot: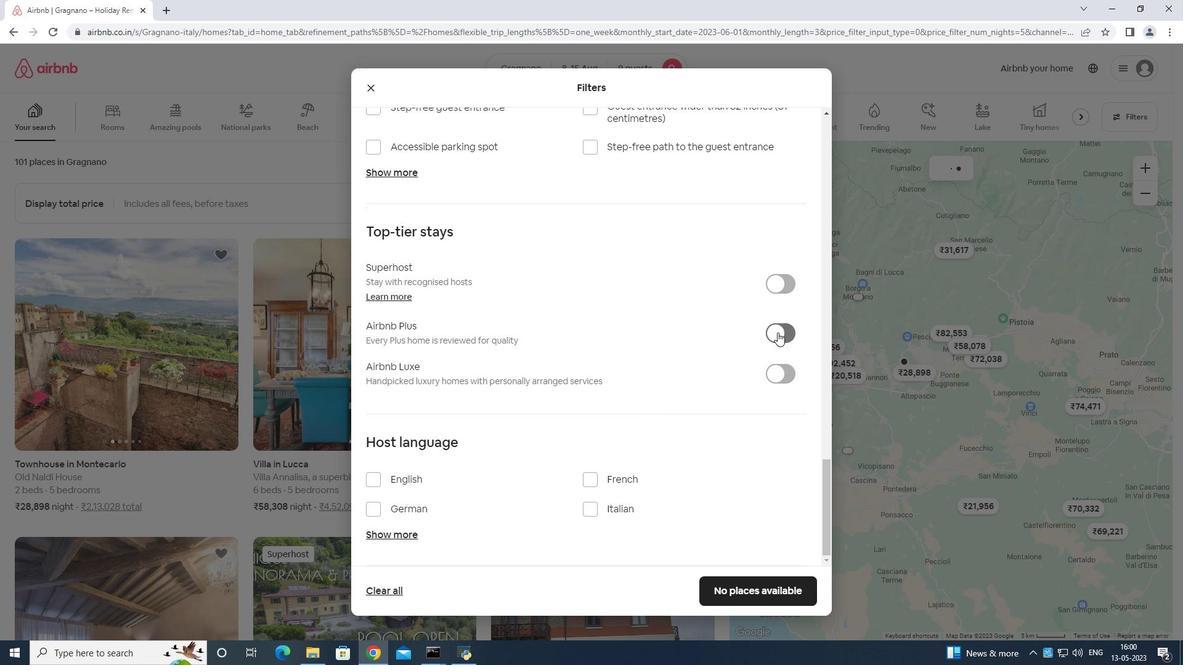 
Action: Mouse scrolled (780, 335) with delta (0, 0)
Screenshot: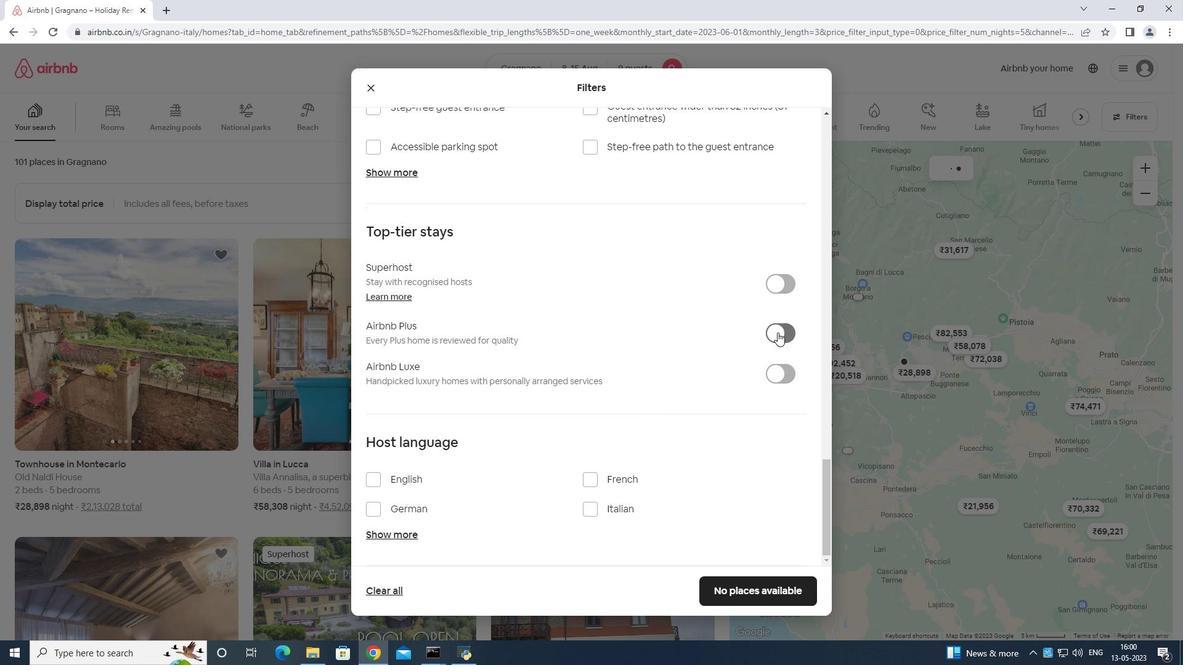 
Action: Mouse moved to (780, 335)
Screenshot: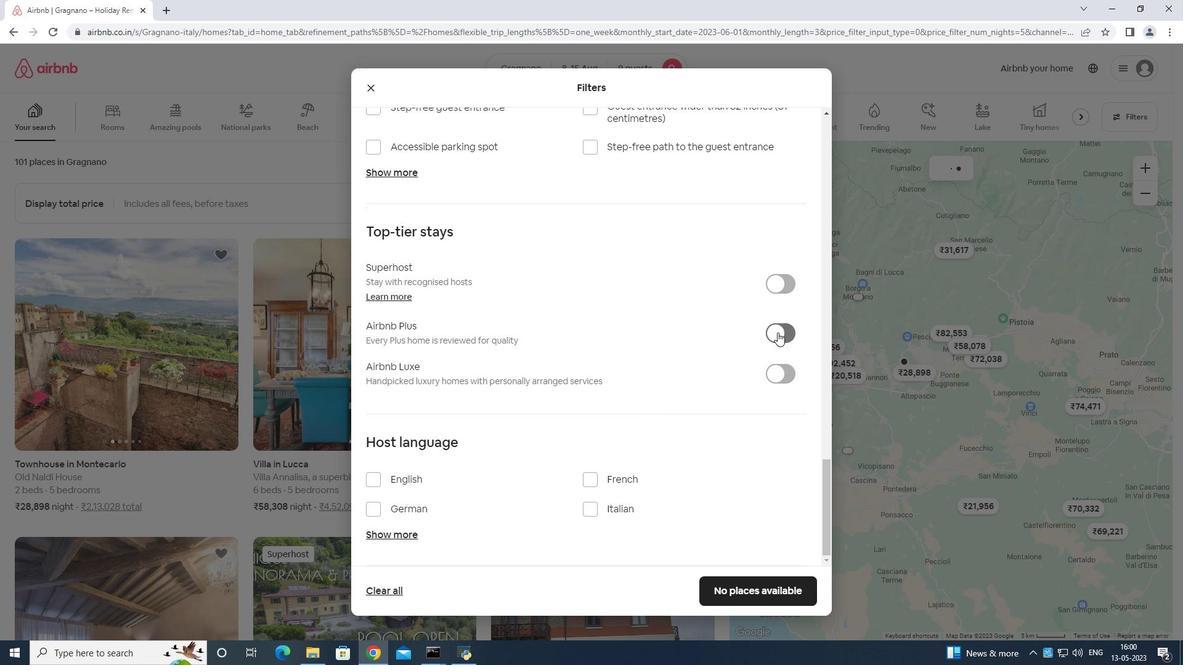 
Action: Mouse scrolled (780, 335) with delta (0, 0)
Screenshot: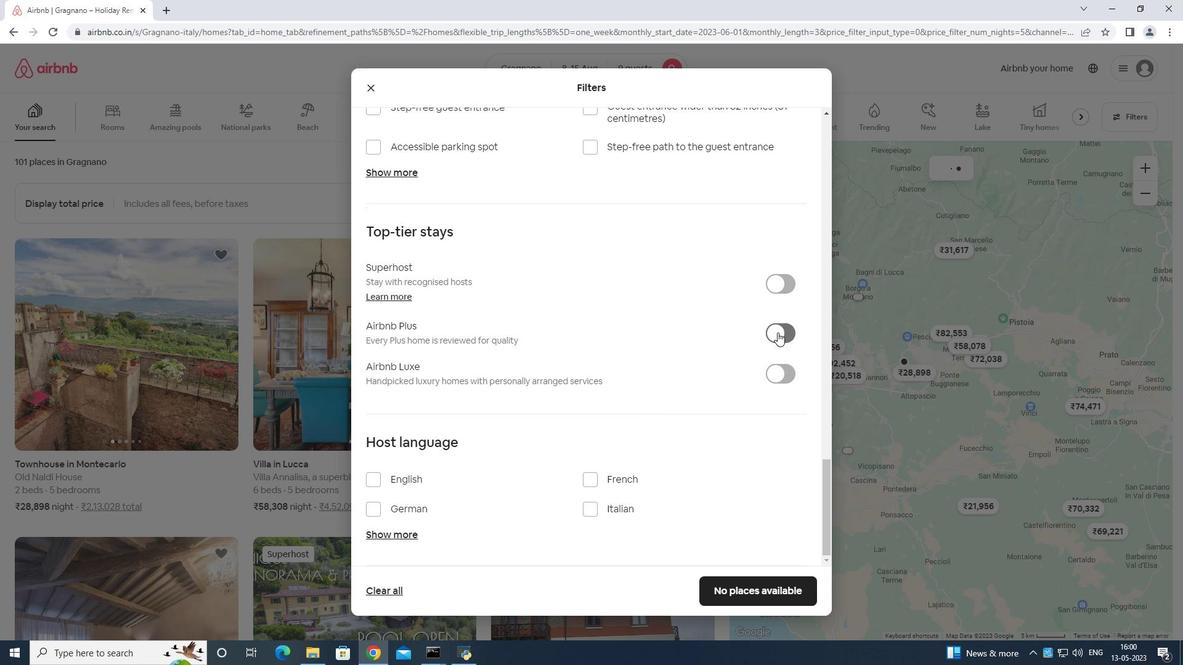 
Action: Mouse moved to (781, 336)
Screenshot: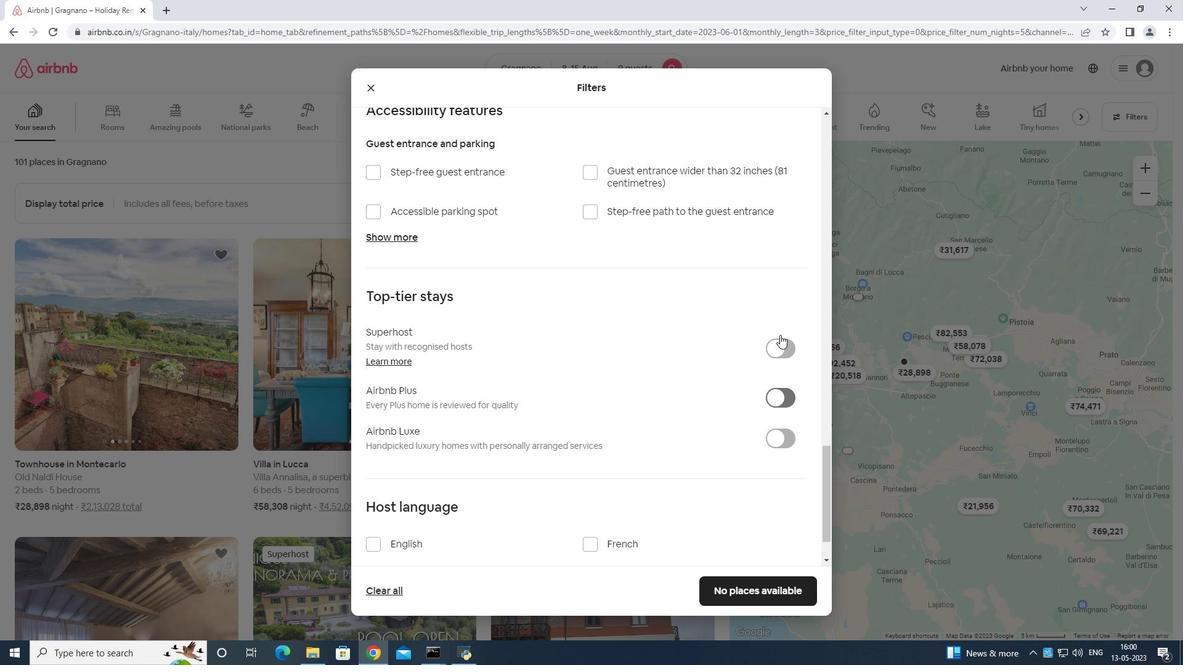 
Action: Mouse scrolled (781, 337) with delta (0, 0)
Screenshot: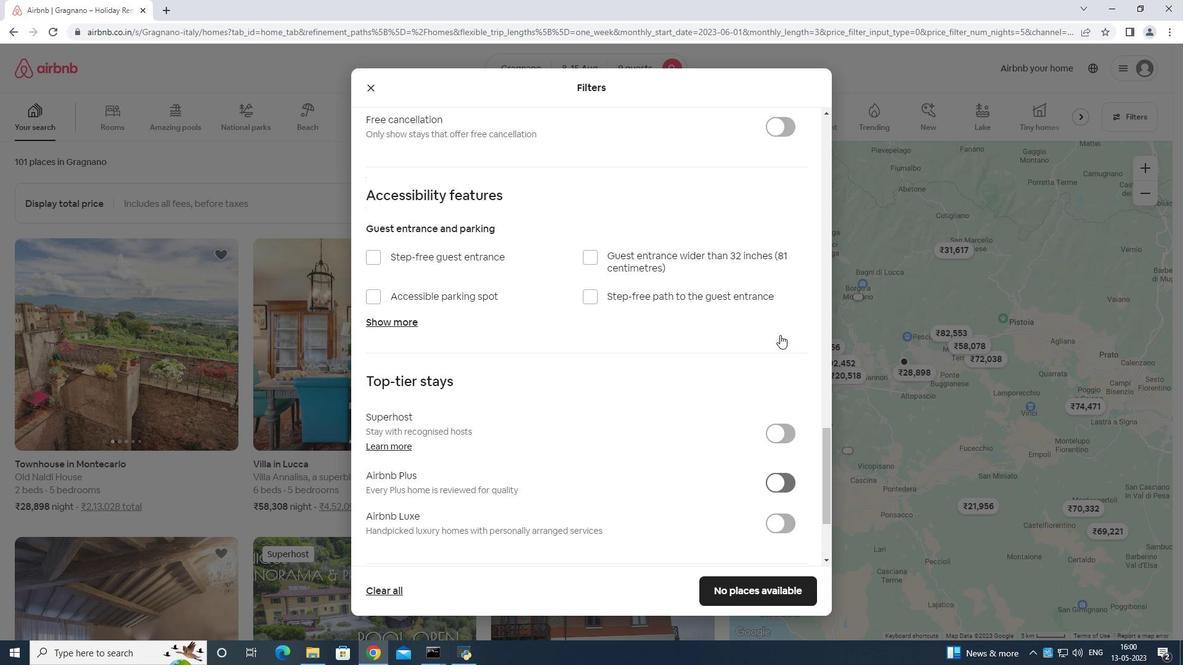 
Action: Mouse moved to (781, 336)
Screenshot: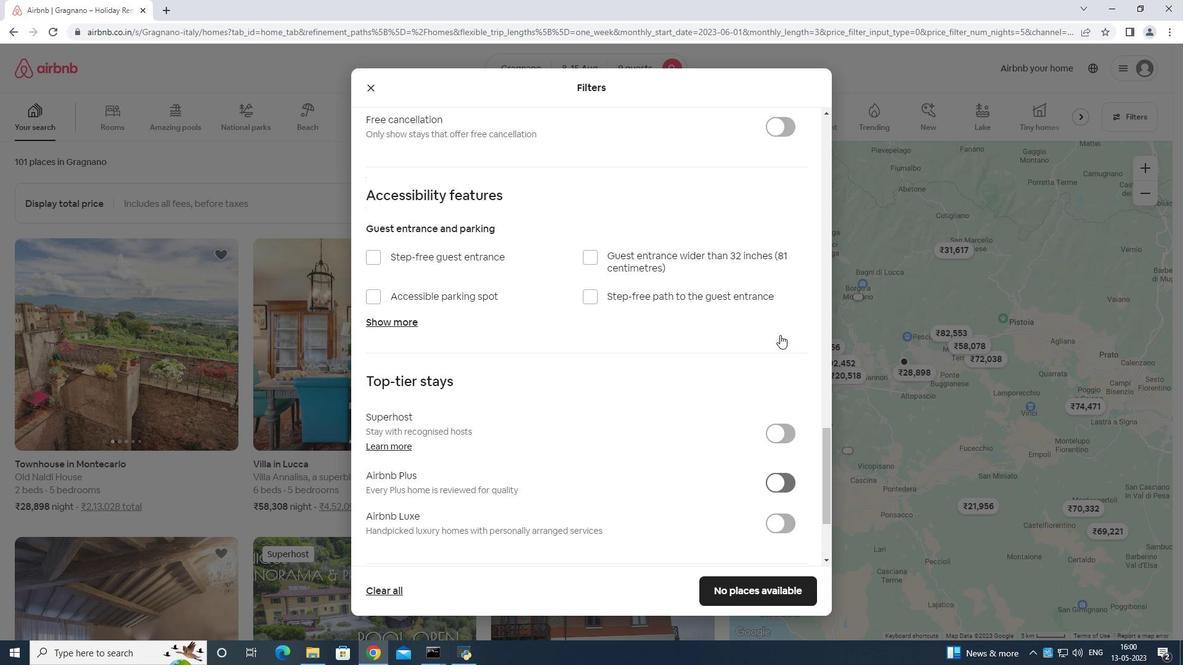 
Action: Mouse scrolled (781, 337) with delta (0, 0)
Screenshot: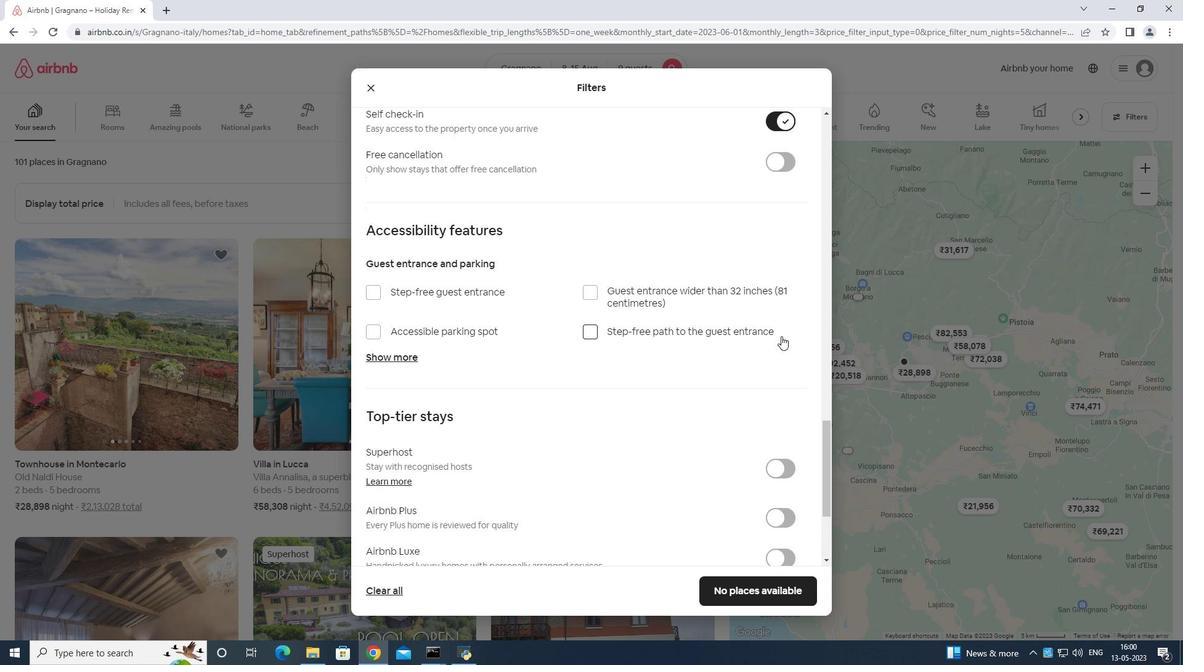 
Action: Mouse moved to (782, 336)
Screenshot: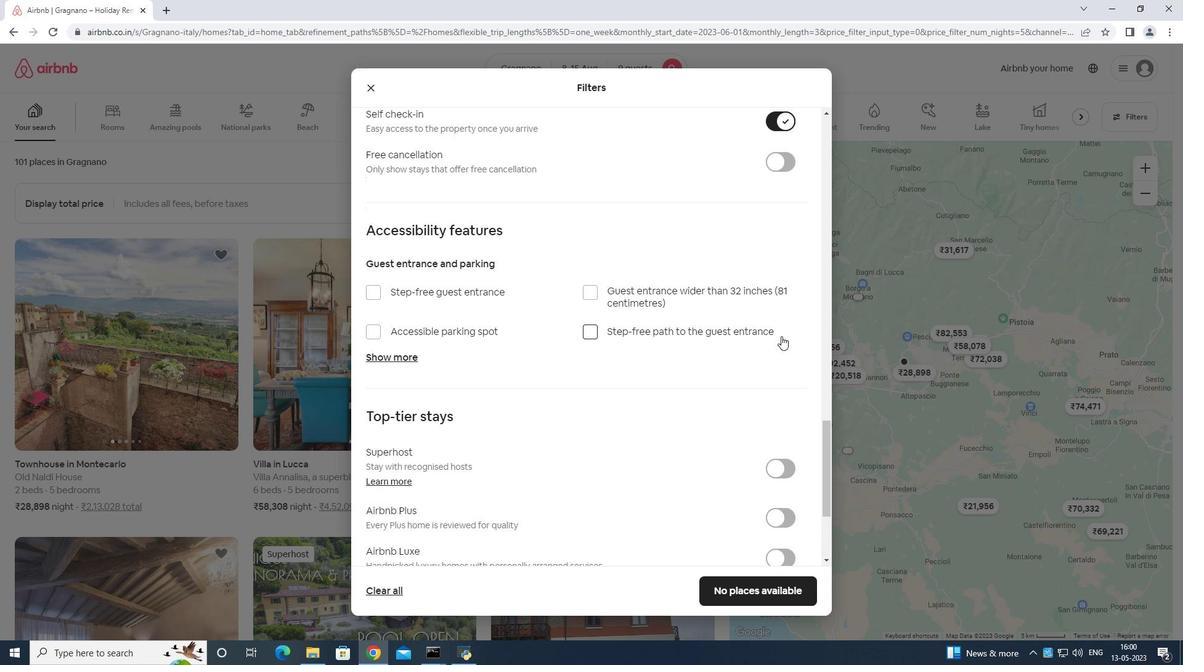 
Action: Mouse scrolled (782, 337) with delta (0, 0)
Screenshot: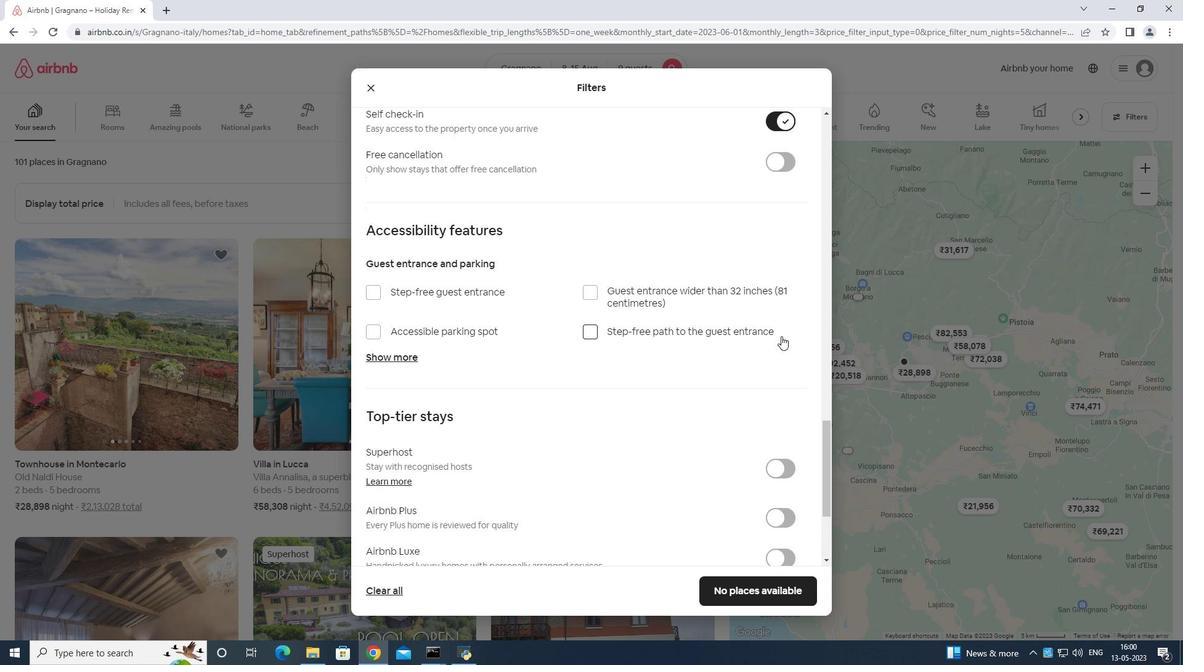 
Action: Mouse moved to (782, 336)
Screenshot: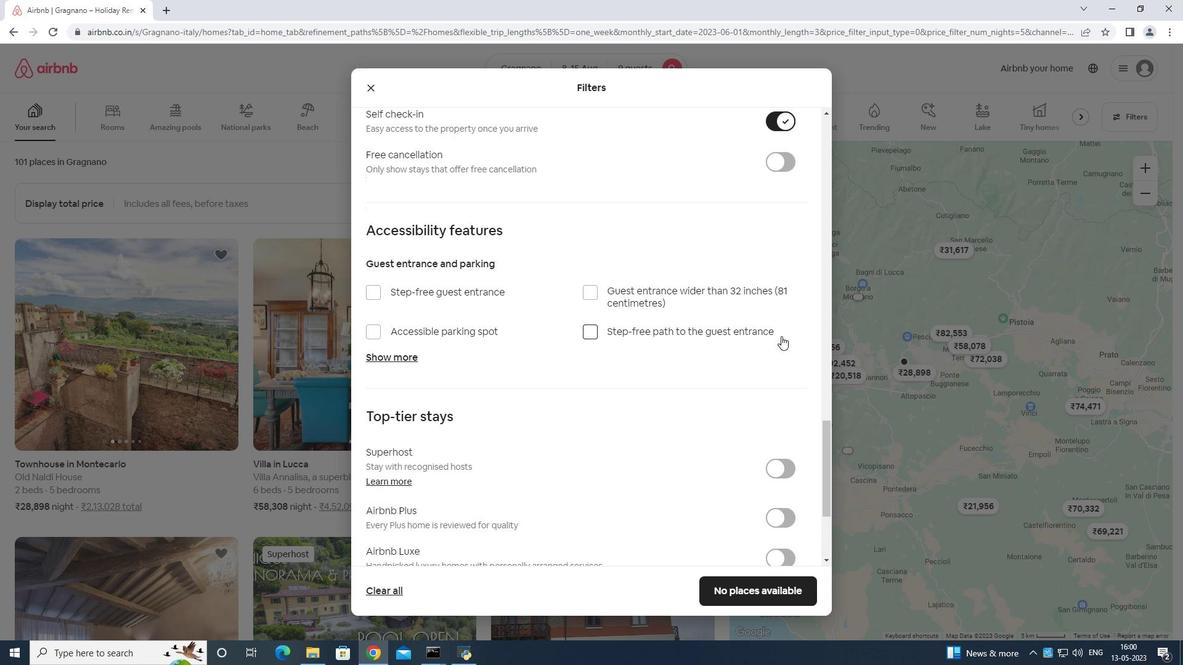 
Action: Mouse scrolled (782, 337) with delta (0, 0)
Screenshot: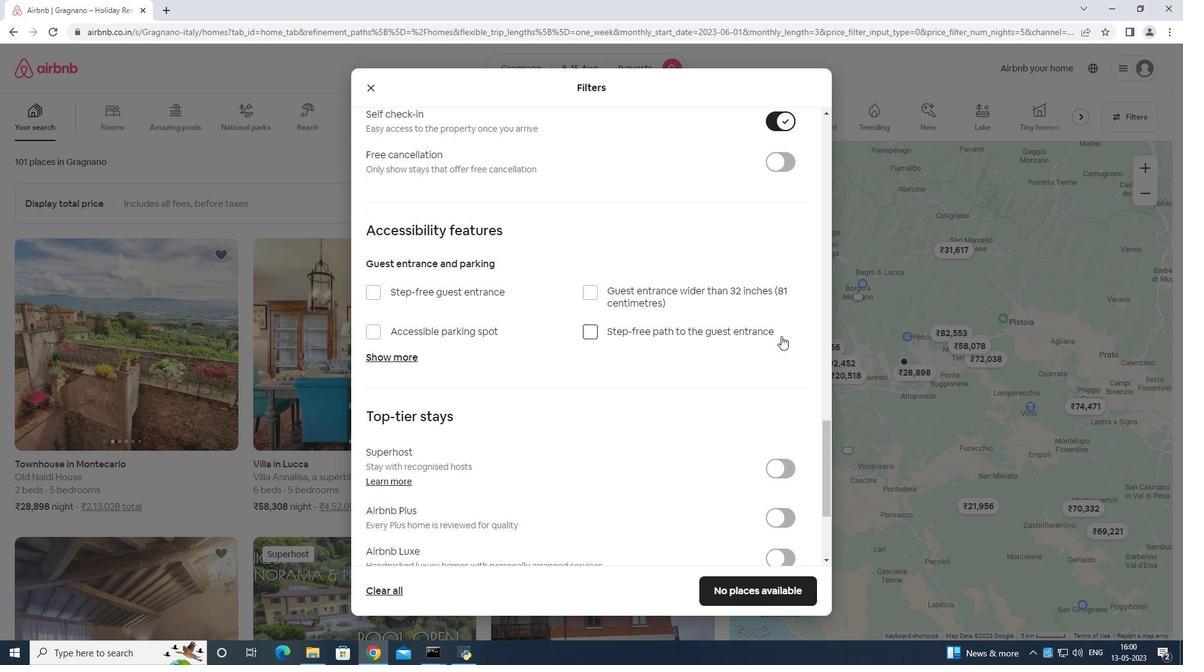 
Action: Mouse moved to (782, 337)
Screenshot: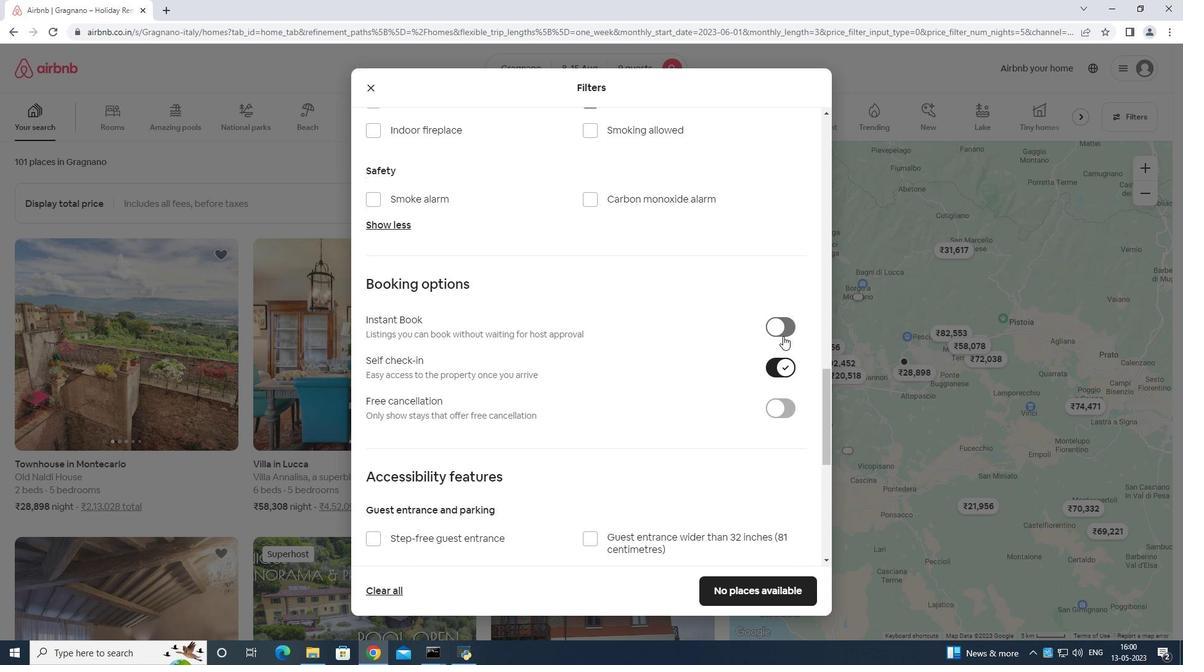 
Action: Mouse scrolled (782, 337) with delta (0, 0)
Screenshot: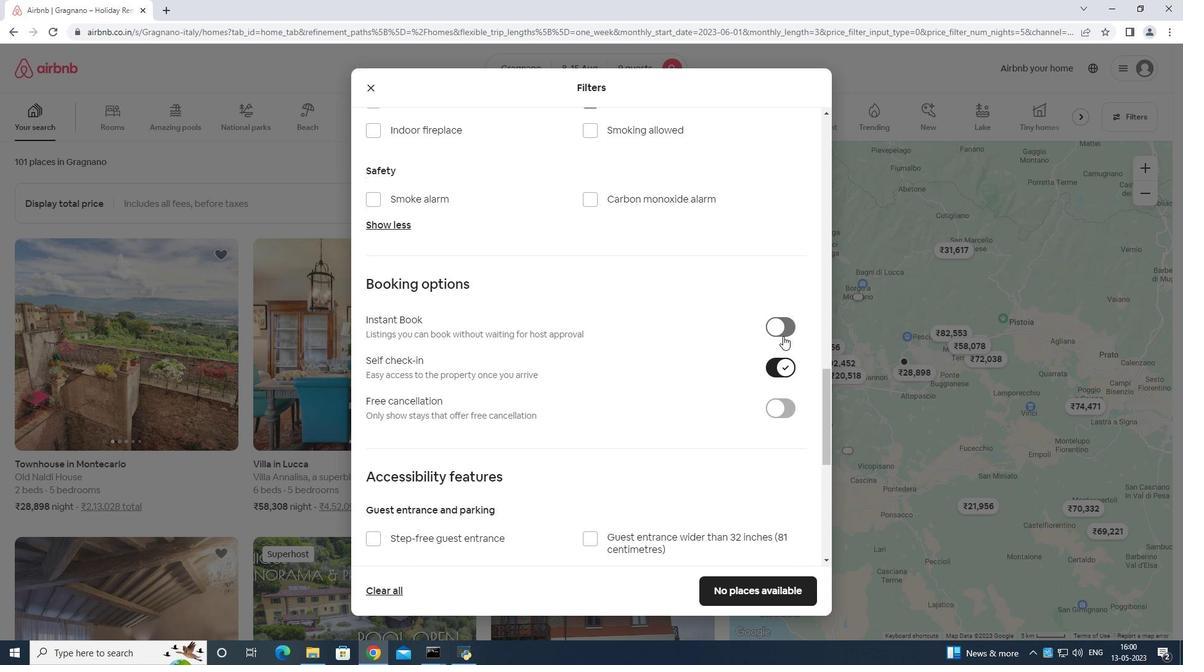 
Action: Mouse moved to (782, 339)
Screenshot: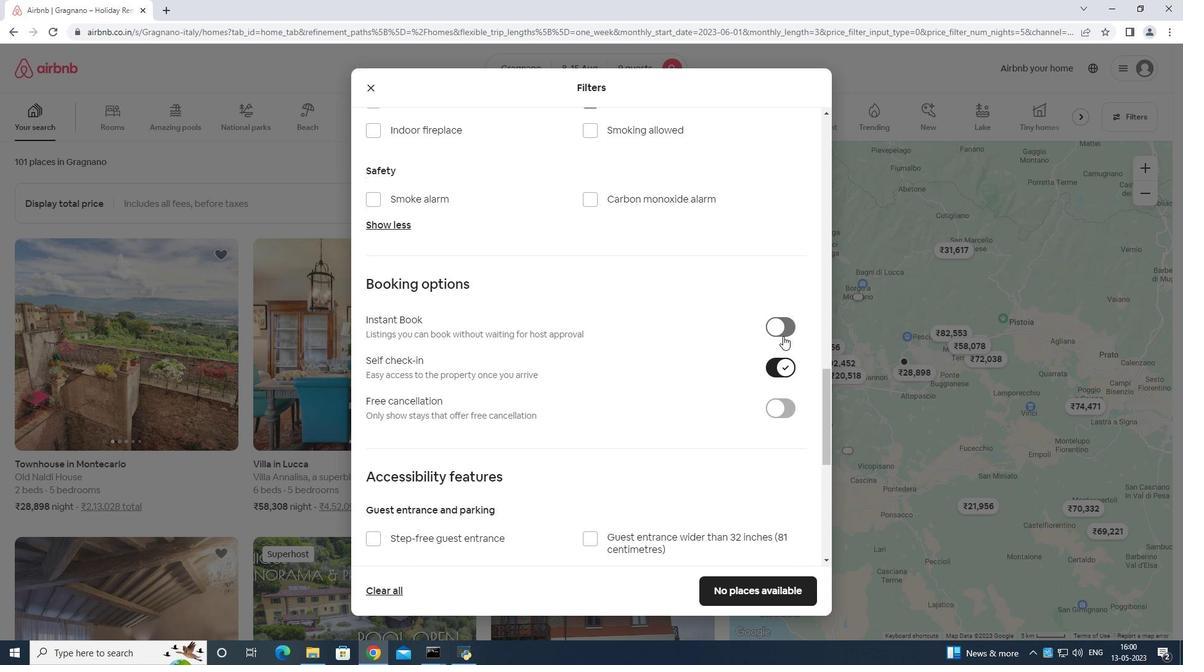 
Action: Mouse scrolled (782, 338) with delta (0, 0)
Screenshot: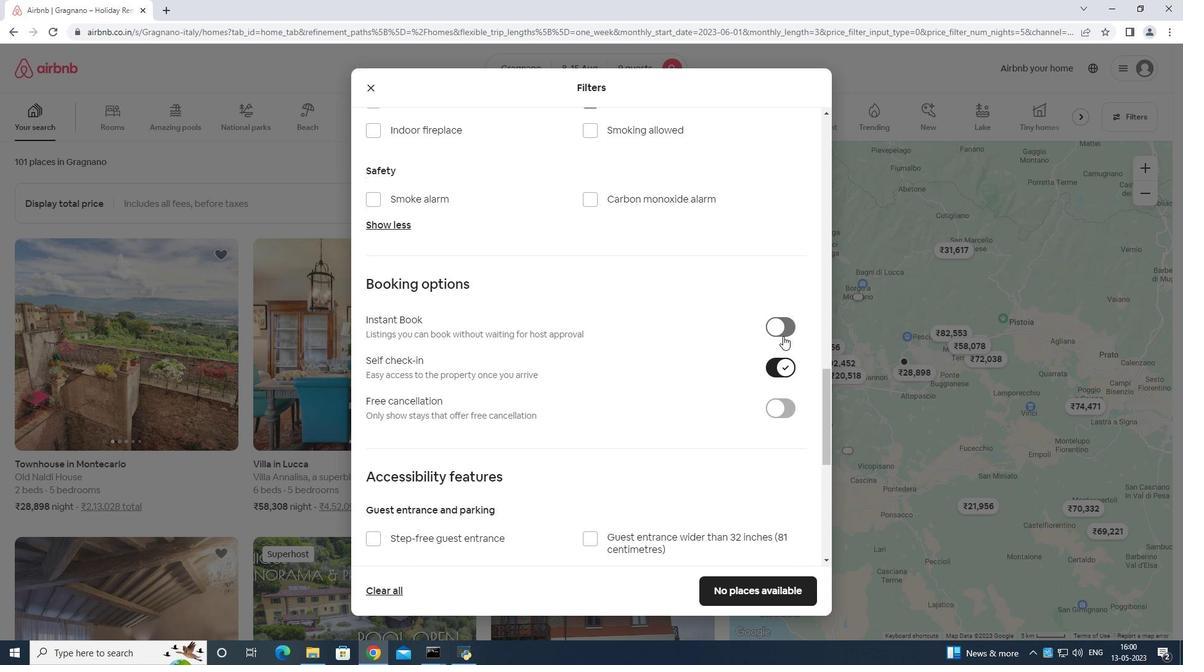 
Action: Mouse moved to (782, 339)
Screenshot: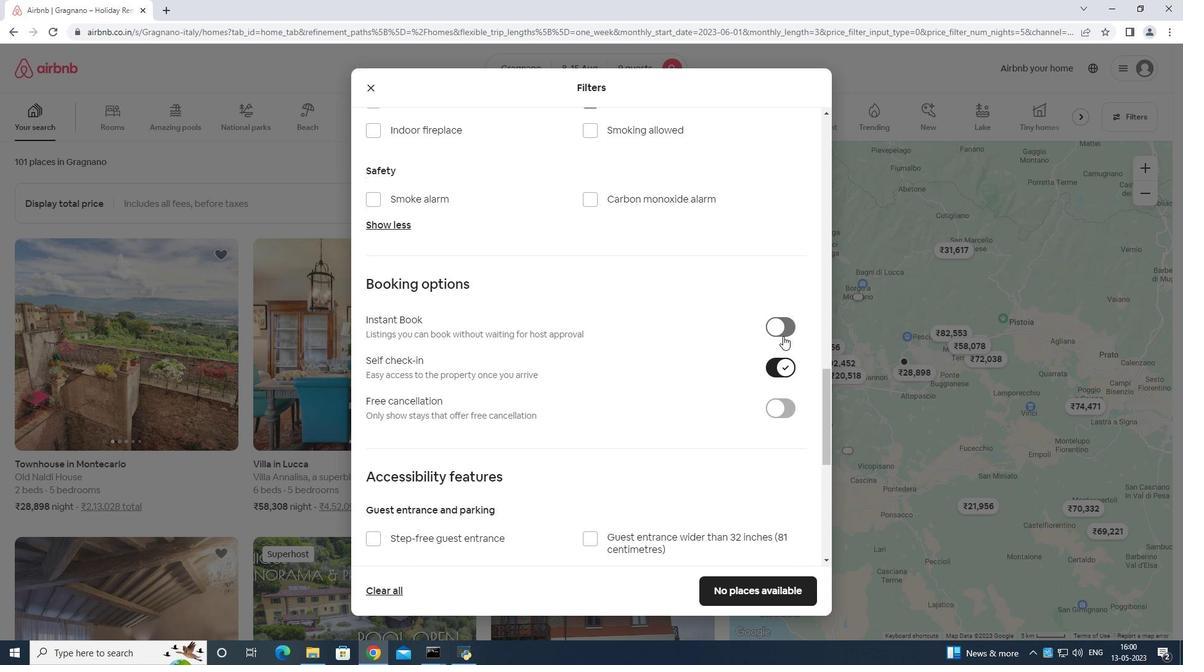 
Action: Mouse scrolled (782, 338) with delta (0, 0)
Screenshot: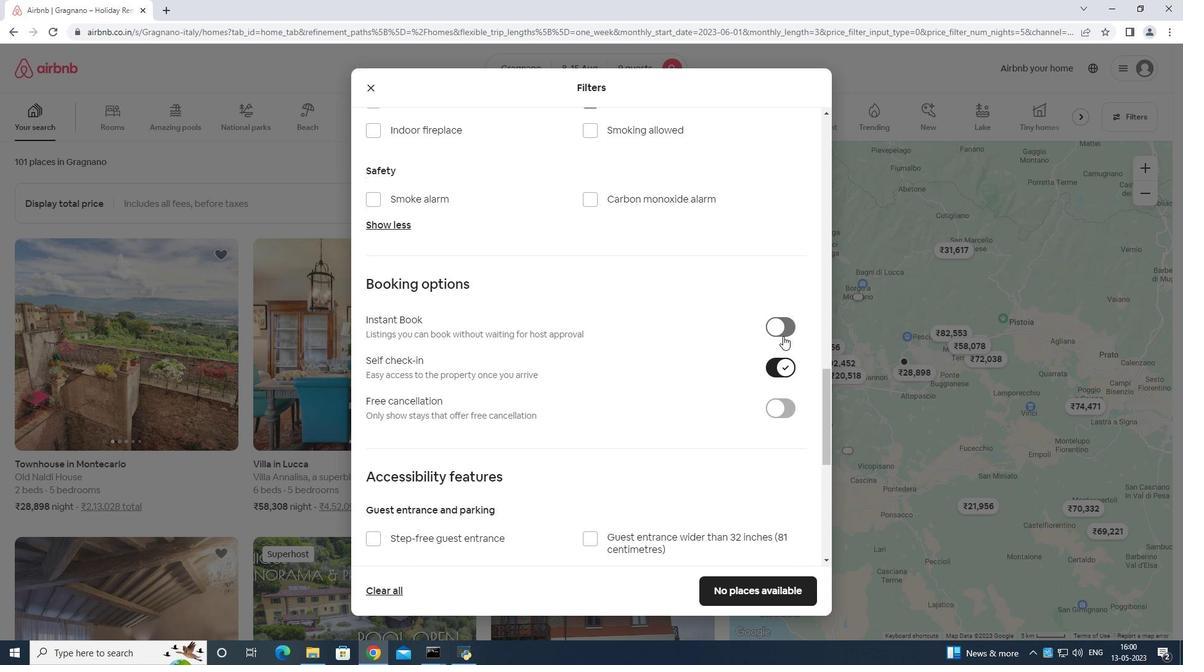 
Action: Mouse moved to (782, 340)
Screenshot: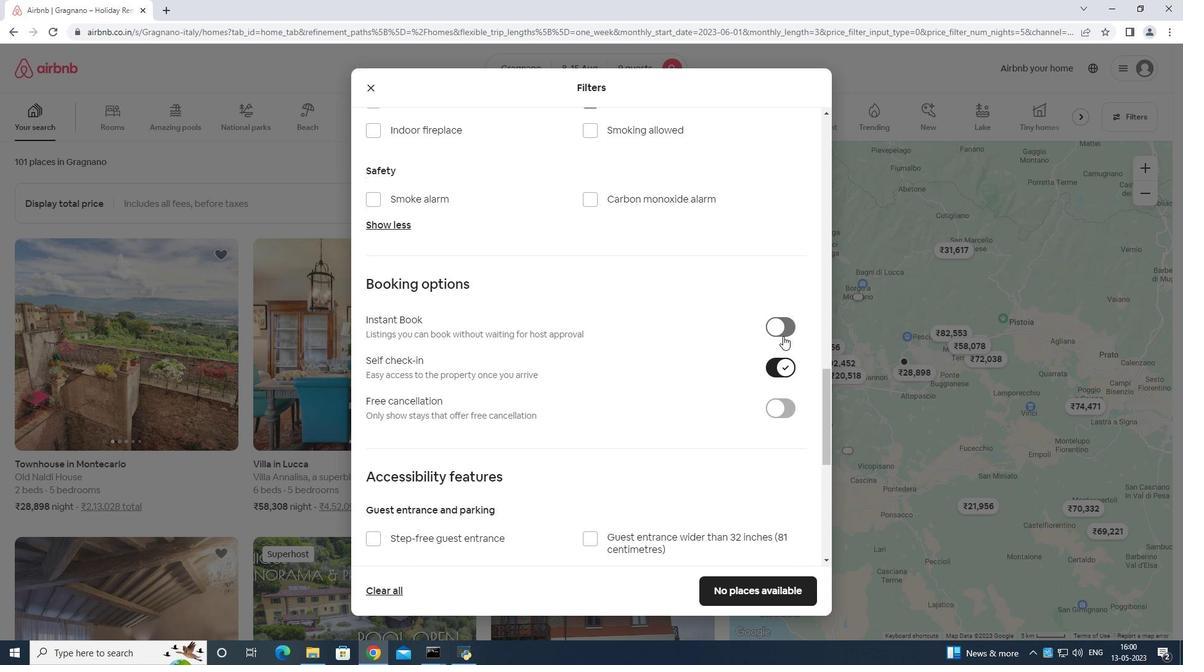 
Action: Mouse scrolled (782, 339) with delta (0, 0)
Screenshot: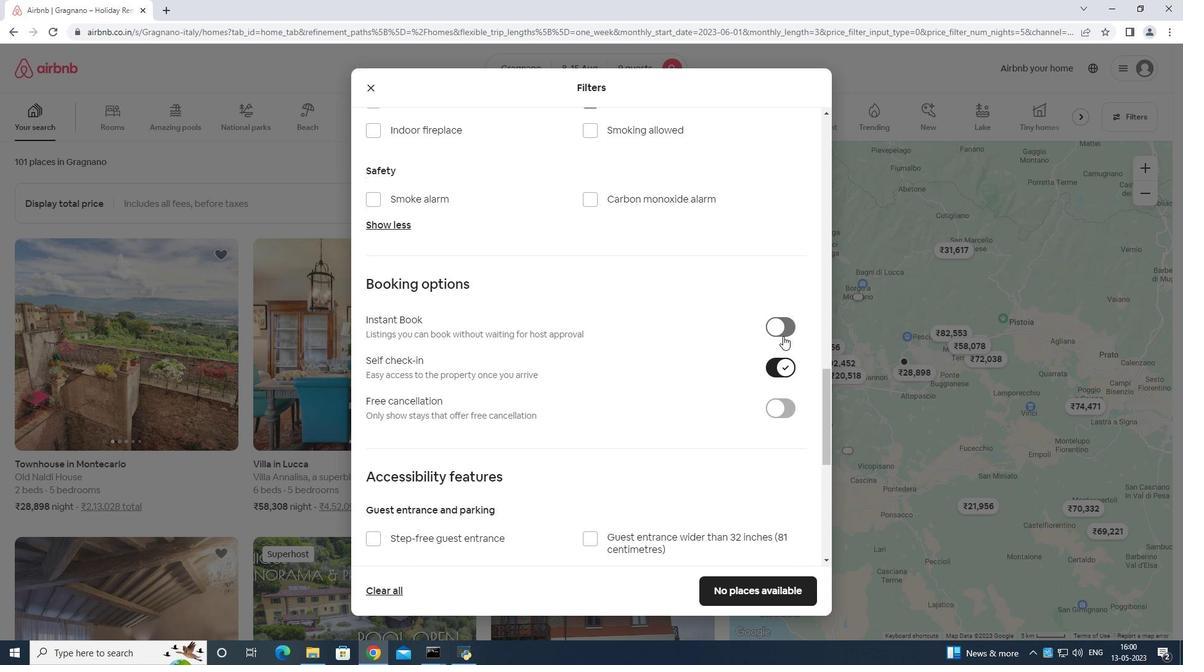 
Action: Mouse scrolled (782, 339) with delta (0, 0)
Screenshot: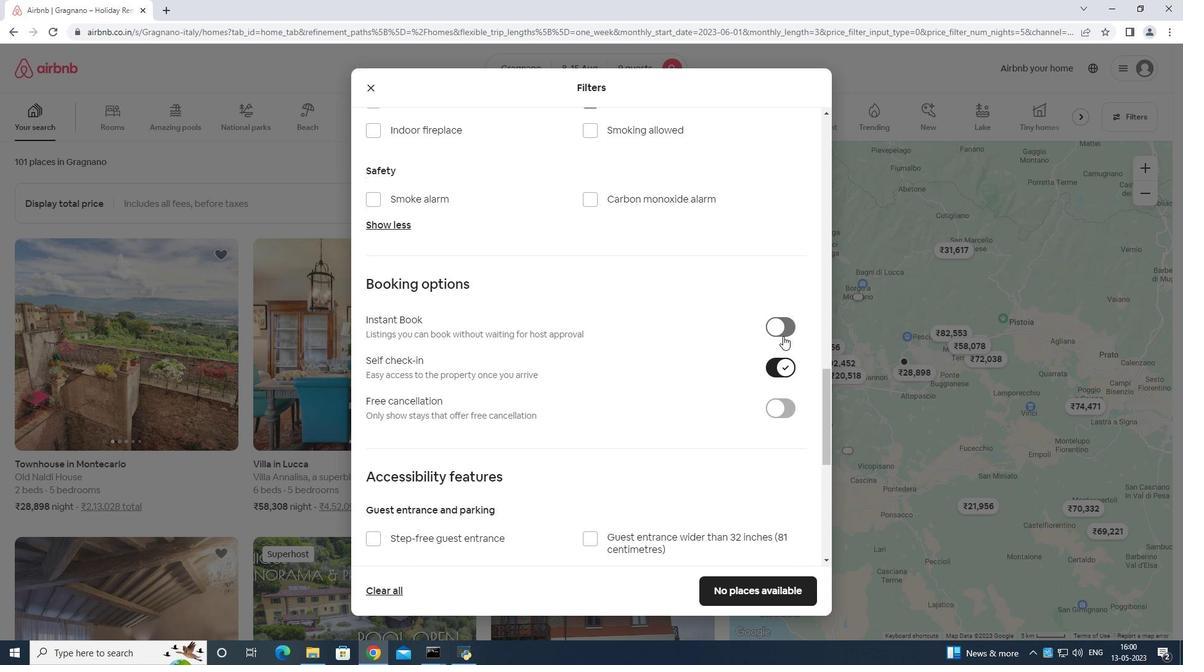 
Action: Mouse moved to (782, 340)
Screenshot: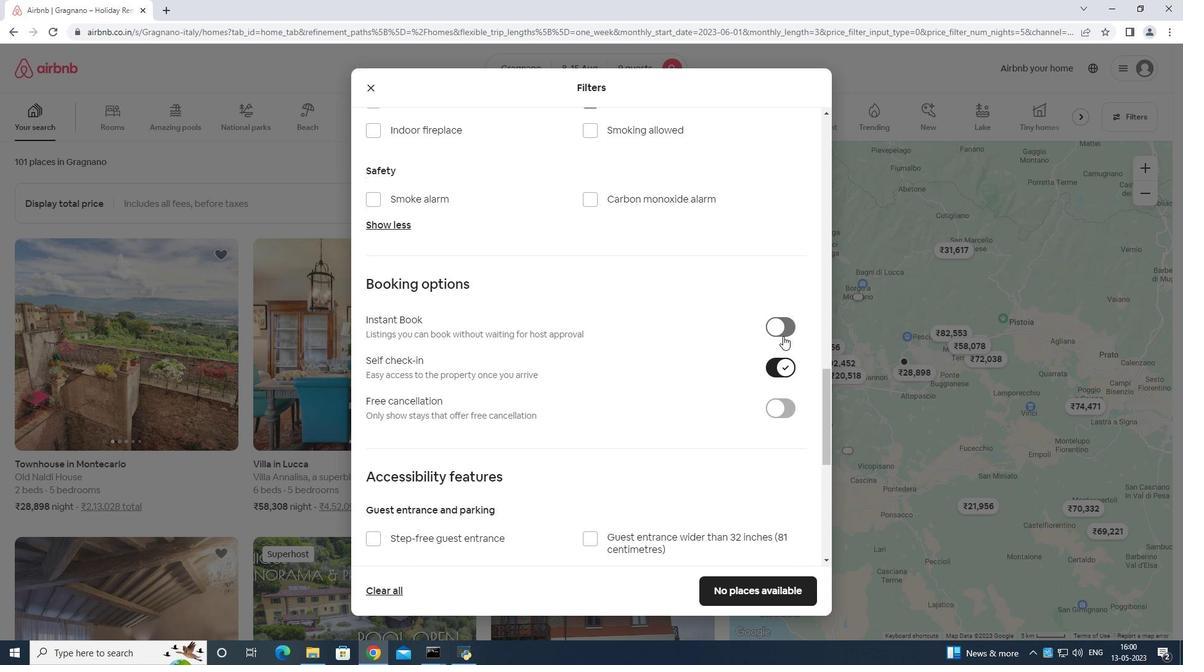 
Action: Mouse scrolled (782, 339) with delta (0, 0)
Screenshot: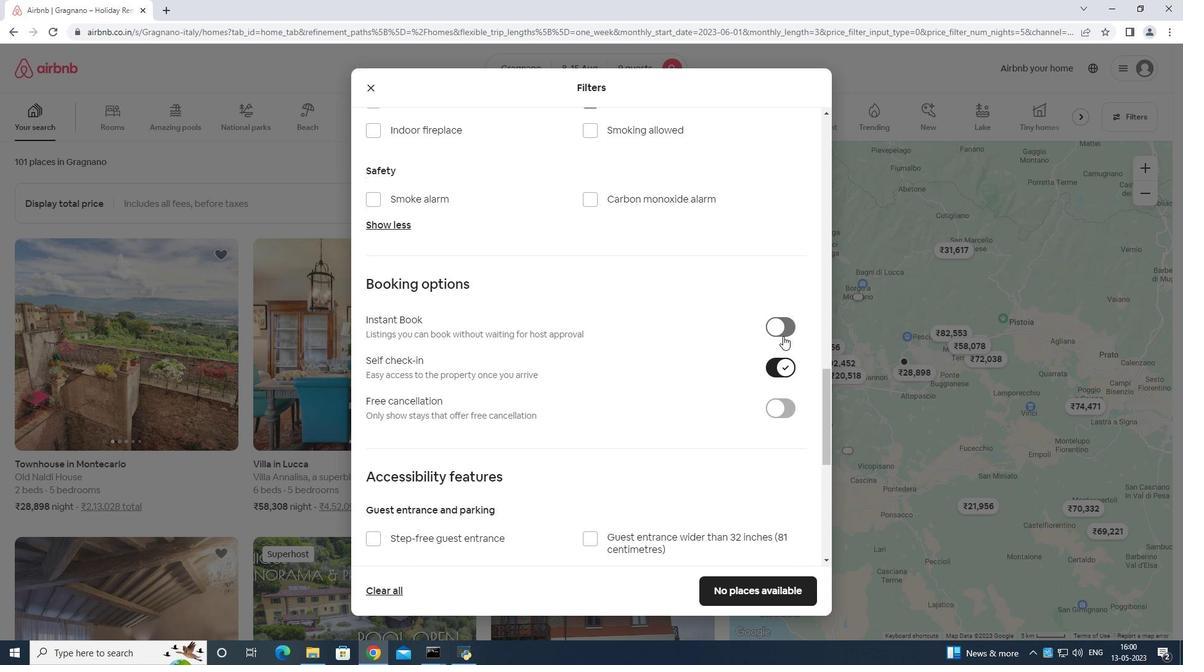 
Action: Mouse moved to (776, 338)
Screenshot: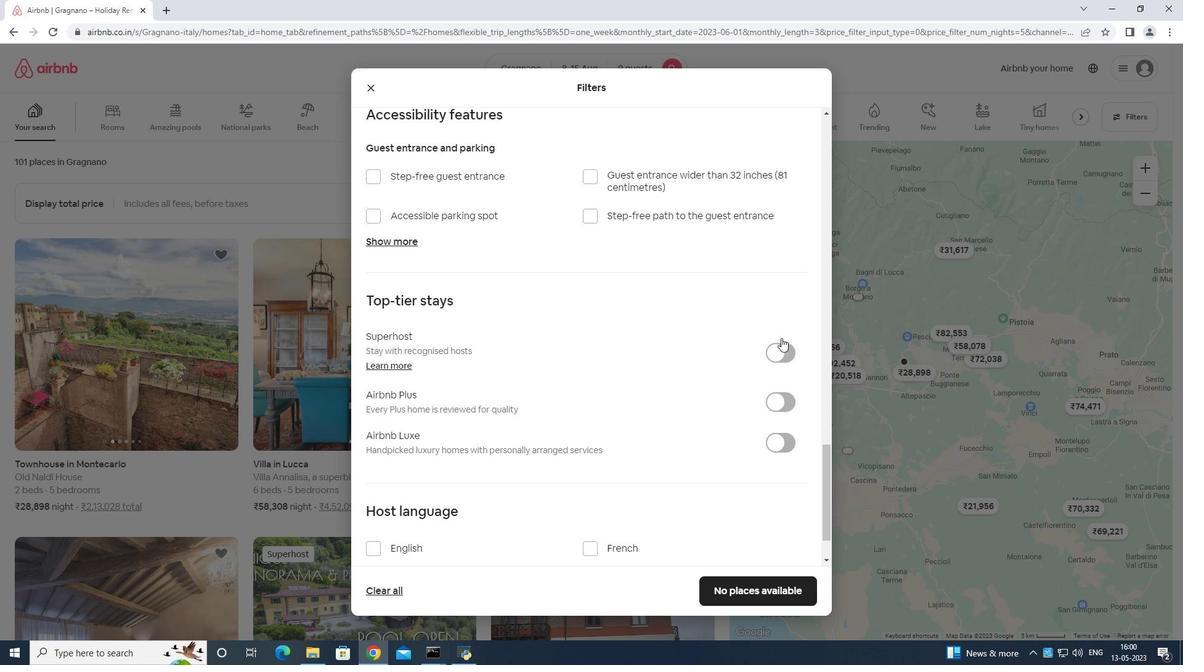 
Action: Mouse scrolled (776, 337) with delta (0, 0)
Screenshot: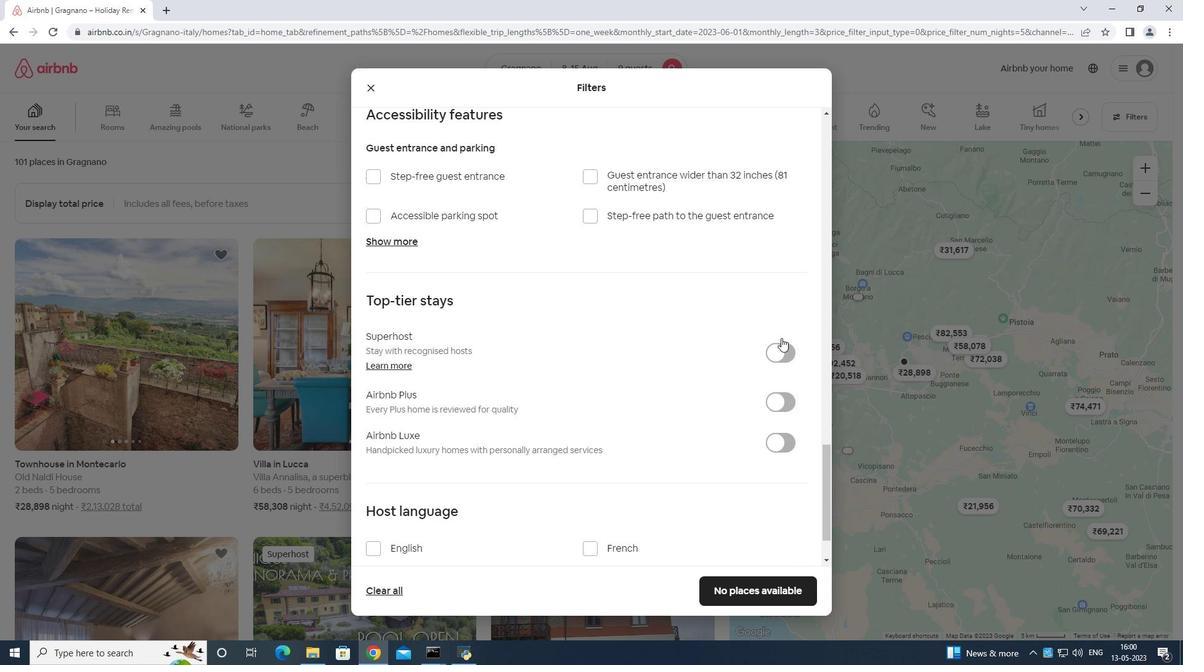 
Action: Mouse moved to (775, 344)
Screenshot: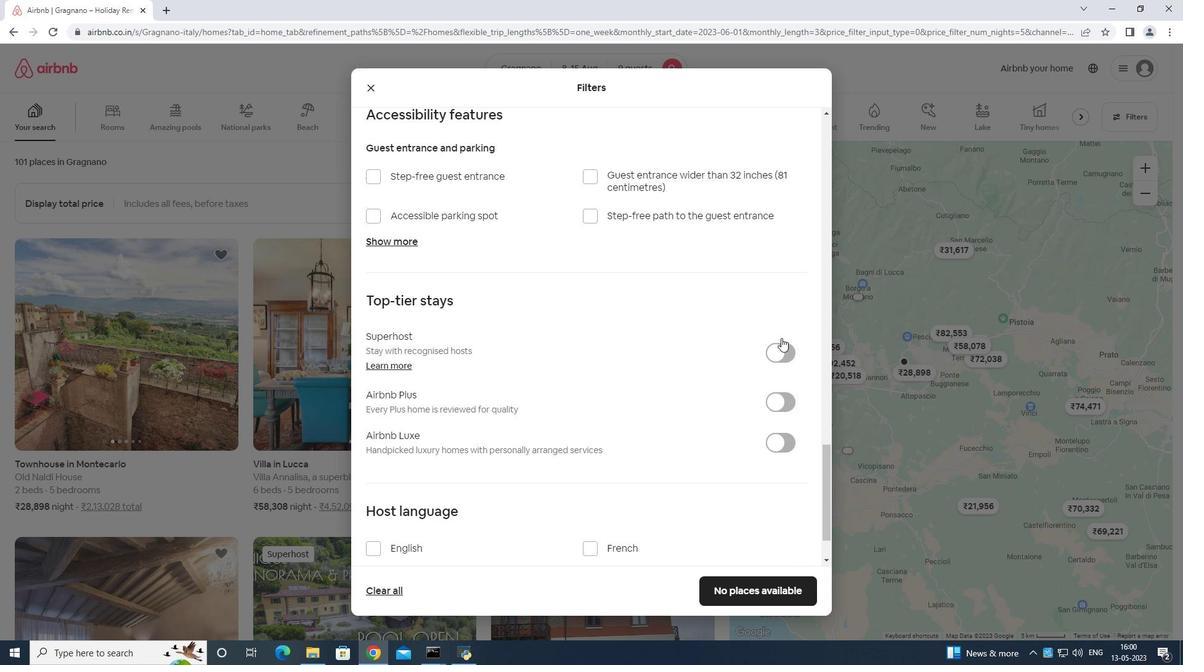 
Action: Mouse scrolled (775, 343) with delta (0, 0)
Screenshot: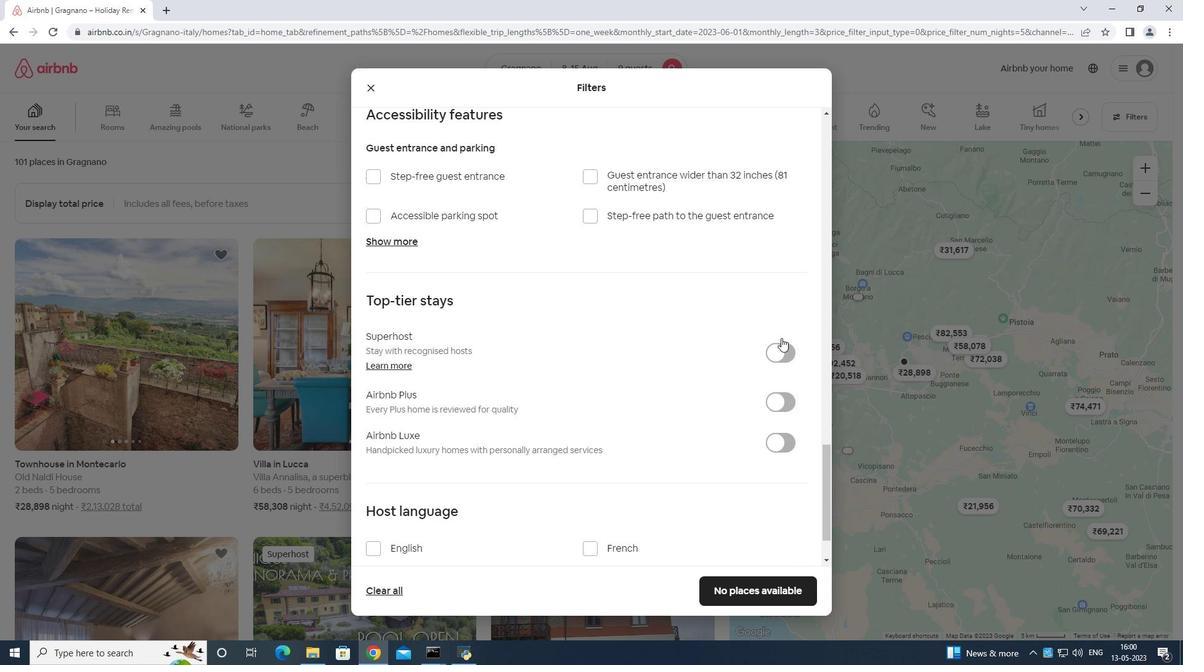 
Action: Mouse moved to (775, 345)
Screenshot: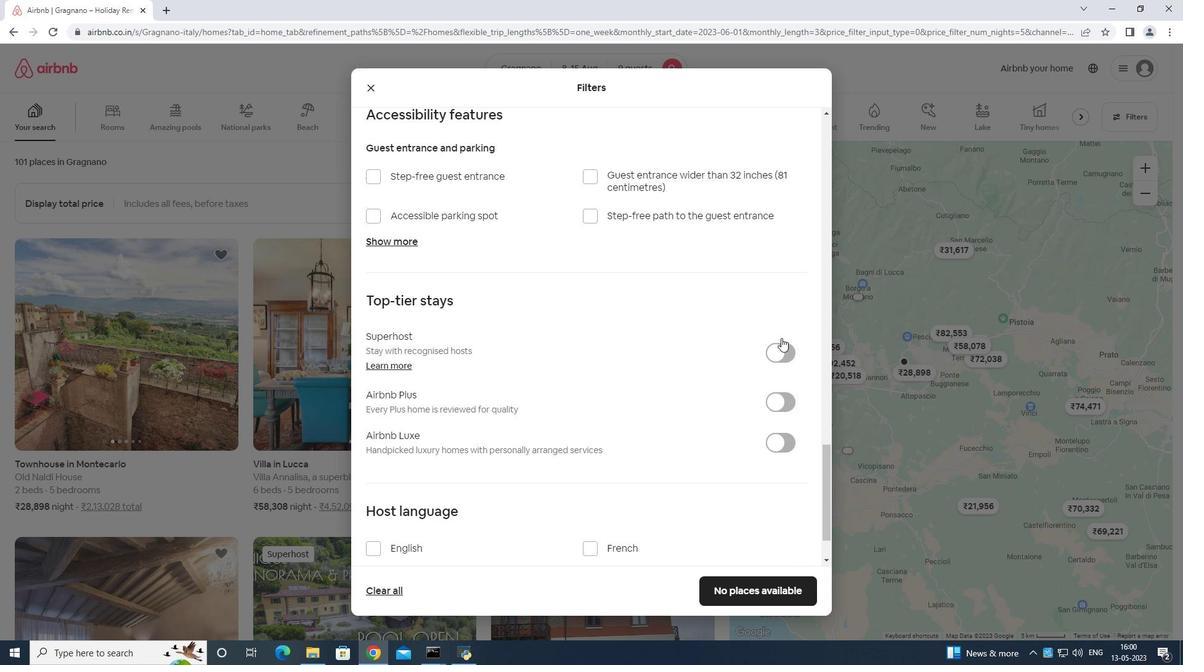 
Action: Mouse scrolled (775, 345) with delta (0, 0)
Screenshot: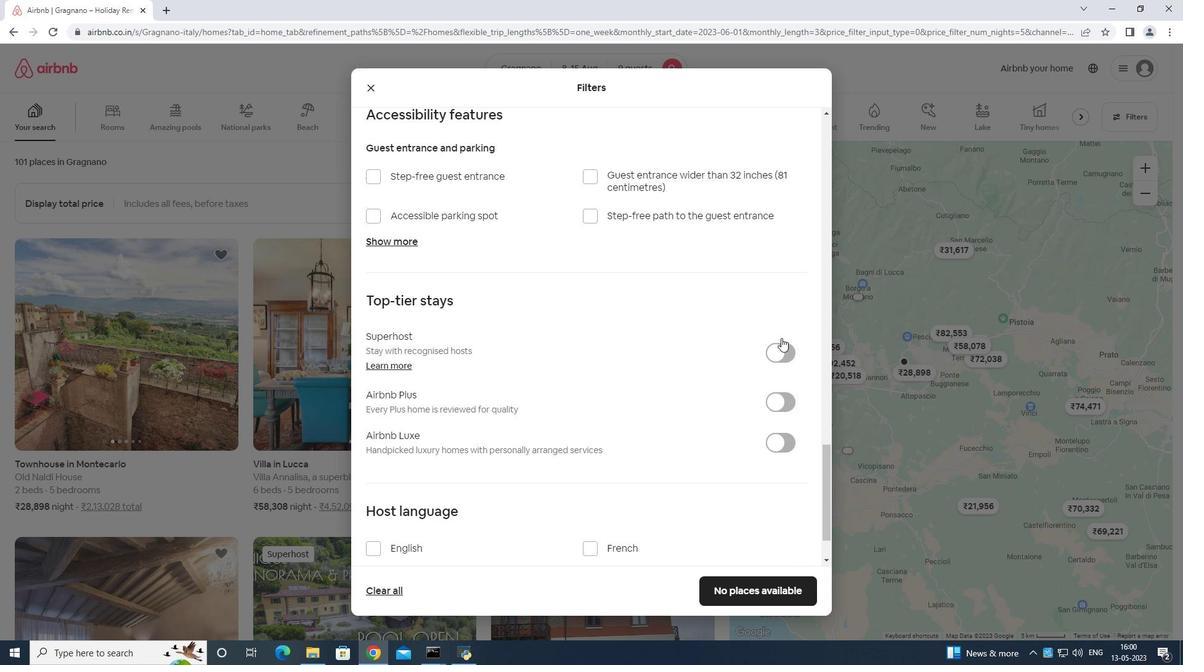 
Action: Mouse moved to (775, 345)
Screenshot: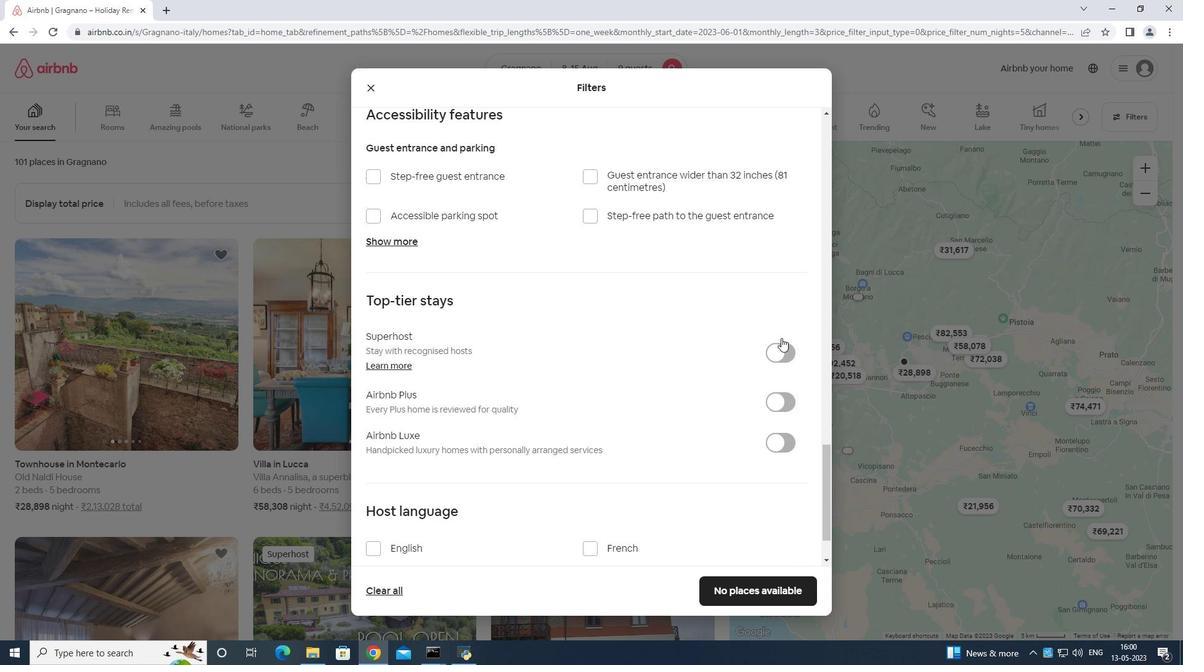 
Action: Mouse scrolled (775, 345) with delta (0, 0)
Screenshot: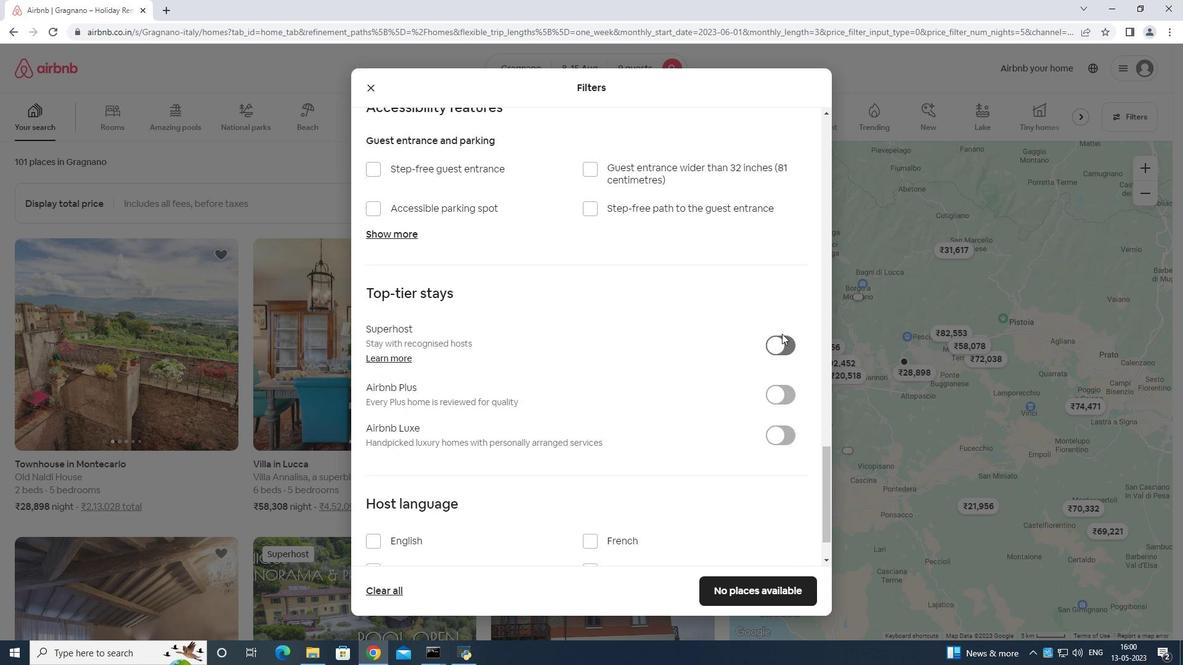 
Action: Mouse scrolled (775, 345) with delta (0, 0)
Screenshot: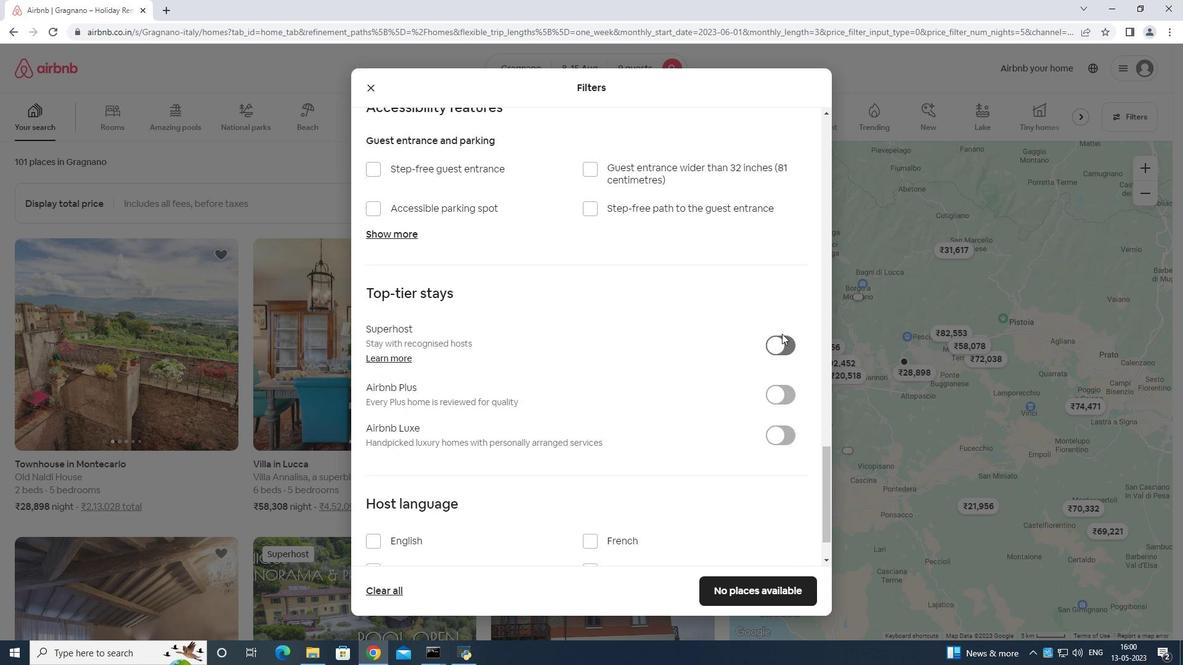 
Action: Mouse moved to (740, 383)
Screenshot: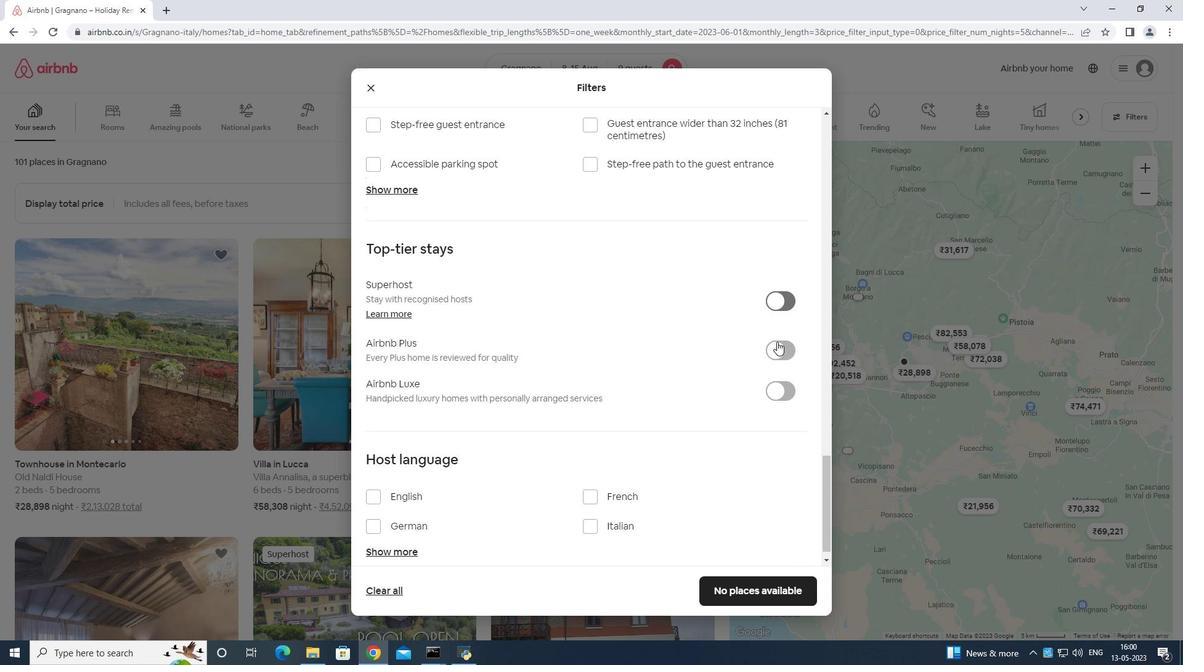 
Action: Mouse scrolled (740, 382) with delta (0, 0)
Screenshot: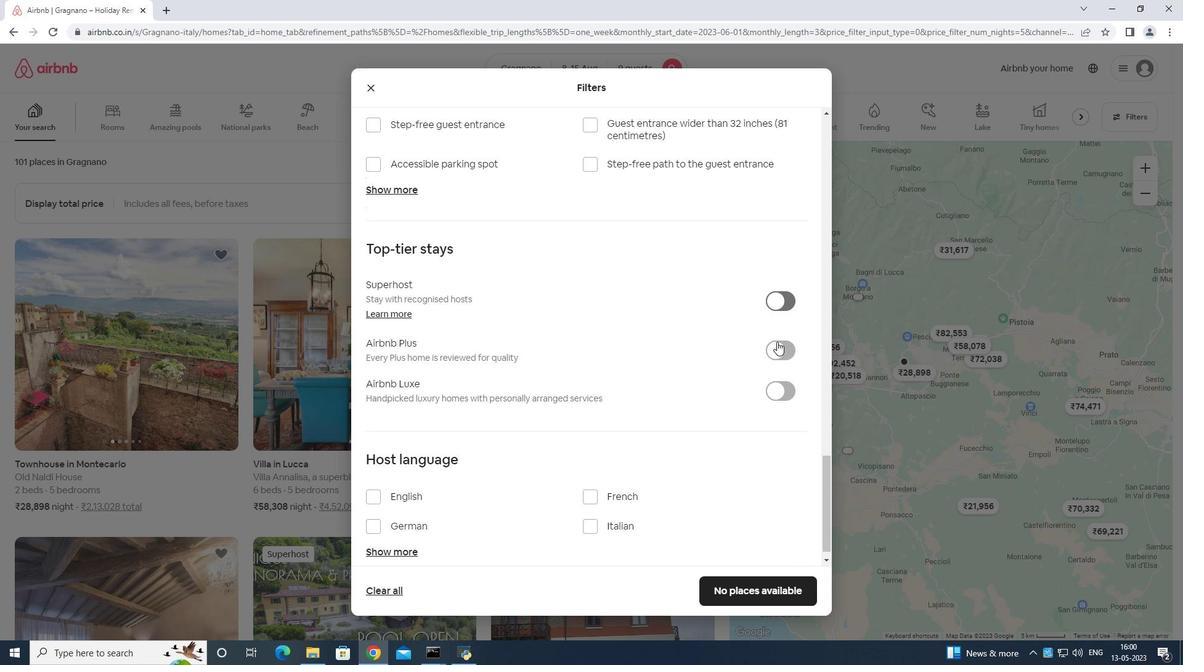 
Action: Mouse moved to (374, 473)
Screenshot: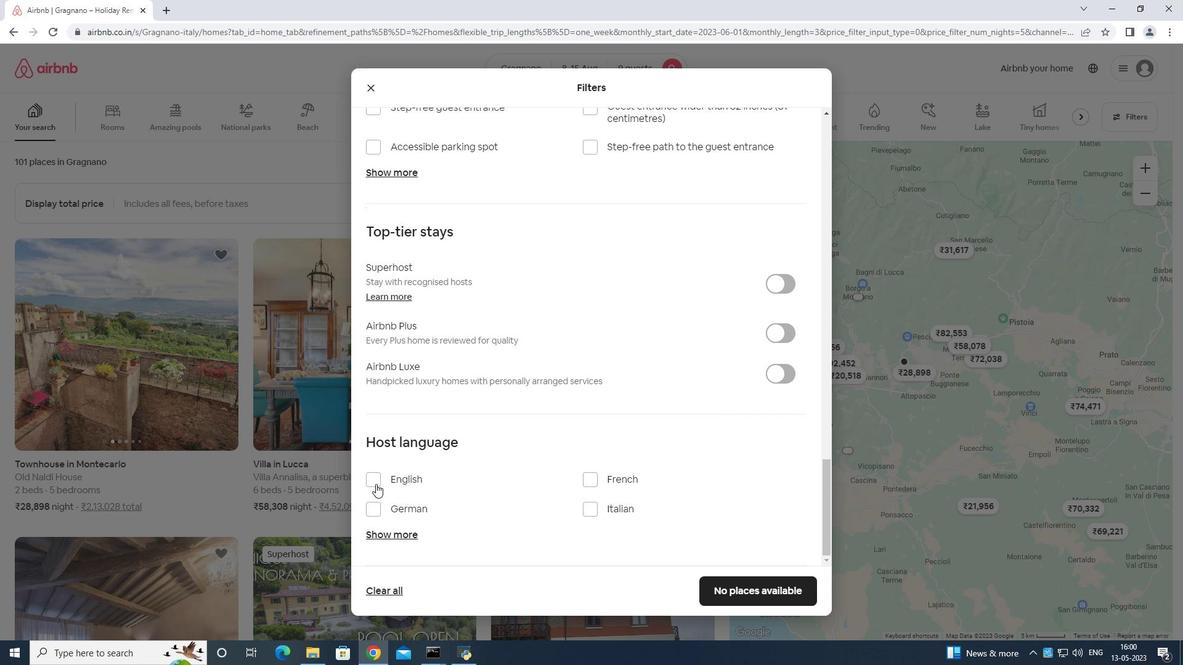 
Action: Mouse pressed left at (374, 473)
Screenshot: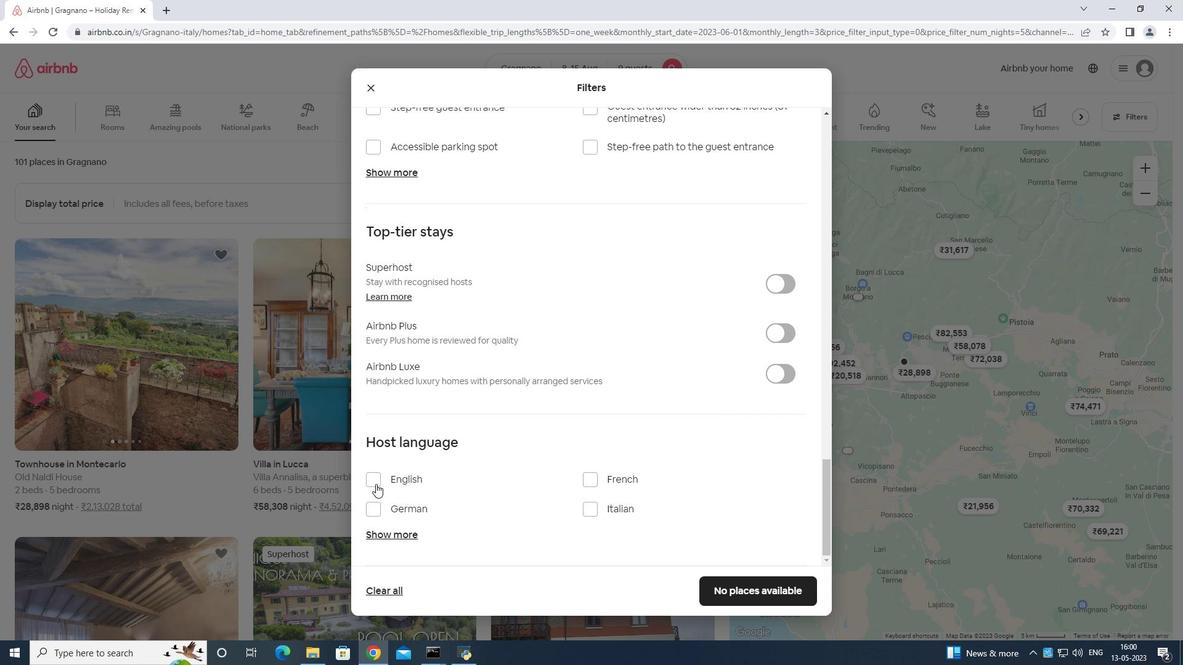 
Action: Mouse moved to (728, 587)
Screenshot: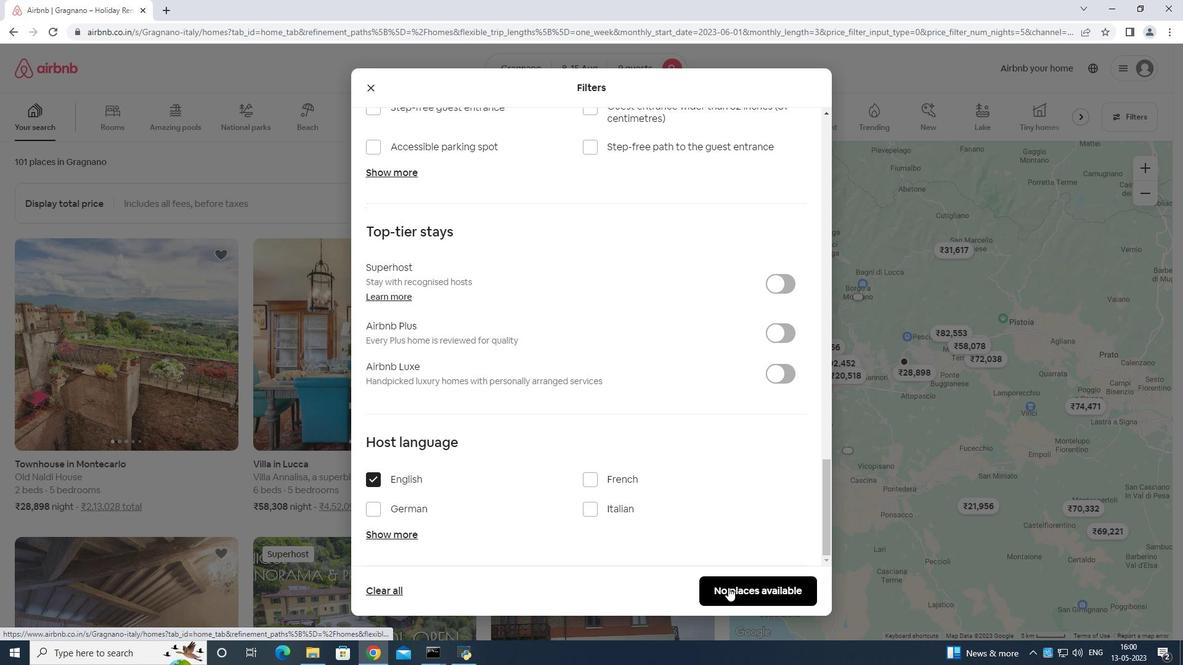 
Action: Mouse pressed left at (728, 587)
Screenshot: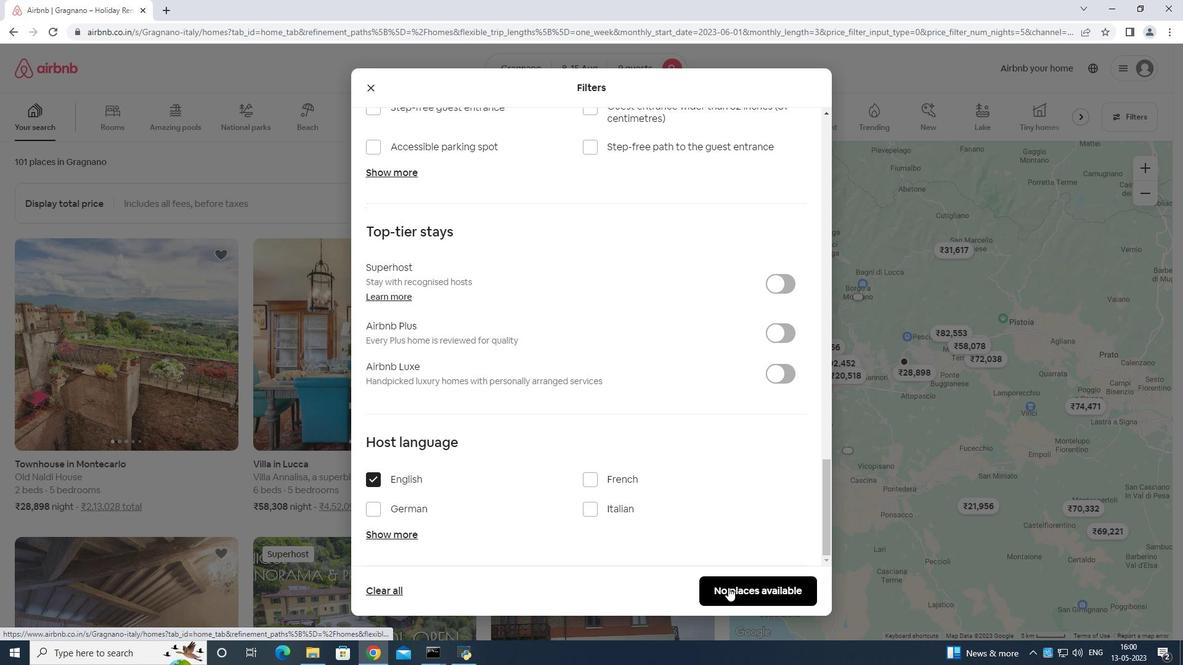 
Action: Mouse moved to (730, 586)
Screenshot: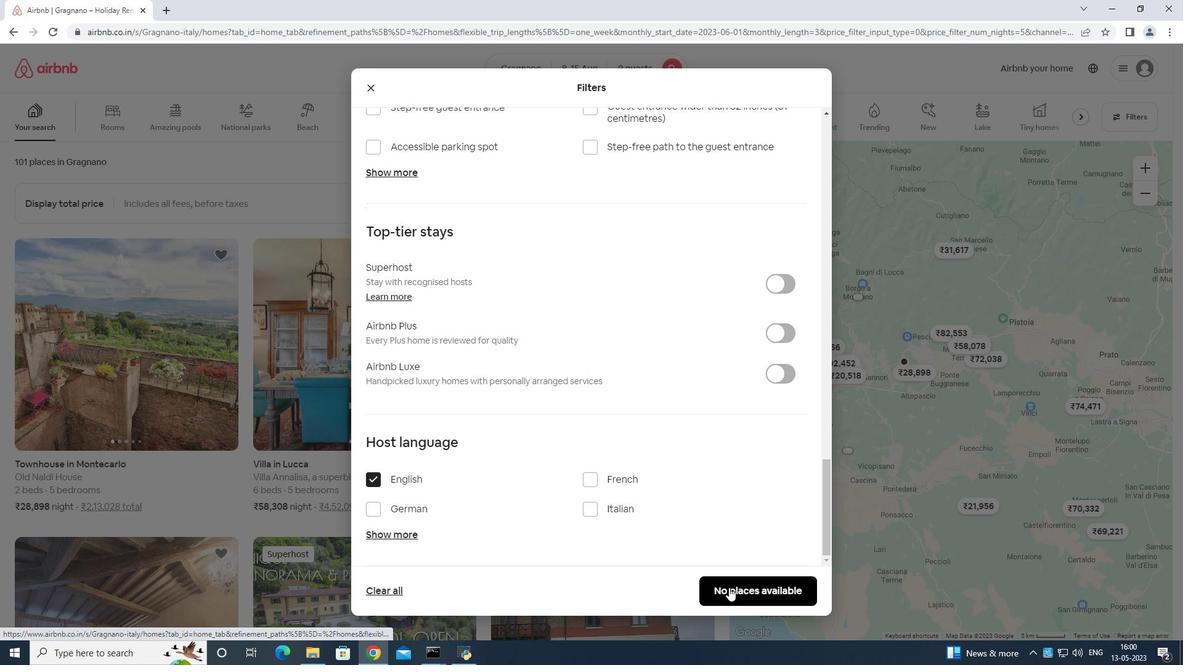 
